 Task: Buy 2 Windshield Washer Pump Repair Kits from Windshield Wipers & Washers section under best seller category for shipping address: Cameron White, 2432 August Lane, Shreveport, Louisiana 71101, Cell Number 3184332610. Pay from credit card ending with 5759, CVV 953
Action: Key pressed amazon.com<Key.enter>
Screenshot: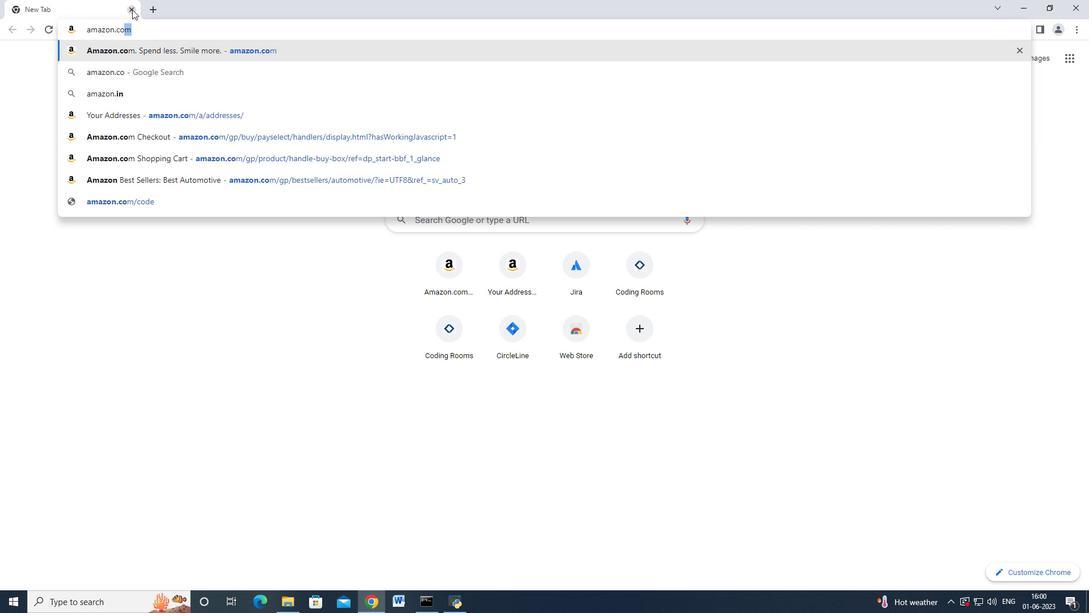 
Action: Mouse moved to (907, 205)
Screenshot: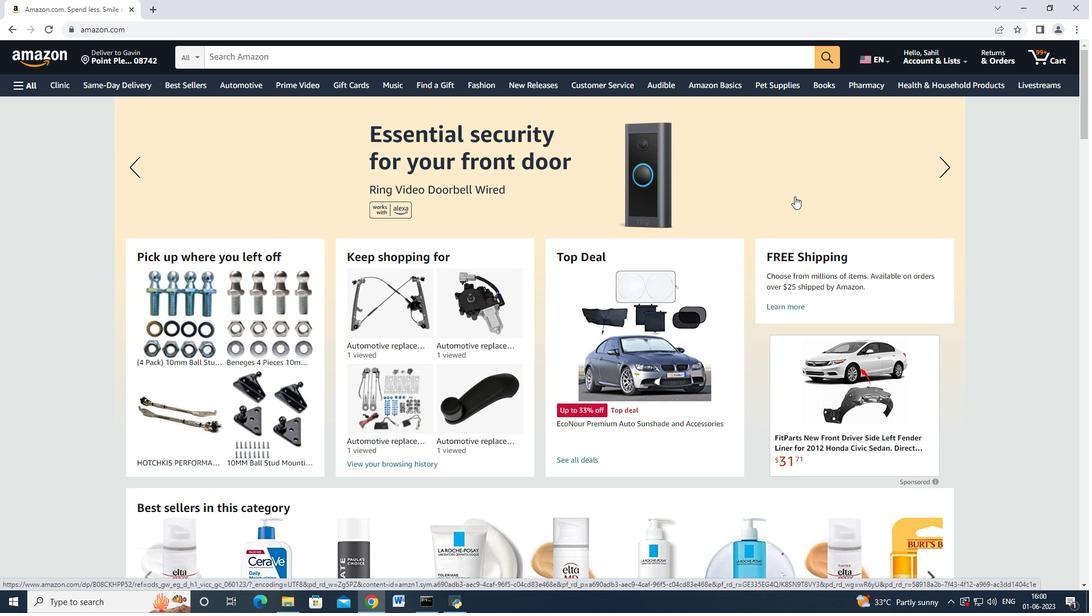 
Action: Mouse scrolled (907, 206) with delta (0, 0)
Screenshot: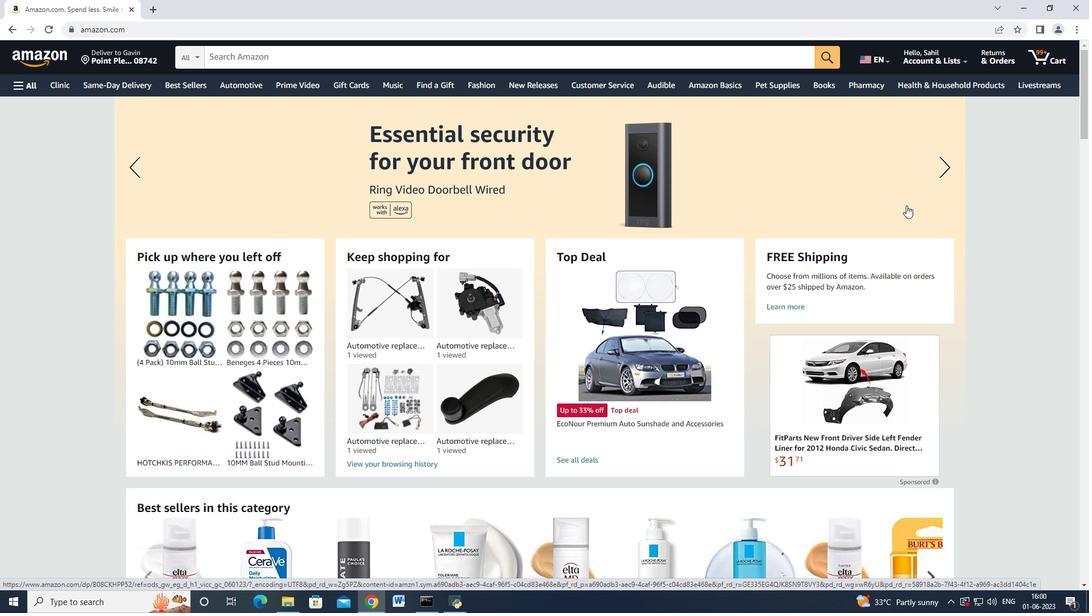 
Action: Mouse scrolled (907, 206) with delta (0, 0)
Screenshot: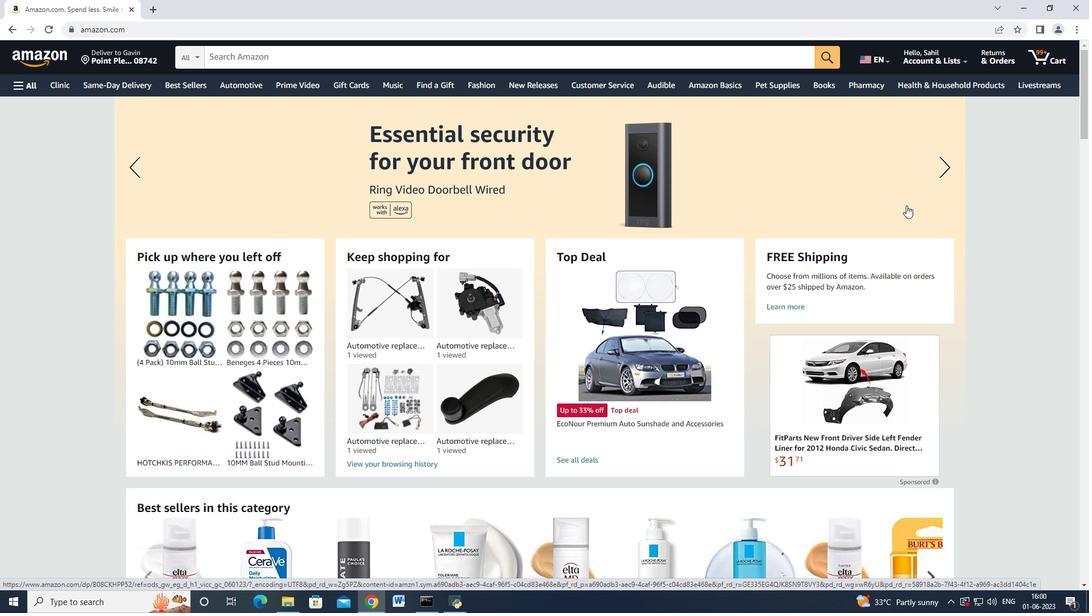
Action: Mouse moved to (27, 77)
Screenshot: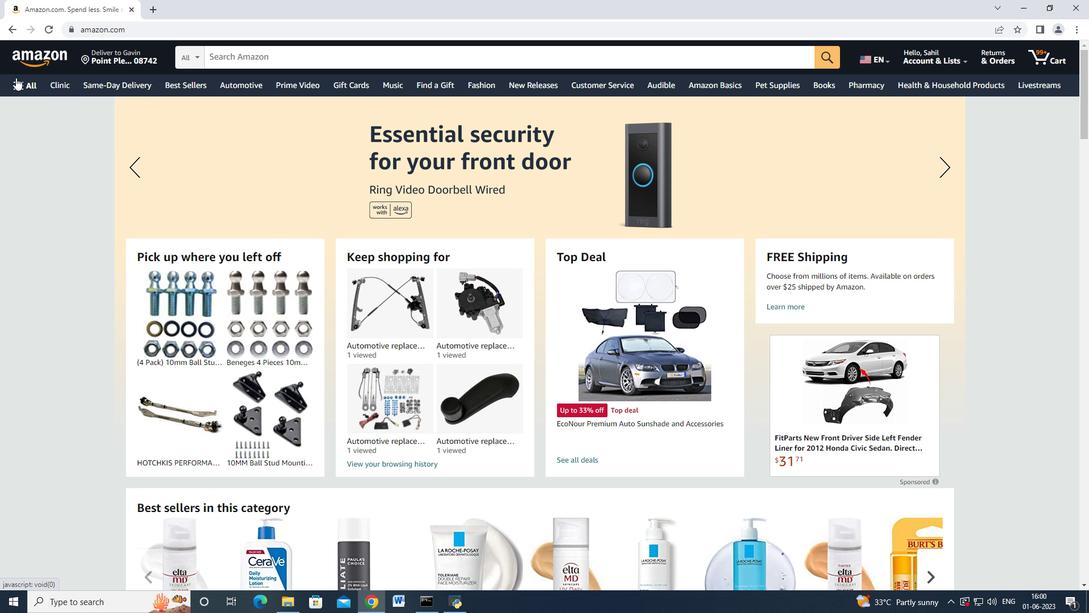 
Action: Mouse pressed left at (27, 77)
Screenshot: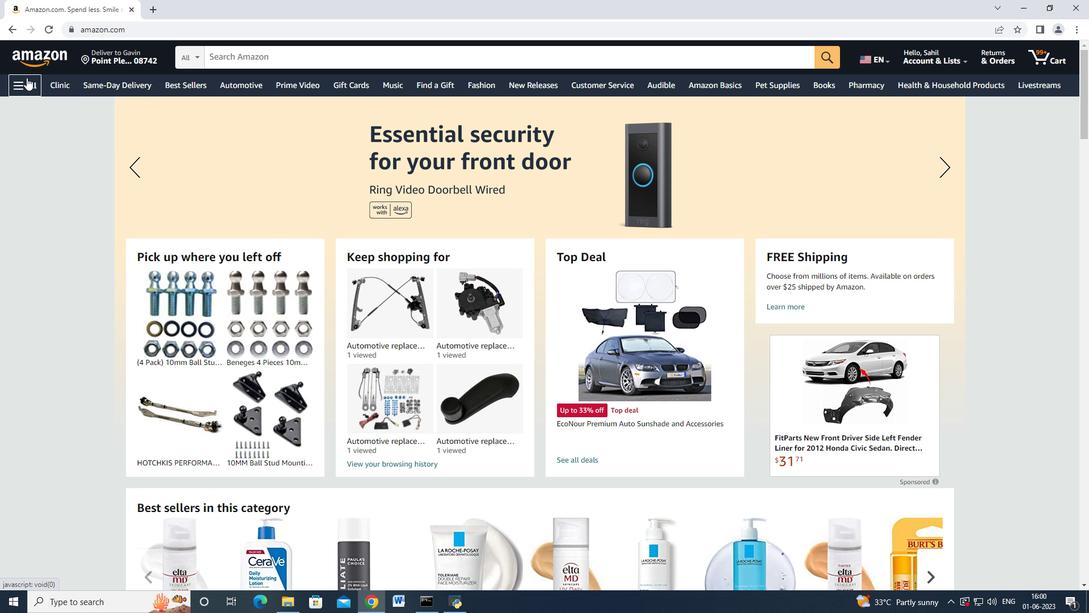 
Action: Mouse moved to (49, 223)
Screenshot: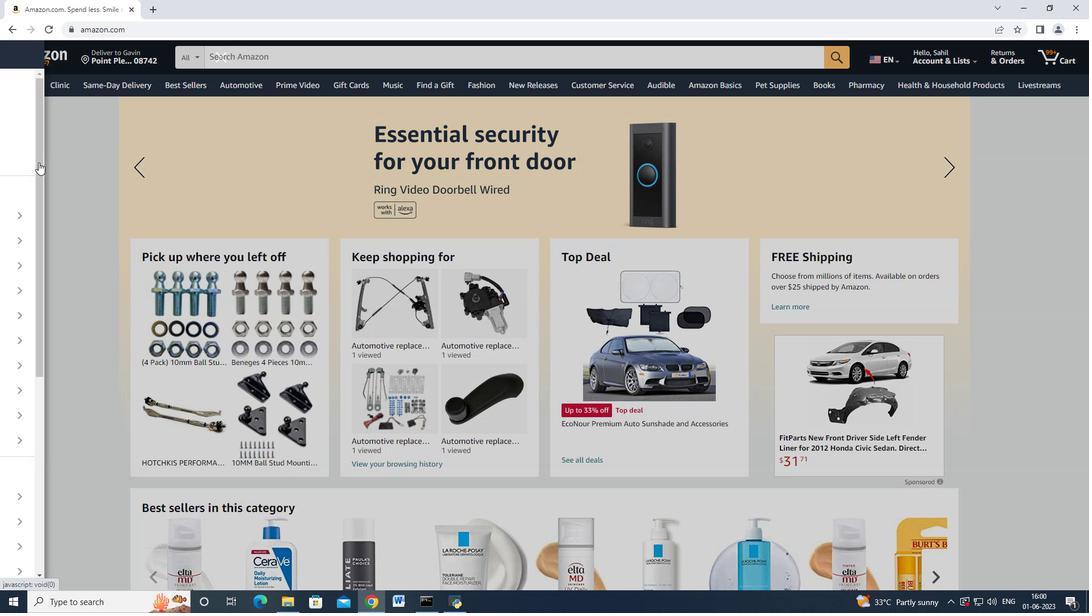 
Action: Mouse scrolled (49, 222) with delta (0, 0)
Screenshot: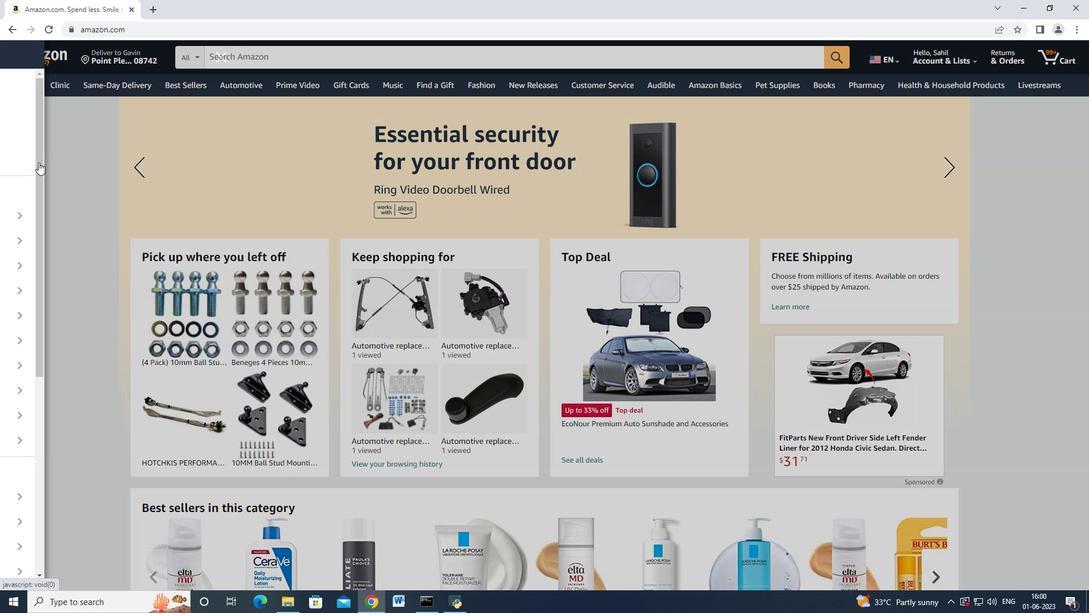 
Action: Mouse moved to (49, 223)
Screenshot: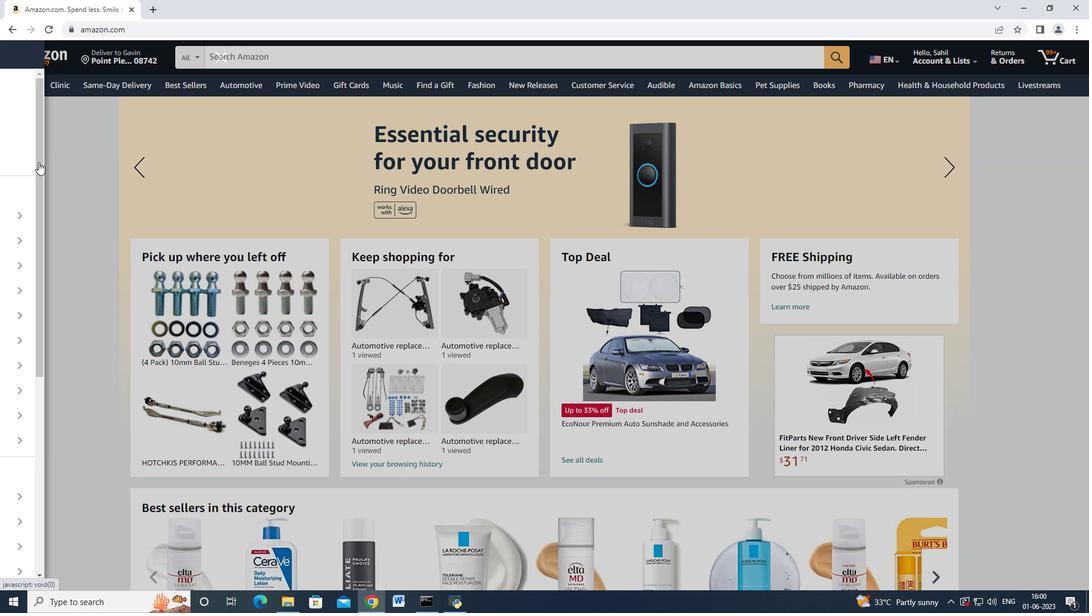 
Action: Mouse scrolled (49, 222) with delta (0, 0)
Screenshot: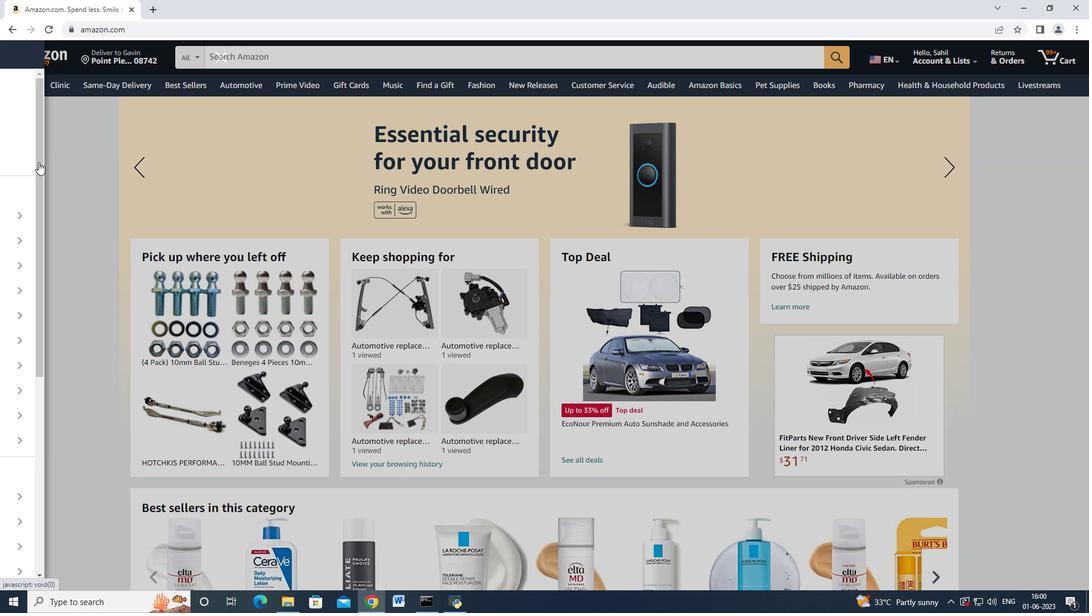 
Action: Mouse moved to (50, 225)
Screenshot: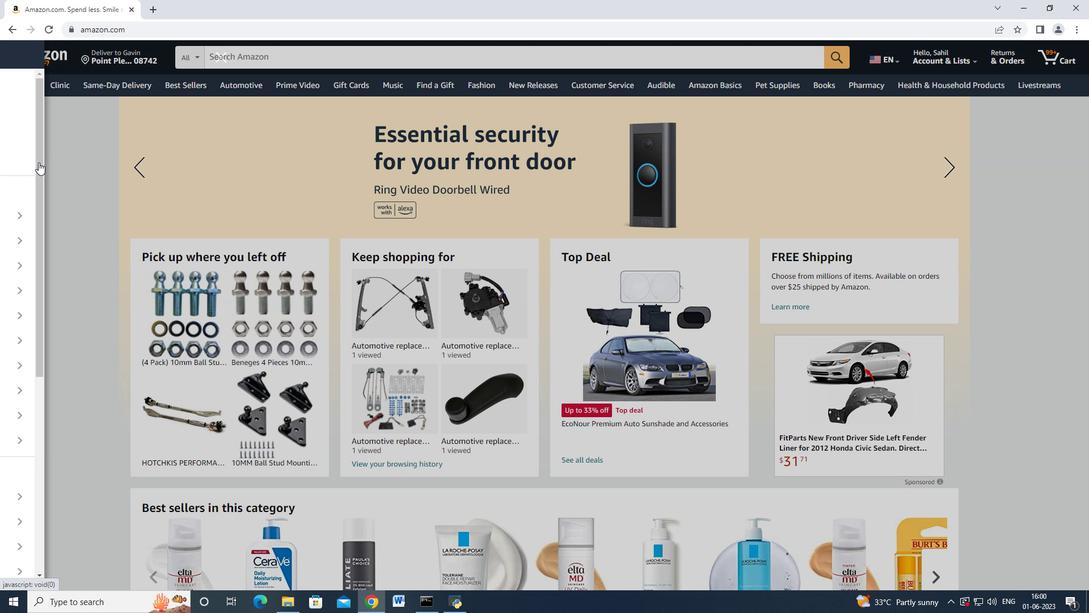
Action: Mouse scrolled (50, 224) with delta (0, 0)
Screenshot: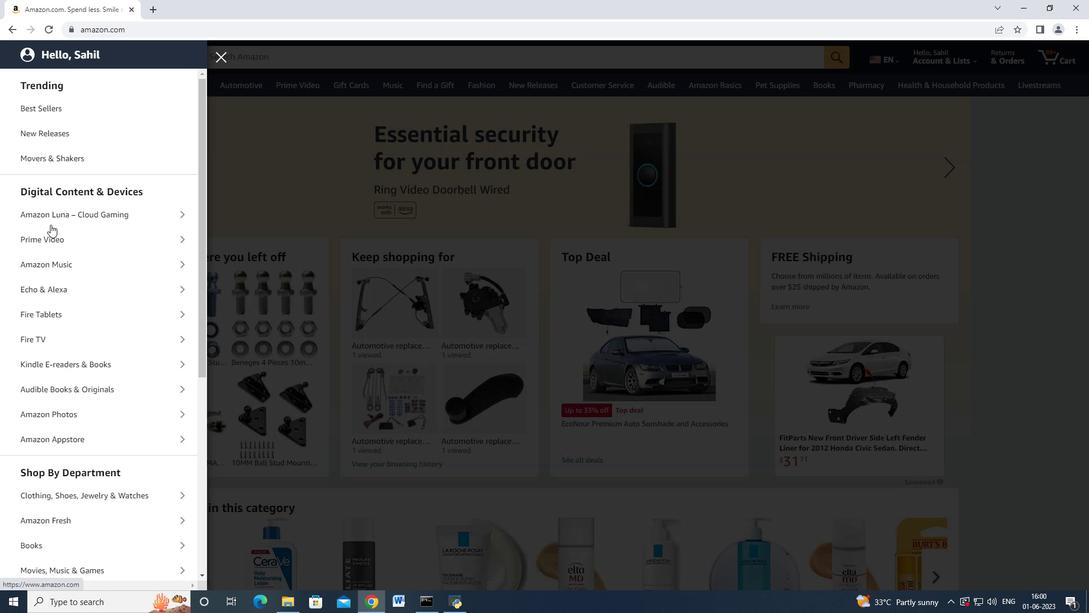 
Action: Mouse moved to (68, 418)
Screenshot: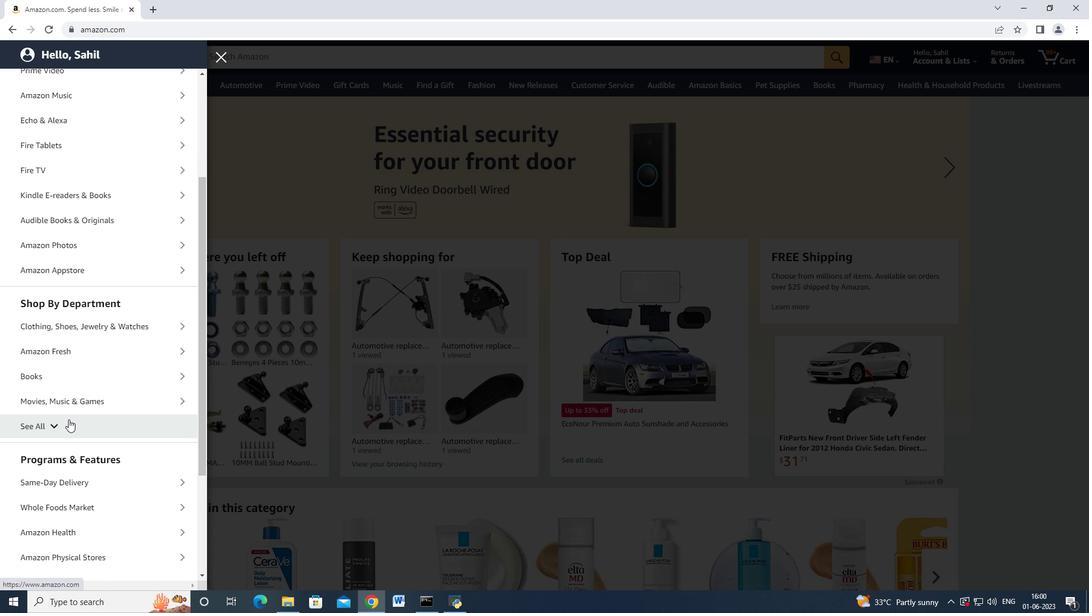 
Action: Mouse pressed left at (68, 418)
Screenshot: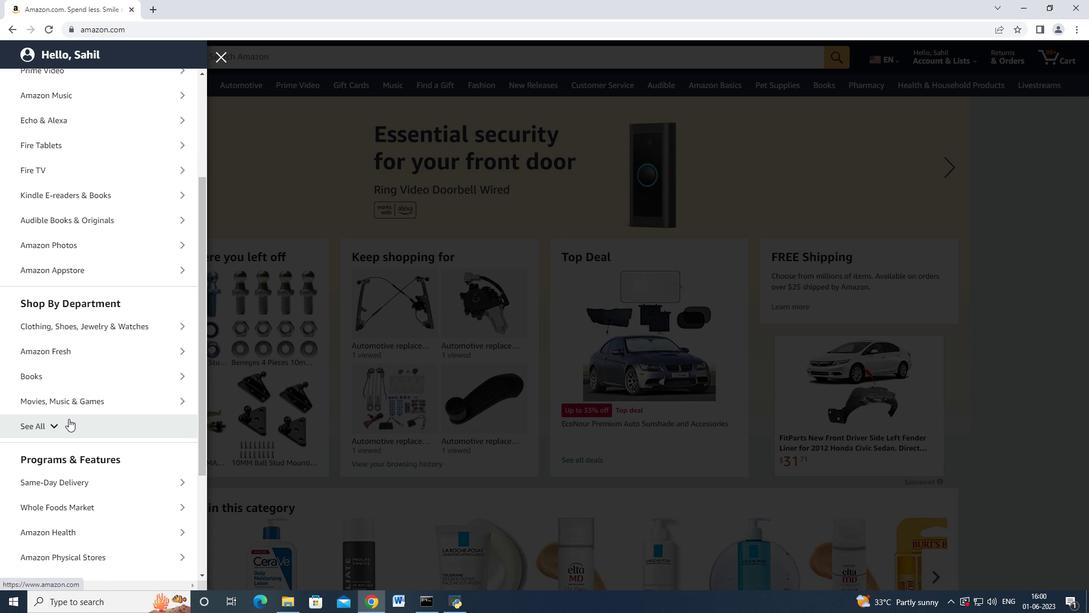 
Action: Mouse moved to (85, 408)
Screenshot: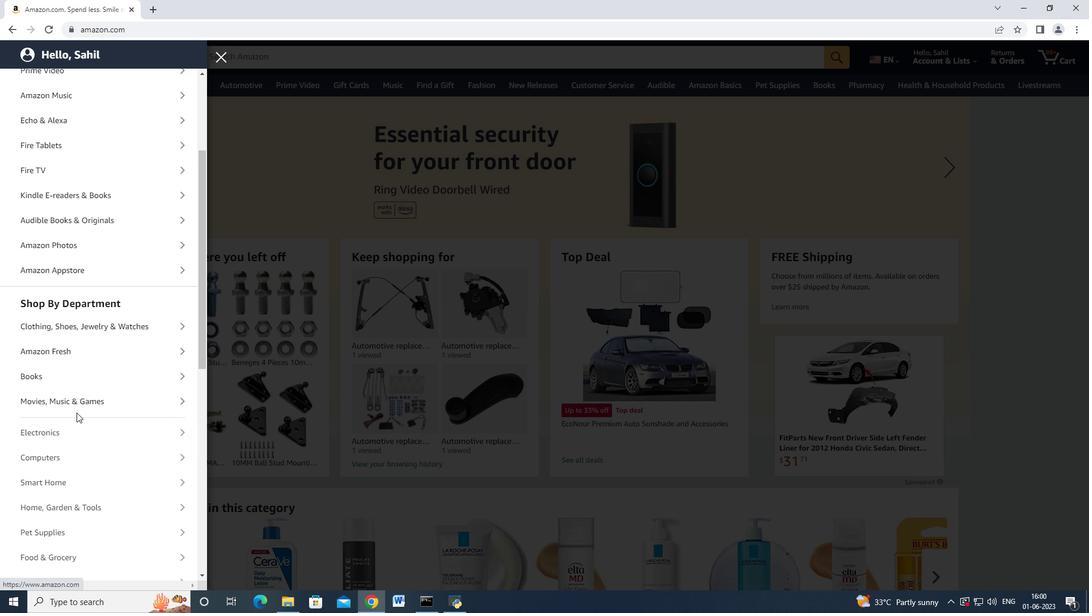 
Action: Mouse scrolled (85, 408) with delta (0, 0)
Screenshot: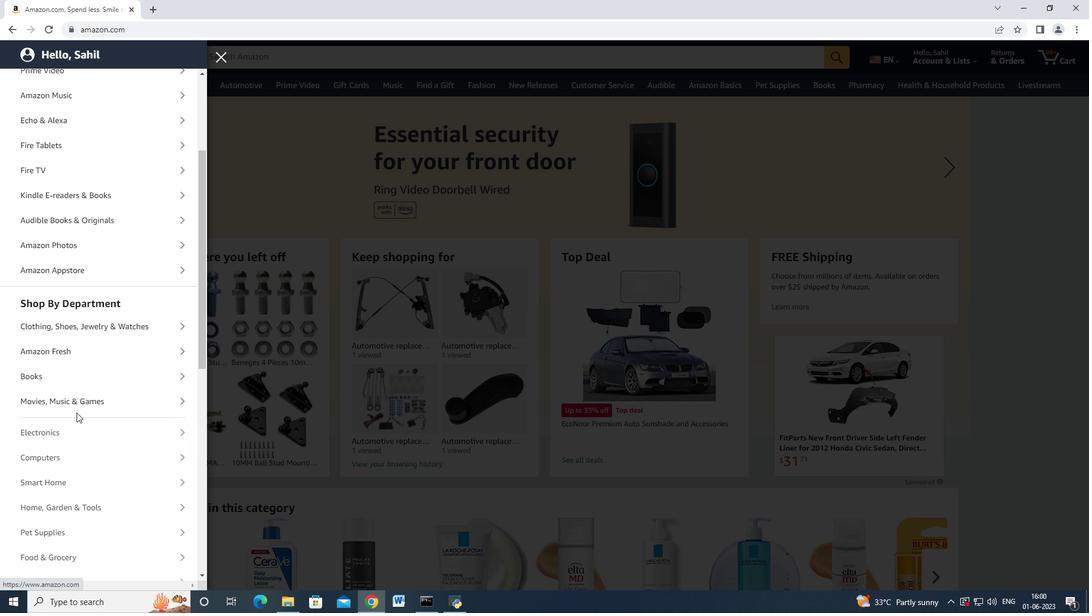 
Action: Mouse scrolled (85, 408) with delta (0, 0)
Screenshot: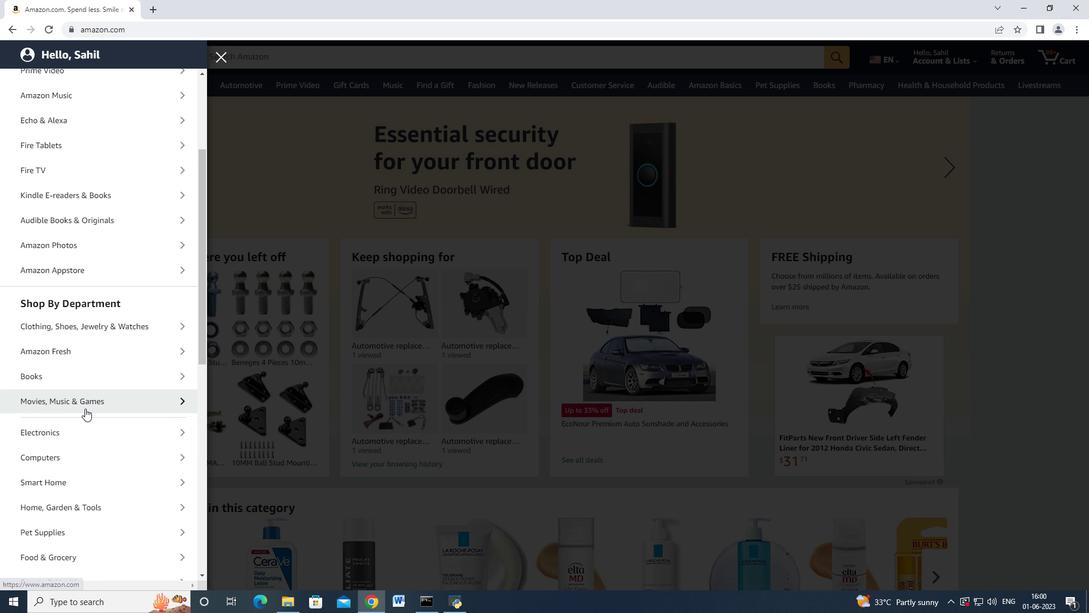 
Action: Mouse scrolled (85, 408) with delta (0, 0)
Screenshot: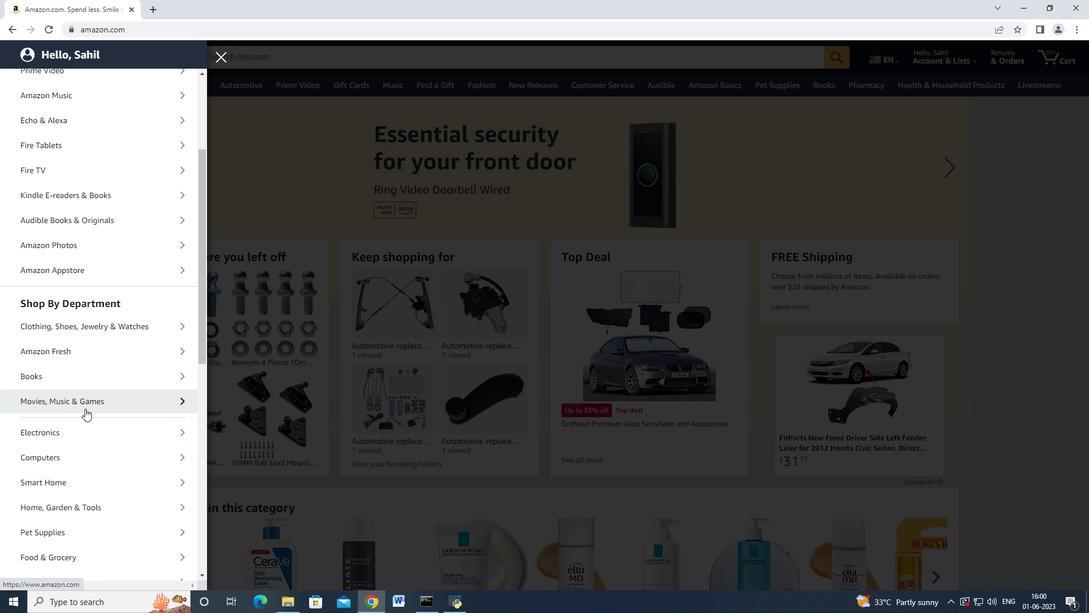 
Action: Mouse moved to (108, 470)
Screenshot: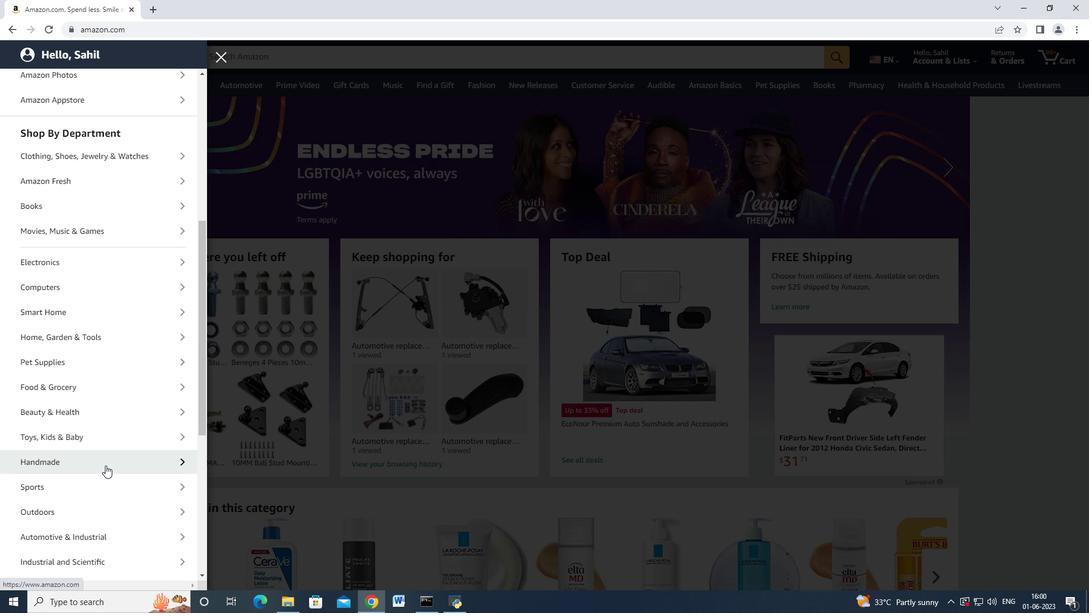 
Action: Mouse scrolled (108, 469) with delta (0, 0)
Screenshot: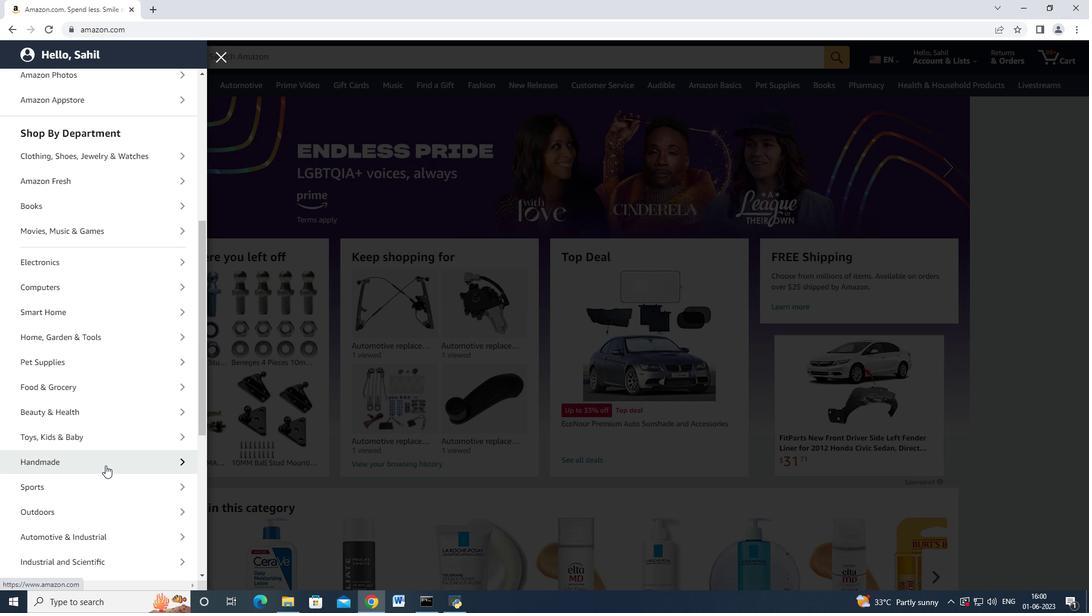 
Action: Mouse scrolled (108, 469) with delta (0, 0)
Screenshot: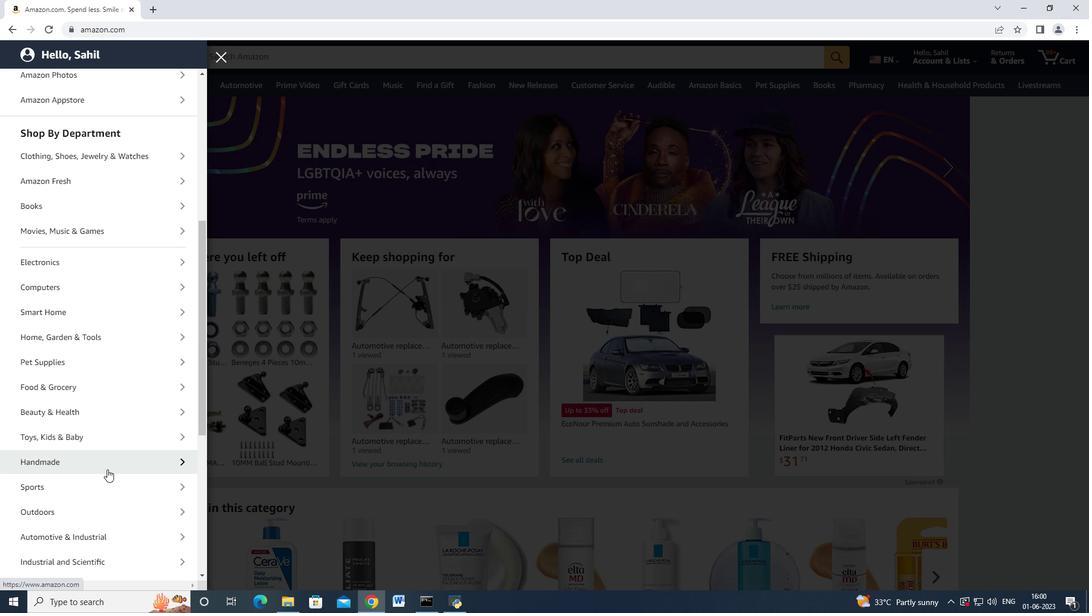 
Action: Mouse moved to (120, 430)
Screenshot: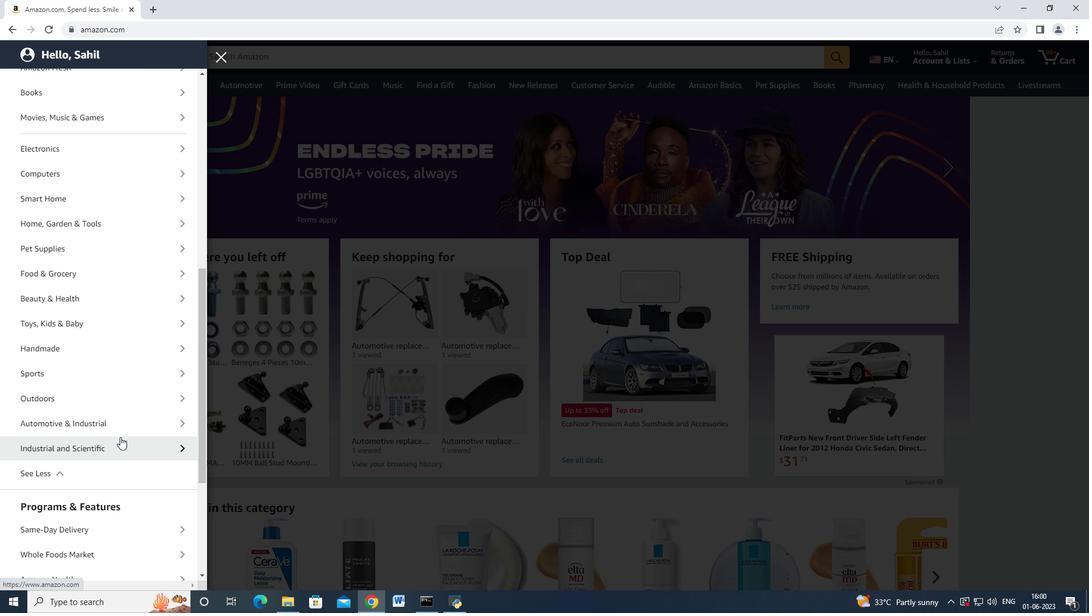 
Action: Mouse pressed left at (120, 430)
Screenshot: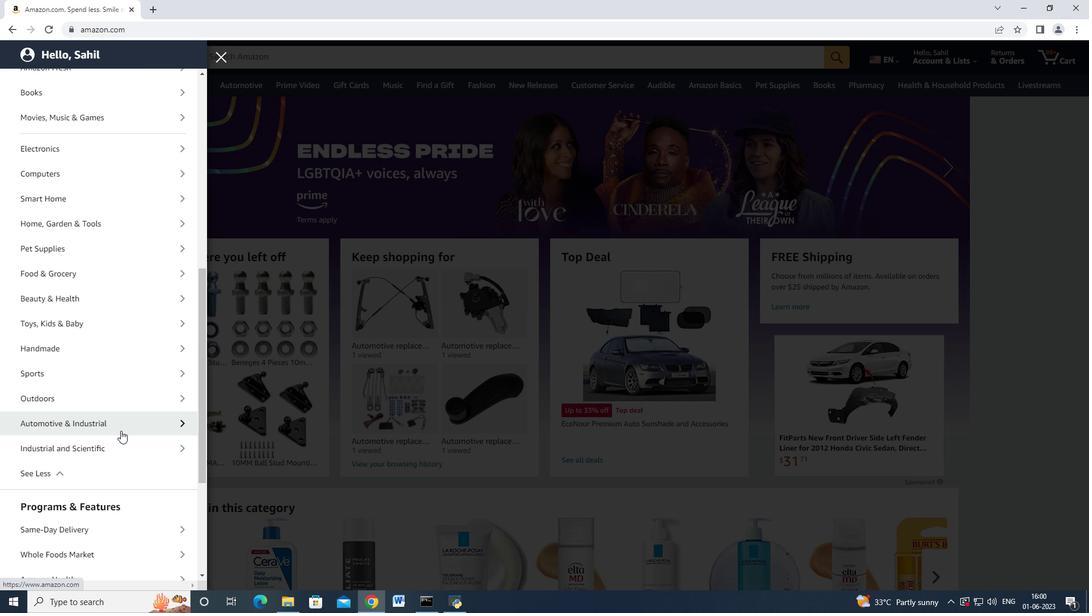 
Action: Mouse moved to (111, 129)
Screenshot: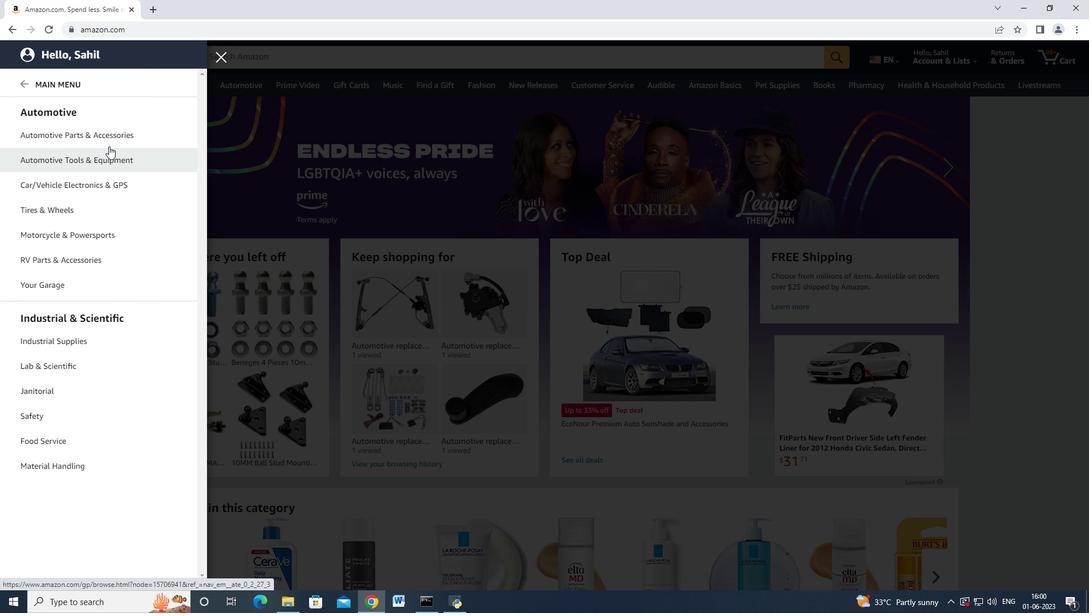 
Action: Mouse pressed left at (111, 129)
Screenshot: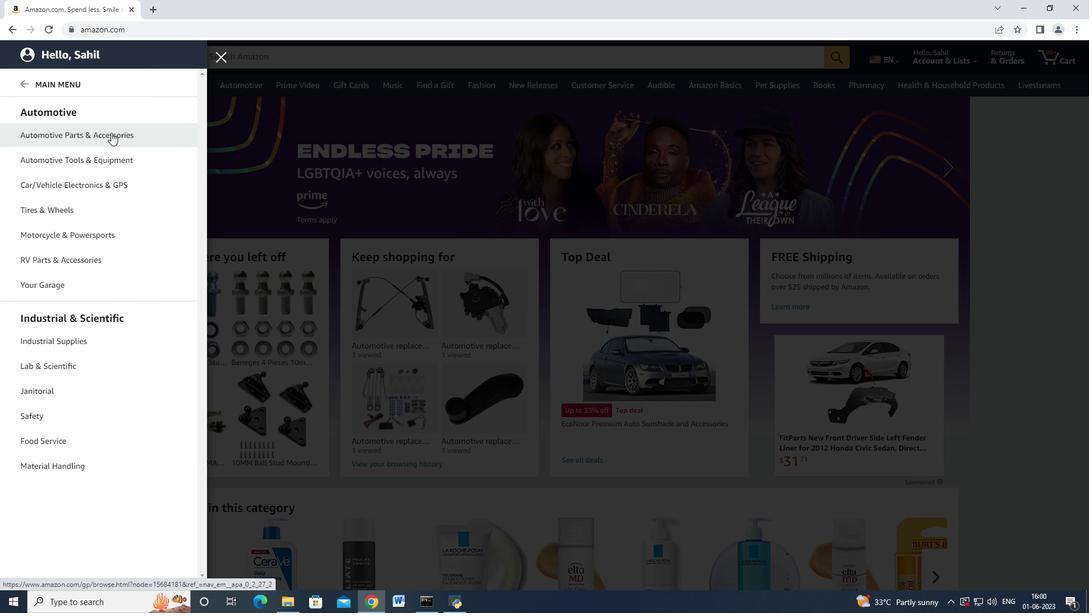 
Action: Mouse moved to (187, 104)
Screenshot: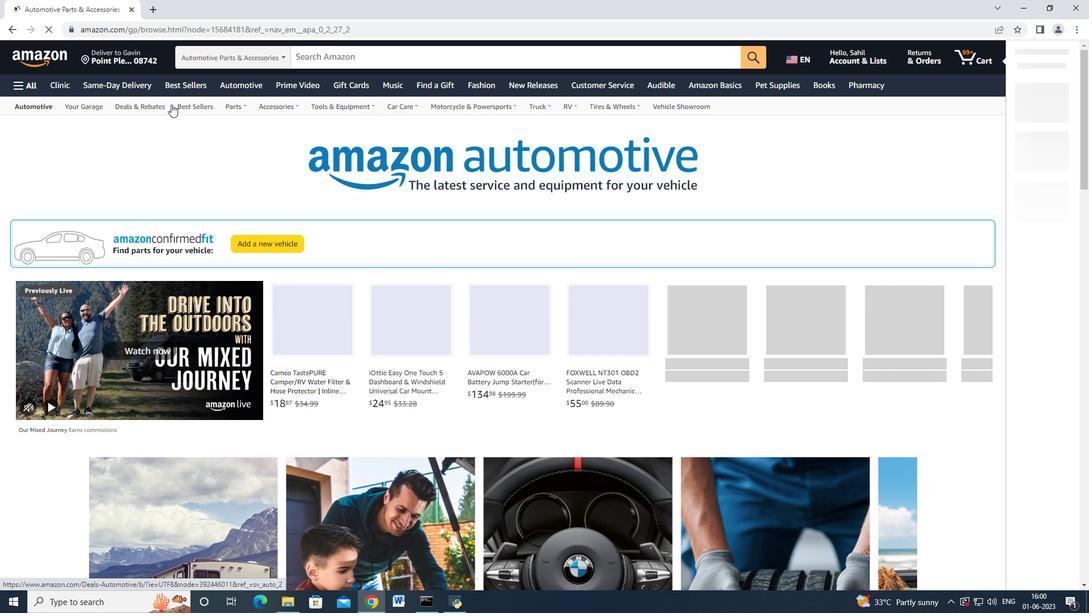 
Action: Mouse pressed left at (187, 104)
Screenshot: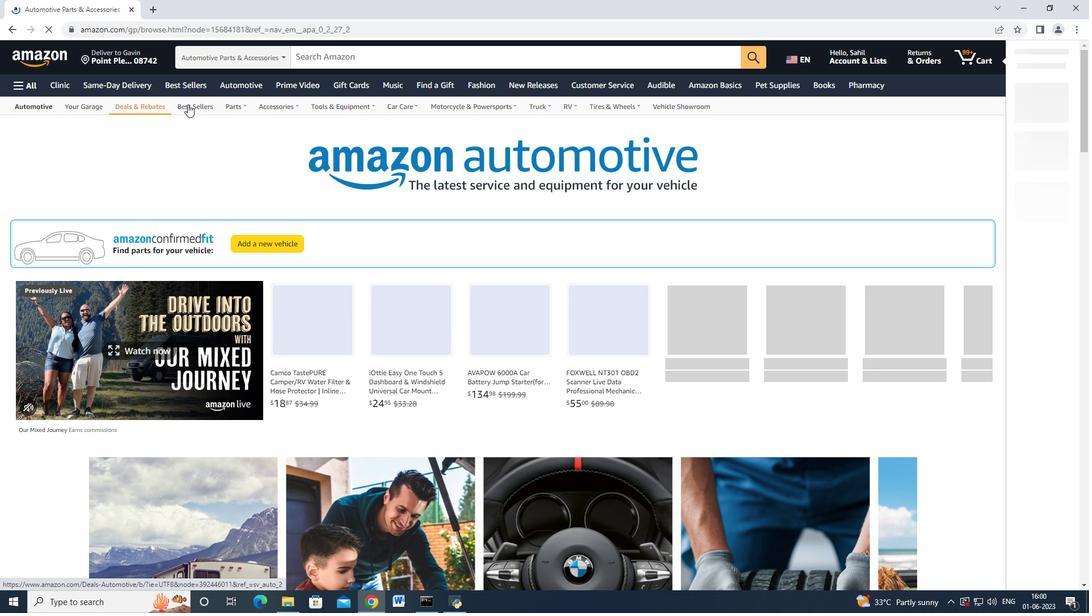 
Action: Mouse moved to (77, 288)
Screenshot: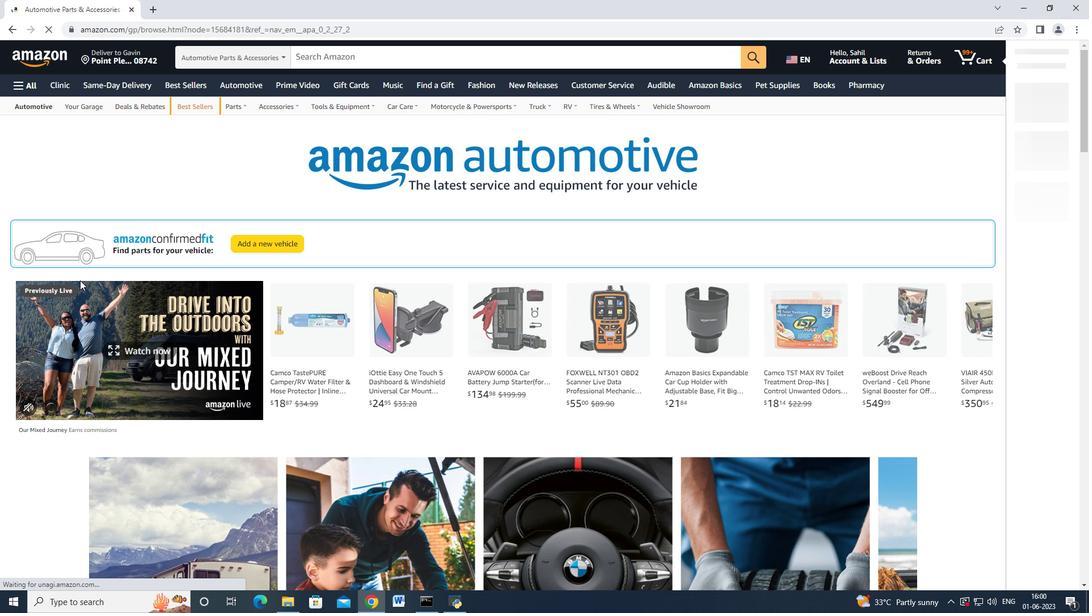 
Action: Mouse scrolled (77, 287) with delta (0, 0)
Screenshot: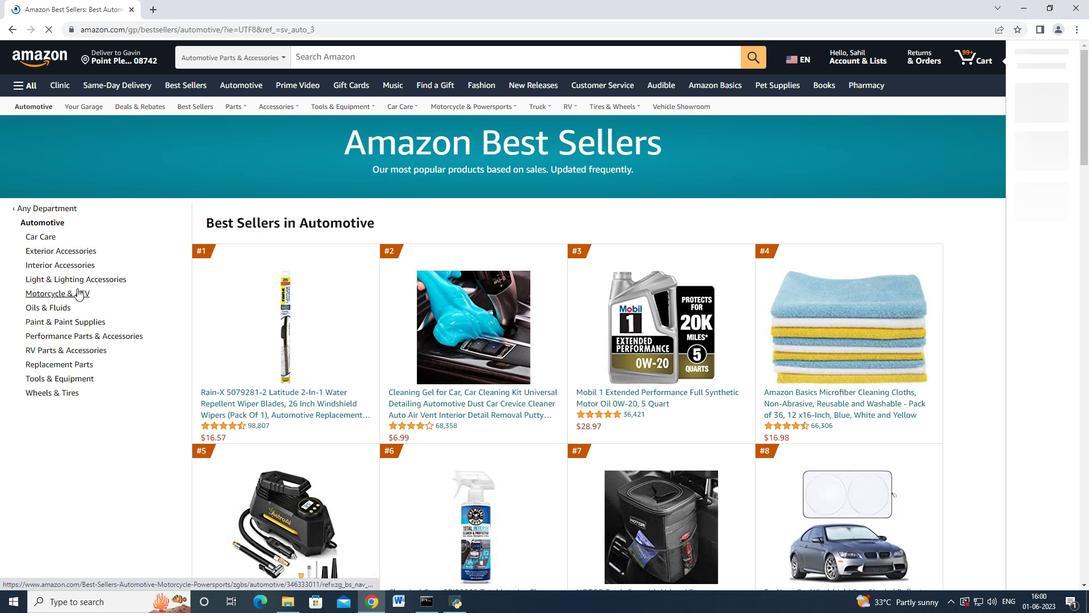 
Action: Mouse moved to (78, 303)
Screenshot: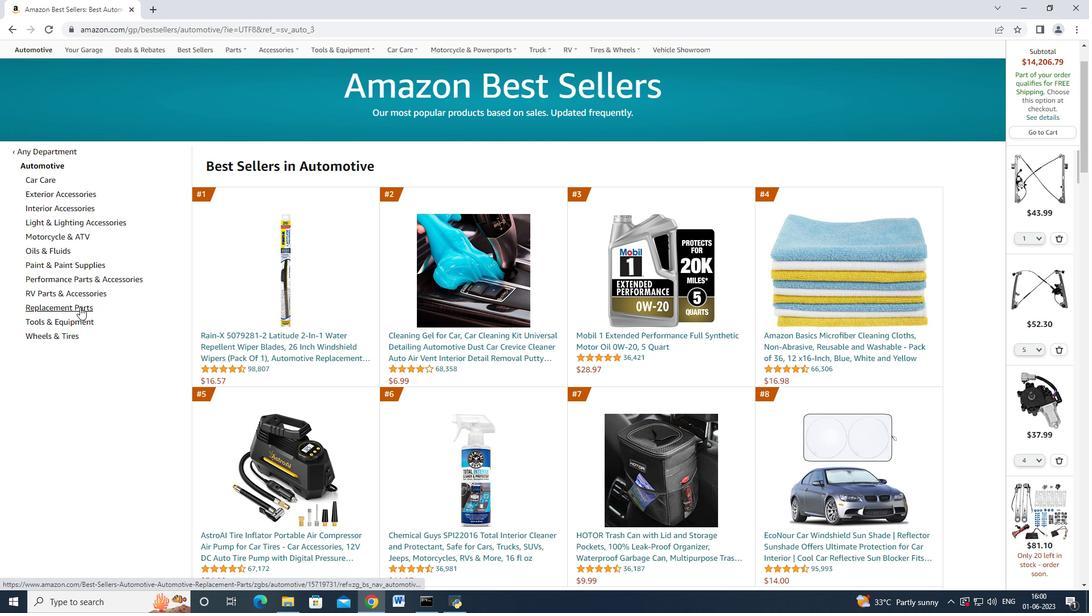 
Action: Mouse pressed left at (78, 303)
Screenshot: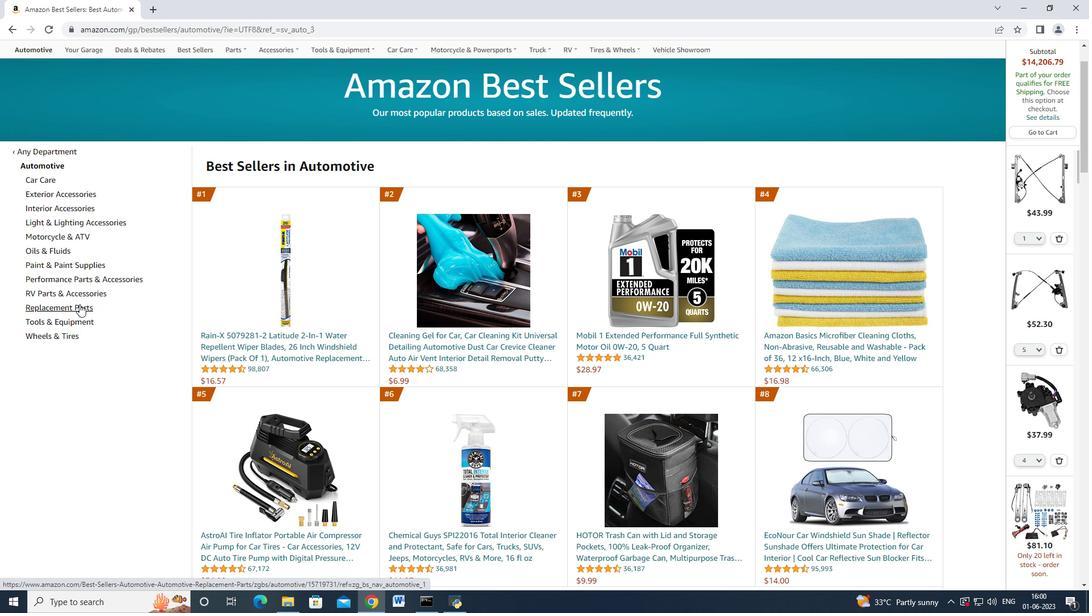 
Action: Mouse moved to (81, 317)
Screenshot: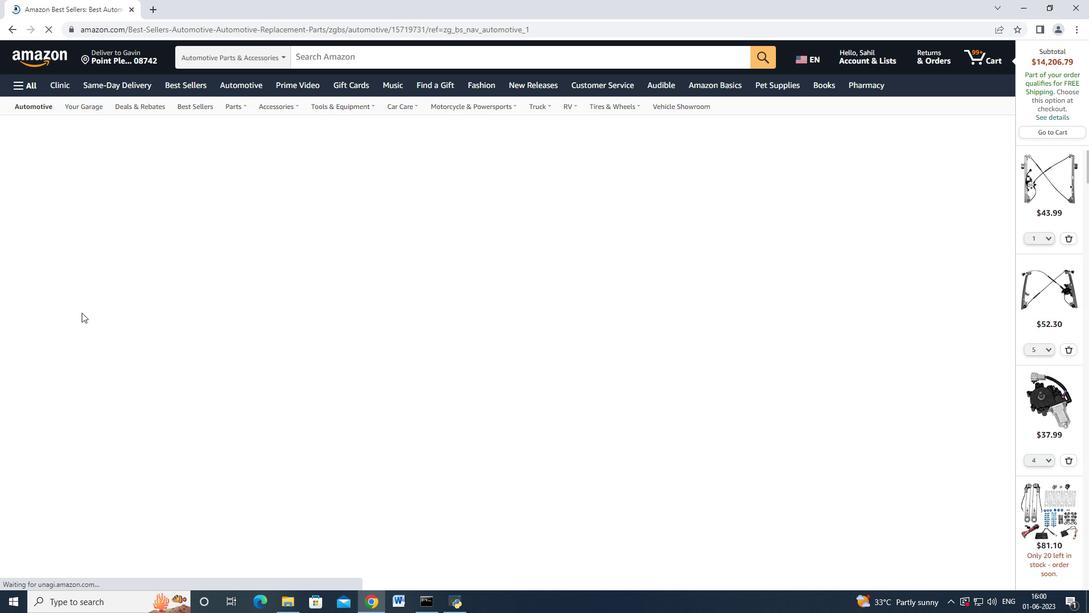 
Action: Mouse scrolled (81, 316) with delta (0, 0)
Screenshot: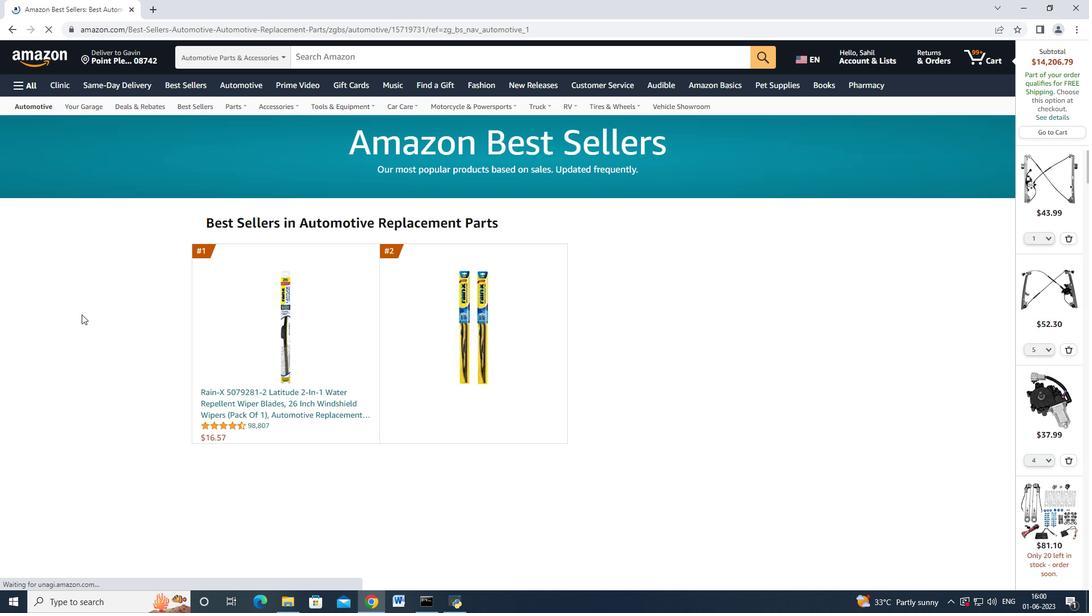 
Action: Mouse moved to (81, 317)
Screenshot: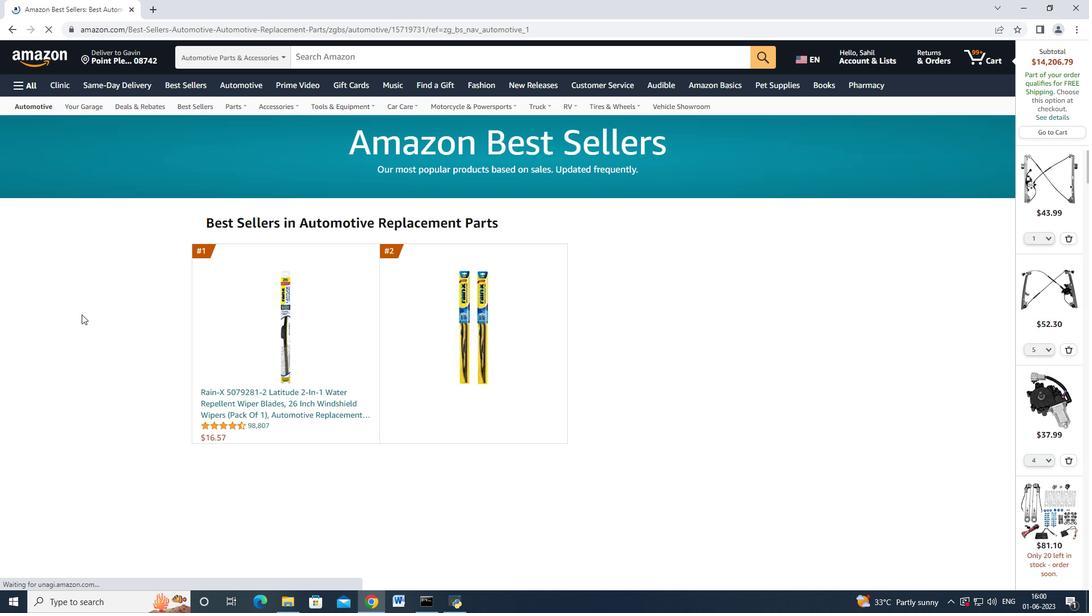 
Action: Mouse scrolled (81, 316) with delta (0, 0)
Screenshot: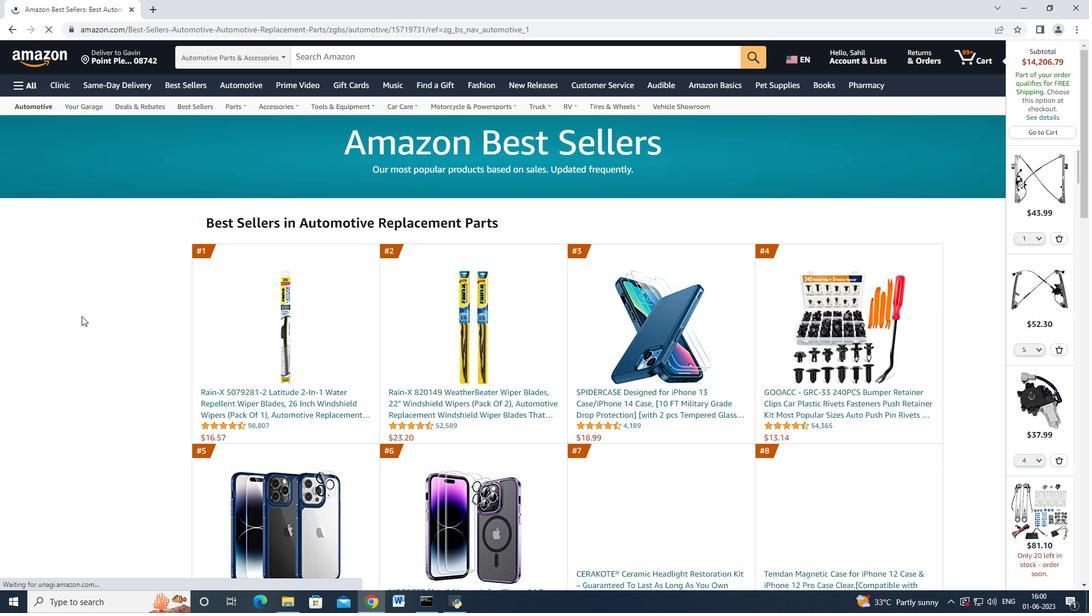 
Action: Mouse moved to (82, 323)
Screenshot: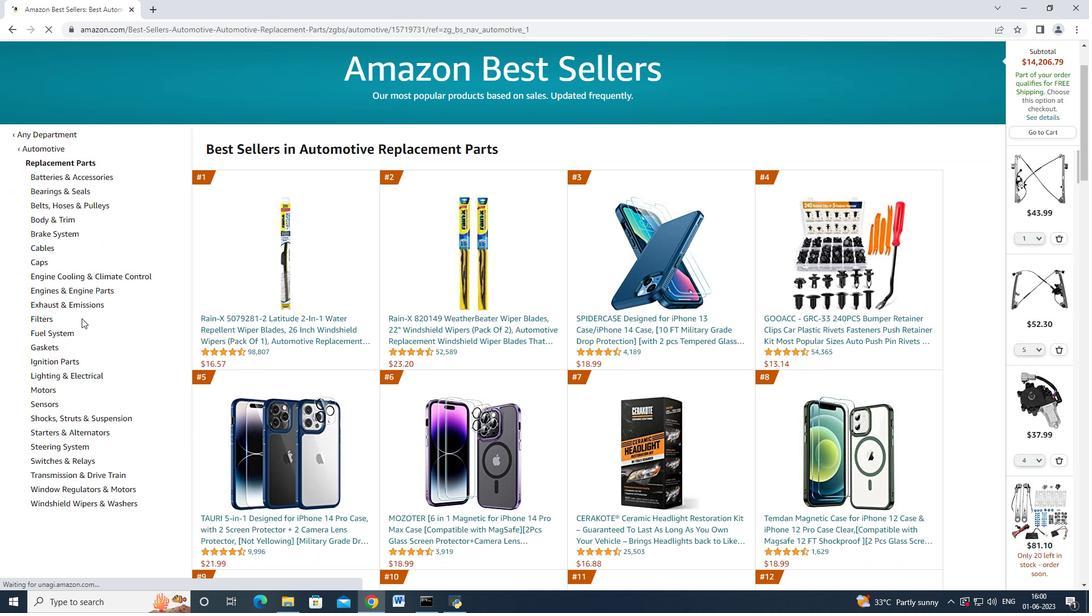 
Action: Mouse scrolled (82, 322) with delta (0, 0)
Screenshot: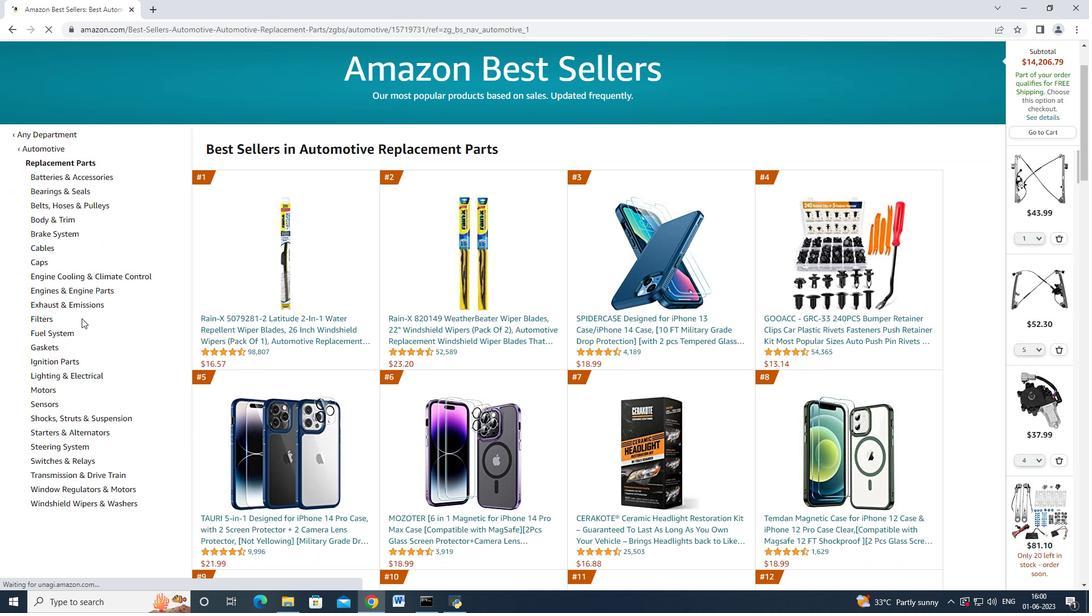 
Action: Mouse moved to (88, 393)
Screenshot: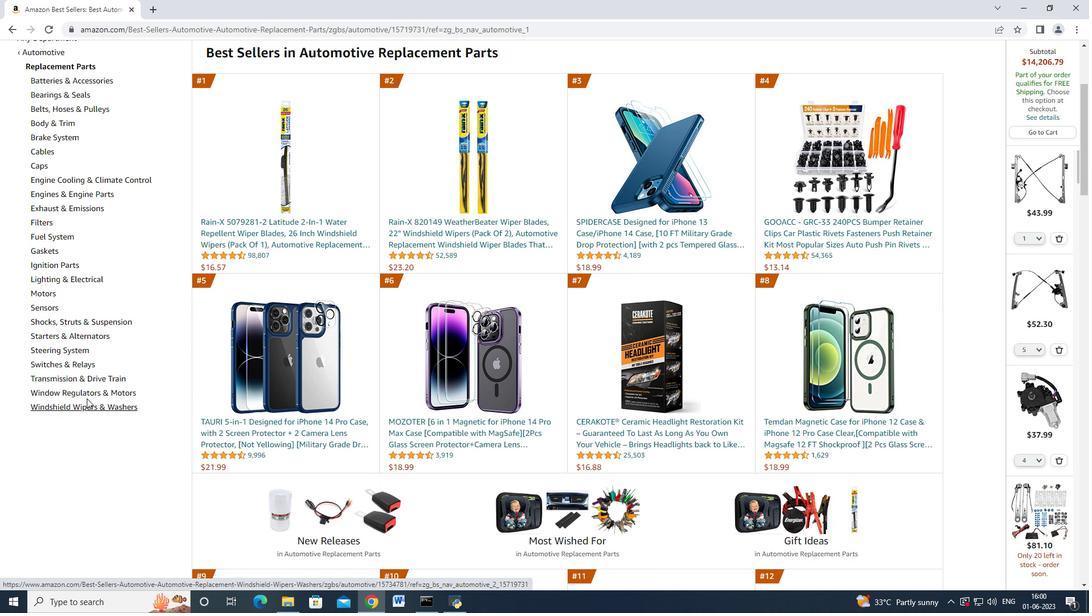 
Action: Mouse pressed left at (88, 393)
Screenshot: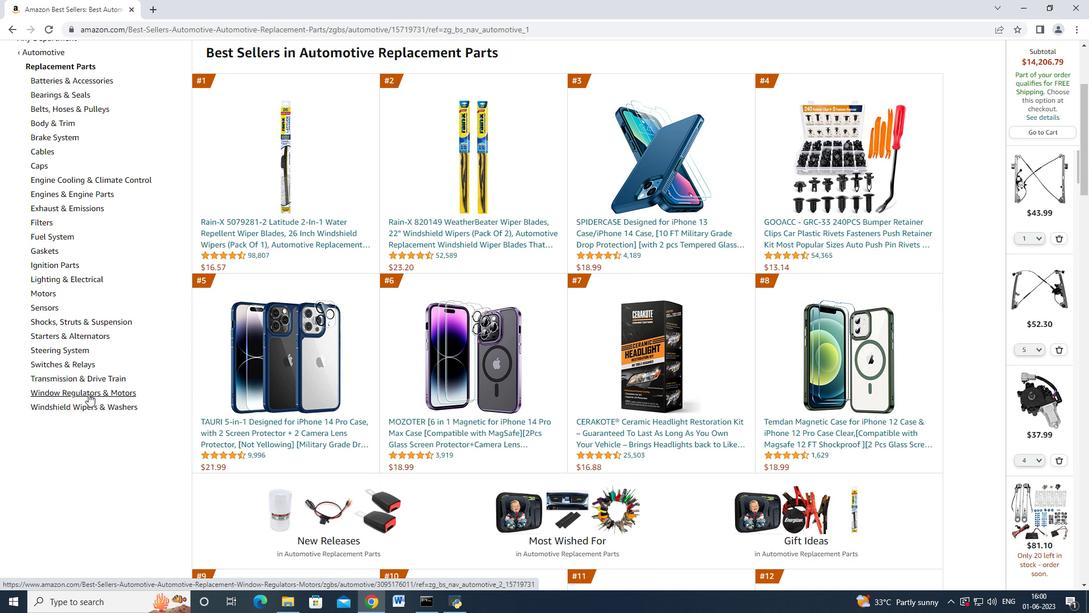 
Action: Mouse moved to (14, 32)
Screenshot: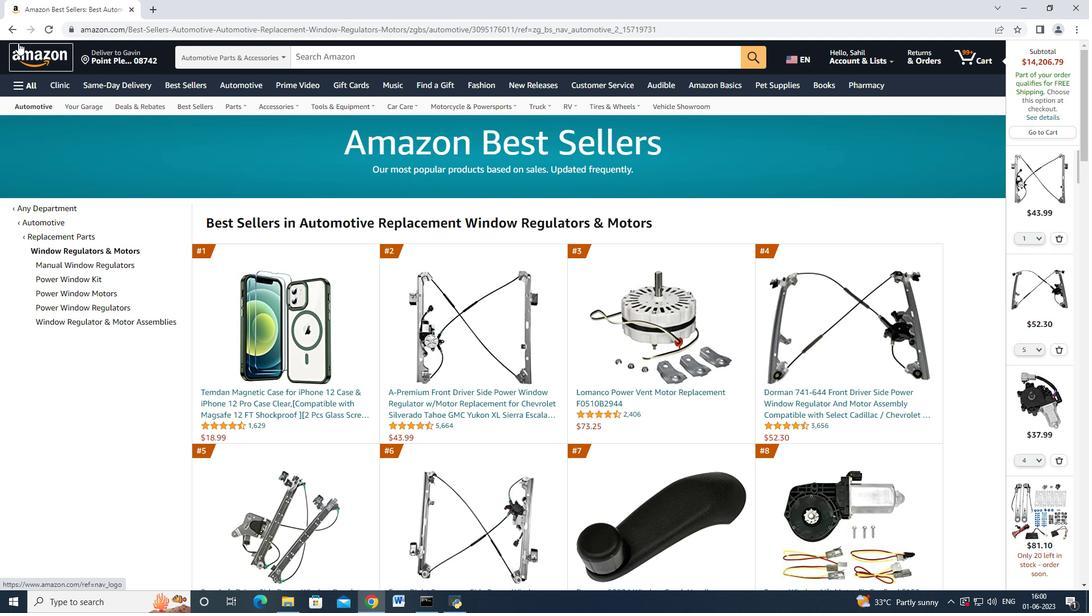 
Action: Mouse pressed left at (14, 32)
Screenshot: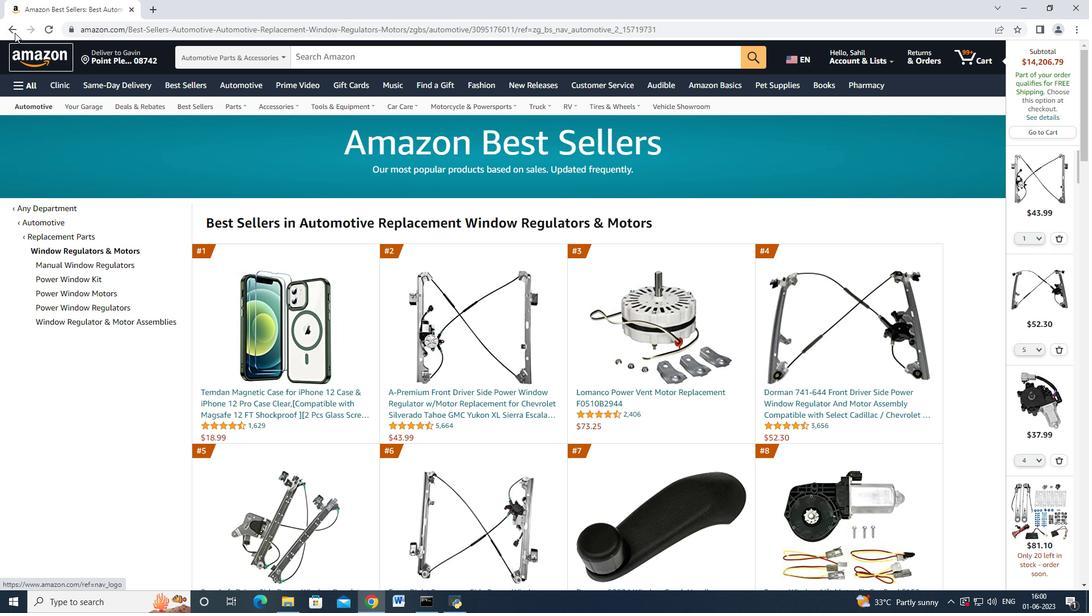 
Action: Mouse moved to (97, 408)
Screenshot: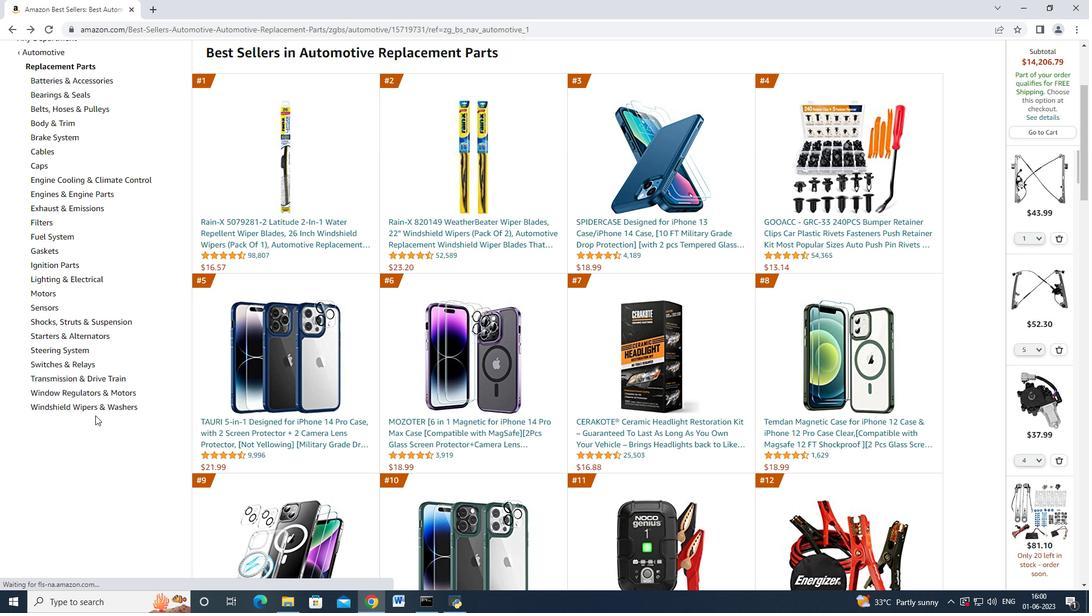 
Action: Mouse pressed left at (97, 408)
Screenshot: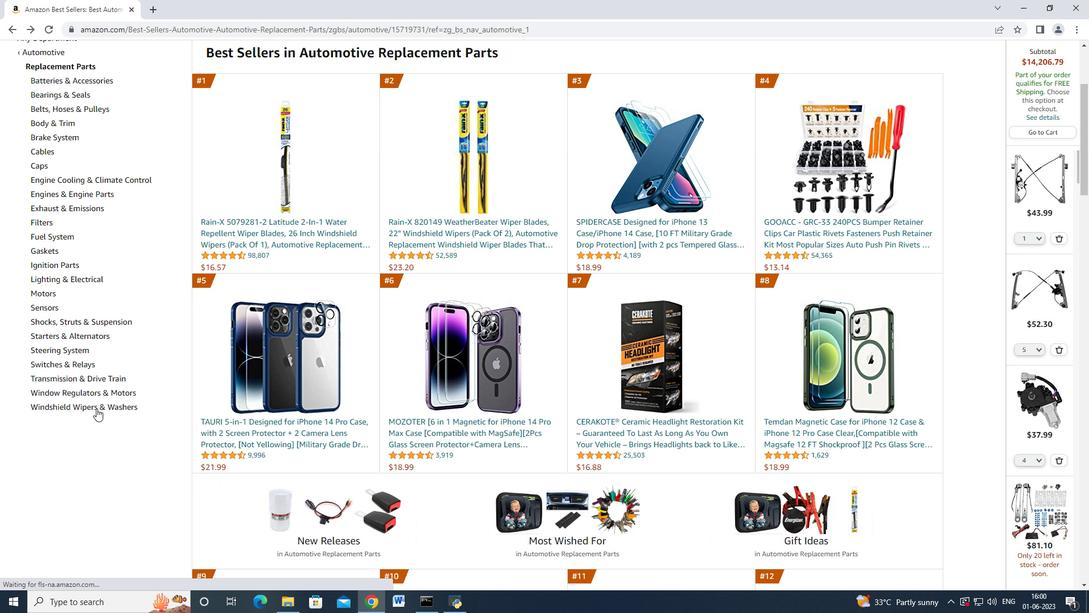 
Action: Mouse moved to (145, 265)
Screenshot: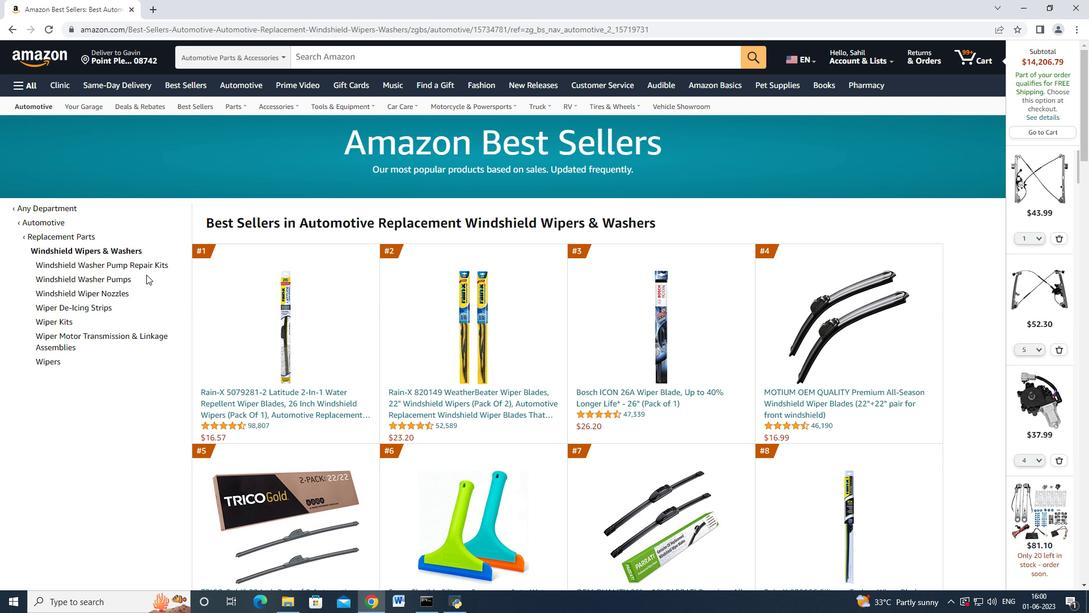 
Action: Mouse pressed left at (145, 265)
Screenshot: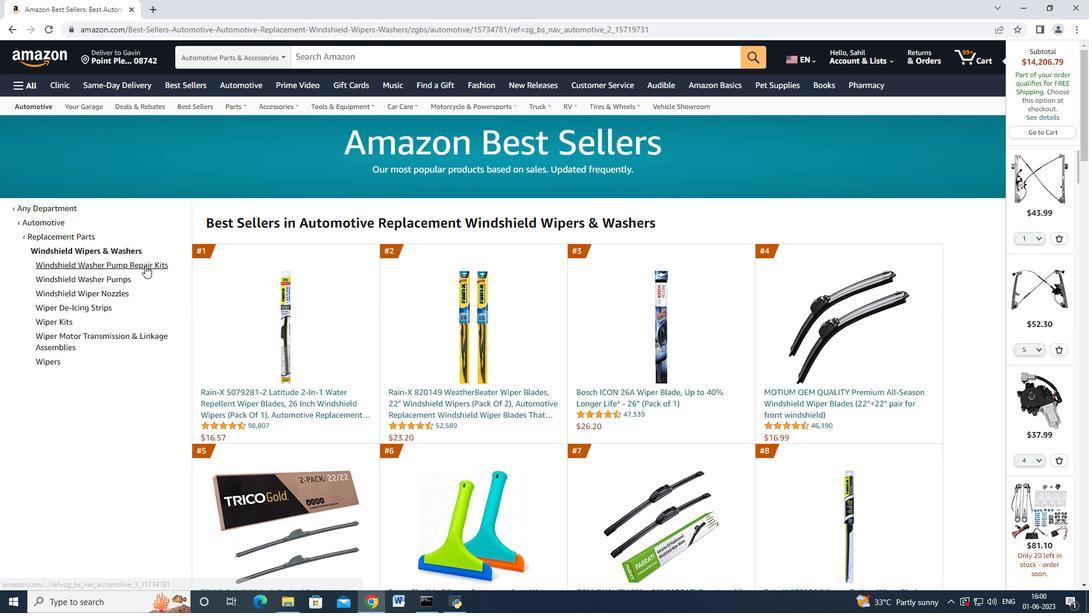 
Action: Mouse moved to (291, 389)
Screenshot: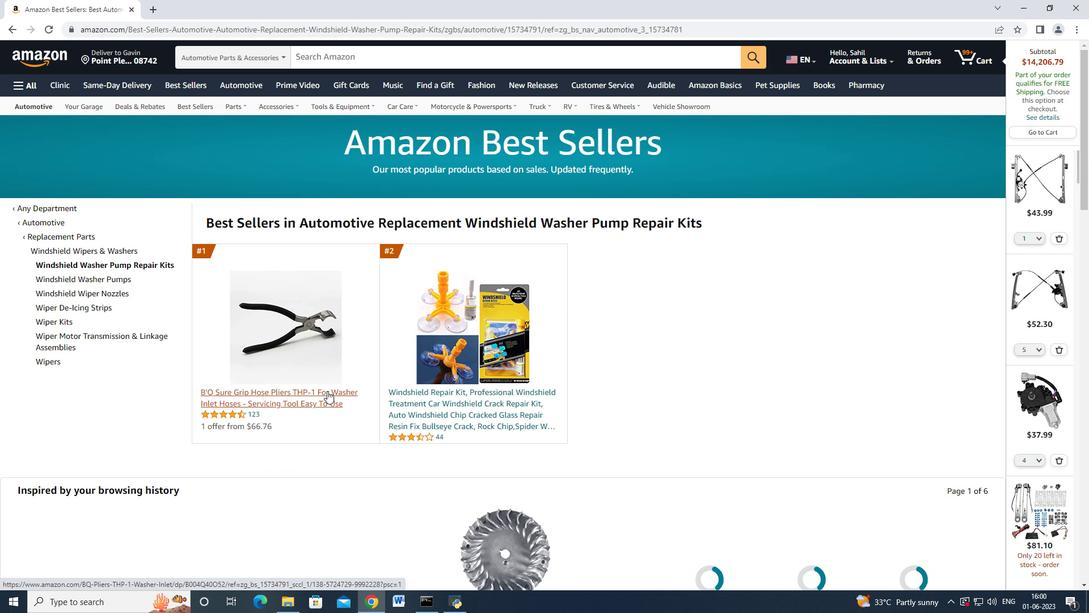 
Action: Mouse pressed left at (291, 389)
Screenshot: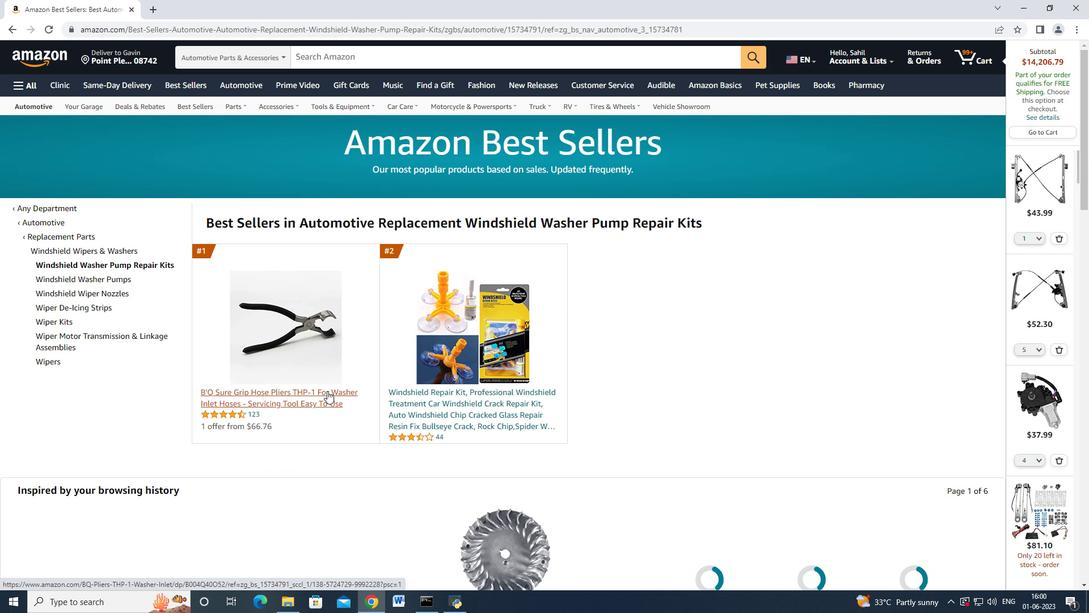
Action: Mouse moved to (831, 304)
Screenshot: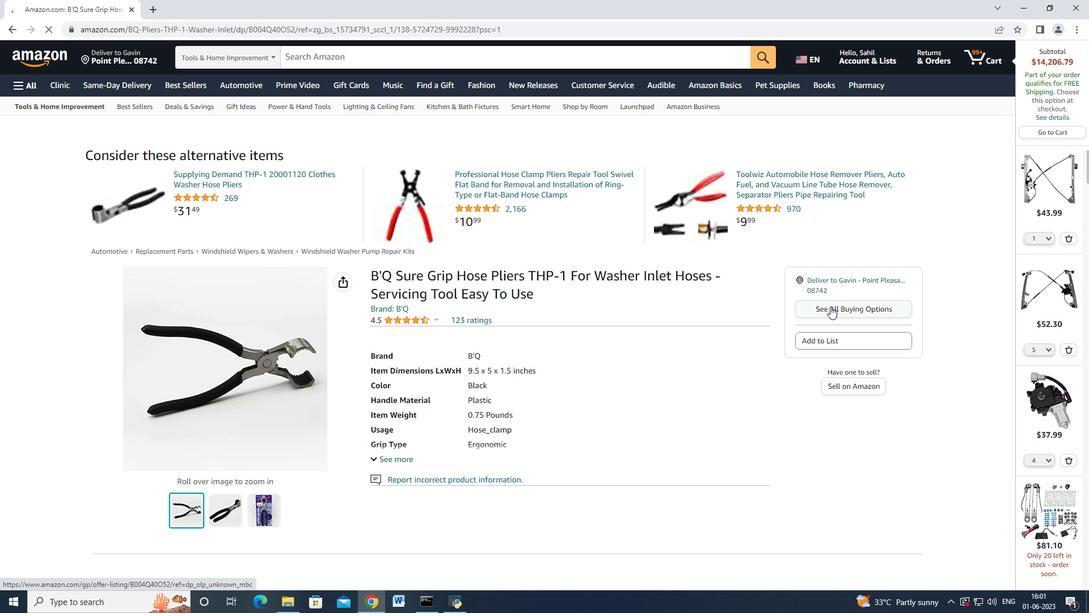 
Action: Mouse pressed left at (831, 304)
Screenshot: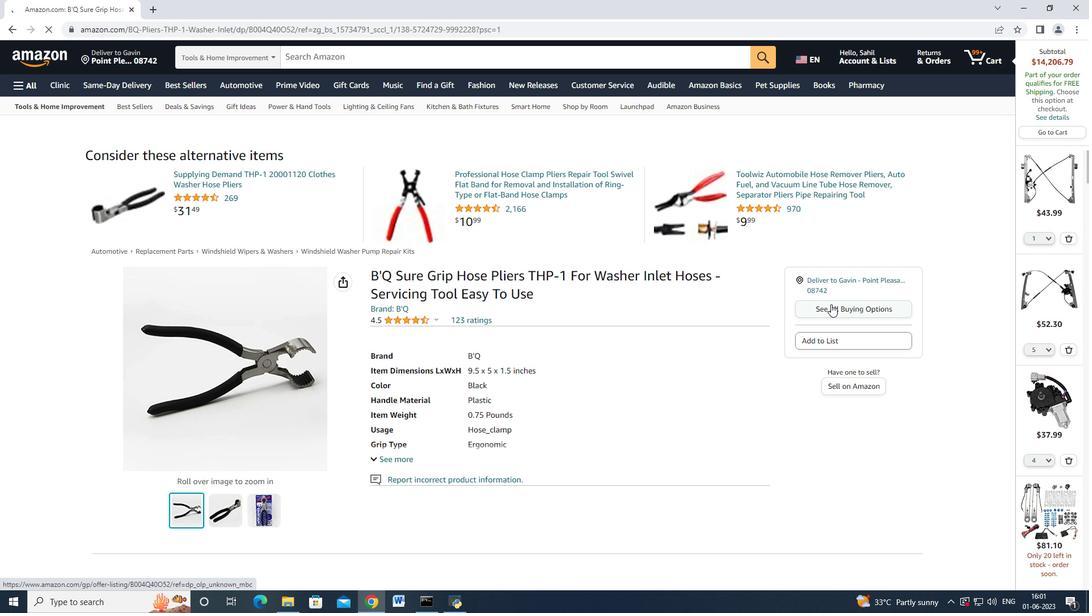 
Action: Mouse moved to (10, 35)
Screenshot: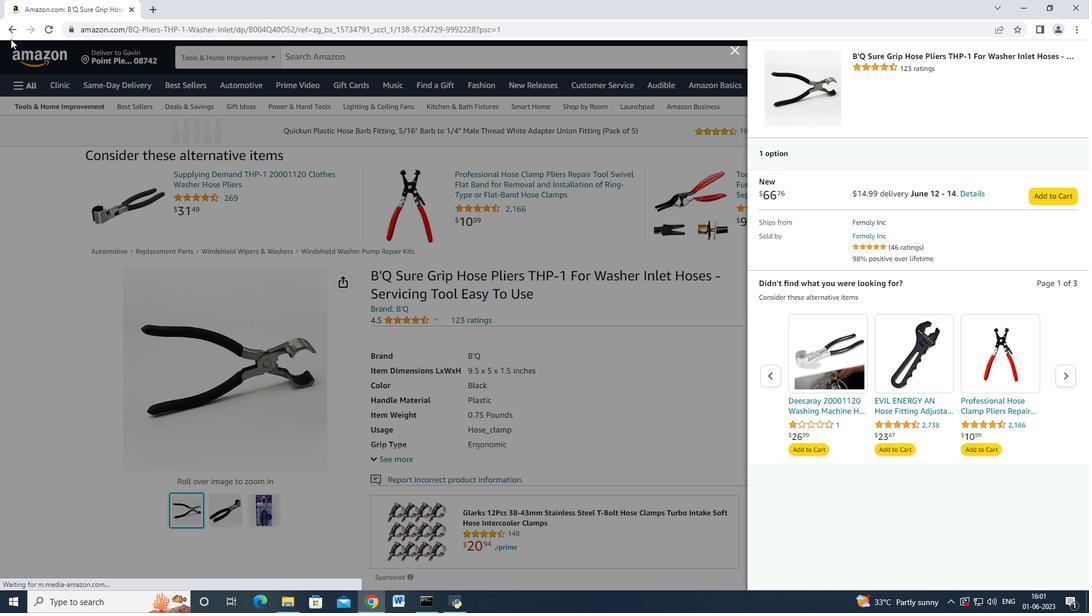 
Action: Mouse pressed left at (10, 35)
Screenshot: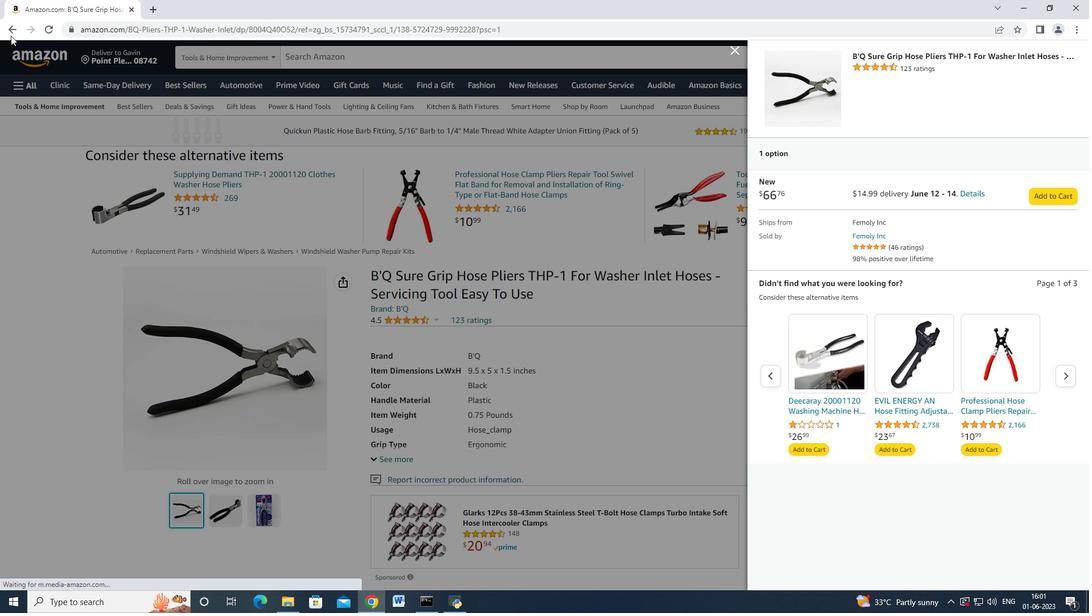 
Action: Mouse moved to (6, 36)
Screenshot: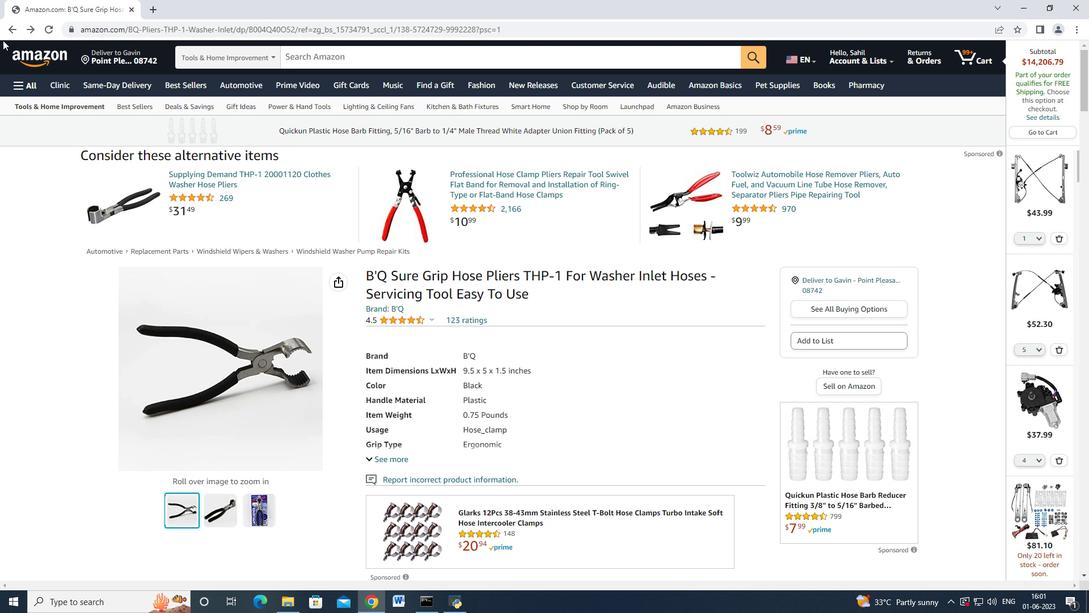 
Action: Mouse pressed left at (6, 36)
Screenshot: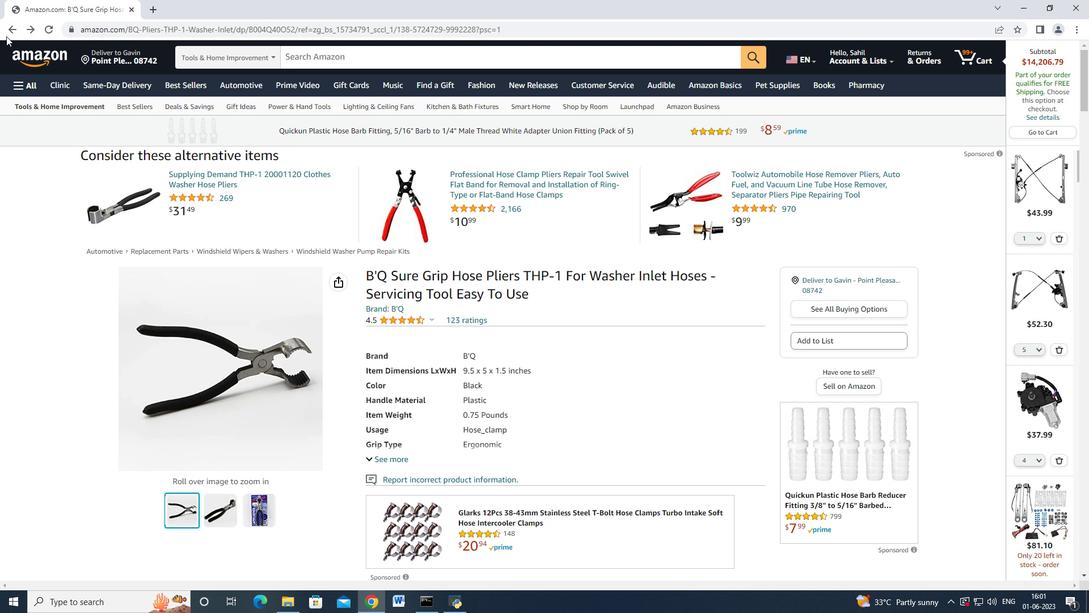 
Action: Mouse moved to (283, 397)
Screenshot: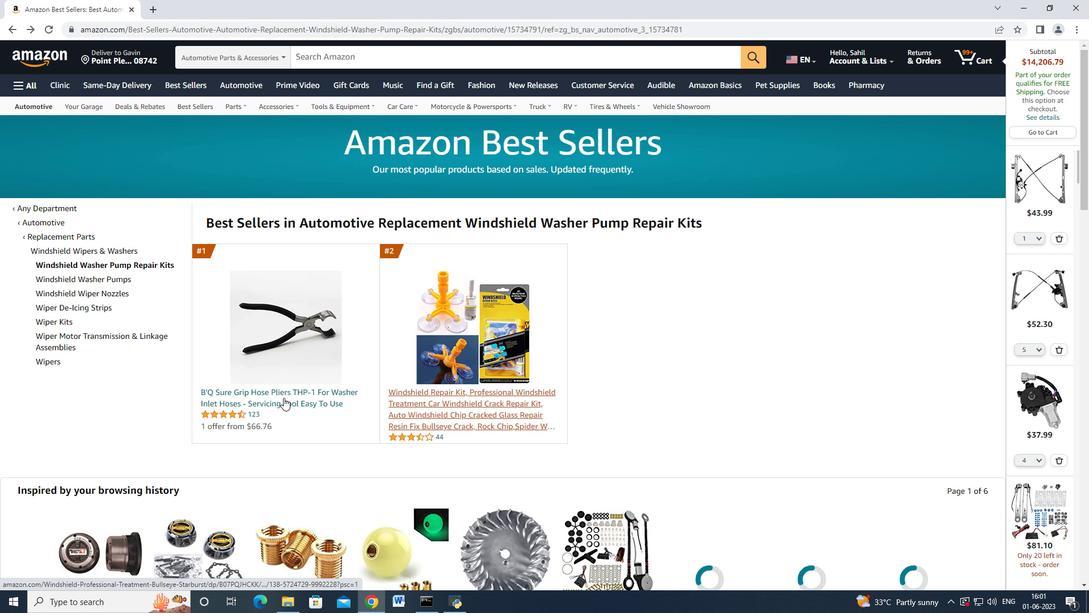 
Action: Mouse pressed left at (283, 397)
Screenshot: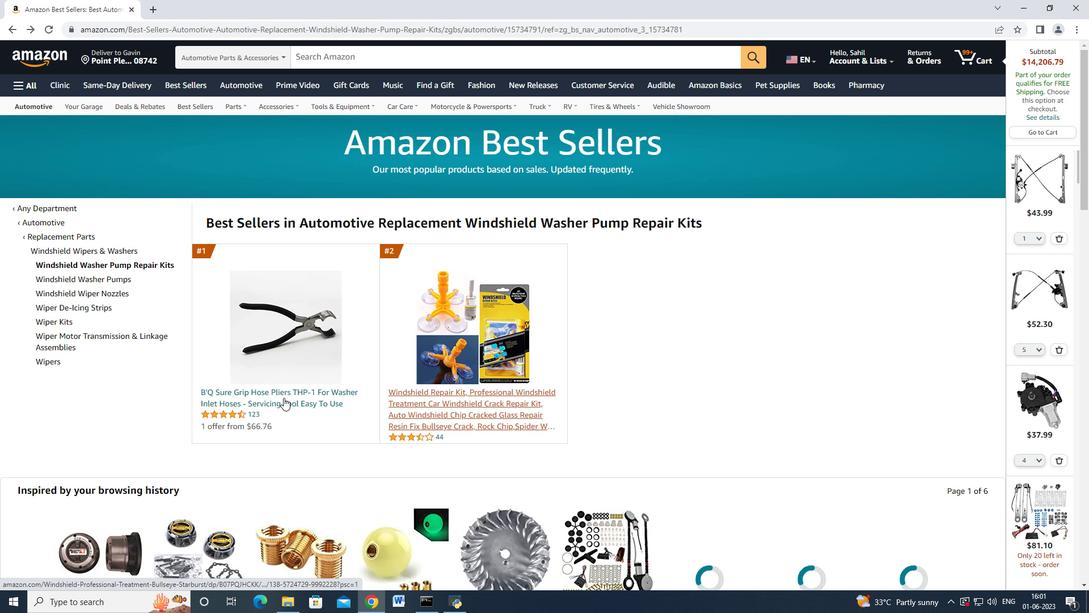 
Action: Mouse moved to (845, 308)
Screenshot: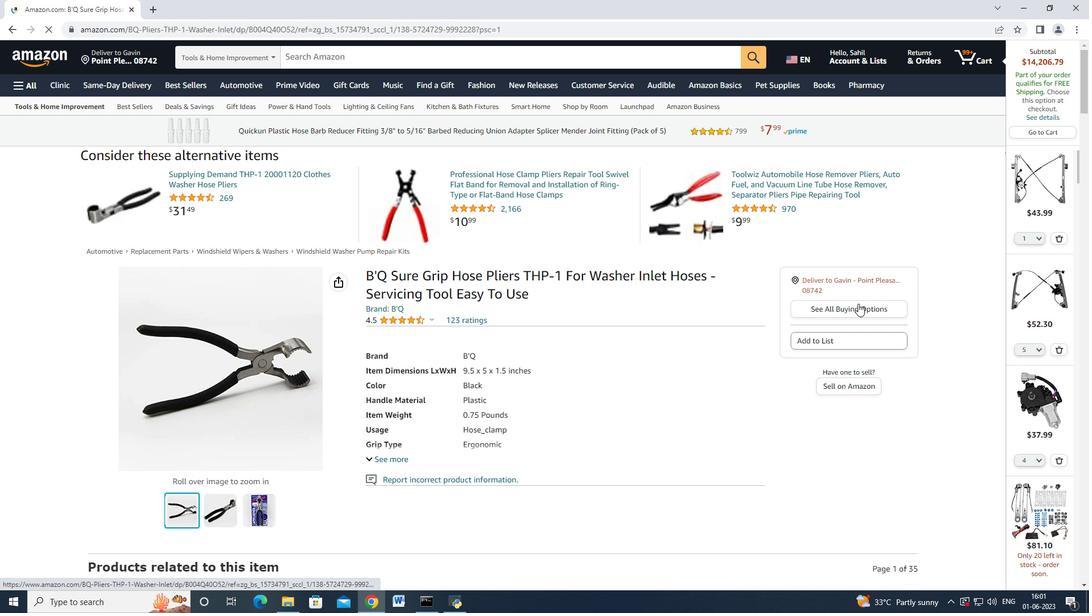 
Action: Mouse pressed left at (845, 308)
Screenshot: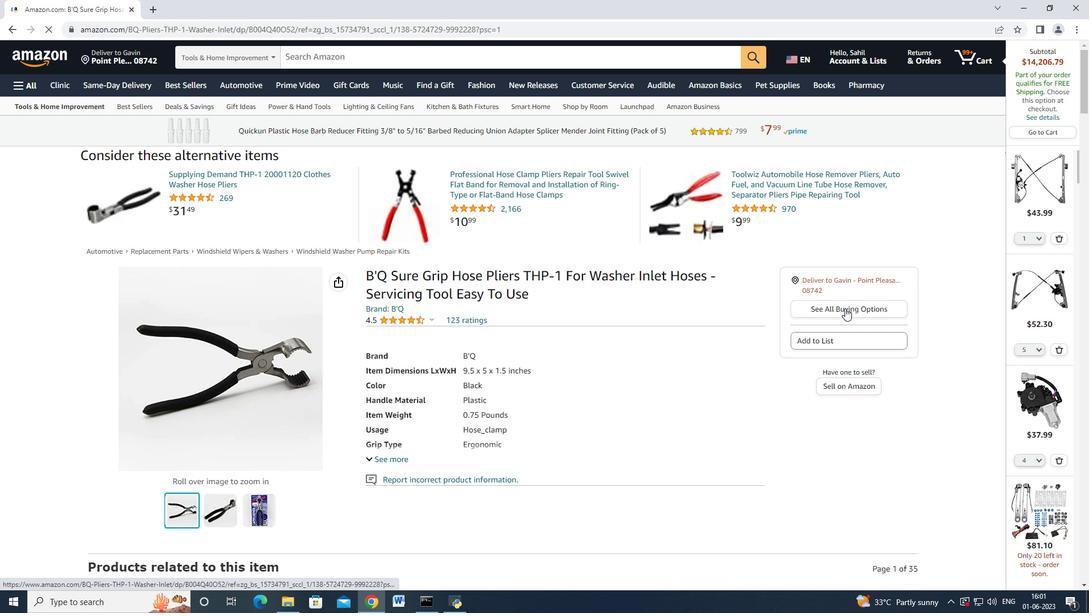 
Action: Mouse moved to (717, 149)
Screenshot: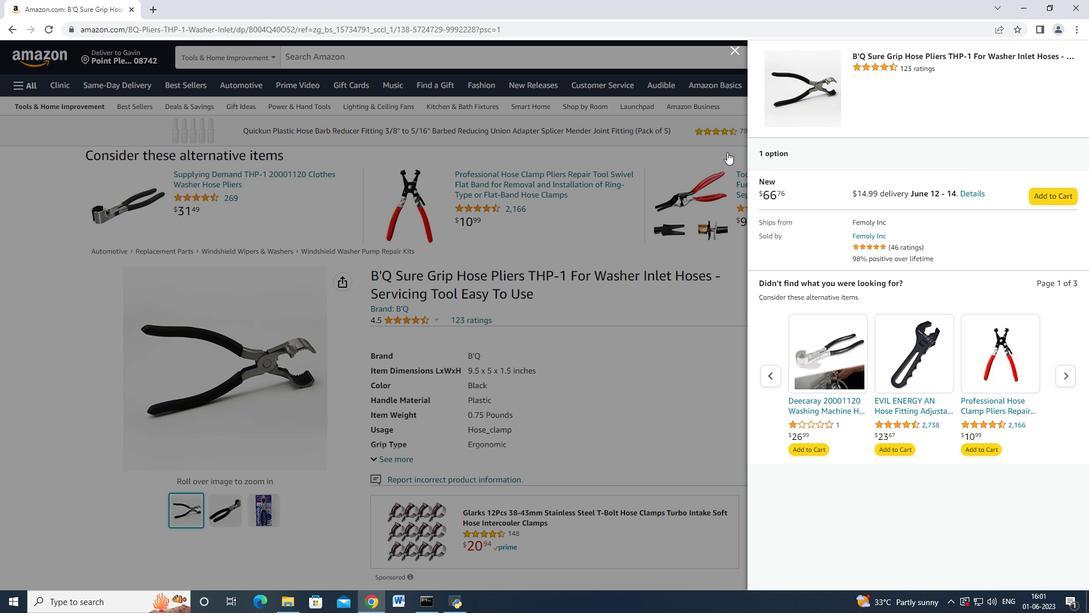 
Action: Mouse pressed left at (717, 149)
Screenshot: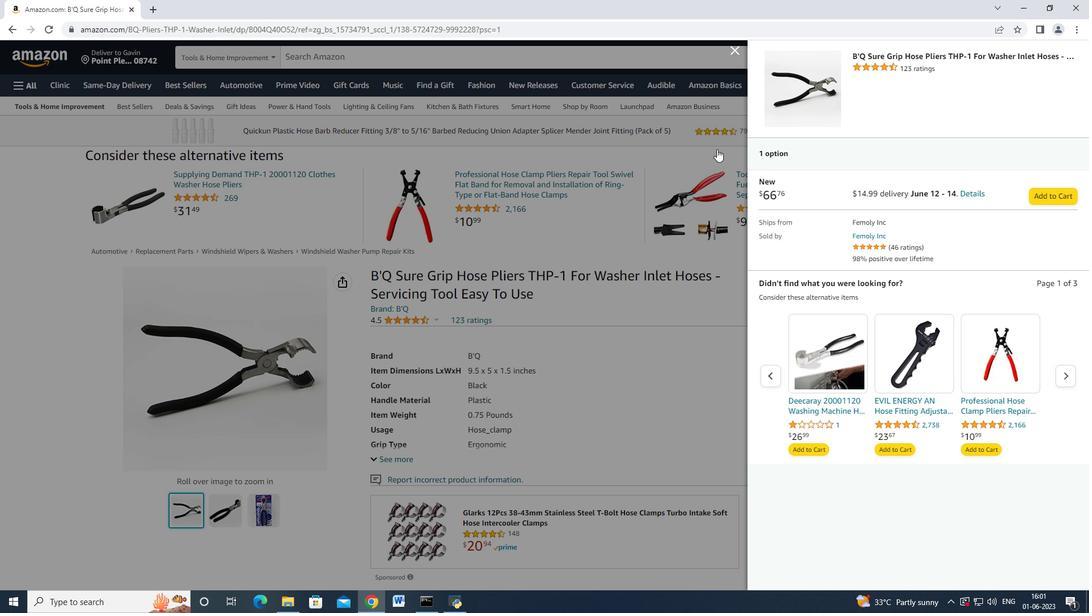 
Action: Mouse moved to (6, 27)
Screenshot: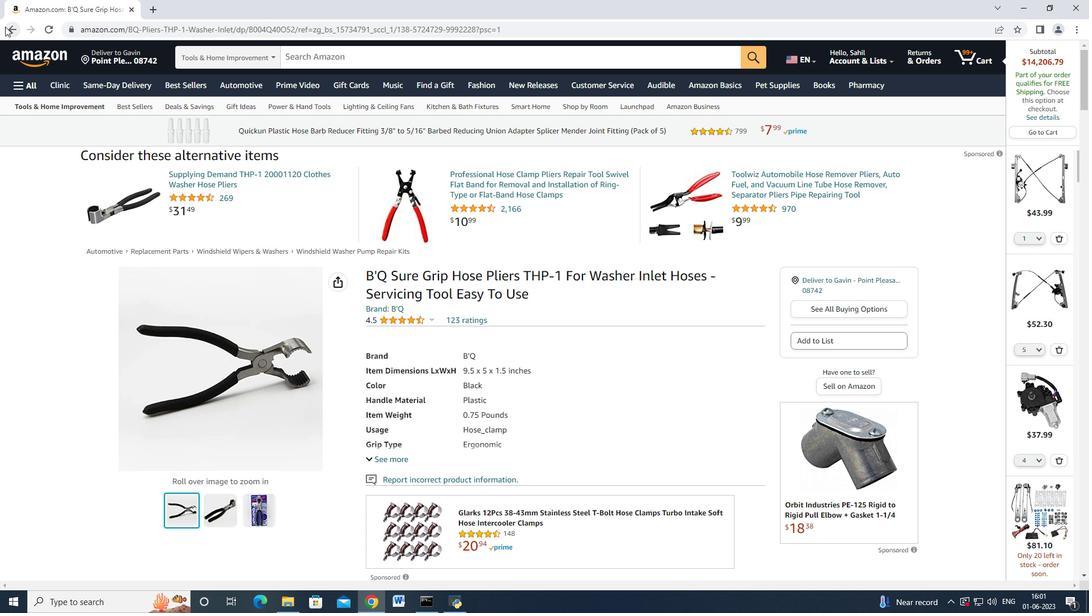 
Action: Mouse pressed left at (6, 27)
Screenshot: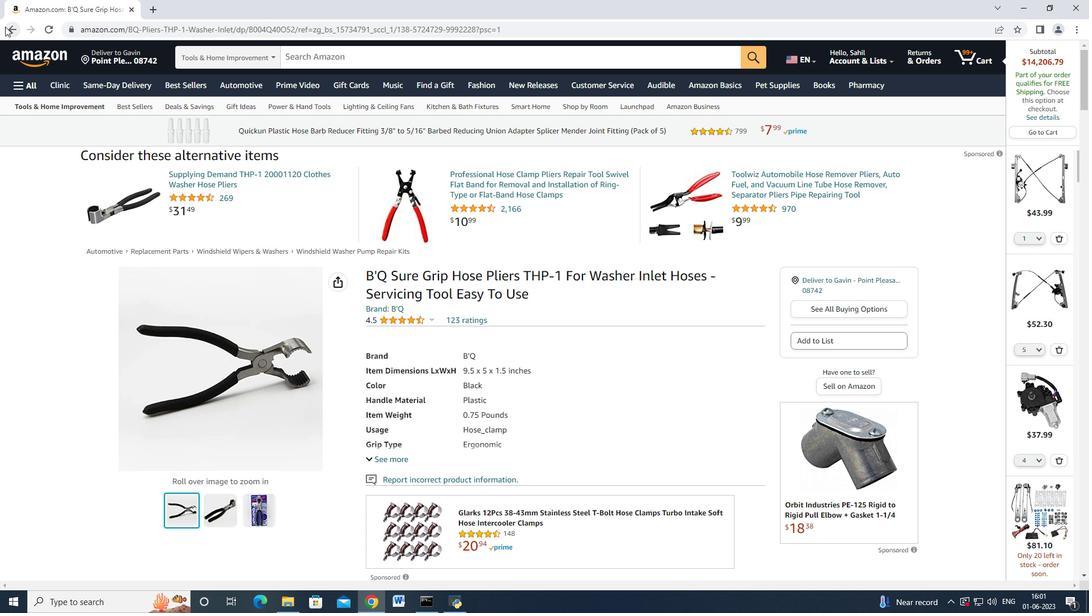 
Action: Mouse moved to (14, 25)
Screenshot: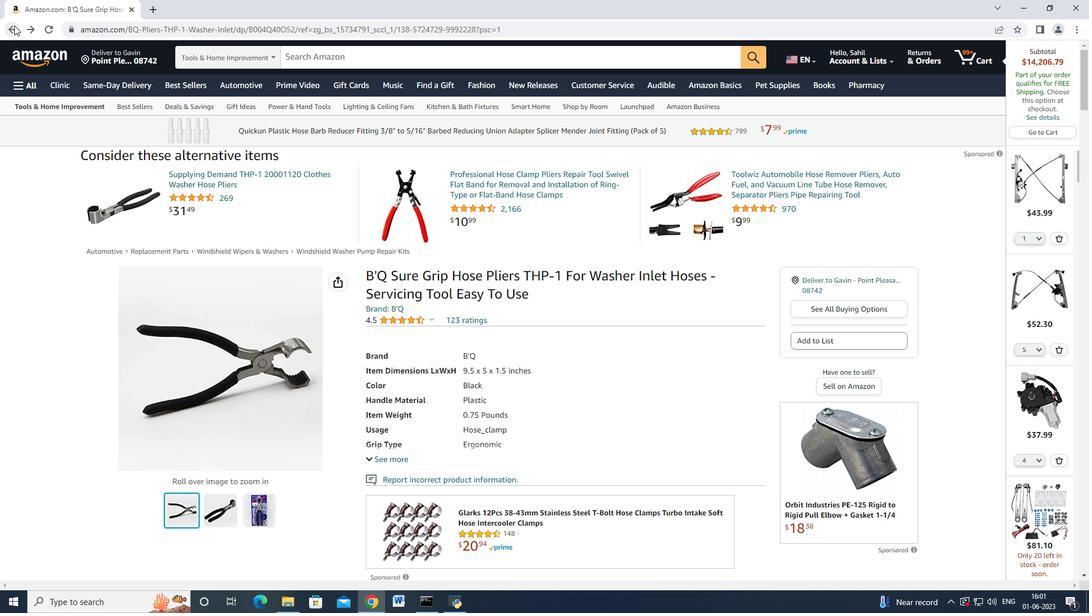 
Action: Mouse pressed left at (14, 25)
Screenshot: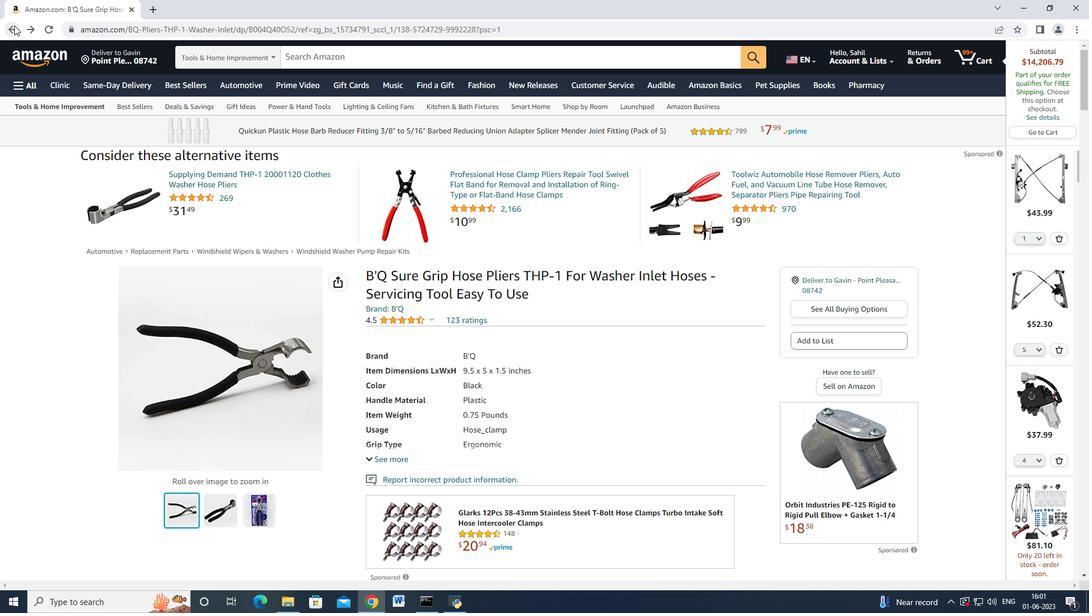 
Action: Mouse moved to (485, 374)
Screenshot: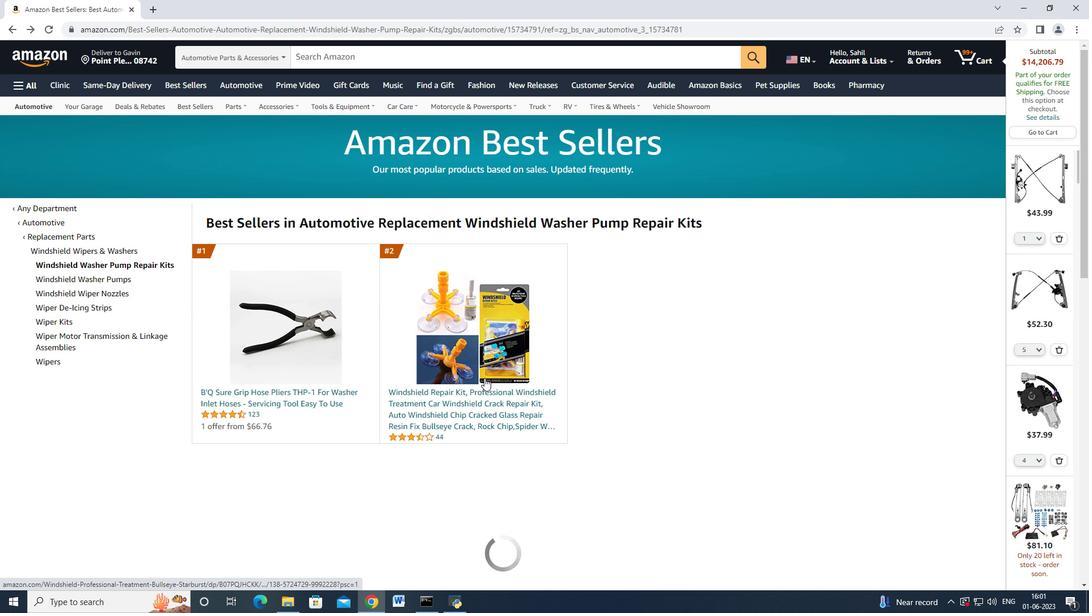 
Action: Mouse scrolled (485, 374) with delta (0, 0)
Screenshot: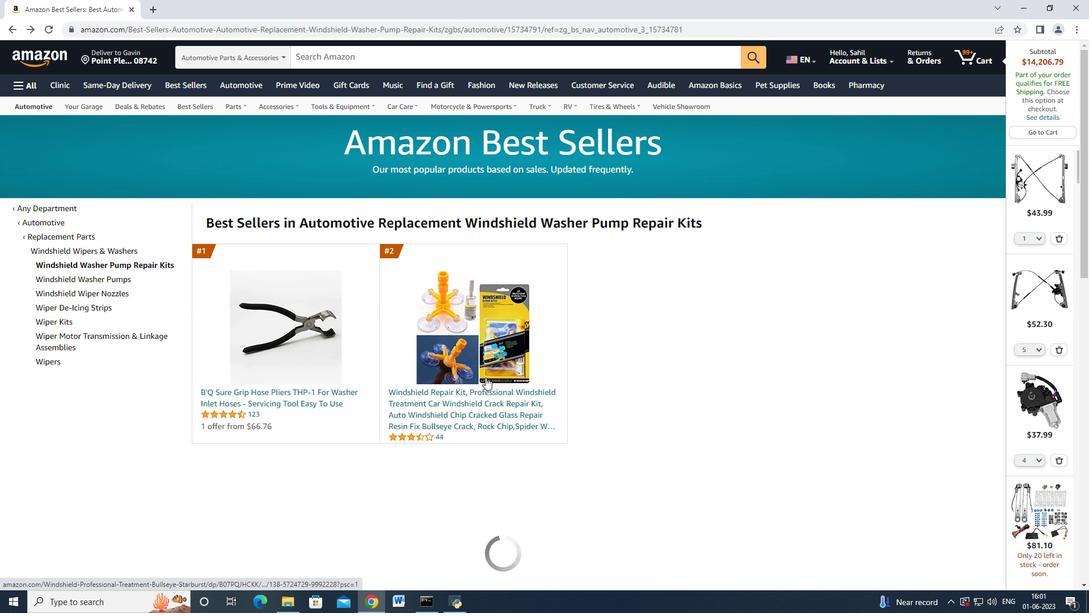 
Action: Mouse scrolled (485, 374) with delta (0, 0)
Screenshot: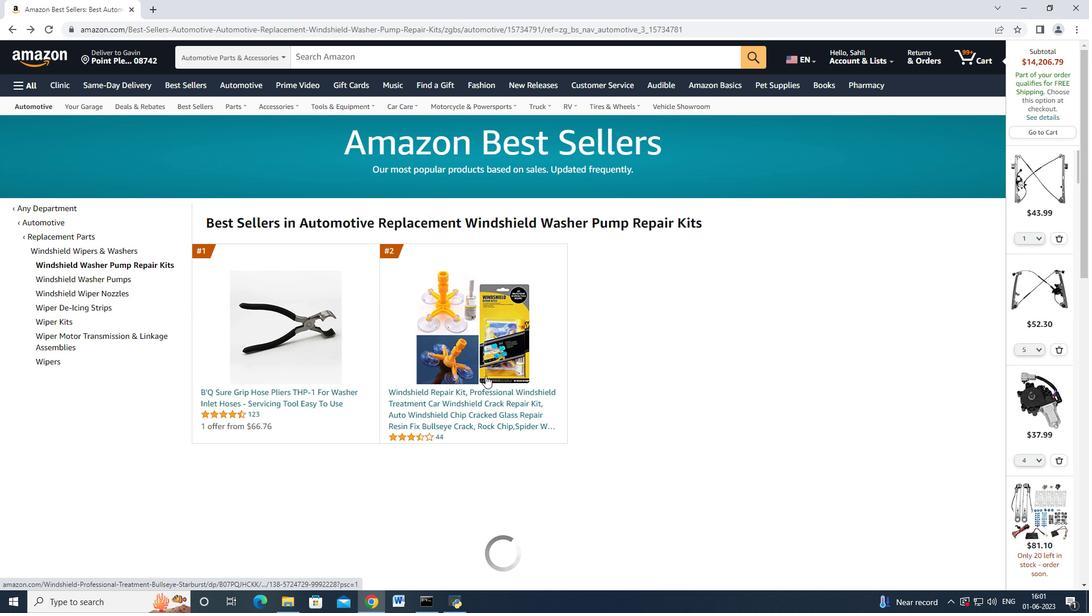 
Action: Mouse moved to (485, 374)
Screenshot: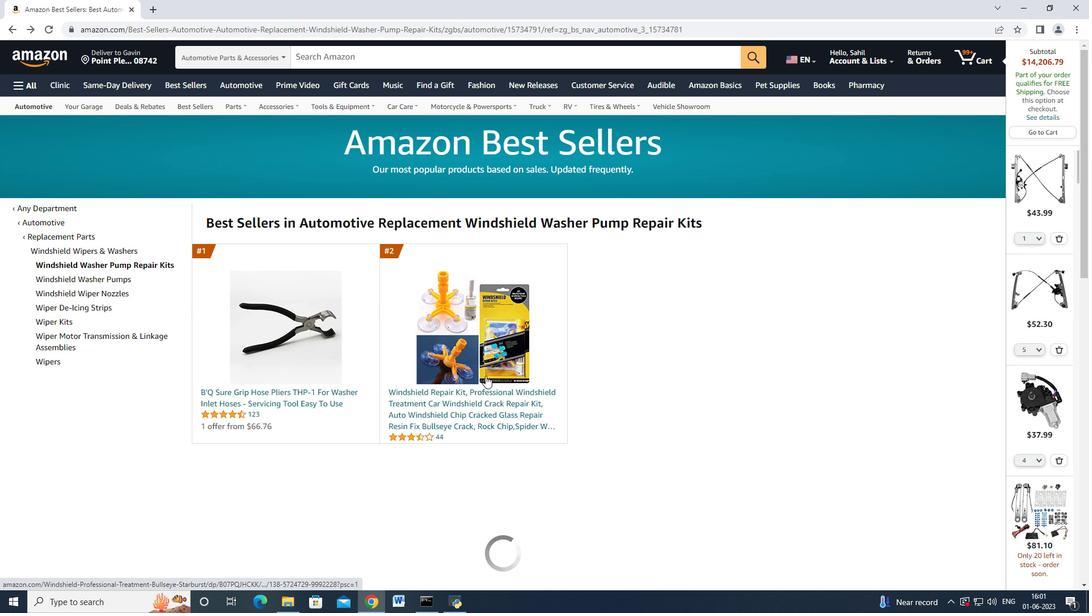 
Action: Mouse scrolled (485, 374) with delta (0, 0)
Screenshot: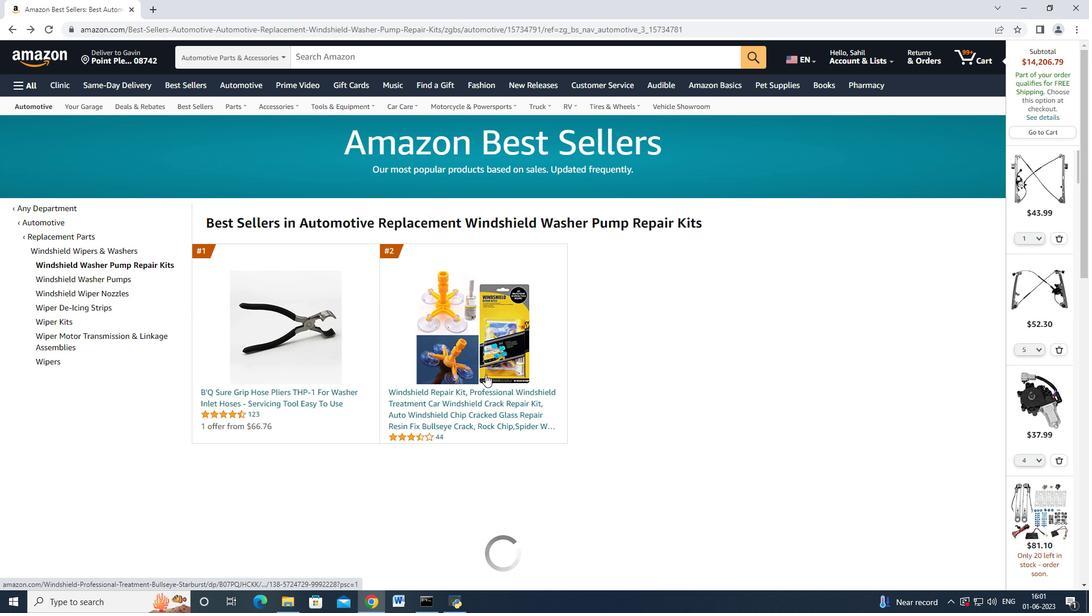 
Action: Mouse moved to (455, 243)
Screenshot: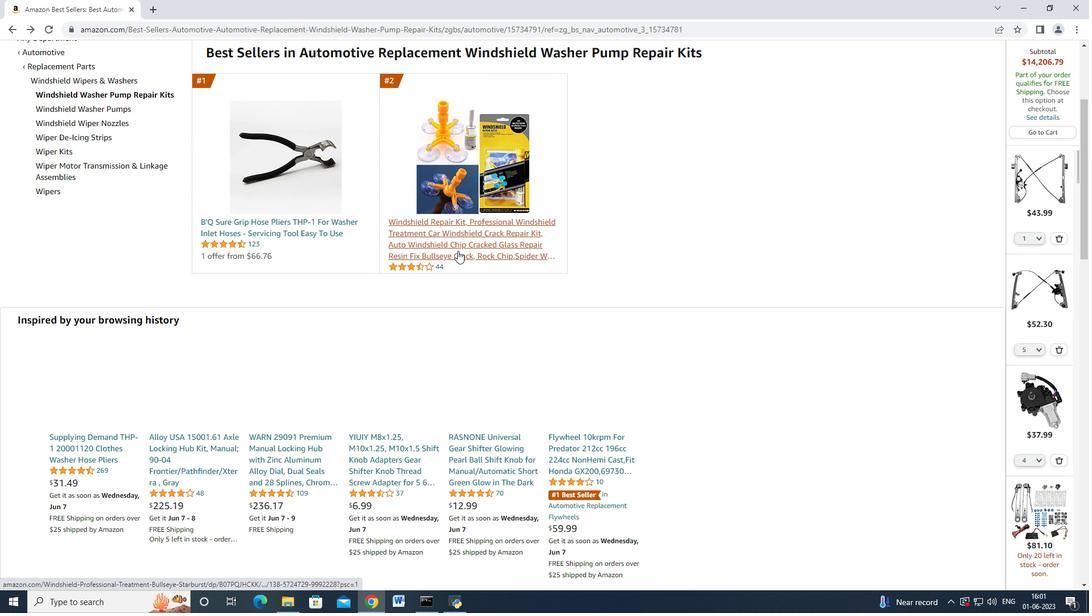 
Action: Mouse pressed left at (455, 243)
Screenshot: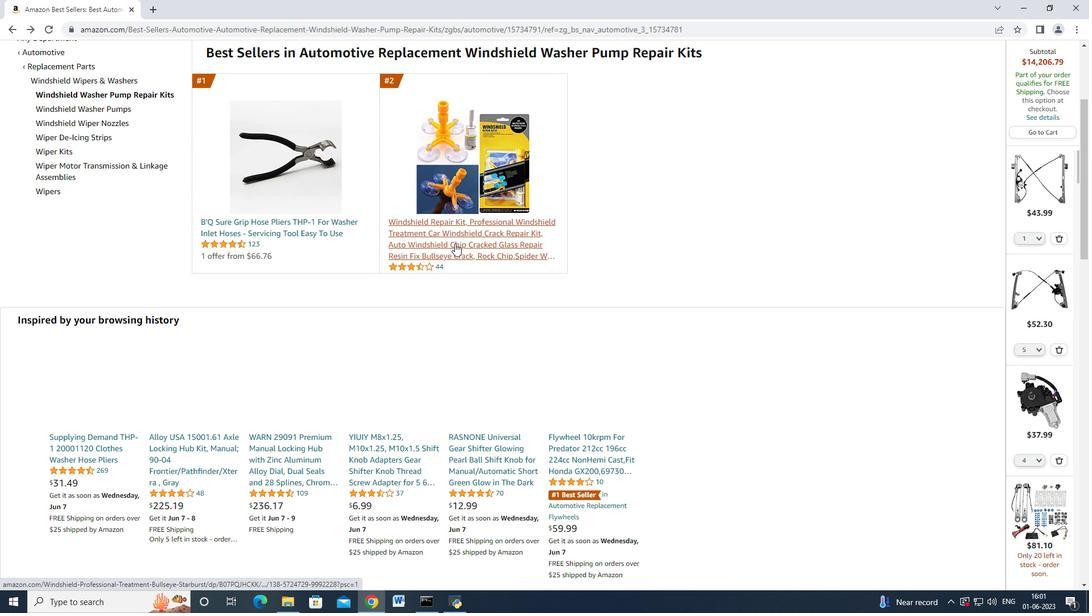 
Action: Mouse moved to (7, 32)
Screenshot: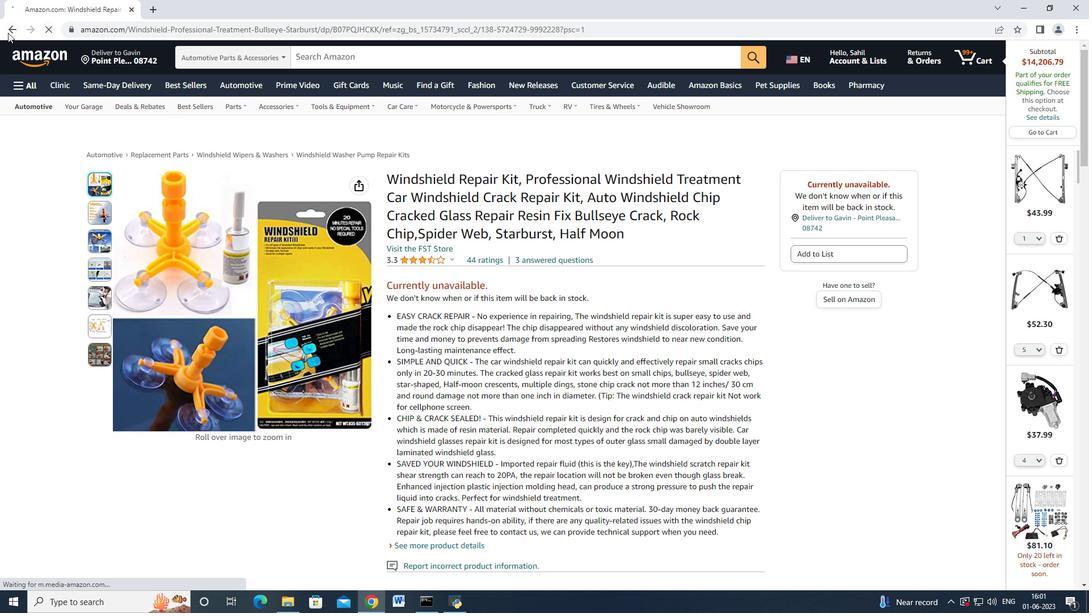 
Action: Mouse pressed left at (7, 32)
Screenshot: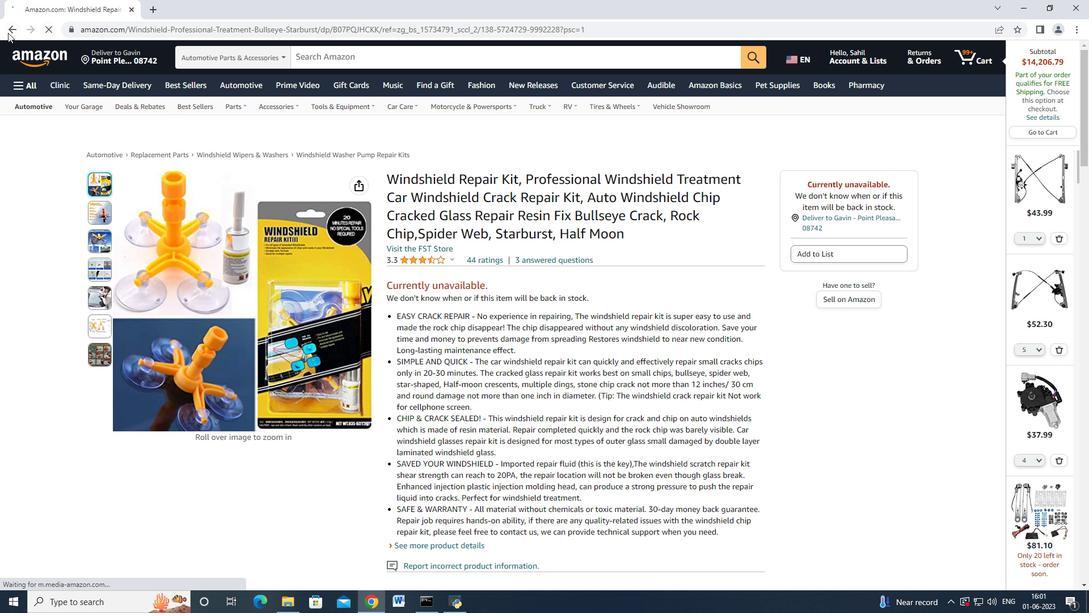 
Action: Mouse moved to (267, 232)
Screenshot: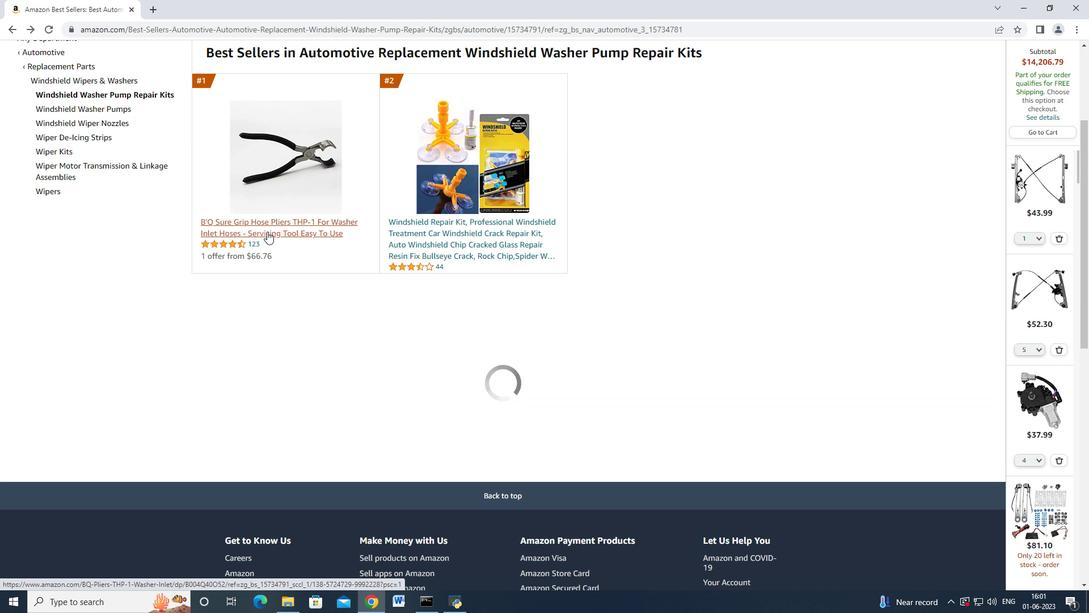
Action: Mouse pressed left at (267, 232)
Screenshot: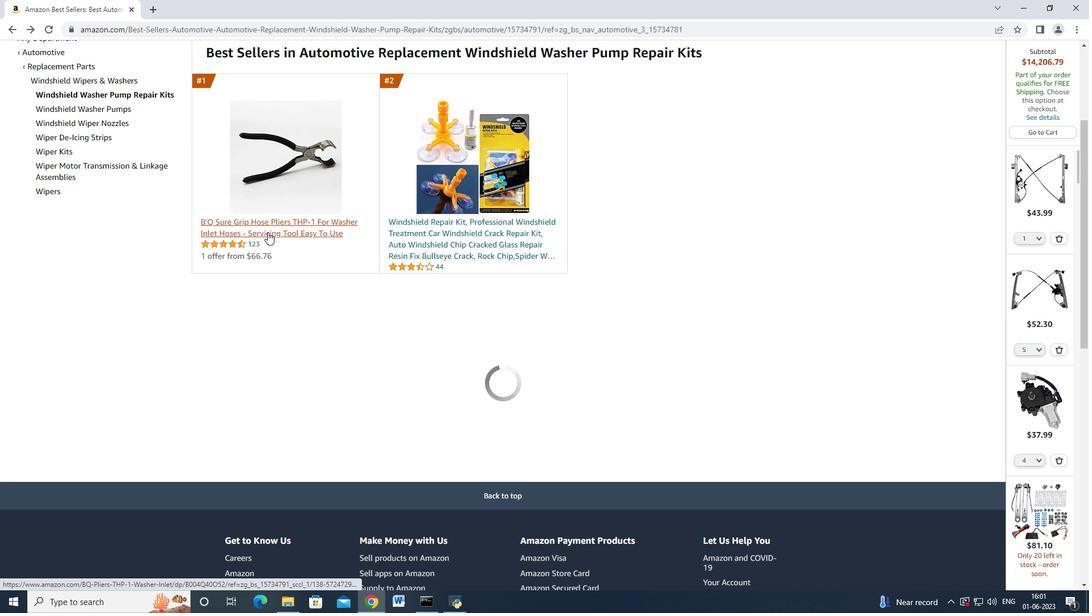 
Action: Mouse moved to (696, 326)
Screenshot: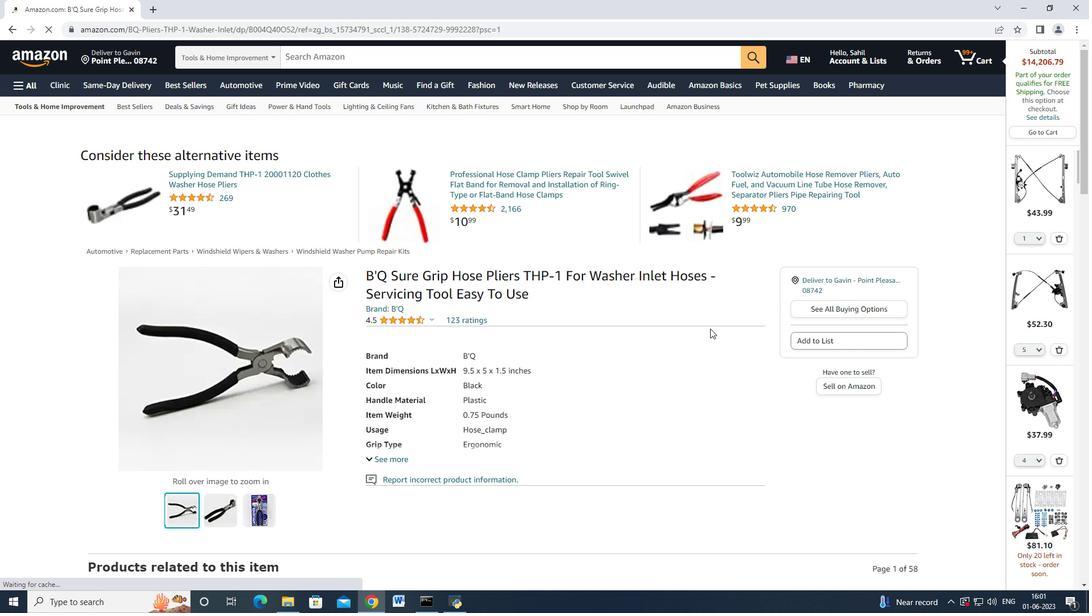 
Action: Mouse scrolled (696, 326) with delta (0, 0)
Screenshot: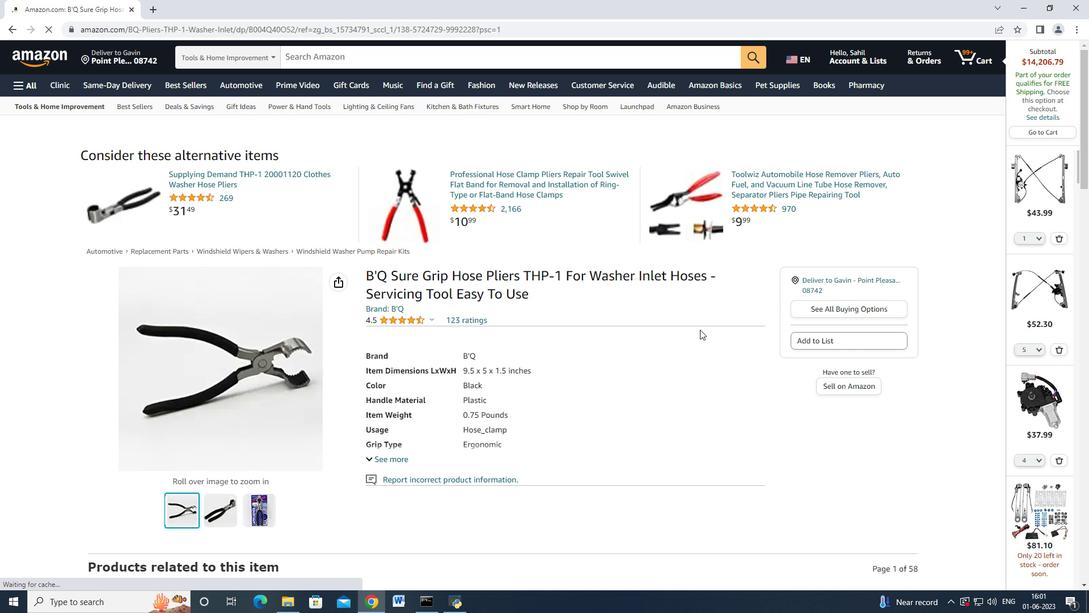 
Action: Mouse scrolled (696, 326) with delta (0, 0)
Screenshot: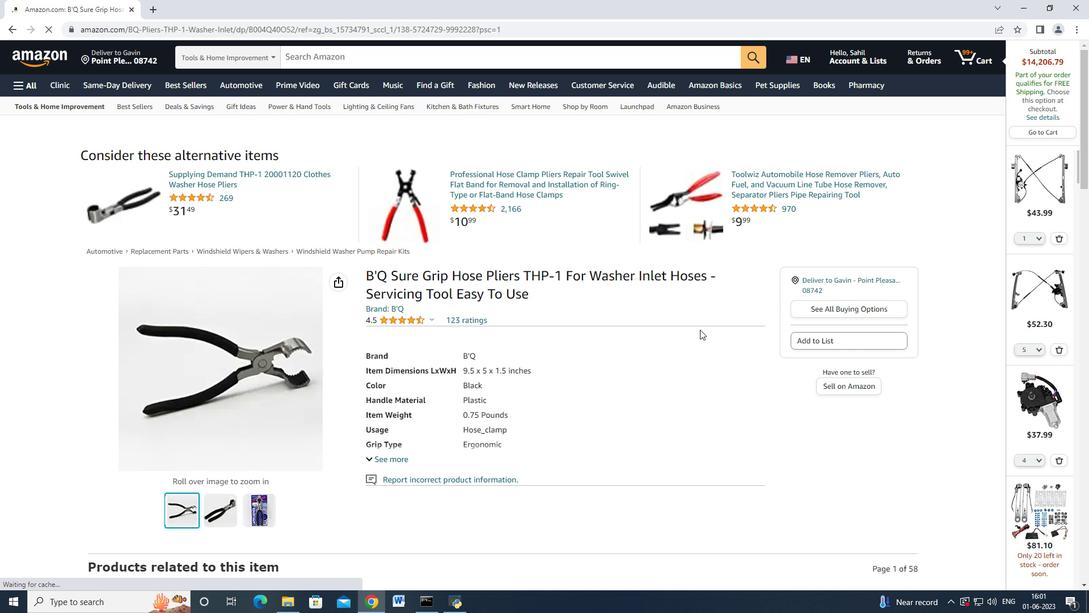 
Action: Mouse scrolled (696, 326) with delta (0, 0)
Screenshot: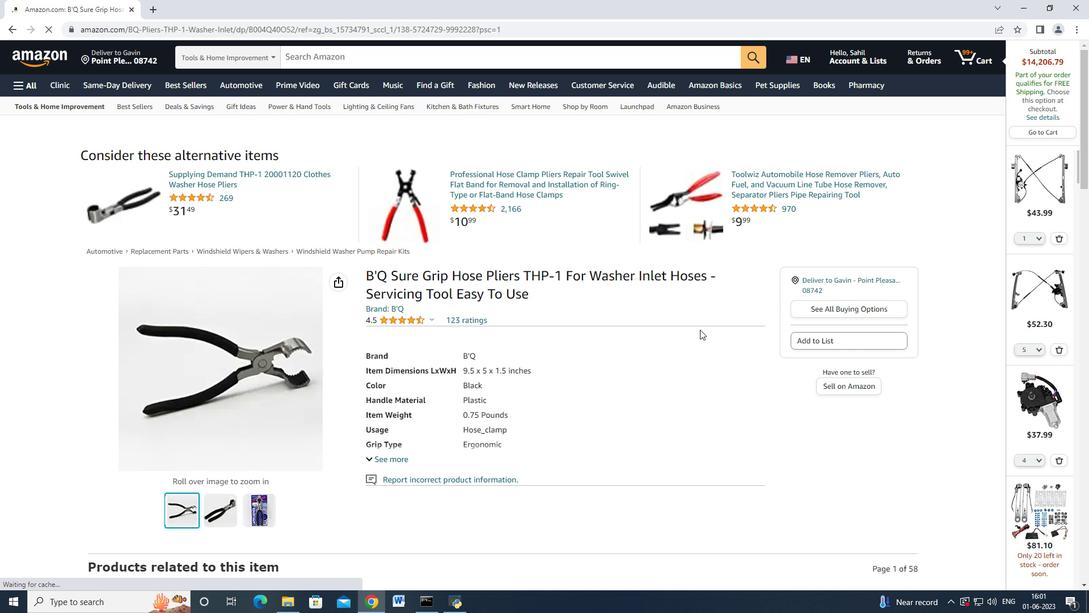 
Action: Mouse scrolled (696, 326) with delta (0, 0)
Screenshot: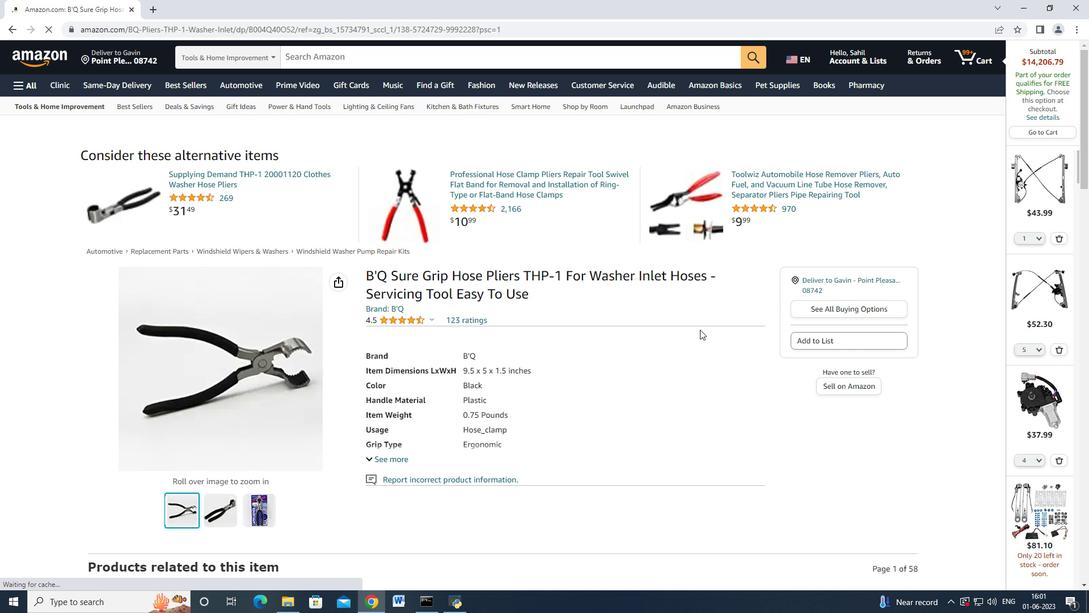 
Action: Mouse scrolled (696, 326) with delta (0, 0)
Screenshot: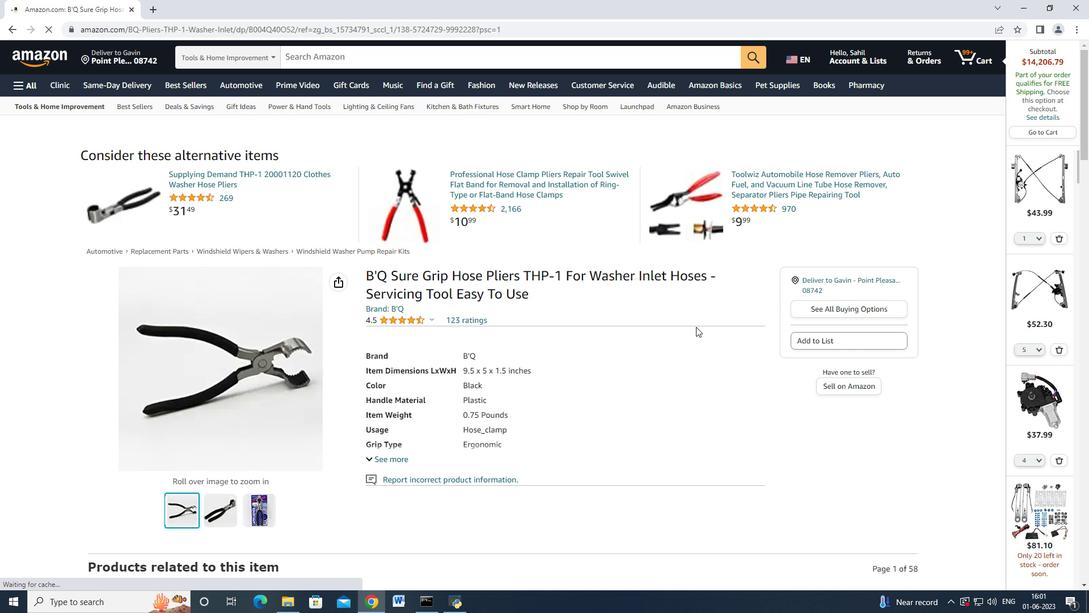 
Action: Mouse scrolled (696, 326) with delta (0, 0)
Screenshot: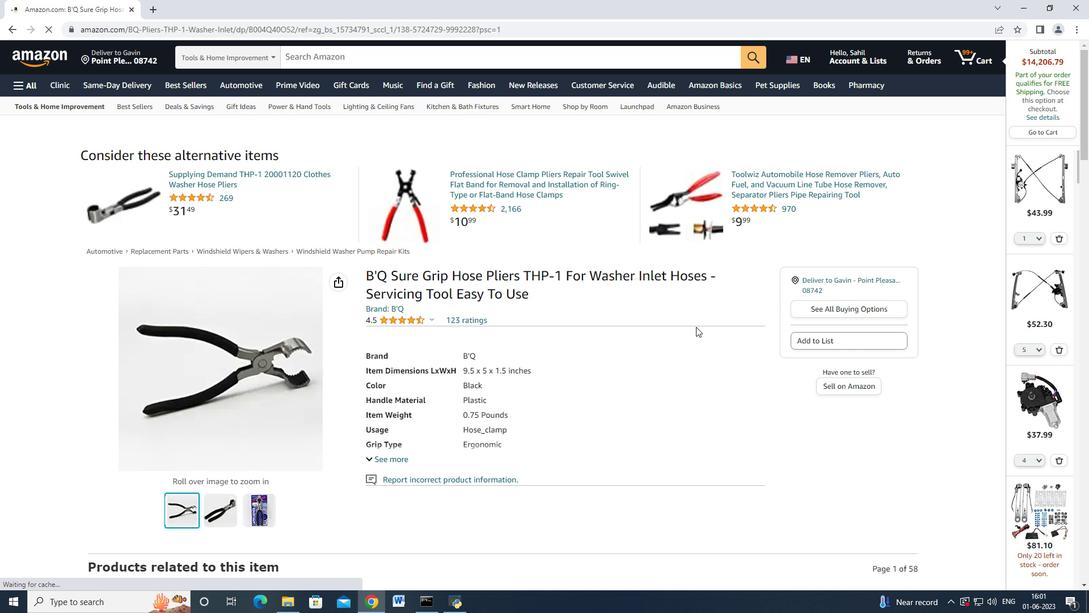 
Action: Mouse scrolled (696, 326) with delta (0, 0)
Screenshot: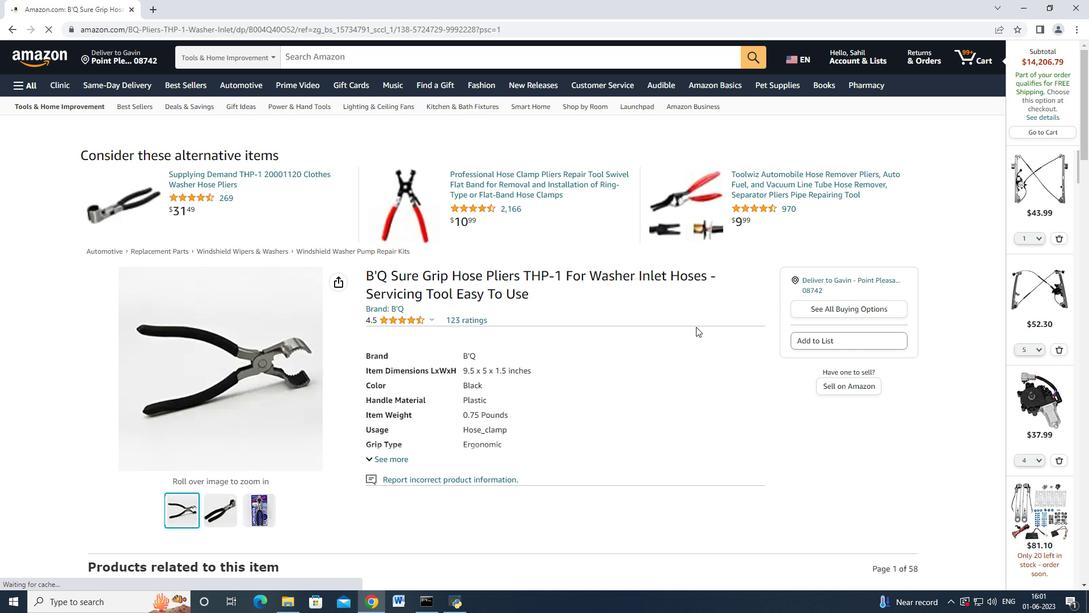 
Action: Mouse moved to (510, 278)
Screenshot: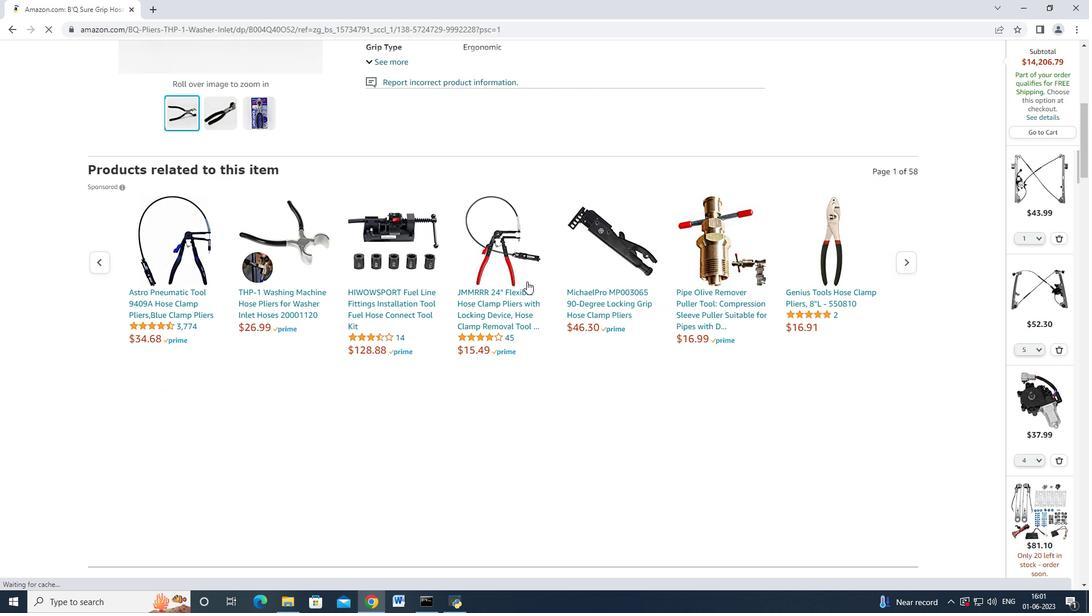 
Action: Mouse scrolled (510, 279) with delta (0, 0)
Screenshot: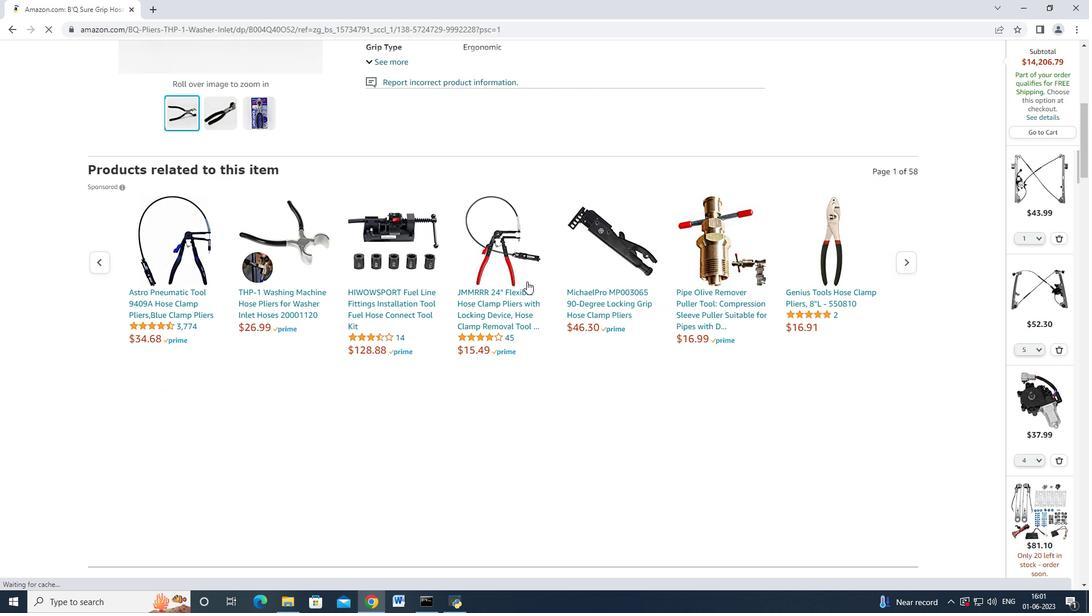
Action: Mouse scrolled (510, 279) with delta (0, 0)
Screenshot: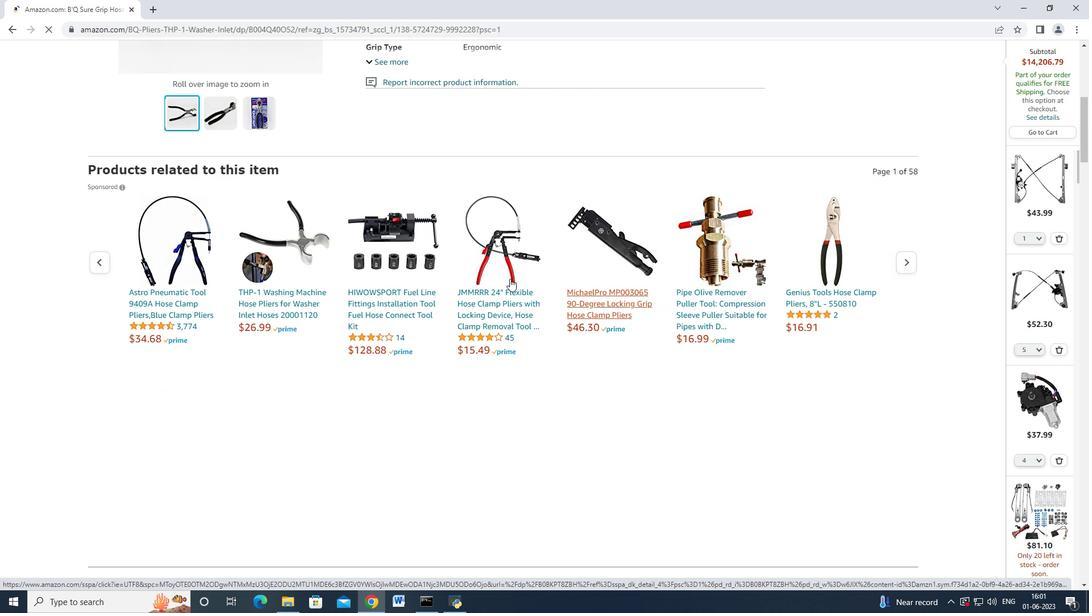 
Action: Mouse scrolled (510, 279) with delta (0, 0)
Screenshot: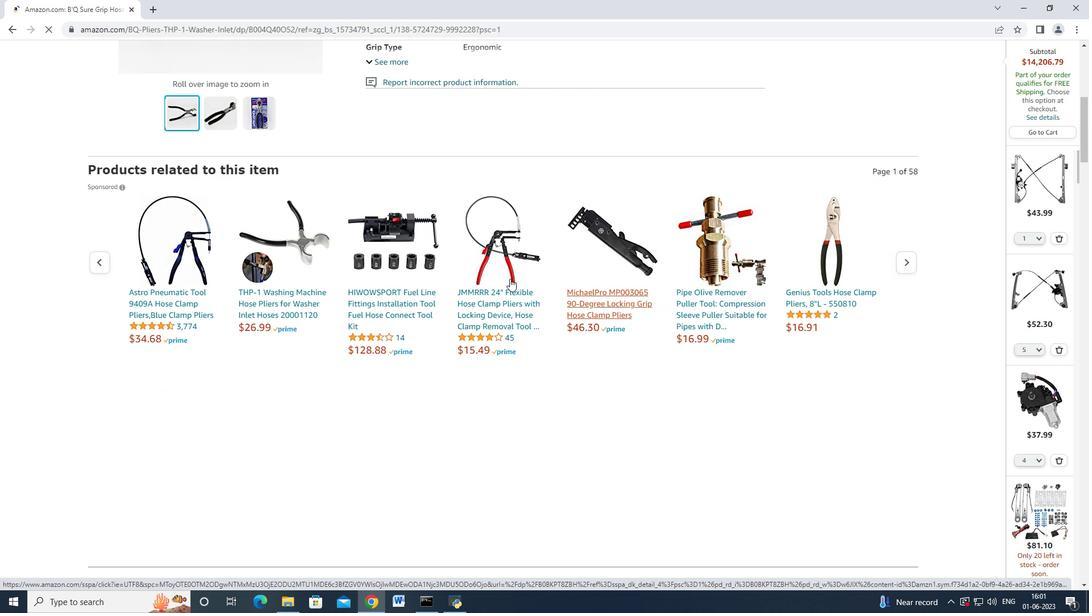 
Action: Mouse moved to (510, 278)
Screenshot: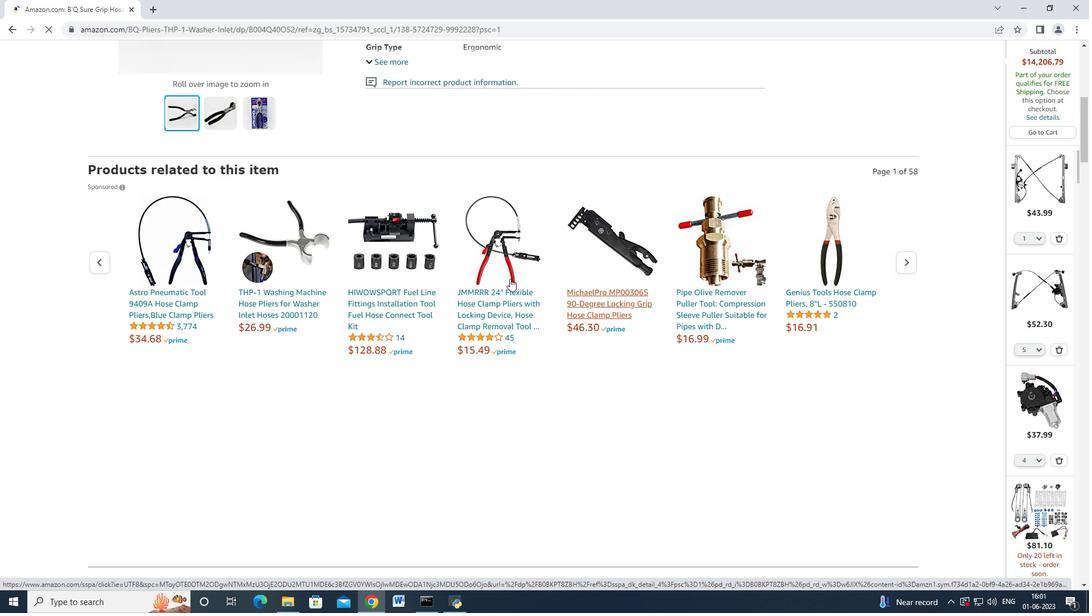 
Action: Mouse scrolled (510, 278) with delta (0, 0)
Screenshot: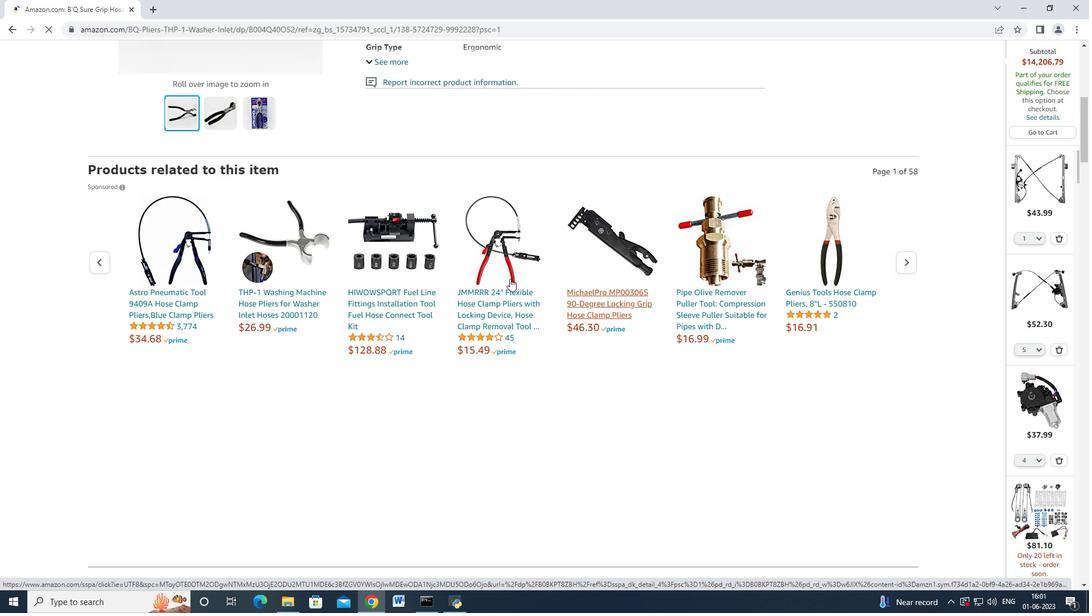 
Action: Mouse scrolled (510, 278) with delta (0, 0)
Screenshot: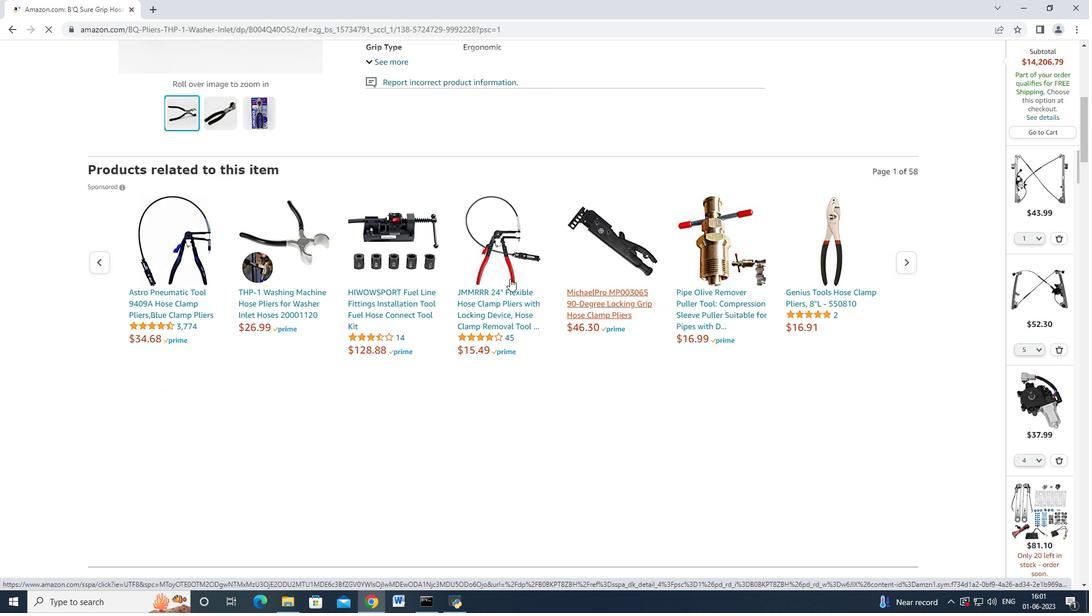 
Action: Mouse moved to (510, 278)
Screenshot: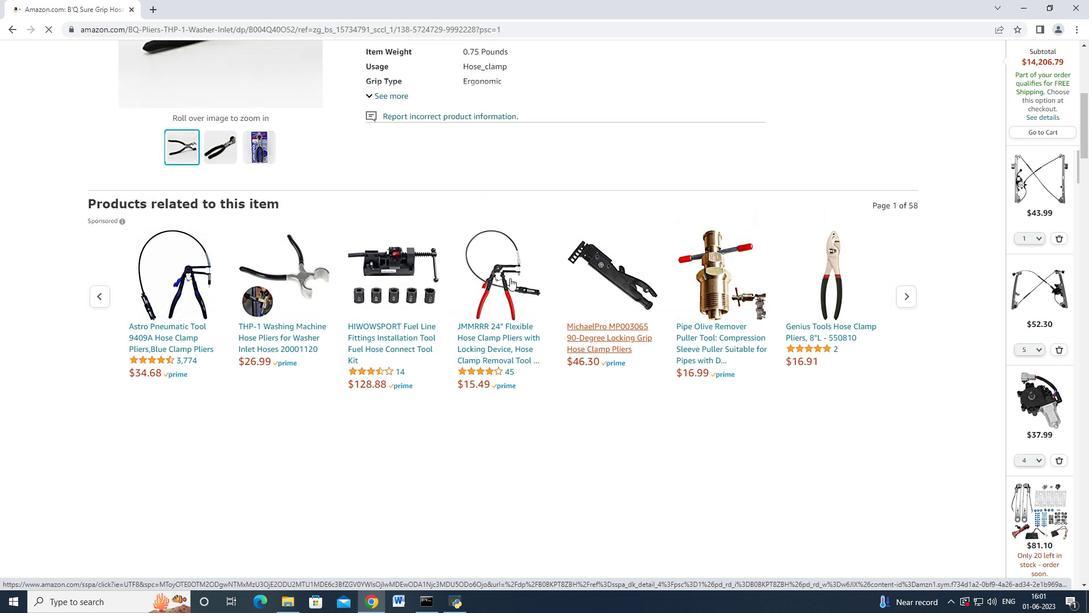 
Action: Mouse scrolled (510, 278) with delta (0, 0)
Screenshot: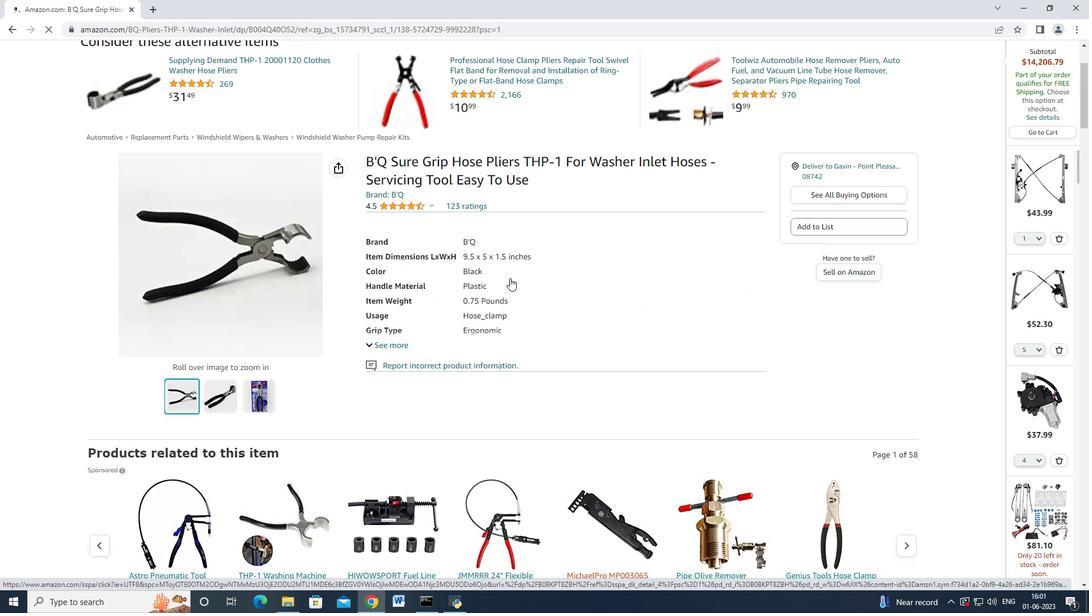 
Action: Mouse moved to (514, 127)
Screenshot: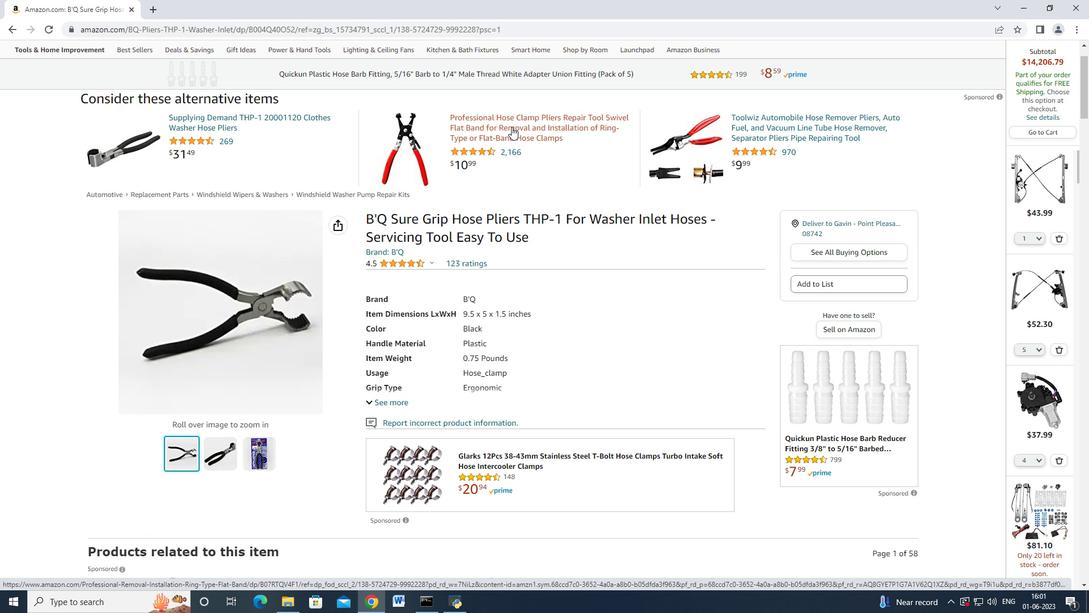 
Action: Mouse pressed left at (514, 127)
Screenshot: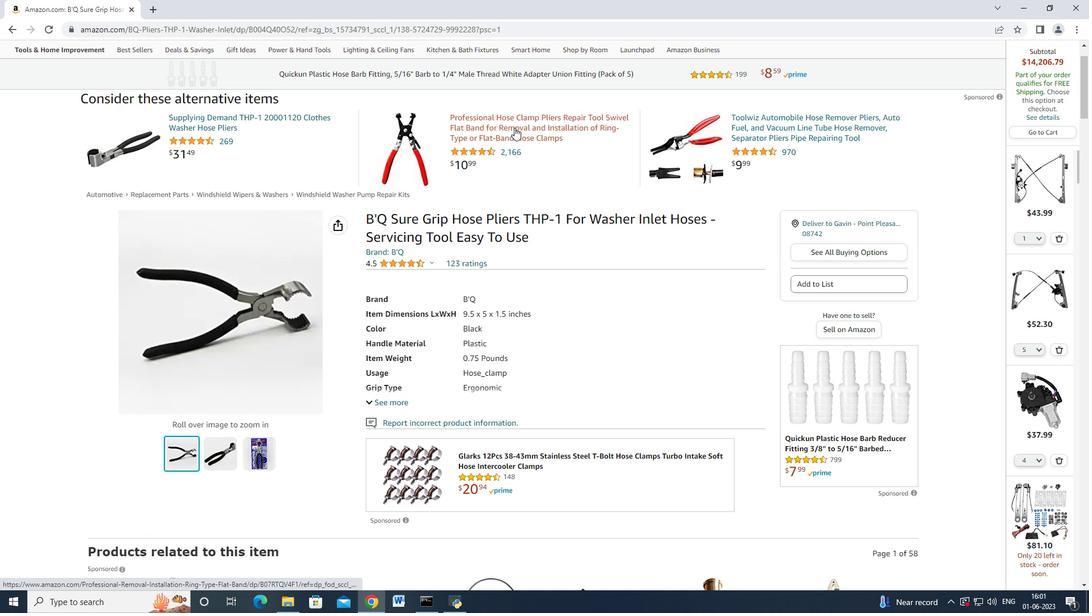 
Action: Mouse moved to (816, 438)
Screenshot: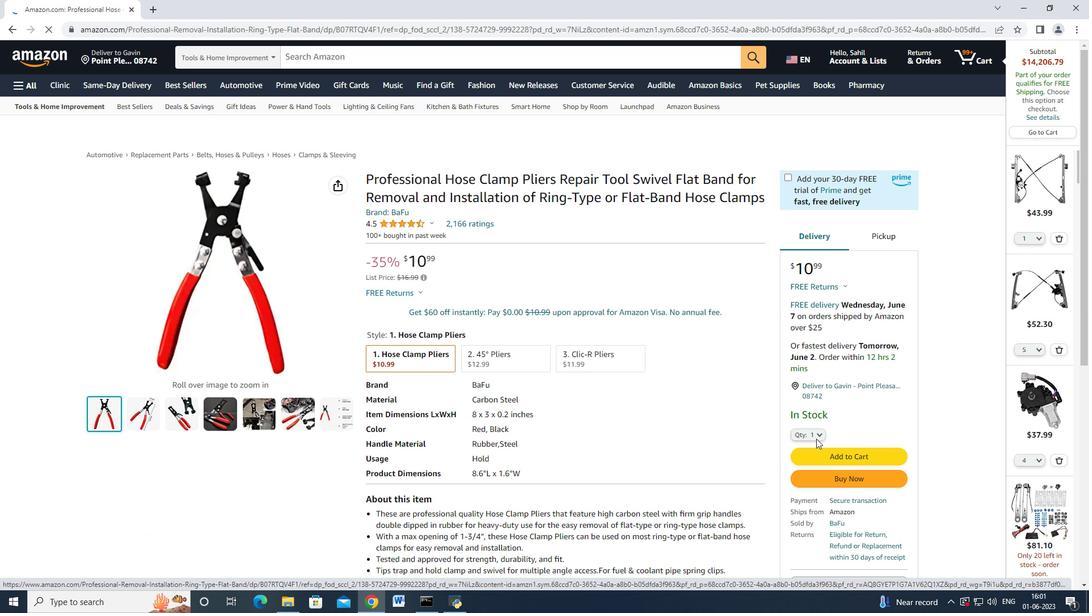 
Action: Mouse pressed left at (816, 438)
Screenshot: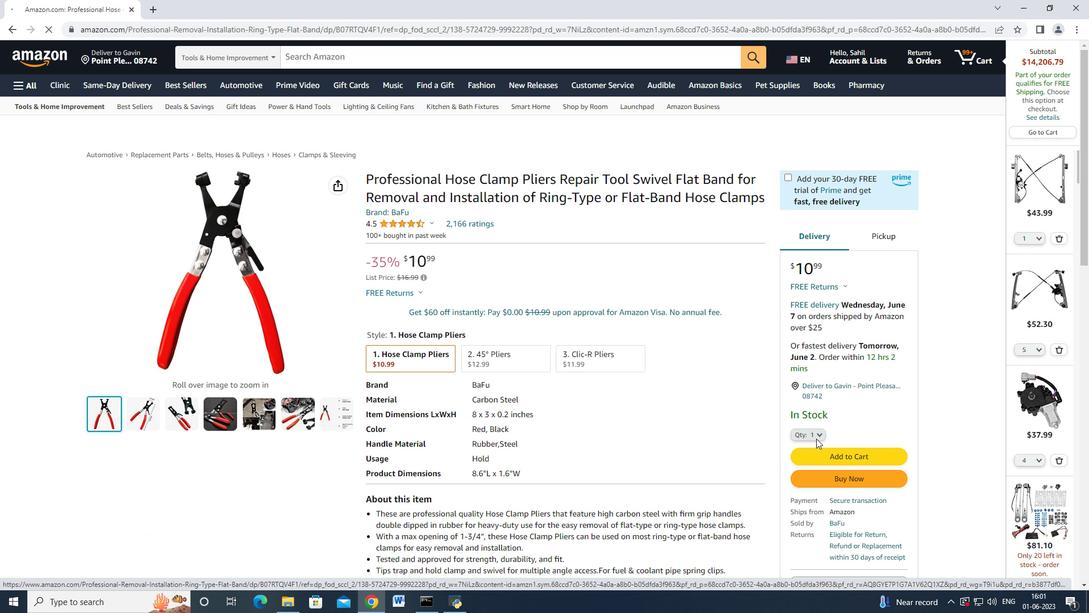 
Action: Mouse moved to (806, 83)
Screenshot: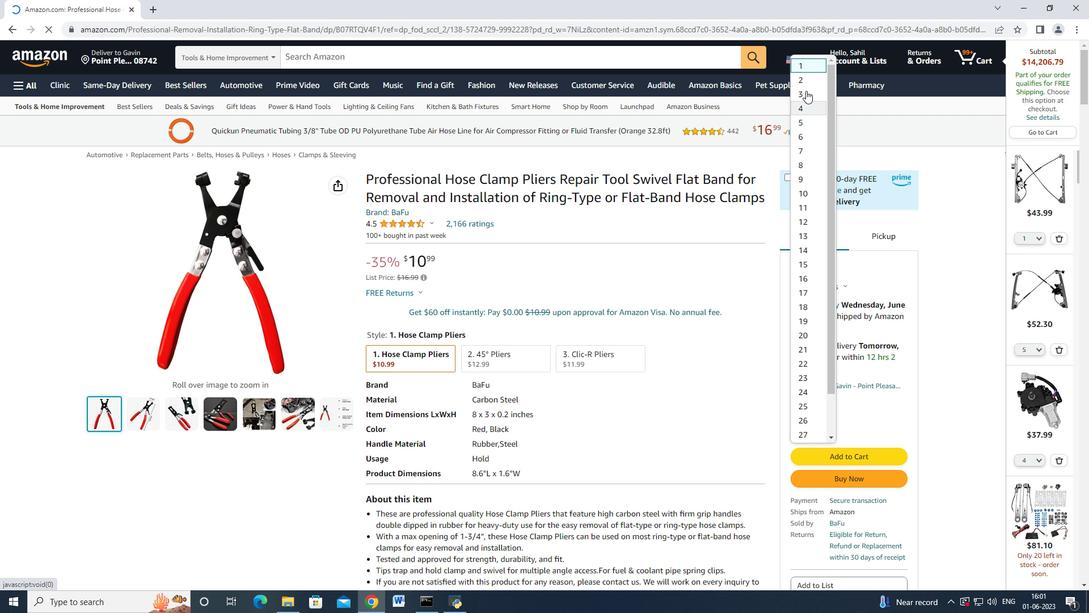 
Action: Mouse pressed left at (806, 83)
Screenshot: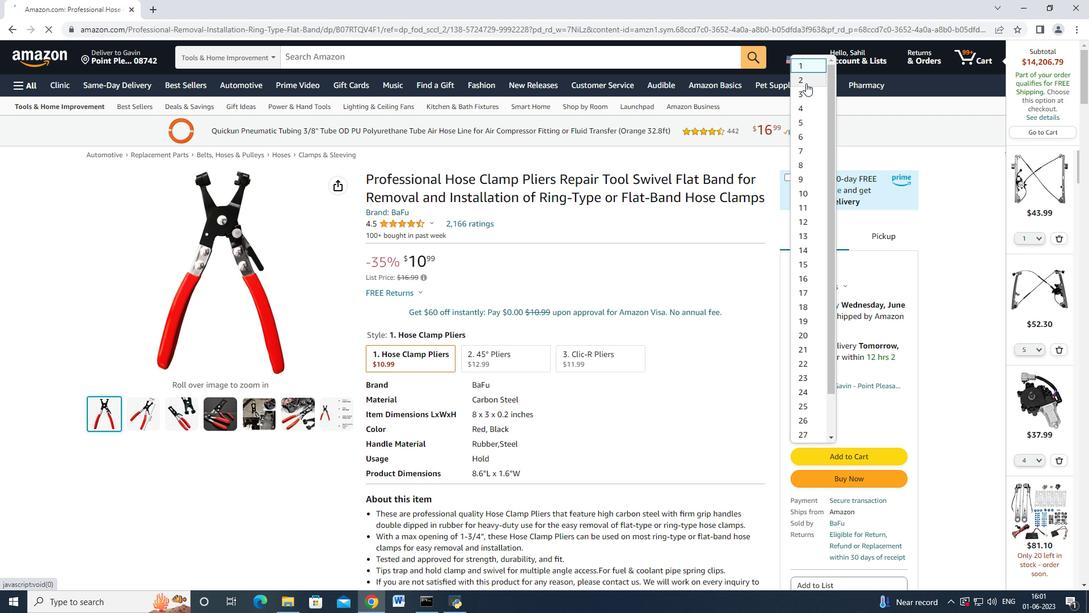 
Action: Mouse moved to (853, 475)
Screenshot: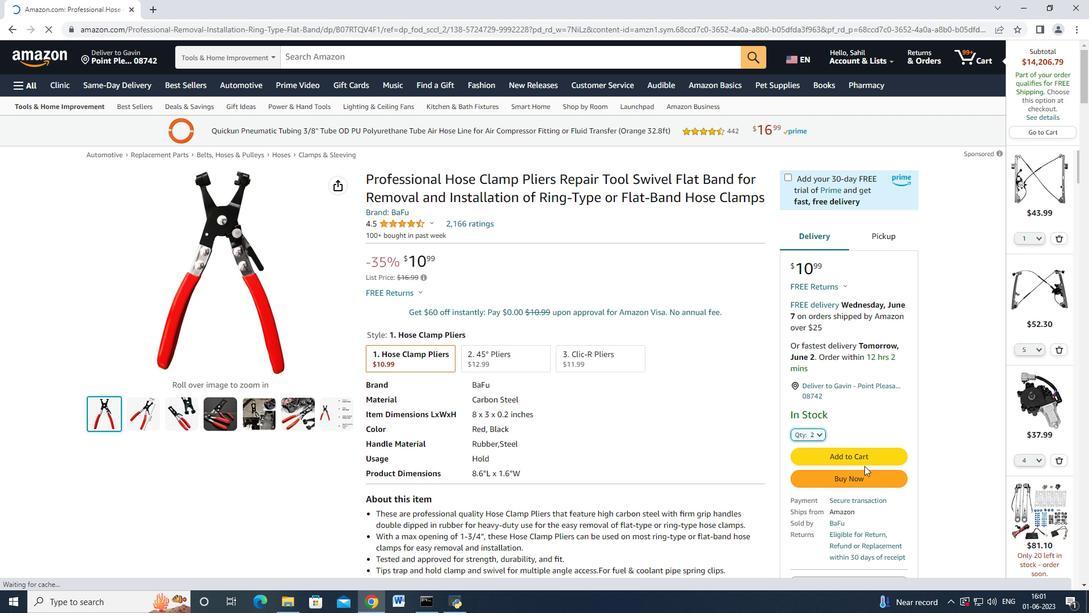 
Action: Mouse pressed left at (853, 475)
Screenshot: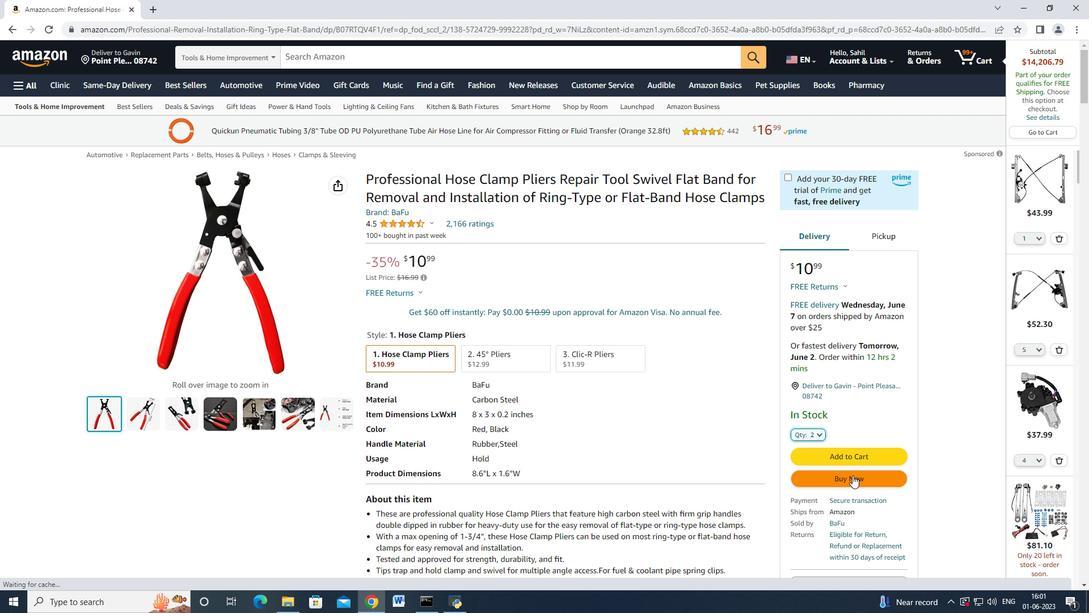 
Action: Mouse moved to (651, 98)
Screenshot: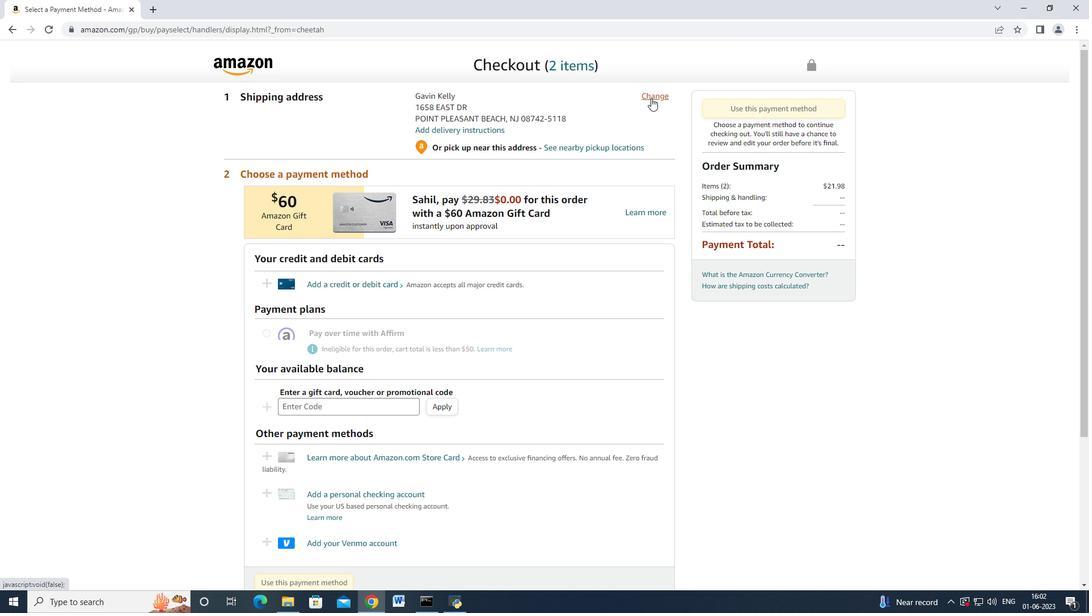 
Action: Mouse pressed left at (651, 98)
Screenshot: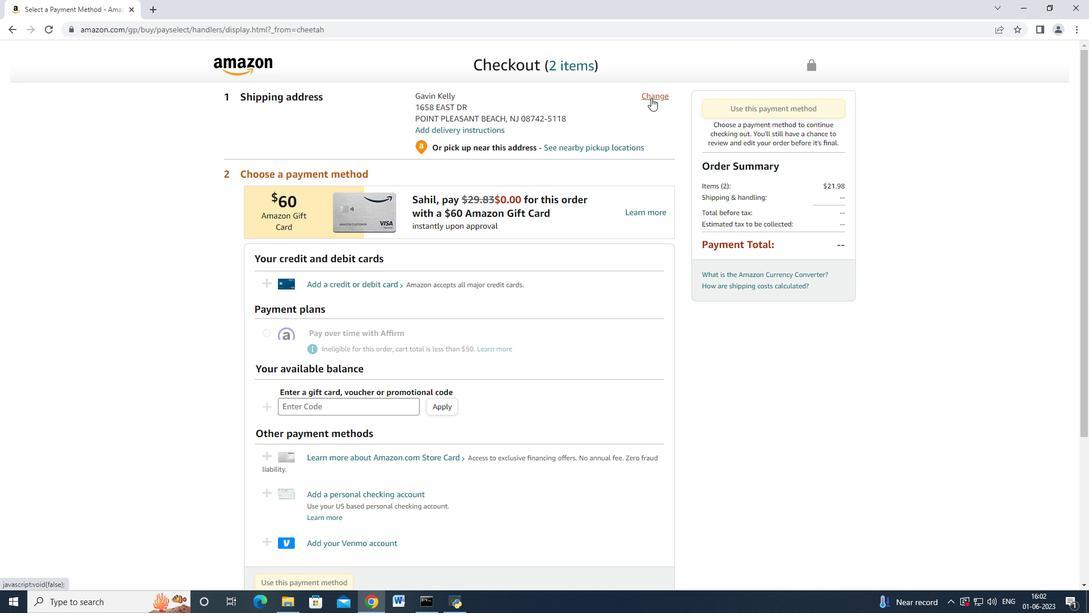 
Action: Mouse moved to (363, 193)
Screenshot: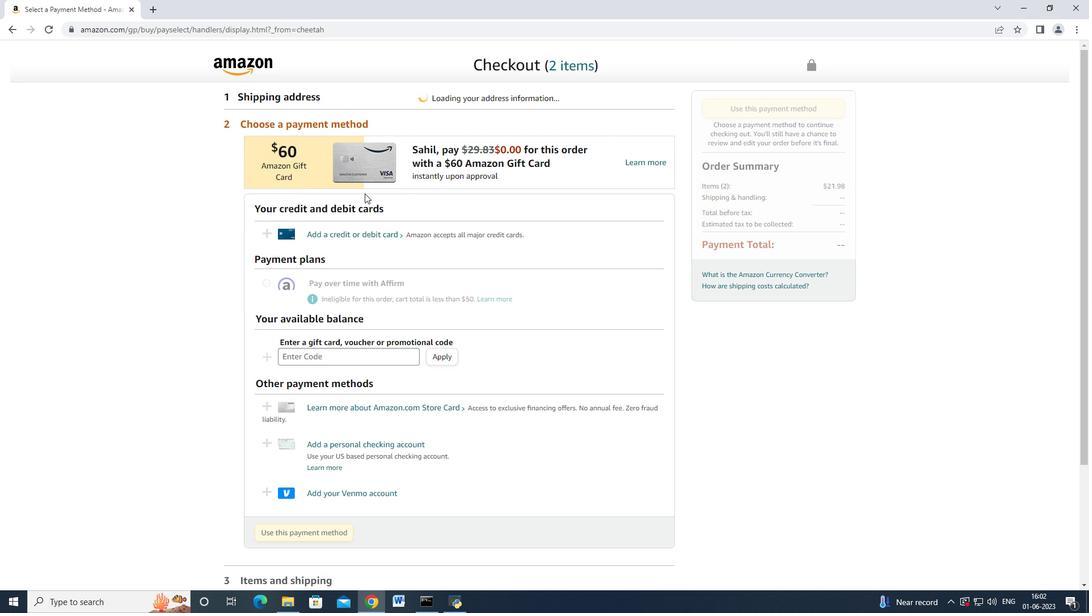 
Action: Mouse scrolled (363, 192) with delta (0, 0)
Screenshot: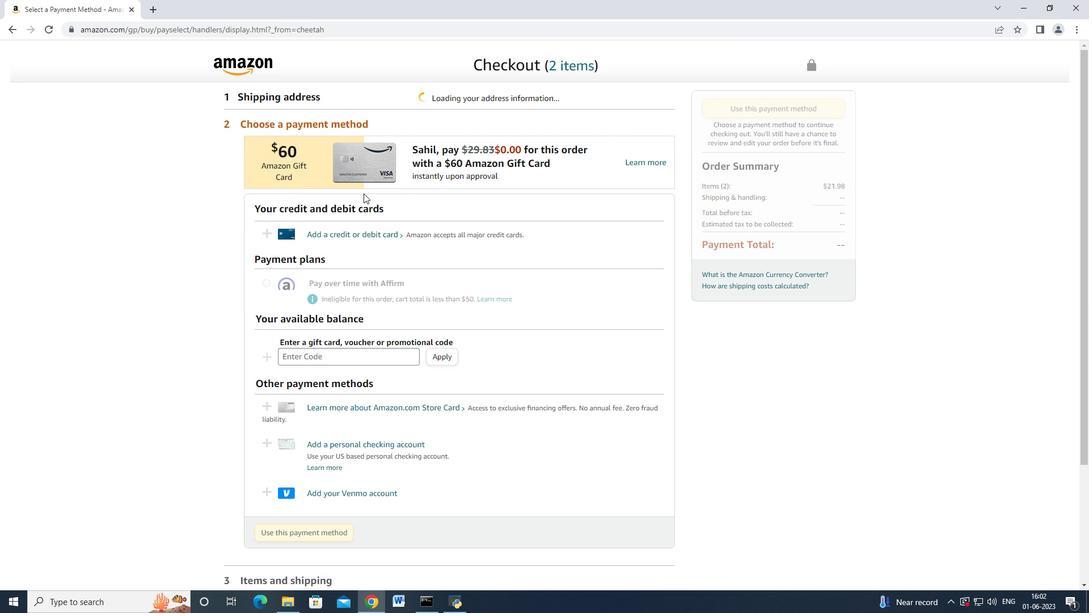 
Action: Mouse moved to (363, 194)
Screenshot: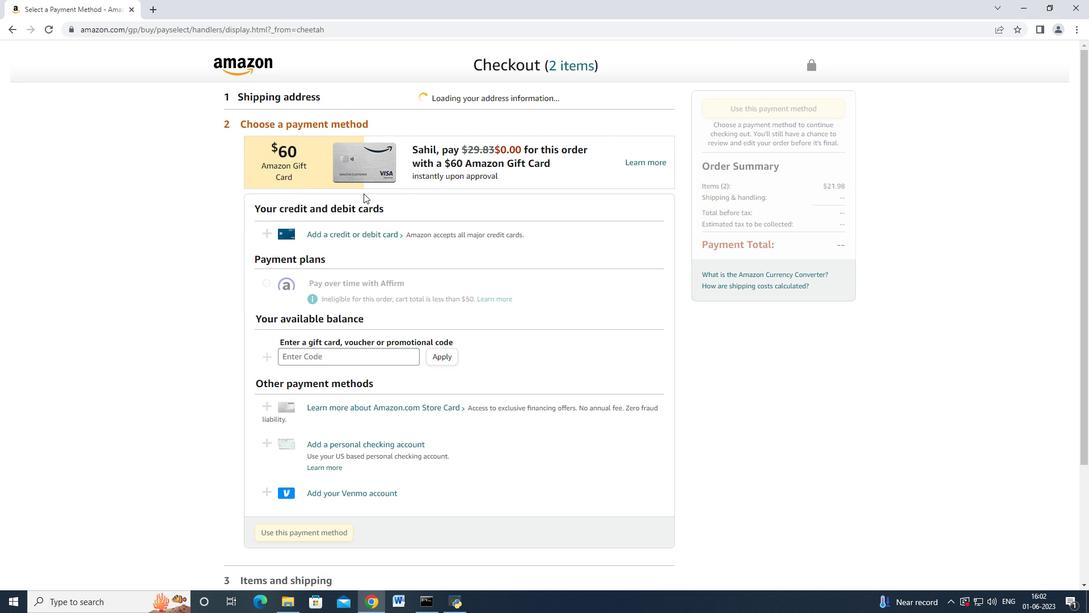 
Action: Mouse scrolled (363, 193) with delta (0, 0)
Screenshot: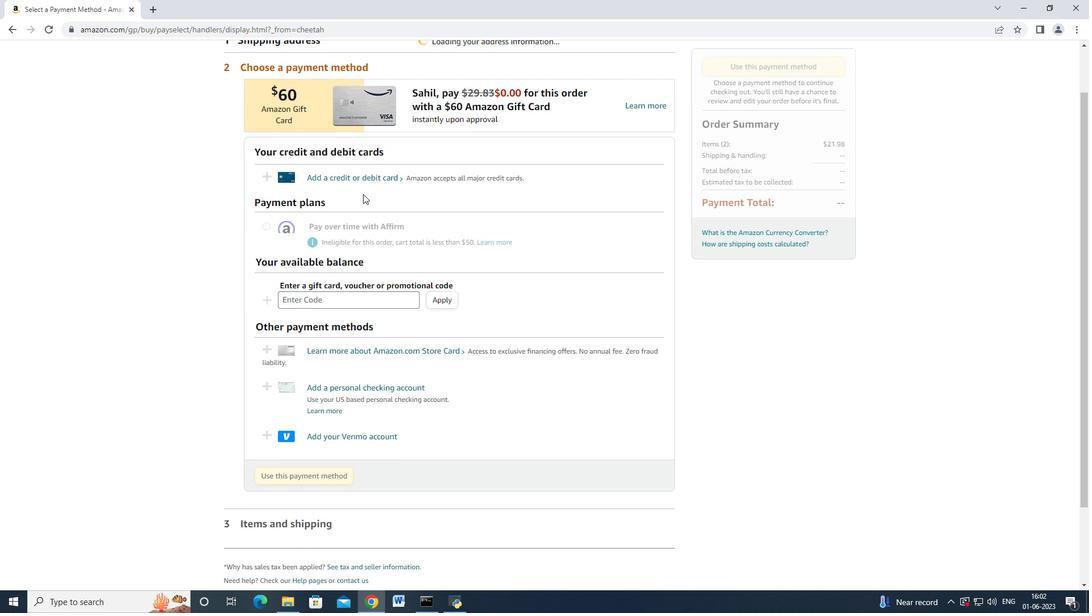 
Action: Mouse scrolled (363, 193) with delta (0, 0)
Screenshot: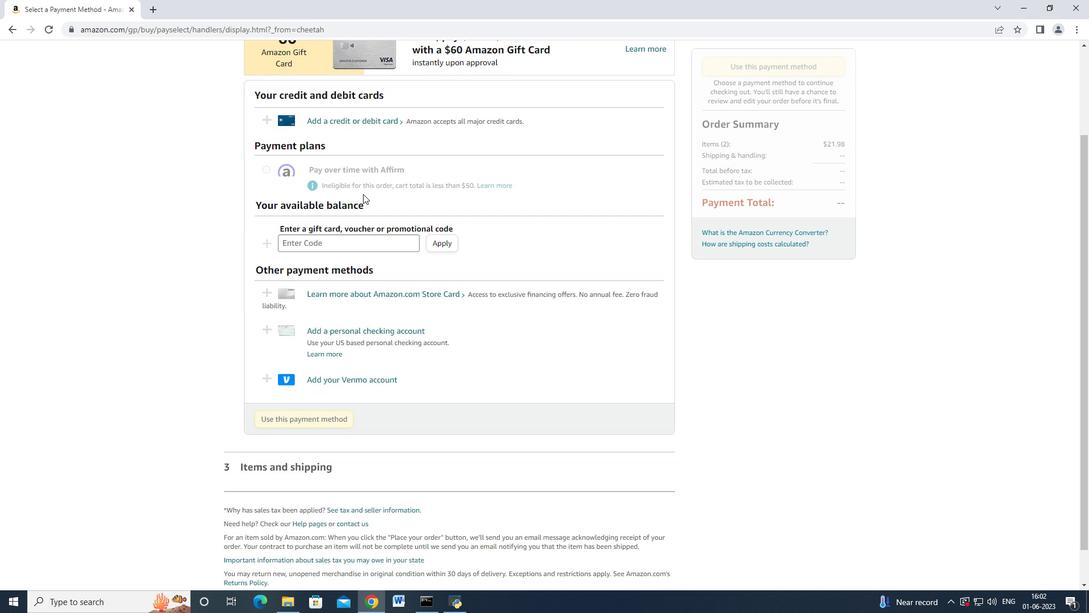 
Action: Mouse scrolled (363, 194) with delta (0, 0)
Screenshot: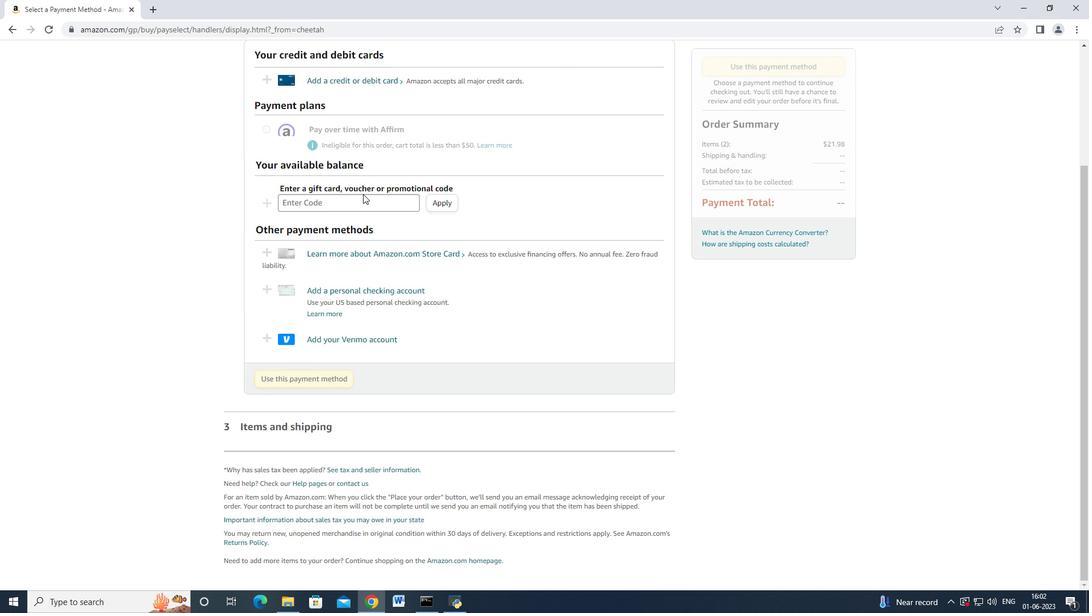 
Action: Mouse scrolled (363, 194) with delta (0, 0)
Screenshot: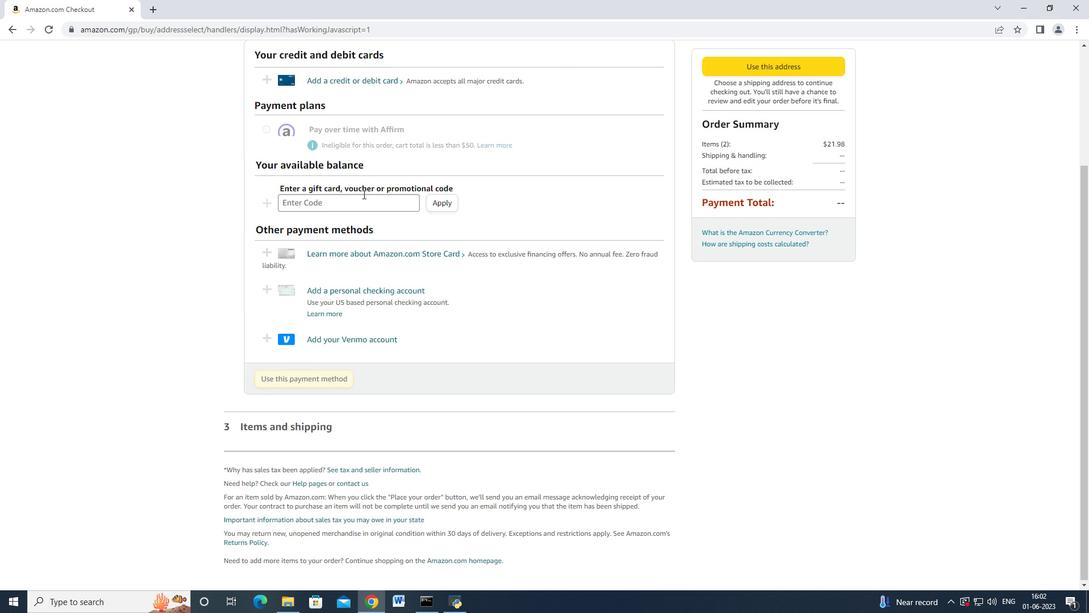 
Action: Mouse scrolled (363, 194) with delta (0, 0)
Screenshot: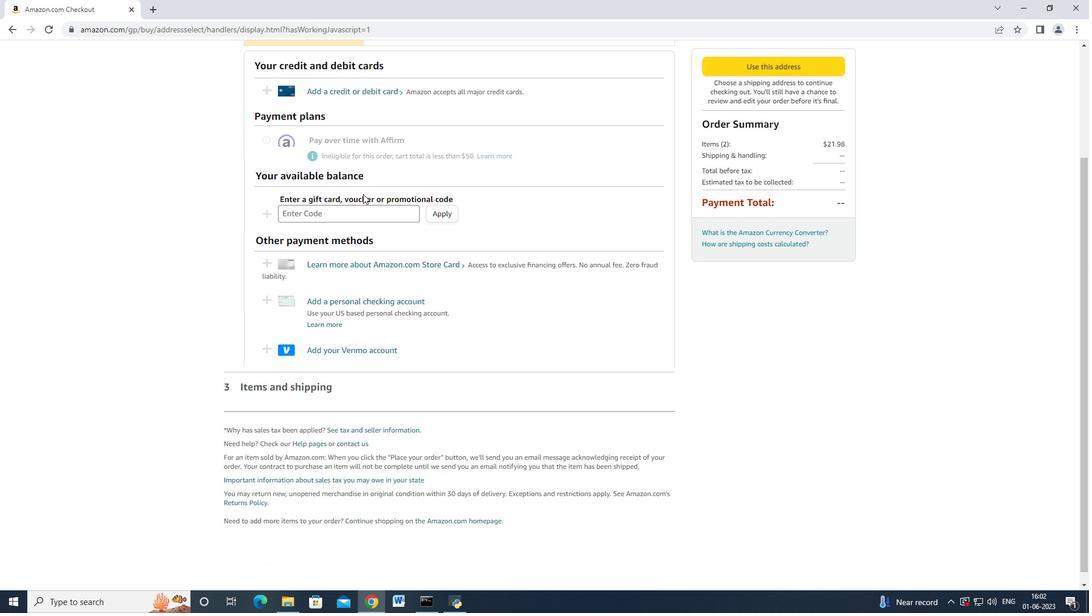 
Action: Mouse scrolled (363, 194) with delta (0, 0)
Screenshot: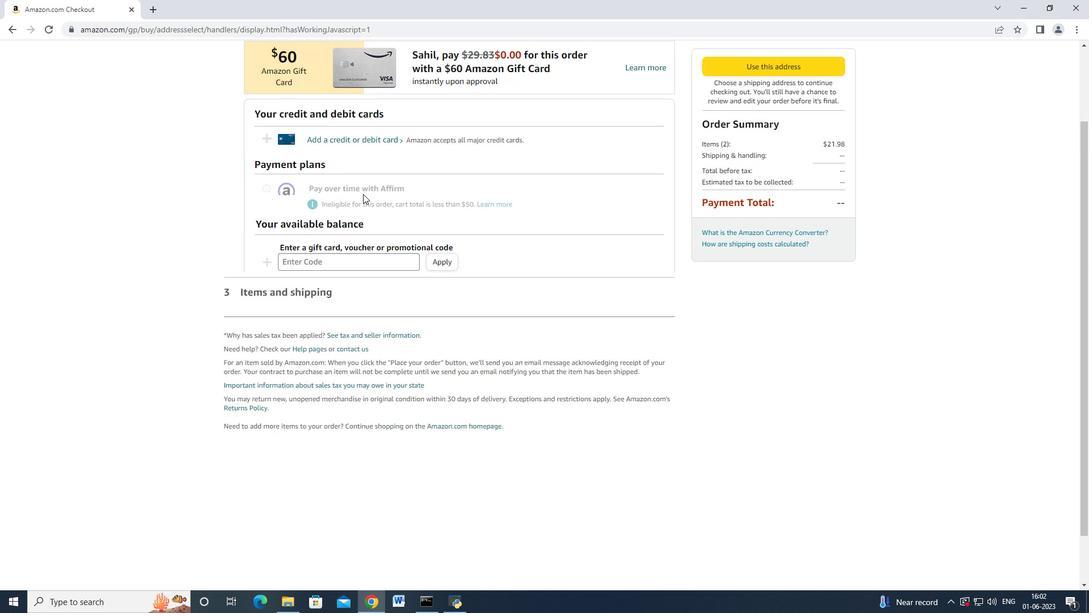 
Action: Mouse moved to (434, 320)
Screenshot: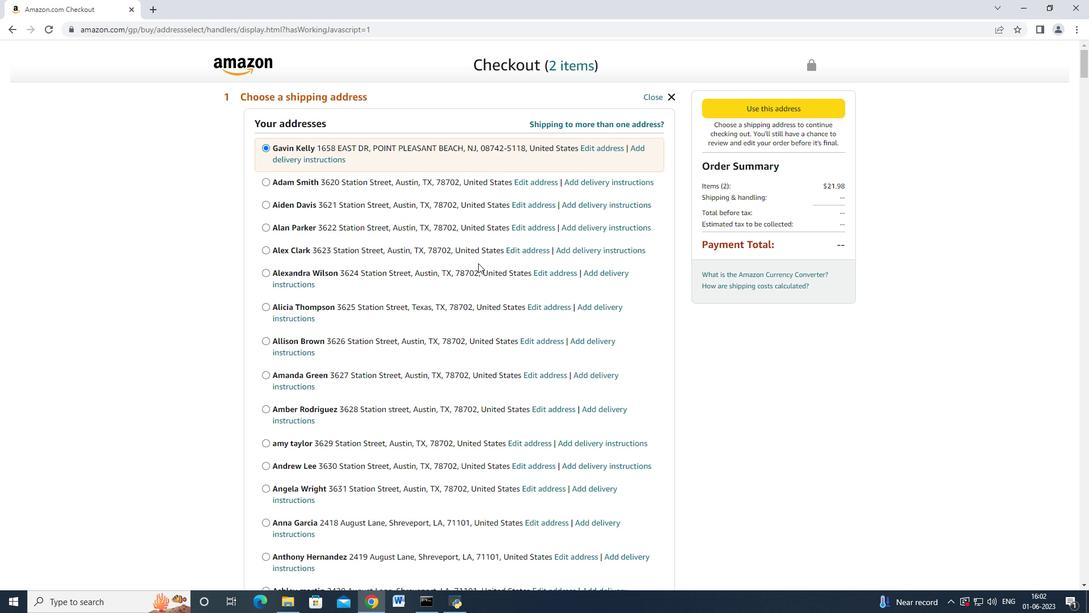 
Action: Mouse scrolled (434, 320) with delta (0, 0)
Screenshot: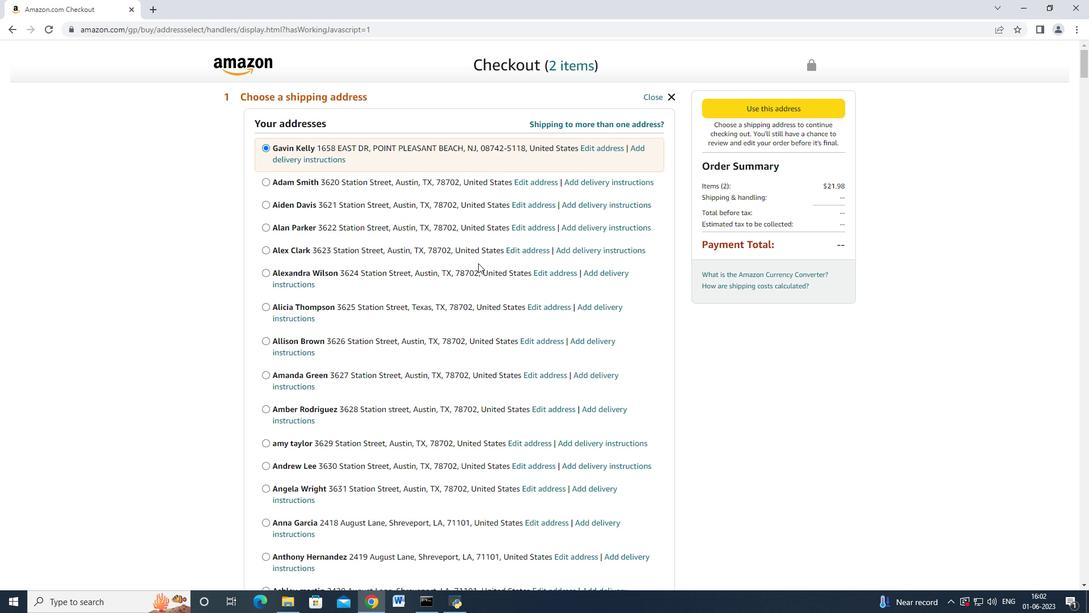
Action: Mouse moved to (433, 321)
Screenshot: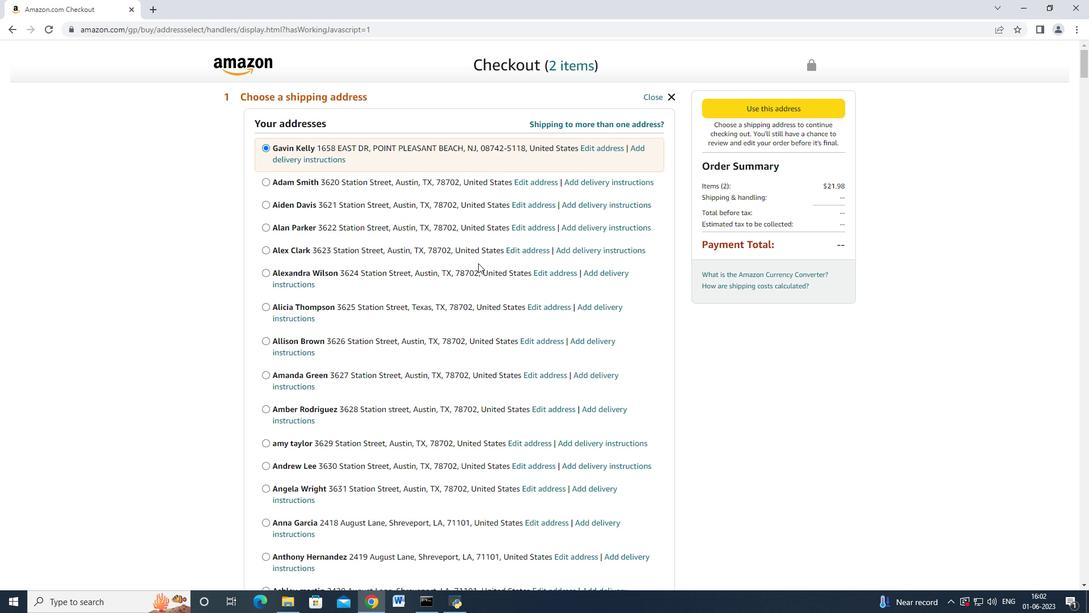 
Action: Mouse scrolled (433, 321) with delta (0, 0)
Screenshot: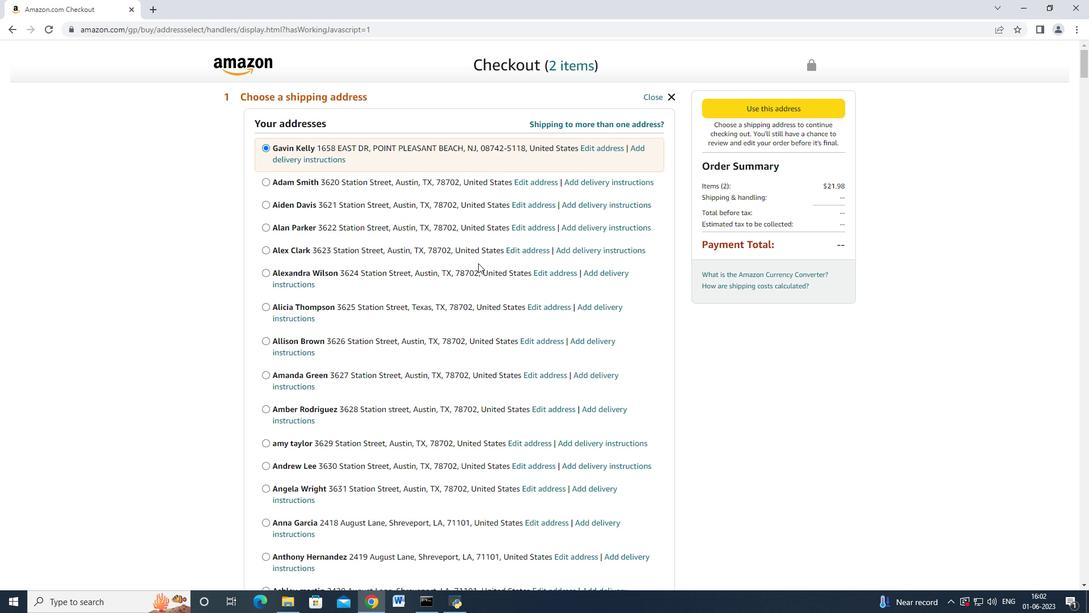 
Action: Mouse scrolled (433, 321) with delta (0, 0)
Screenshot: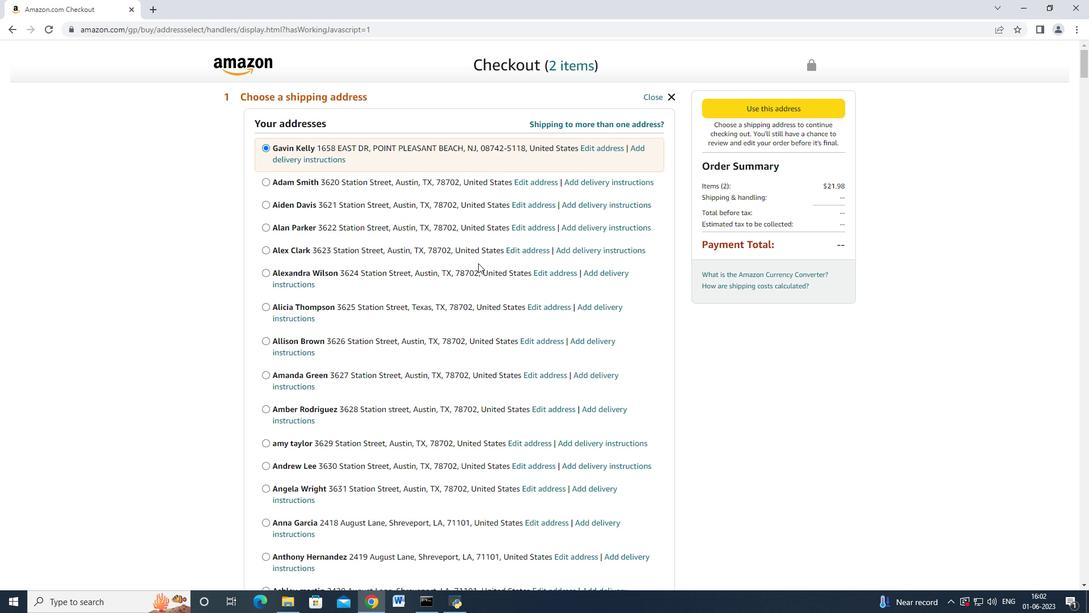 
Action: Mouse scrolled (433, 321) with delta (0, 0)
Screenshot: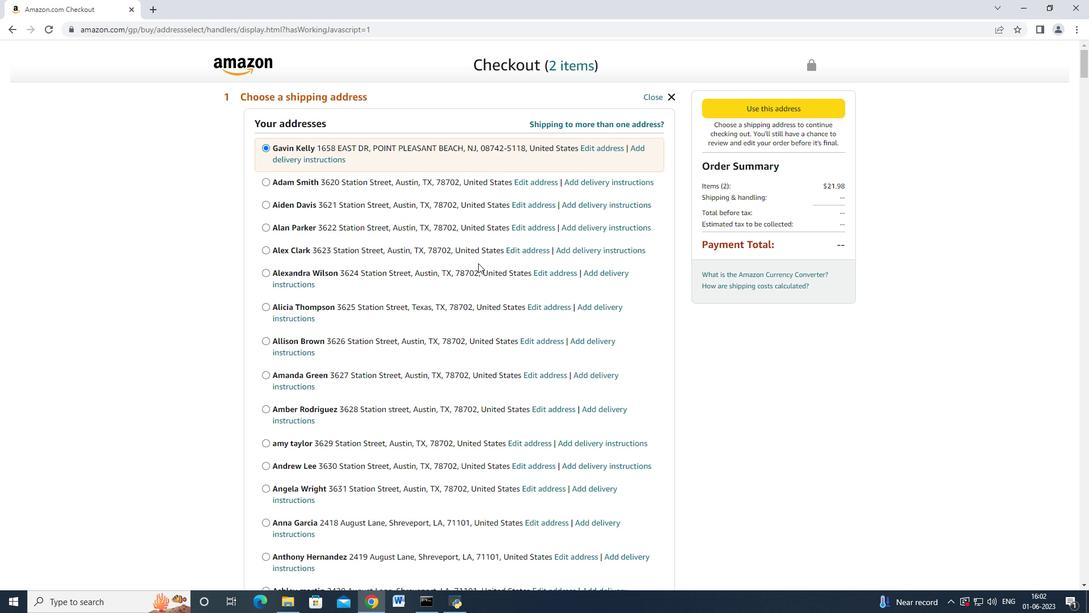 
Action: Mouse moved to (433, 321)
Screenshot: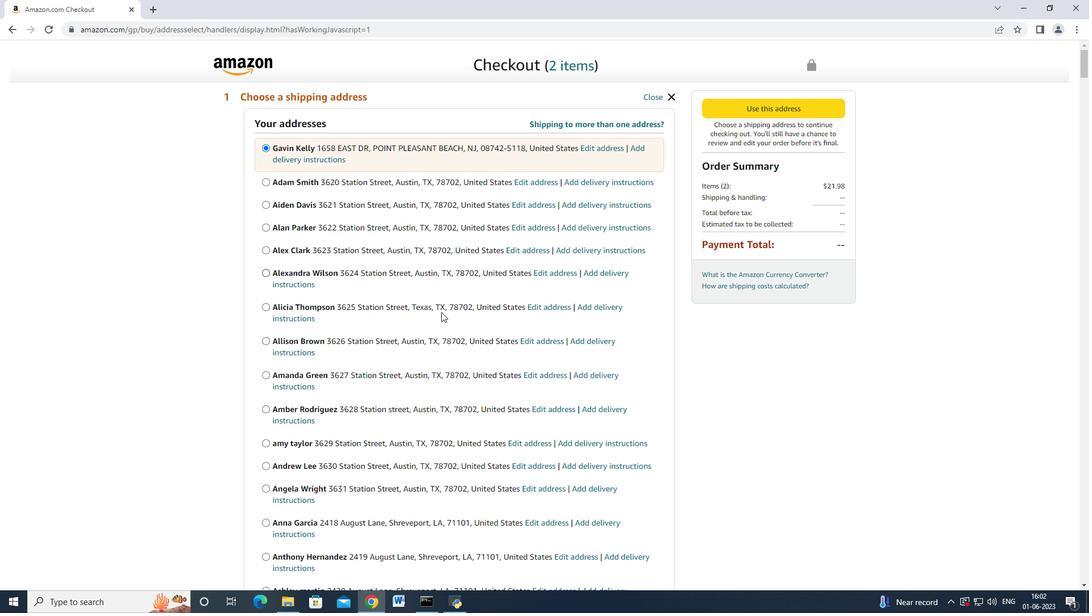
Action: Mouse scrolled (433, 321) with delta (0, 0)
Screenshot: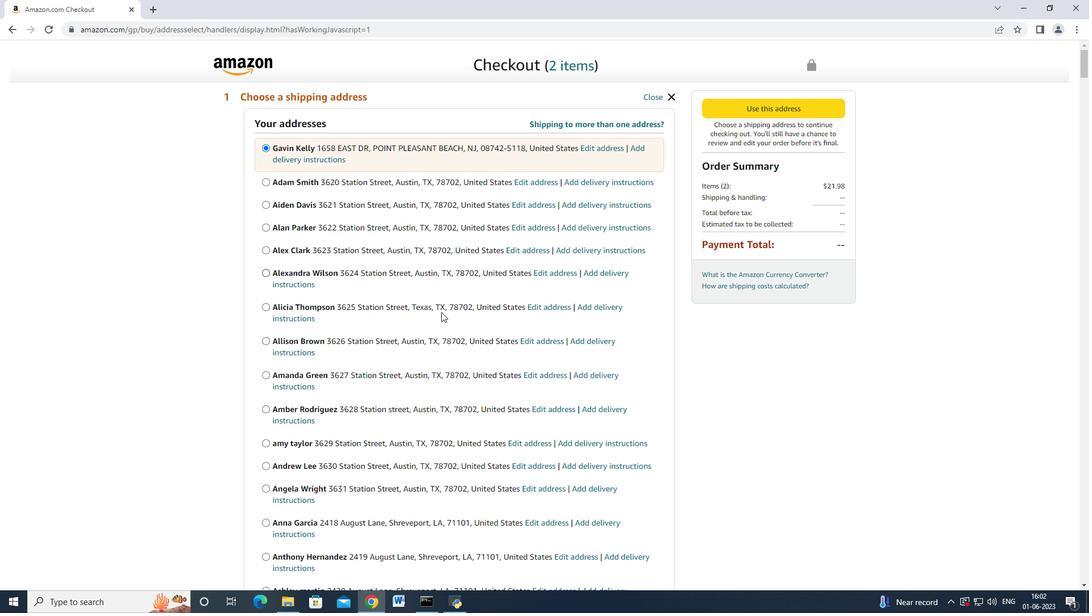 
Action: Mouse scrolled (433, 321) with delta (0, 0)
Screenshot: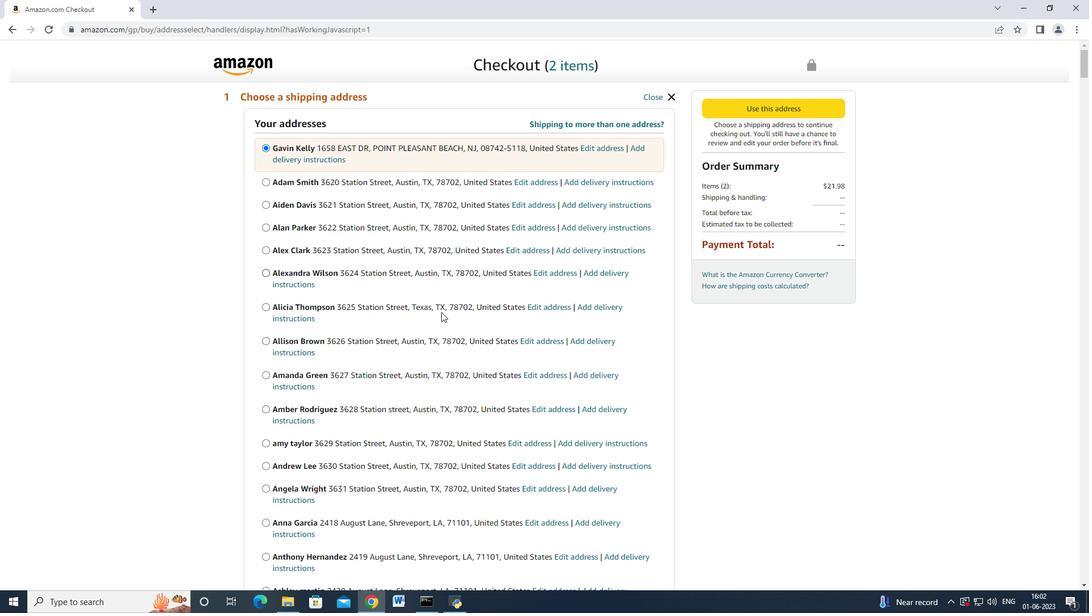 
Action: Mouse scrolled (433, 321) with delta (0, 0)
Screenshot: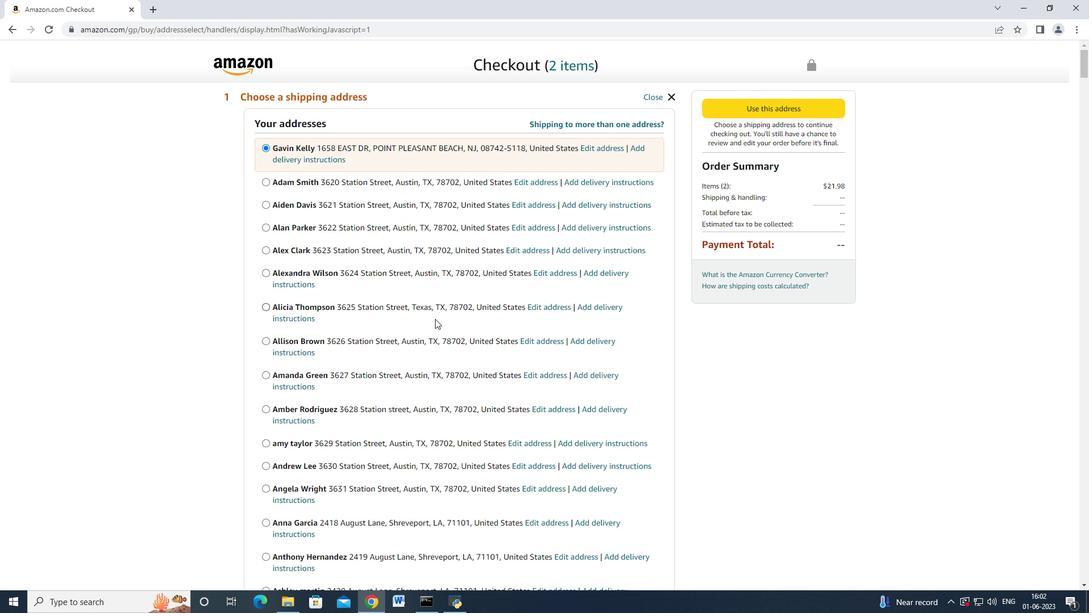 
Action: Mouse scrolled (433, 321) with delta (0, 0)
Screenshot: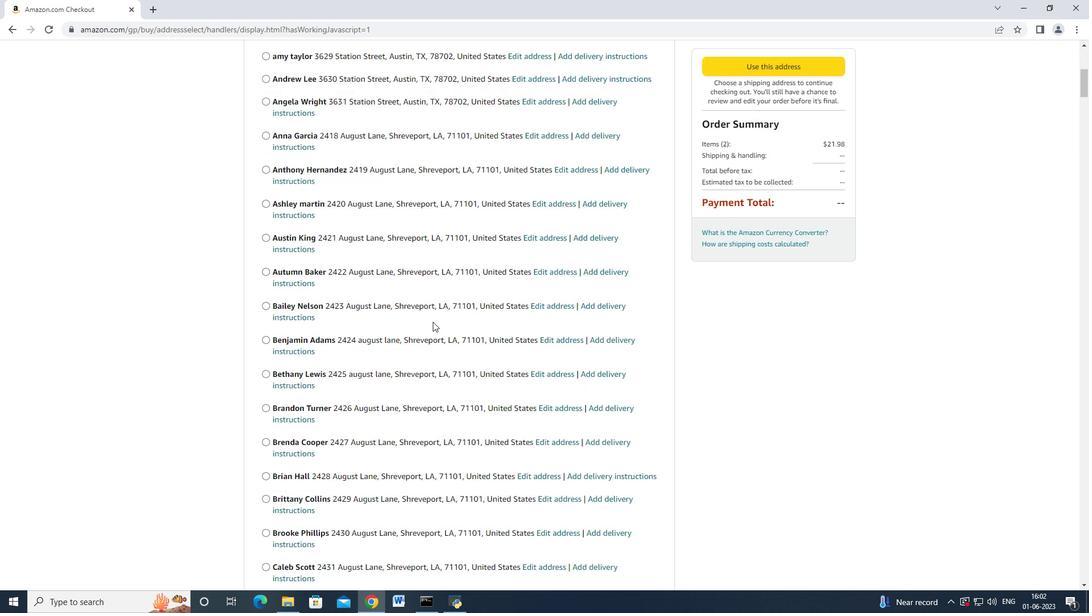 
Action: Mouse scrolled (433, 321) with delta (0, 0)
Screenshot: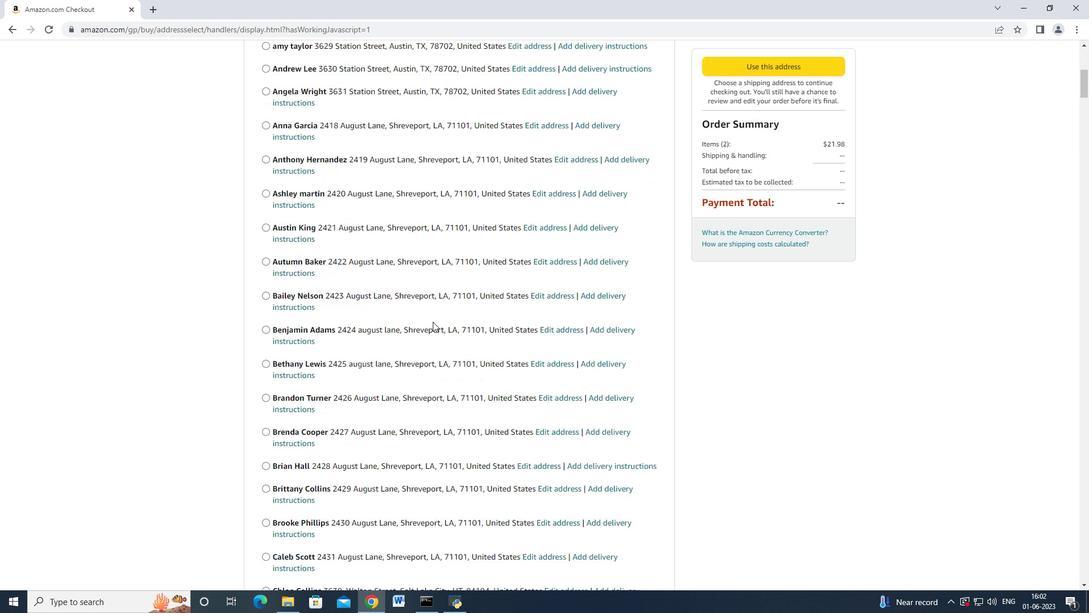 
Action: Mouse scrolled (433, 321) with delta (0, 0)
Screenshot: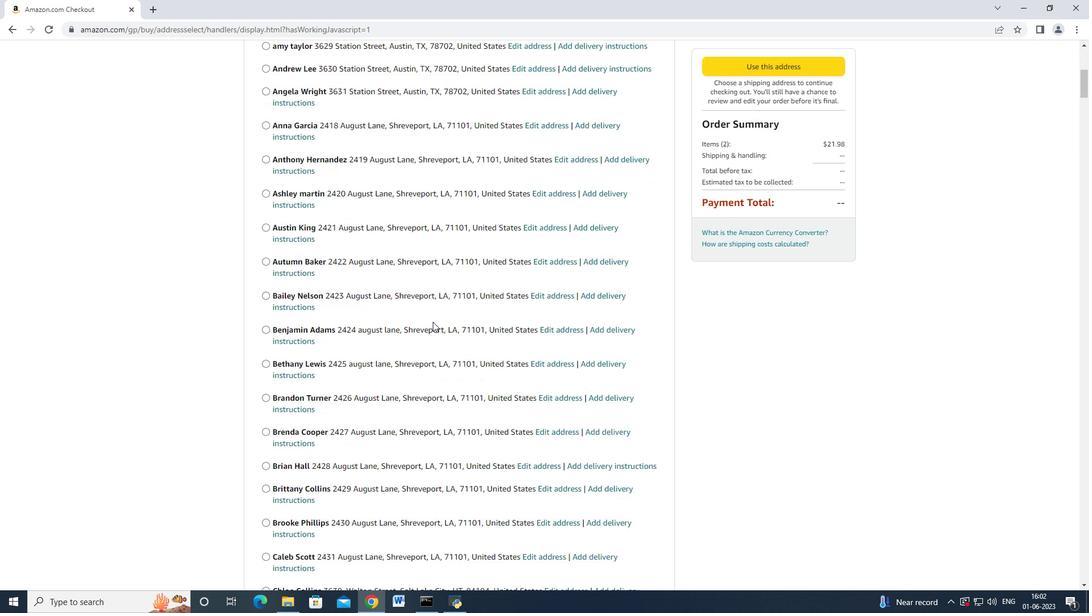 
Action: Mouse scrolled (433, 321) with delta (0, 0)
Screenshot: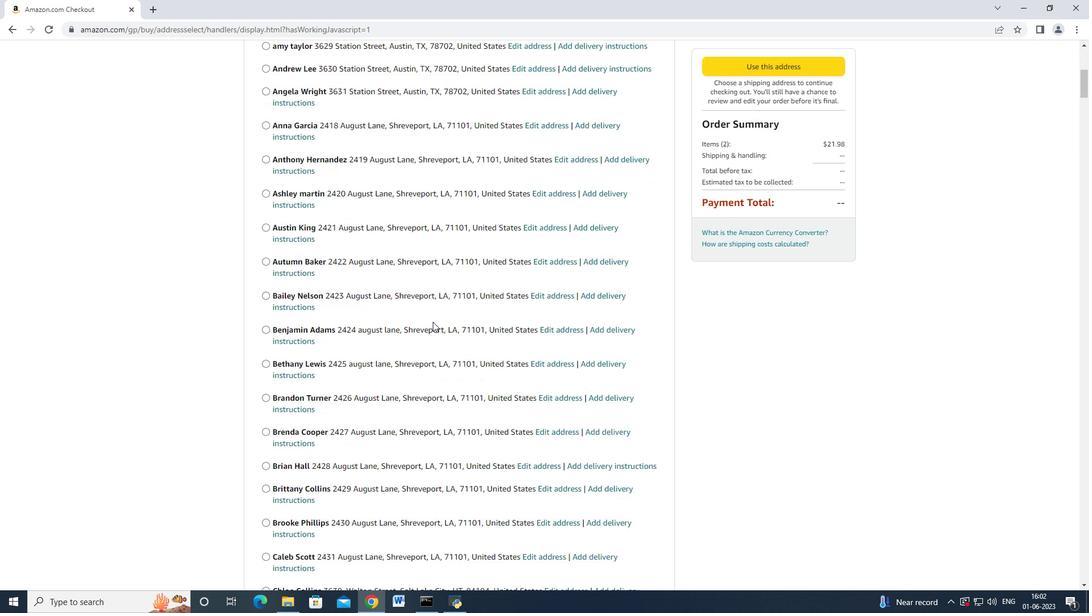 
Action: Mouse scrolled (433, 321) with delta (0, 0)
Screenshot: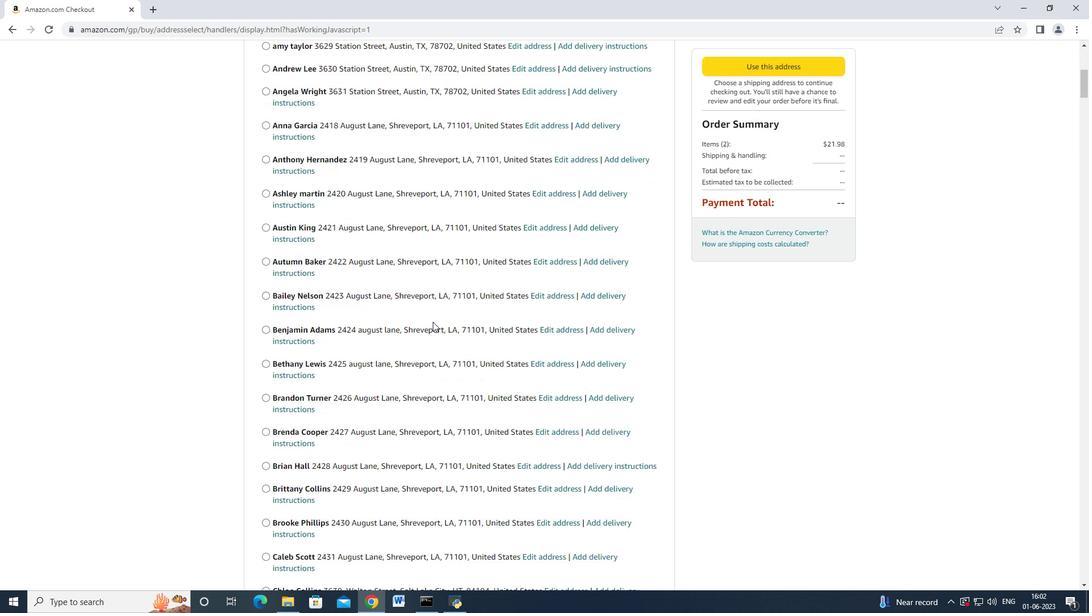 
Action: Mouse scrolled (433, 321) with delta (0, 0)
Screenshot: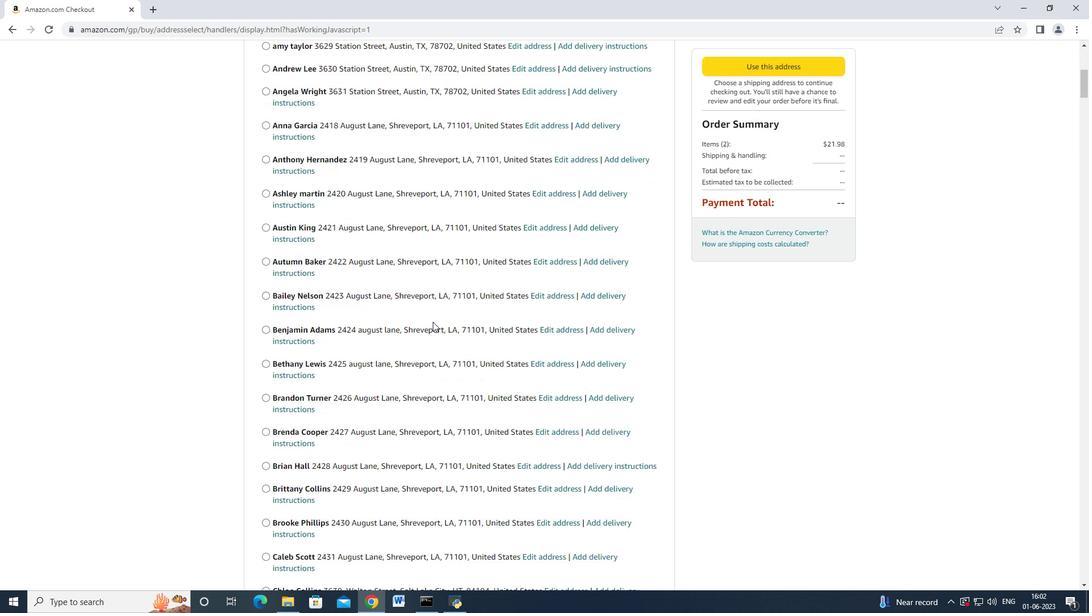 
Action: Mouse scrolled (433, 321) with delta (0, 0)
Screenshot: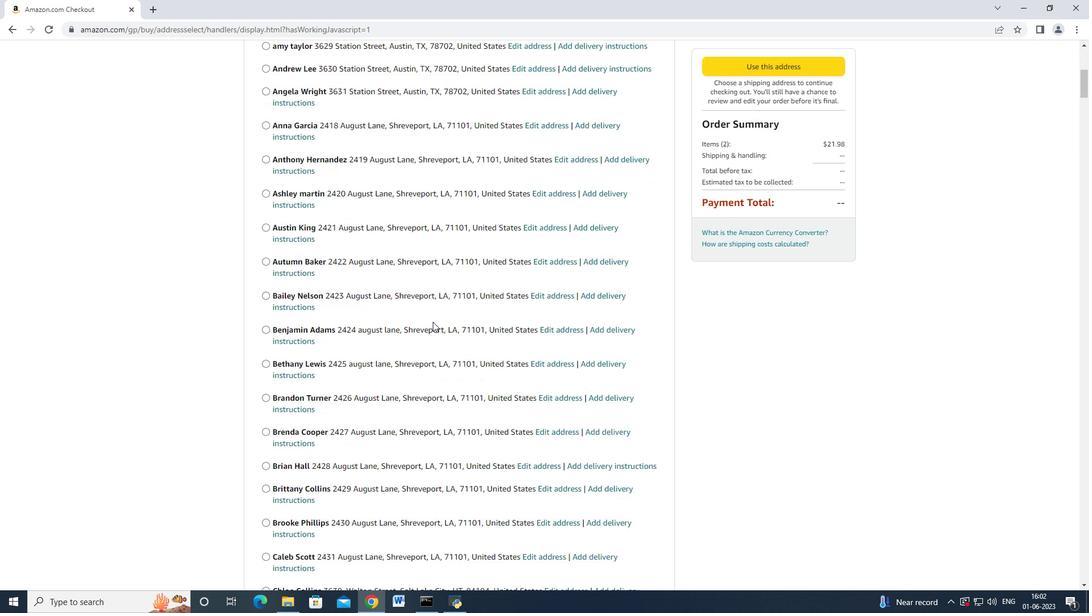 
Action: Mouse scrolled (433, 321) with delta (0, 0)
Screenshot: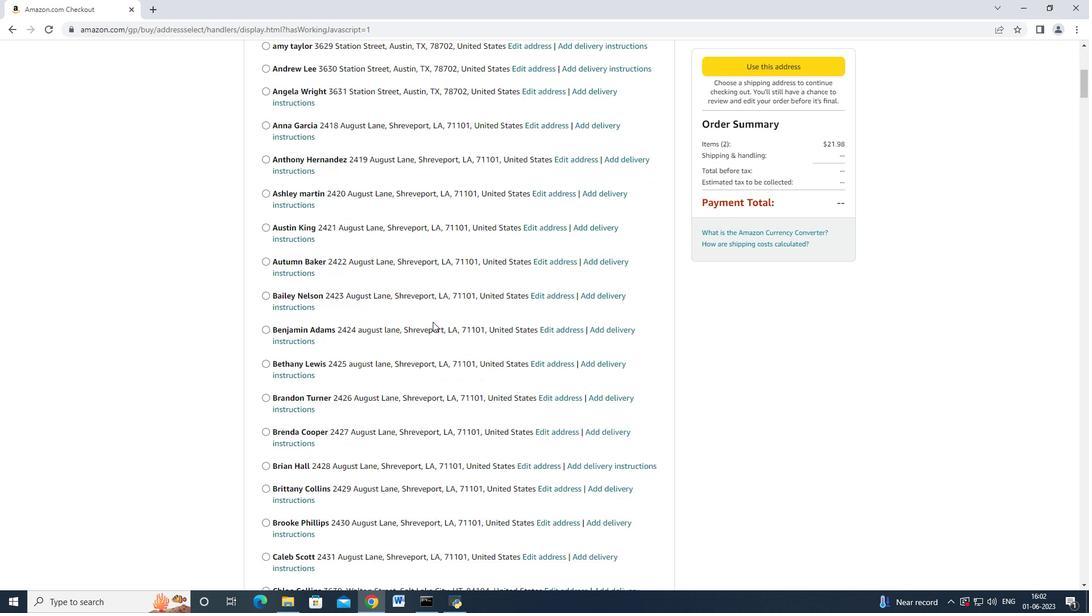
Action: Mouse scrolled (433, 321) with delta (0, 0)
Screenshot: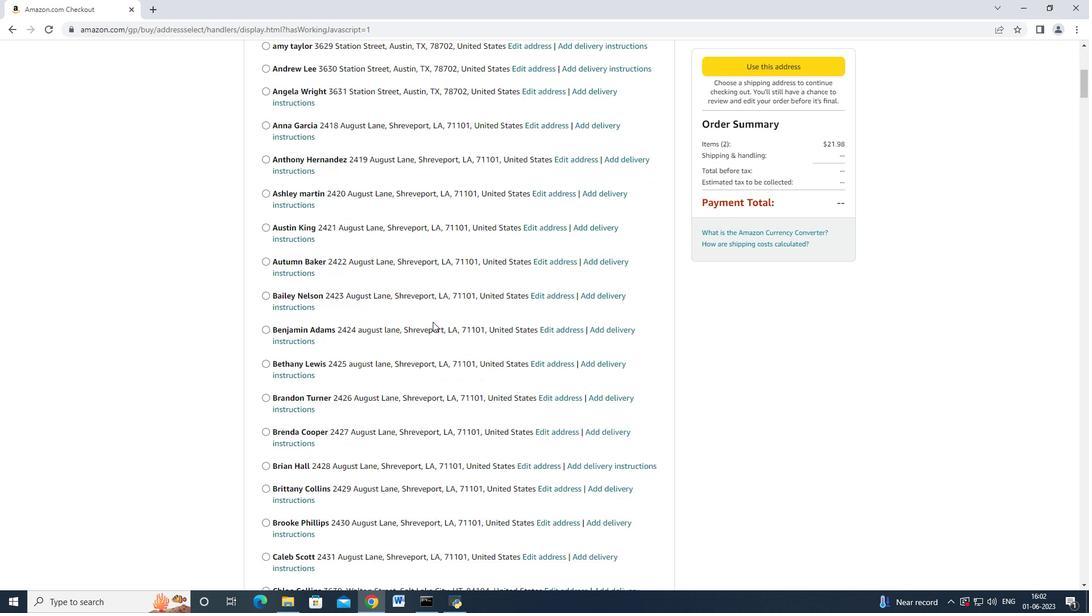 
Action: Mouse scrolled (433, 321) with delta (0, 0)
Screenshot: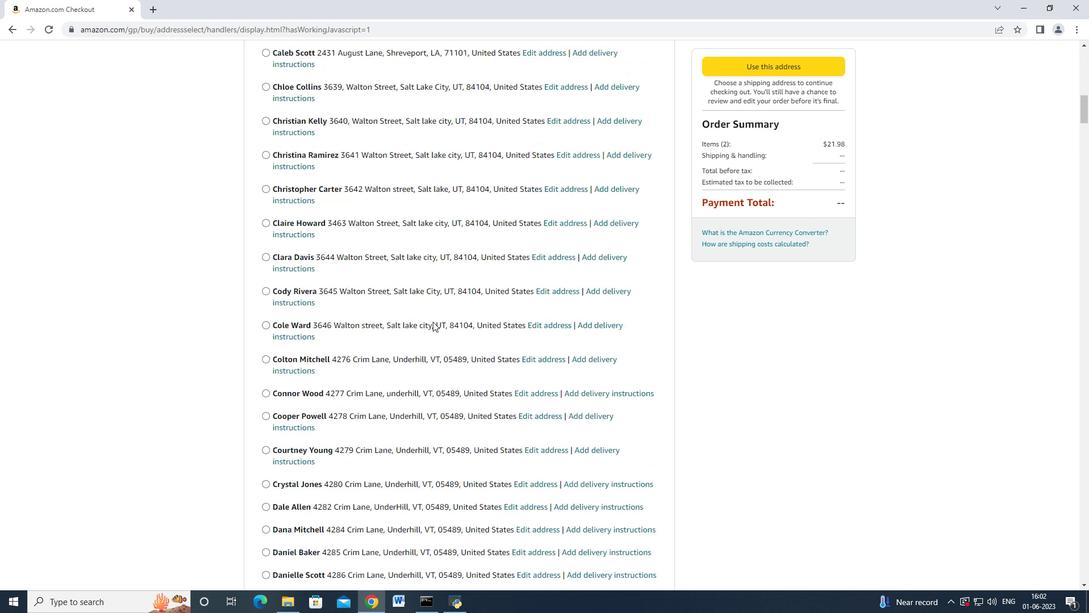
Action: Mouse scrolled (433, 321) with delta (0, 0)
Screenshot: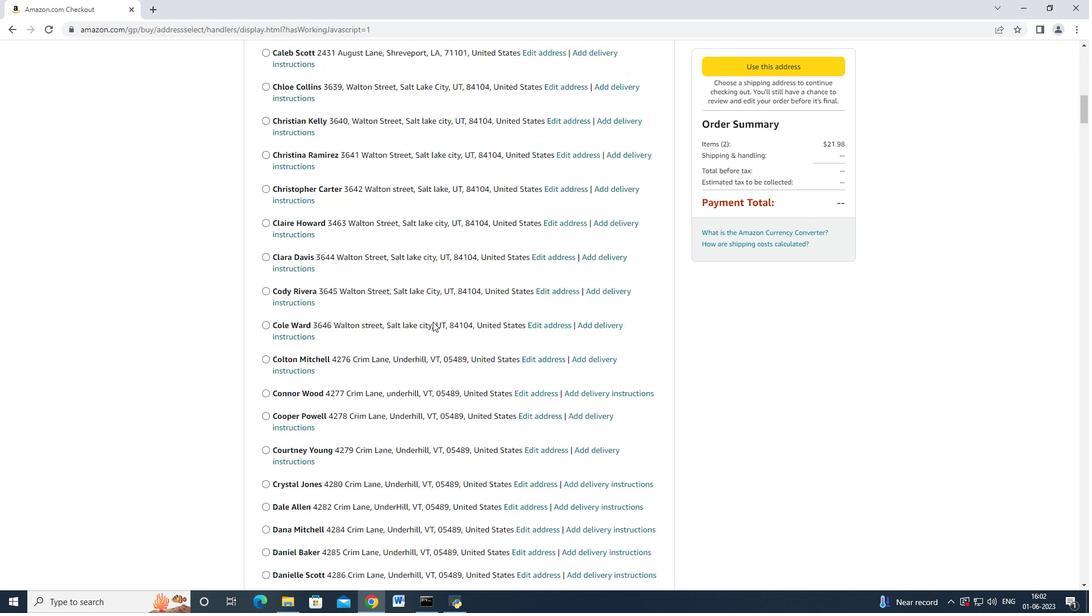 
Action: Mouse scrolled (433, 321) with delta (0, 0)
Screenshot: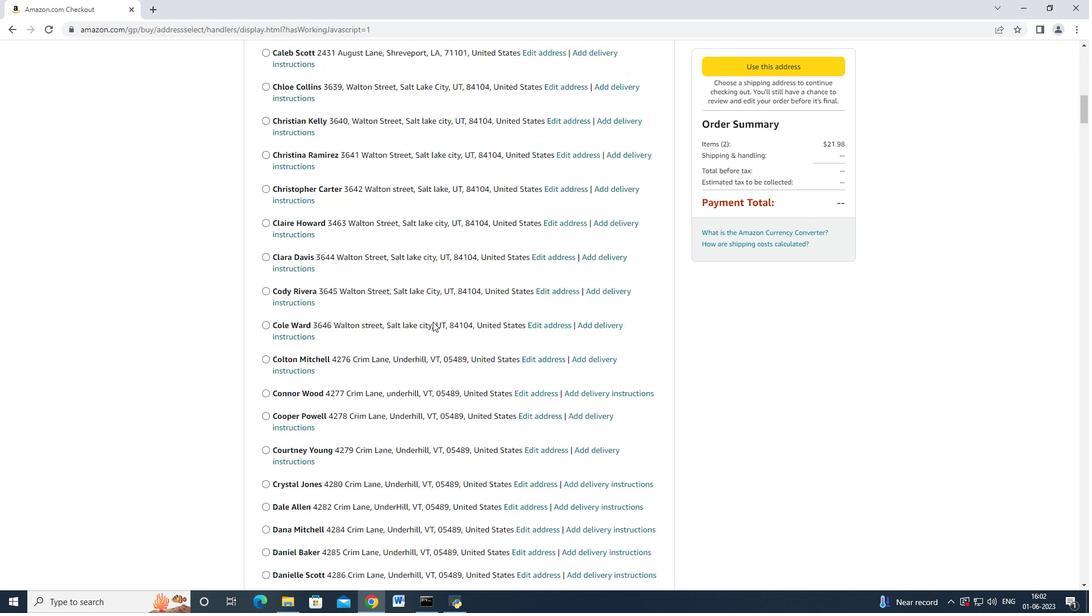 
Action: Mouse scrolled (433, 321) with delta (0, 0)
Screenshot: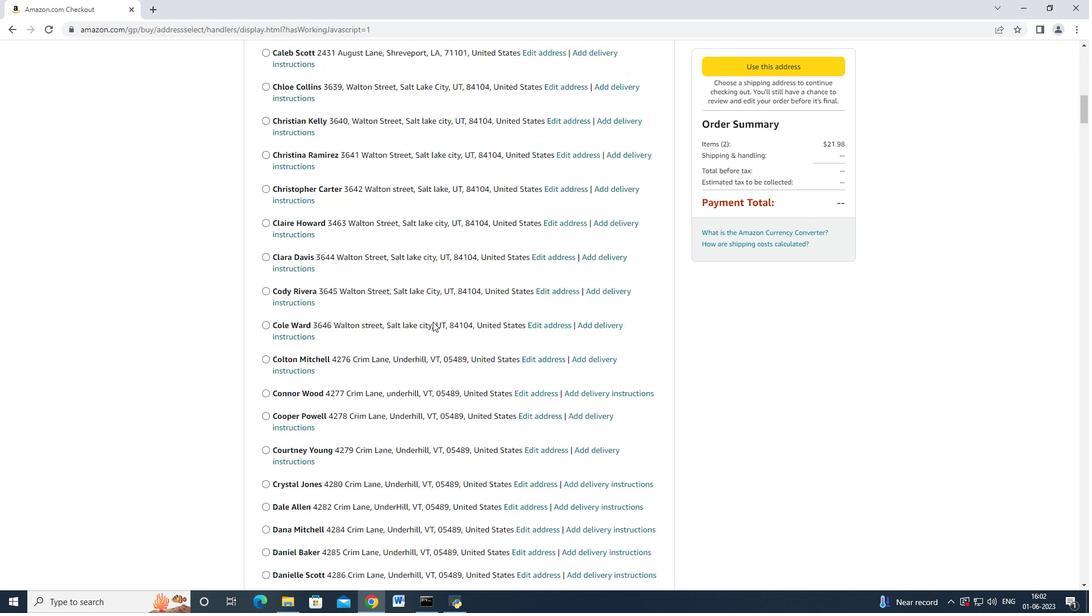 
Action: Mouse scrolled (433, 321) with delta (0, 0)
Screenshot: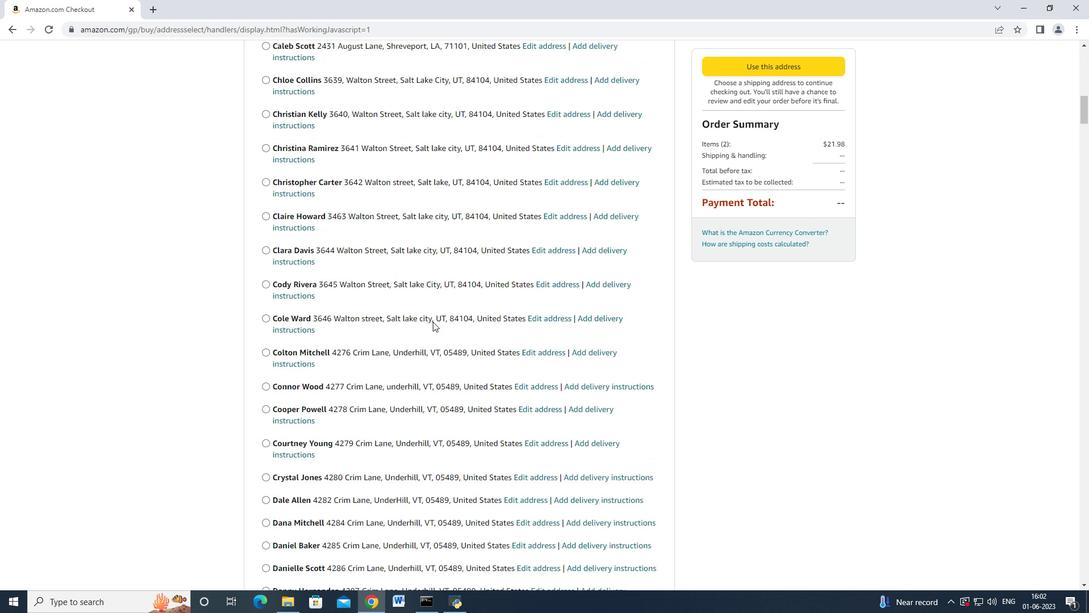
Action: Mouse scrolled (433, 321) with delta (0, 0)
Screenshot: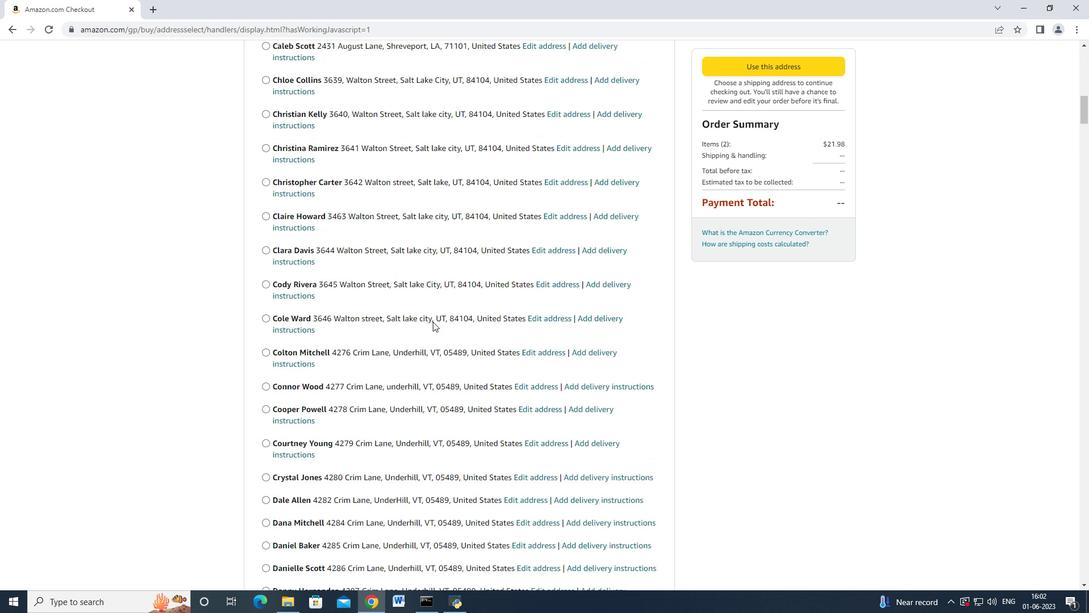 
Action: Mouse scrolled (433, 321) with delta (0, 0)
Screenshot: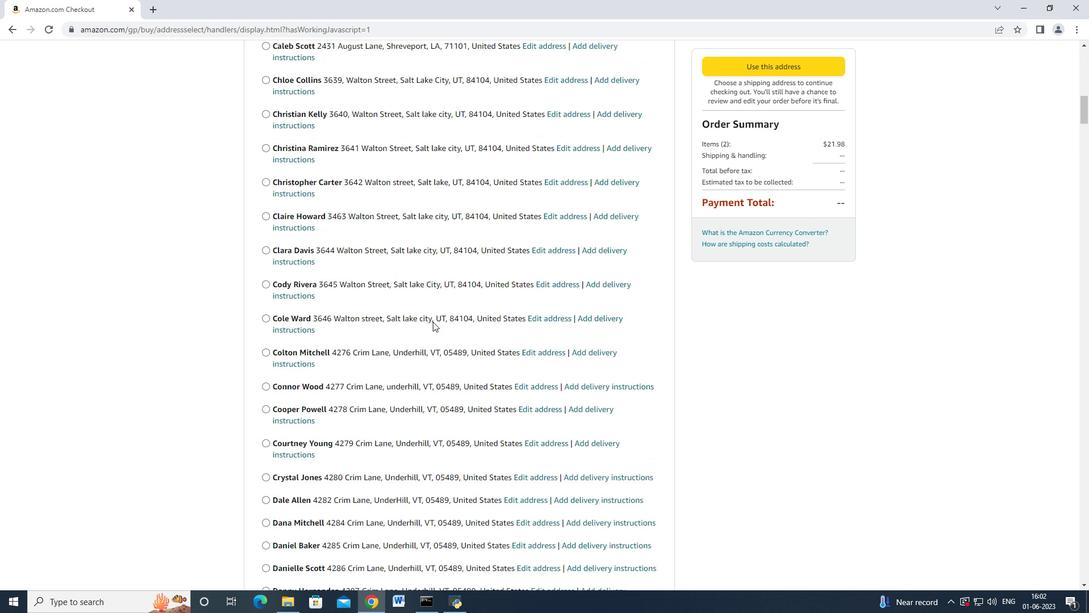 
Action: Mouse scrolled (433, 321) with delta (0, 0)
Screenshot: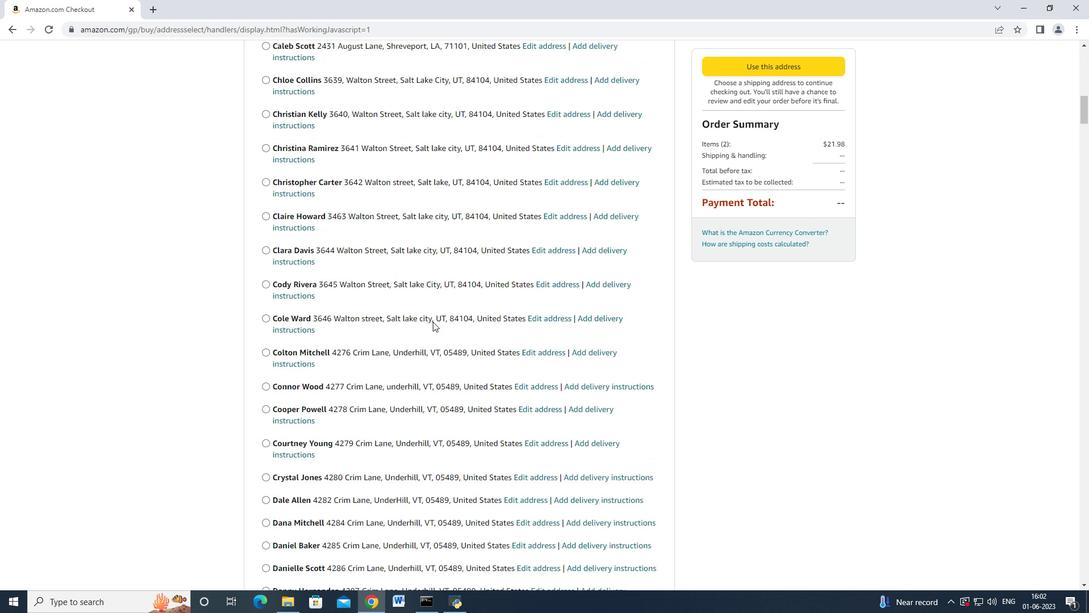 
Action: Mouse moved to (428, 328)
Screenshot: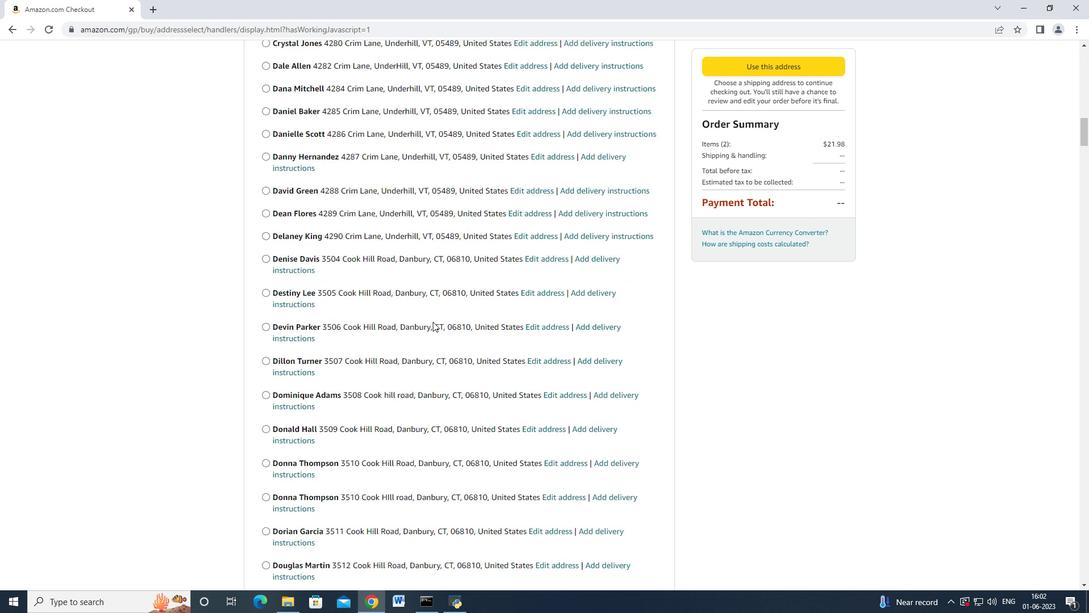 
Action: Mouse scrolled (428, 327) with delta (0, 0)
Screenshot: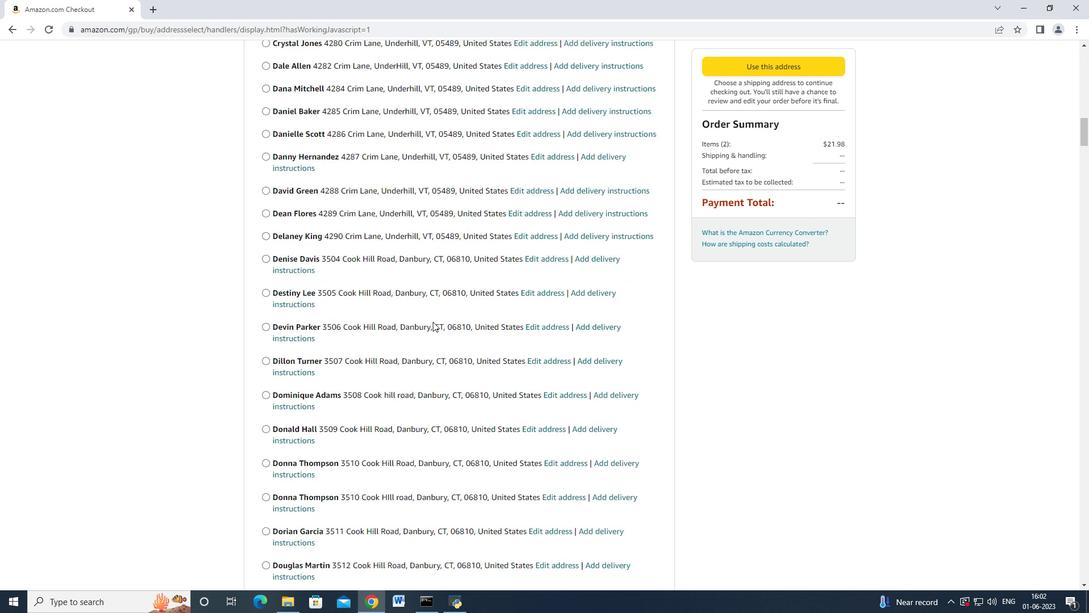 
Action: Mouse moved to (427, 329)
Screenshot: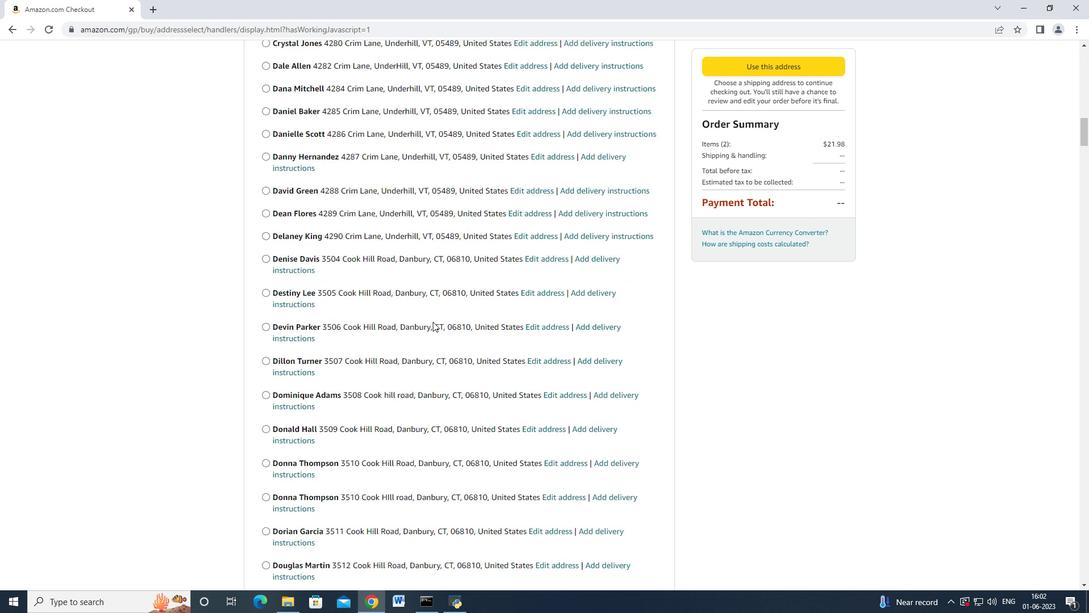 
Action: Mouse scrolled (427, 328) with delta (0, -1)
Screenshot: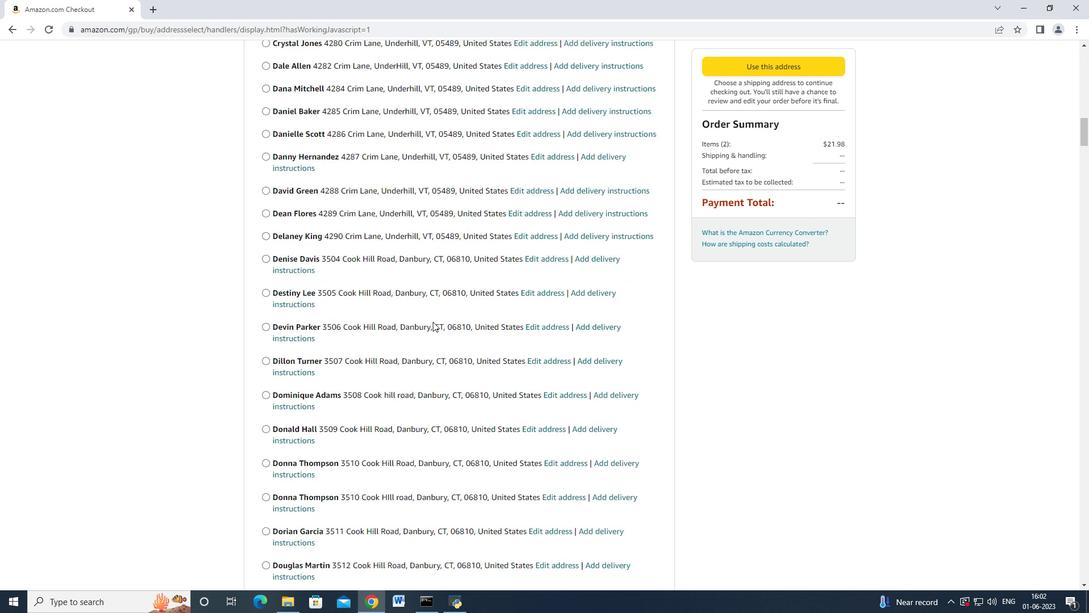 
Action: Mouse scrolled (427, 328) with delta (0, 0)
Screenshot: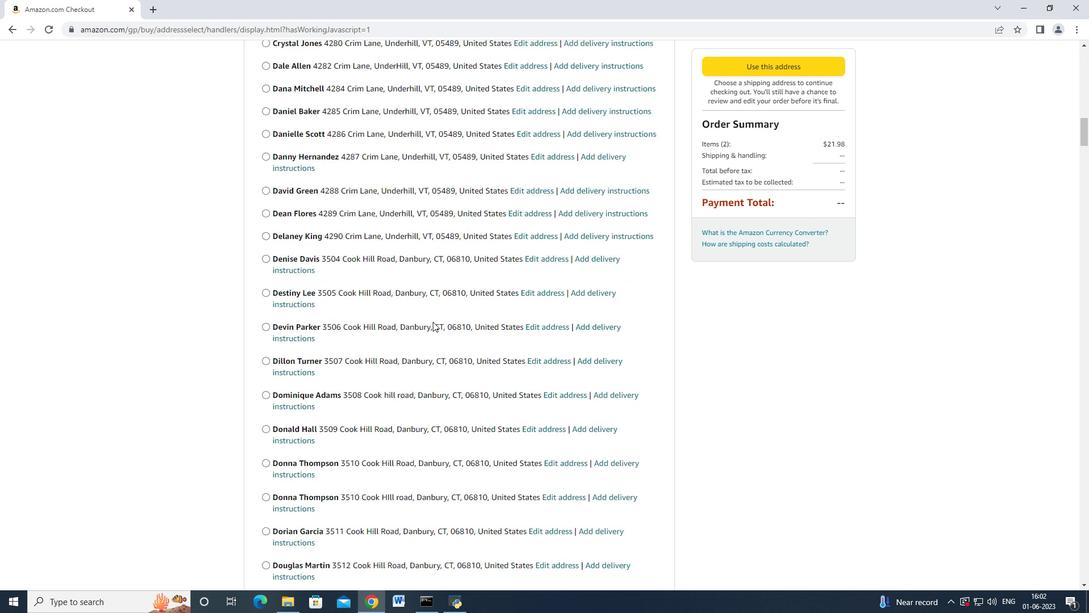 
Action: Mouse scrolled (427, 328) with delta (0, 0)
Screenshot: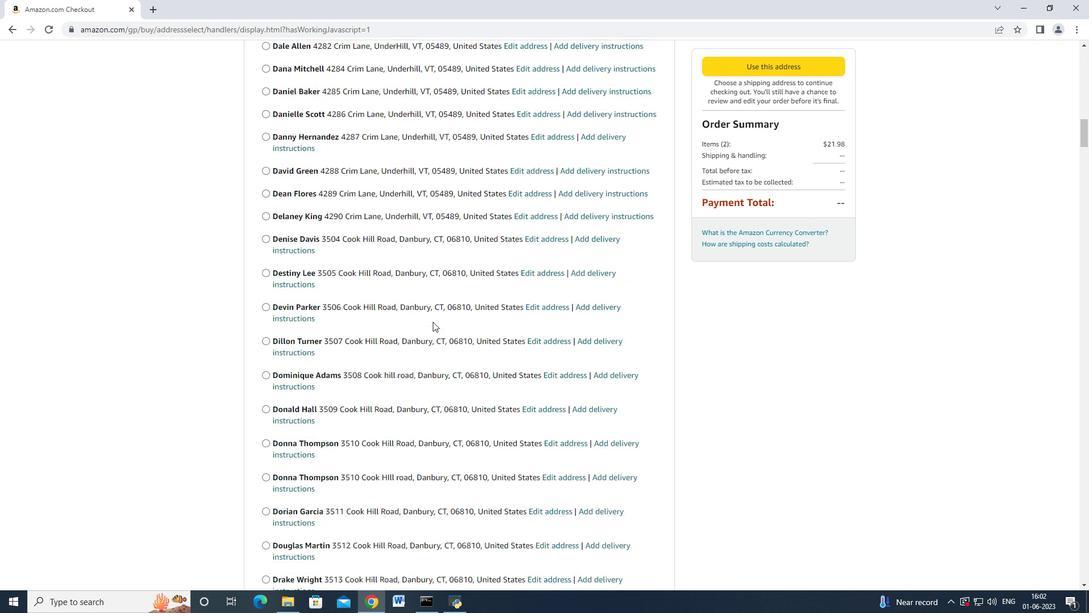 
Action: Mouse scrolled (427, 328) with delta (0, 0)
Screenshot: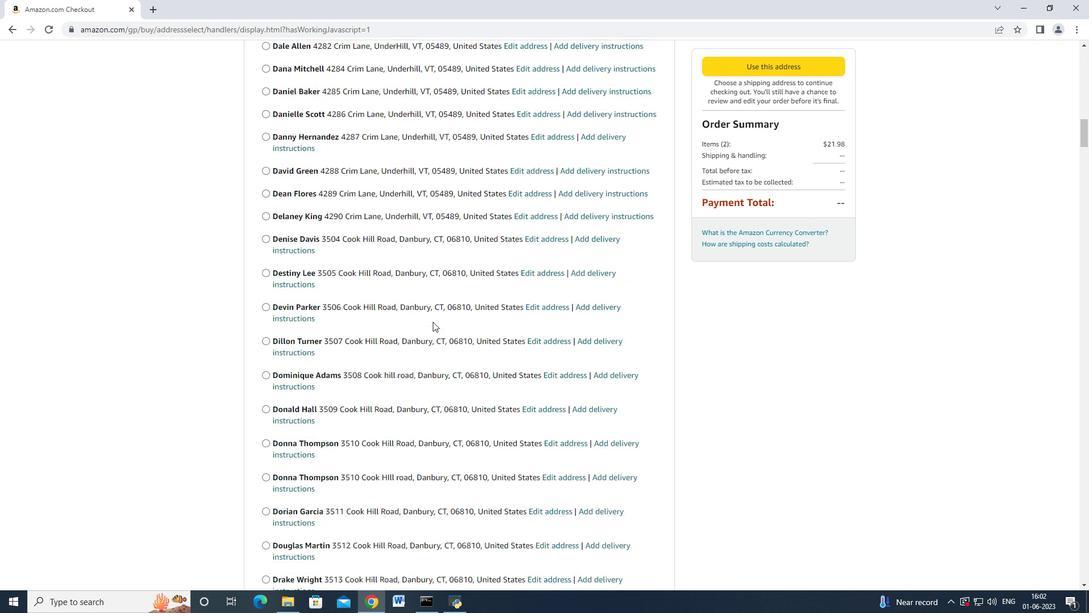 
Action: Mouse scrolled (427, 328) with delta (0, -1)
Screenshot: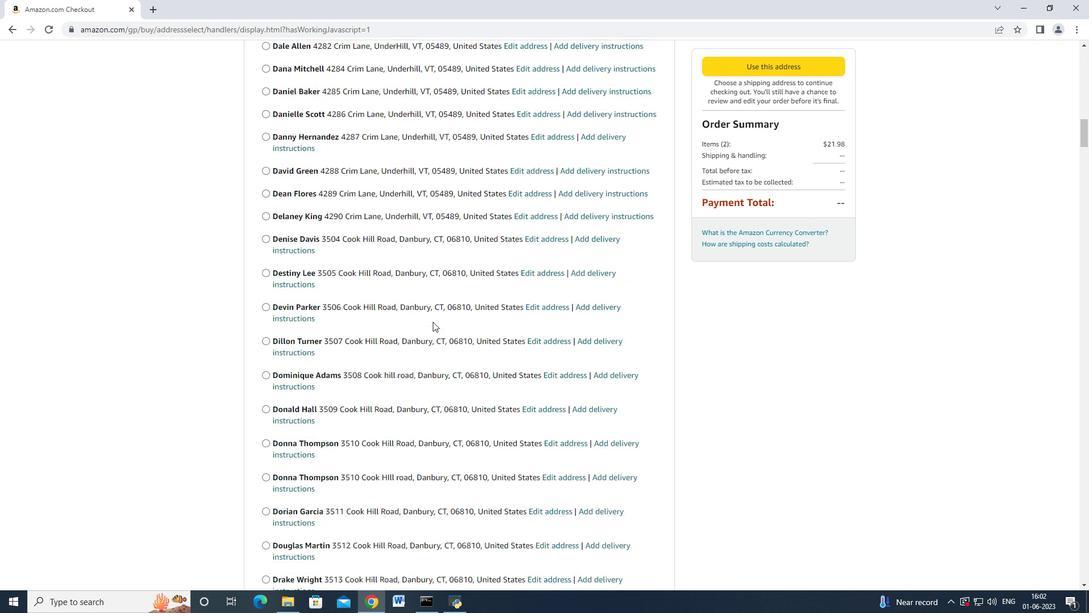 
Action: Mouse scrolled (427, 328) with delta (0, 0)
Screenshot: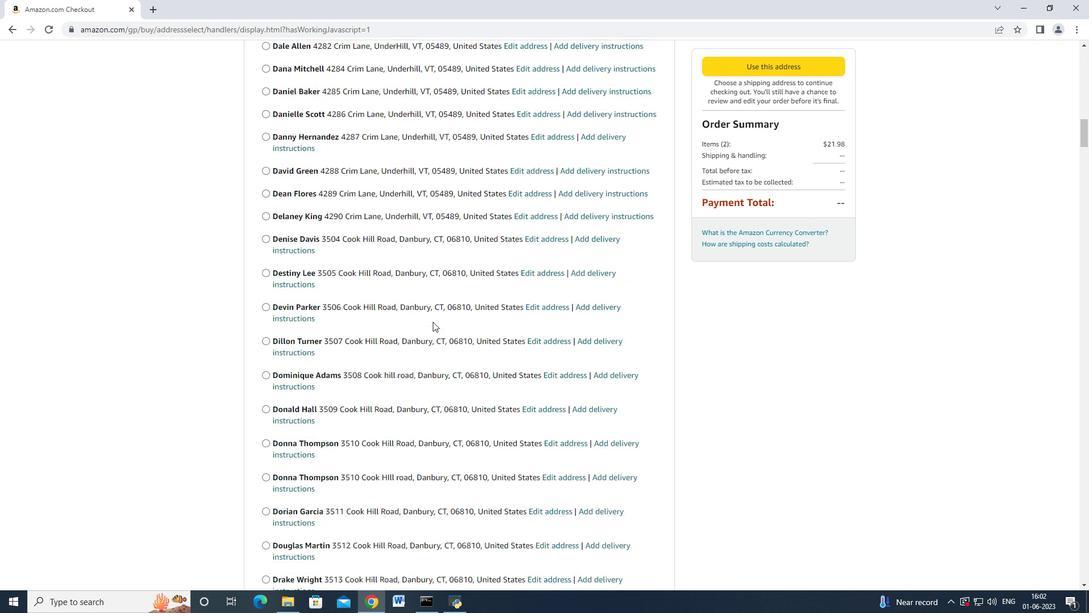 
Action: Mouse scrolled (427, 328) with delta (0, 0)
Screenshot: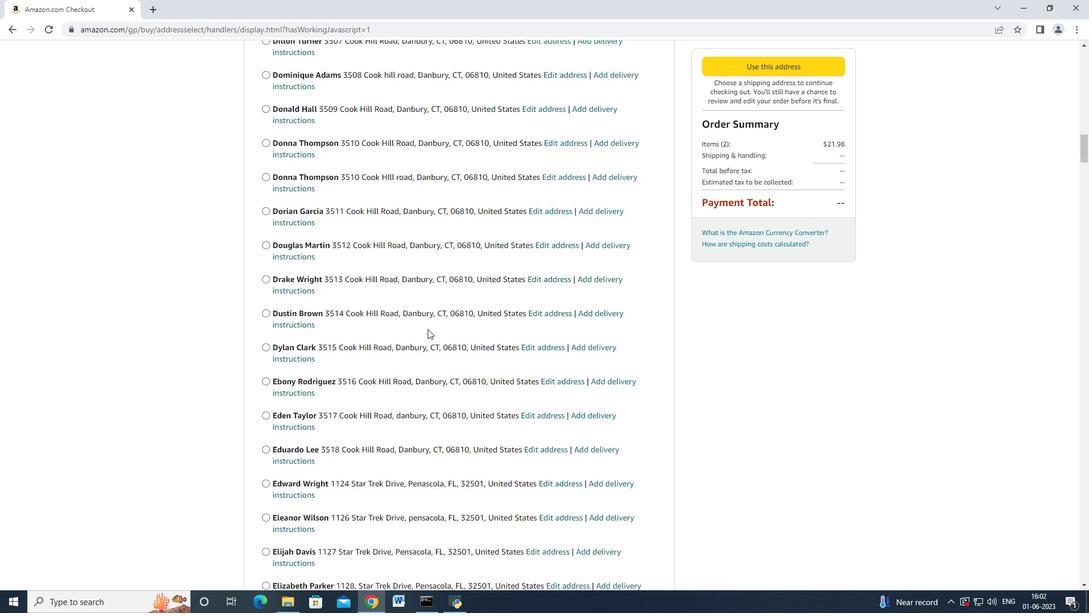 
Action: Mouse scrolled (427, 328) with delta (0, 0)
Screenshot: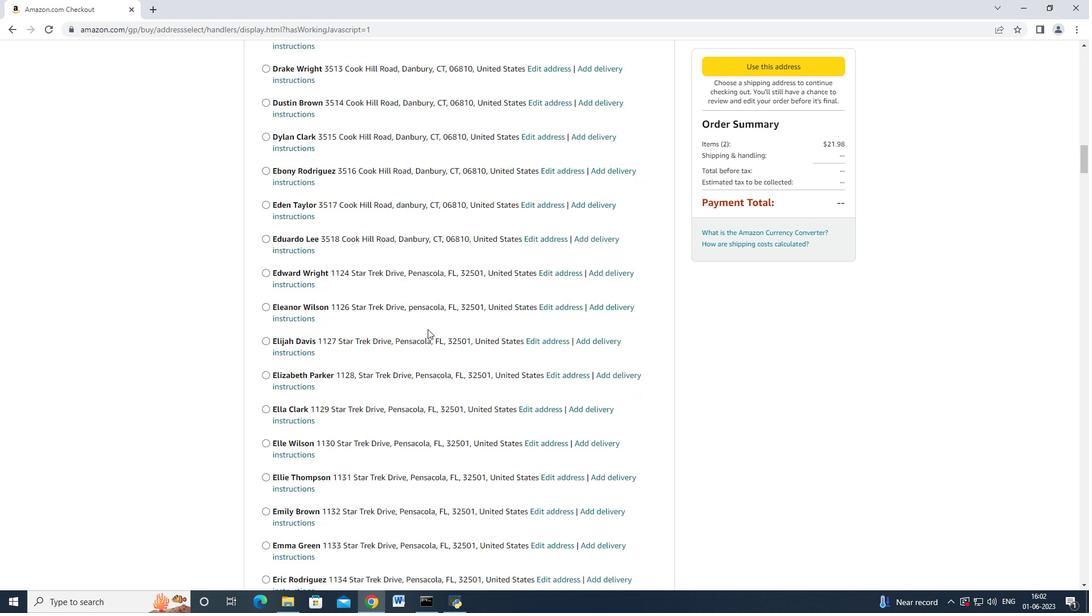 
Action: Mouse scrolled (427, 328) with delta (0, 0)
Screenshot: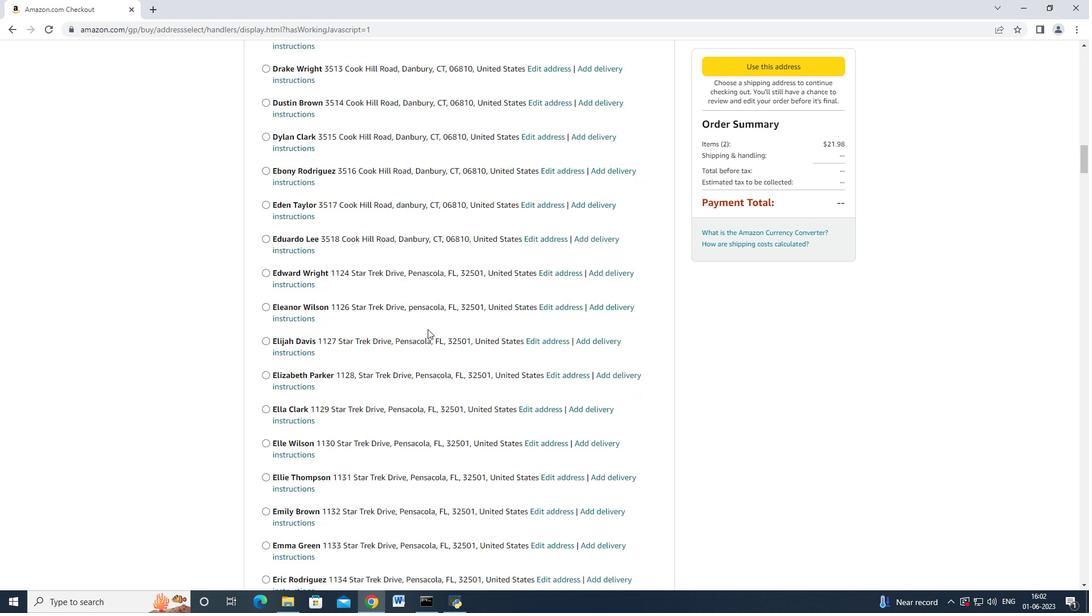 
Action: Mouse scrolled (427, 328) with delta (0, 0)
Screenshot: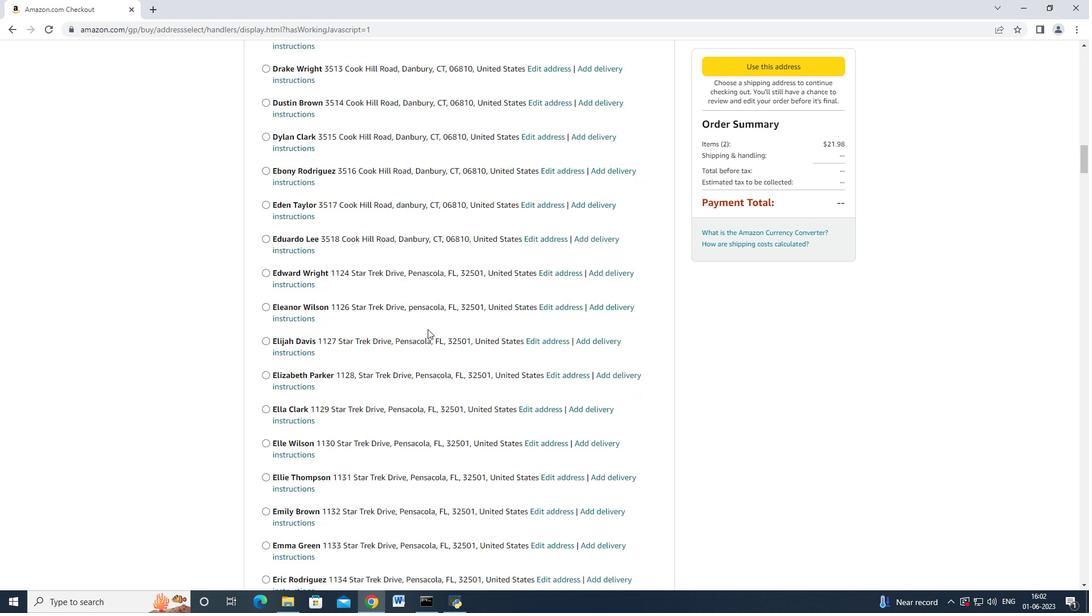 
Action: Mouse scrolled (427, 328) with delta (0, 0)
Screenshot: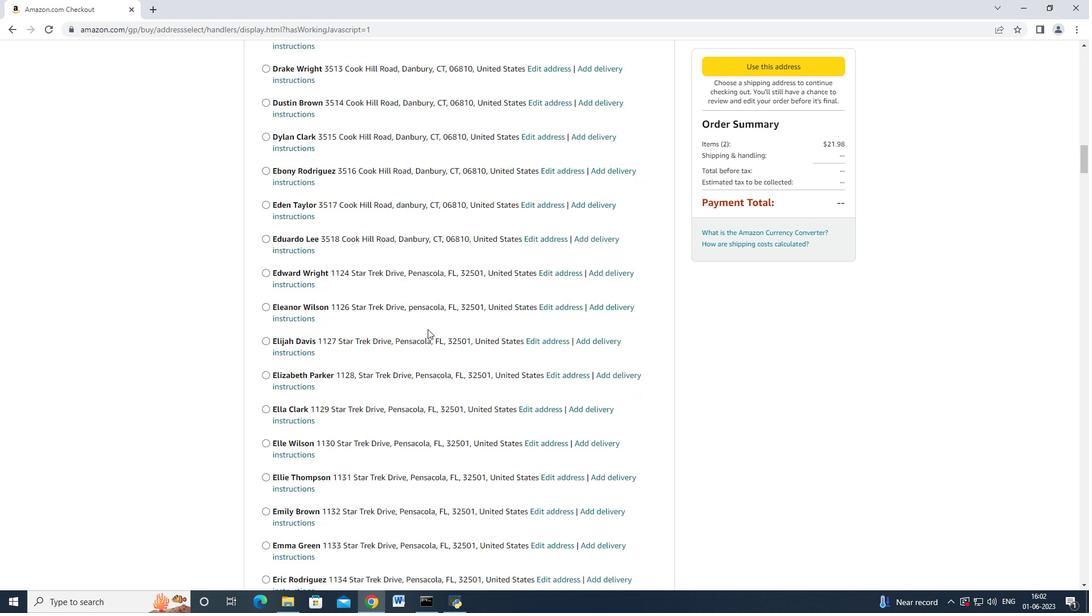 
Action: Mouse scrolled (427, 328) with delta (0, -1)
Screenshot: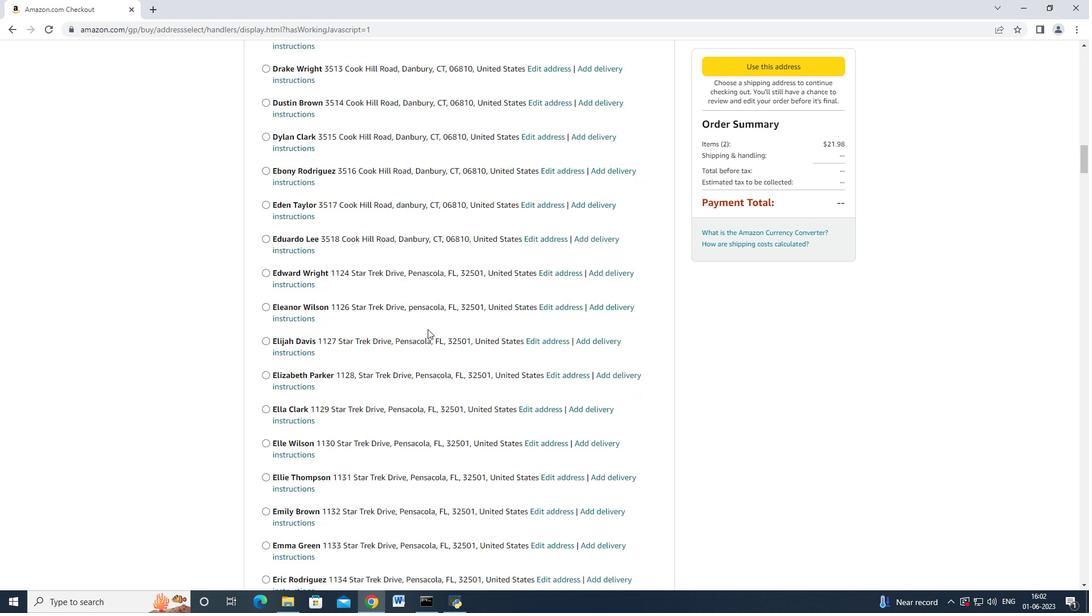 
Action: Mouse scrolled (427, 328) with delta (0, 0)
Screenshot: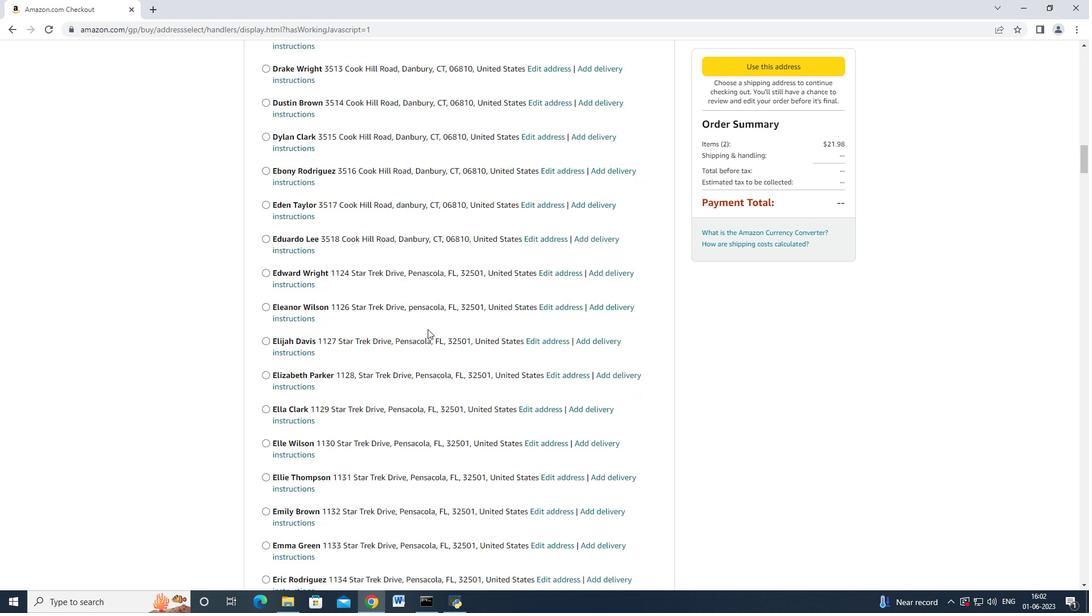 
Action: Mouse scrolled (427, 328) with delta (0, 0)
Screenshot: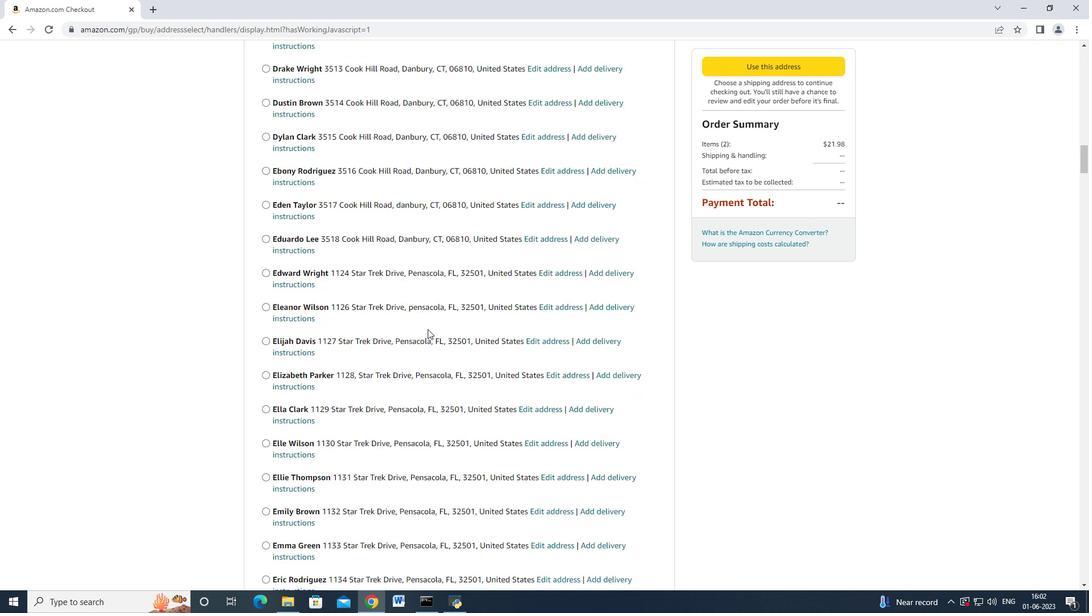 
Action: Mouse scrolled (427, 328) with delta (0, 0)
Screenshot: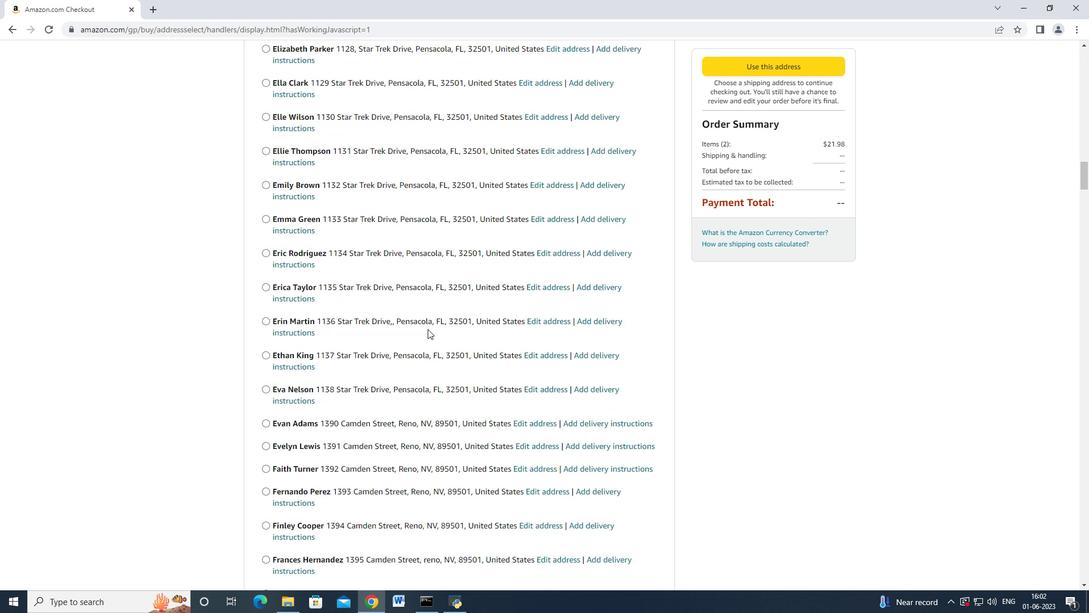 
Action: Mouse scrolled (427, 328) with delta (0, 0)
Screenshot: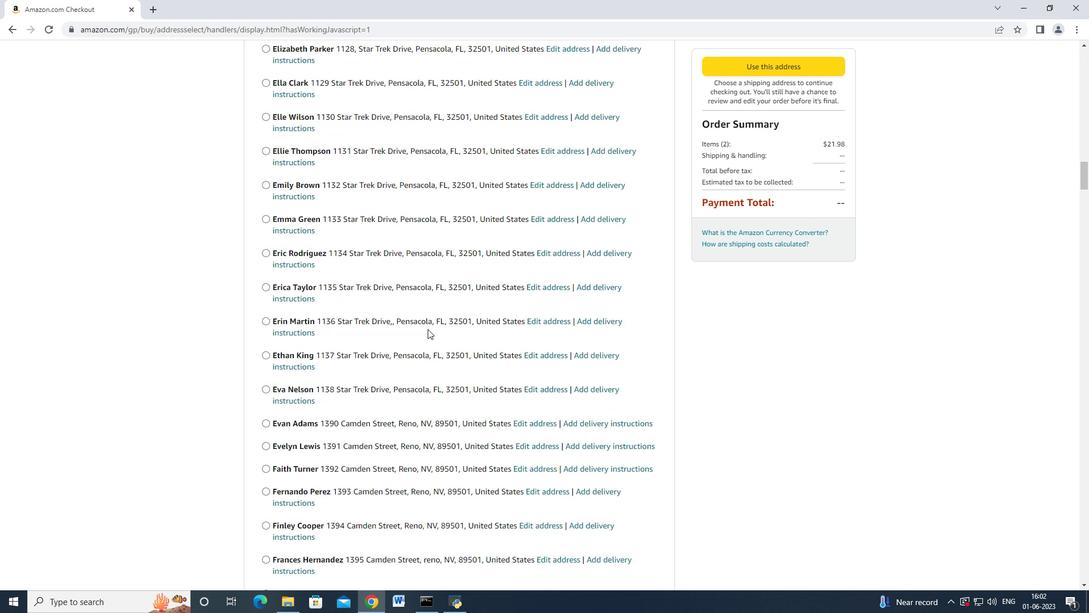 
Action: Mouse scrolled (427, 328) with delta (0, 0)
Screenshot: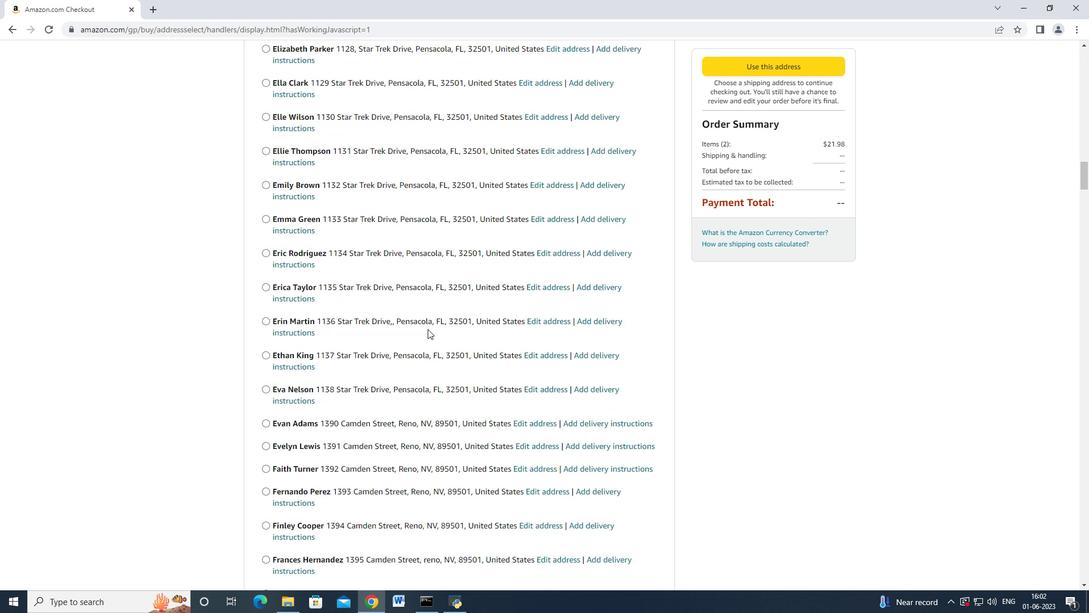 
Action: Mouse scrolled (427, 328) with delta (0, 0)
Screenshot: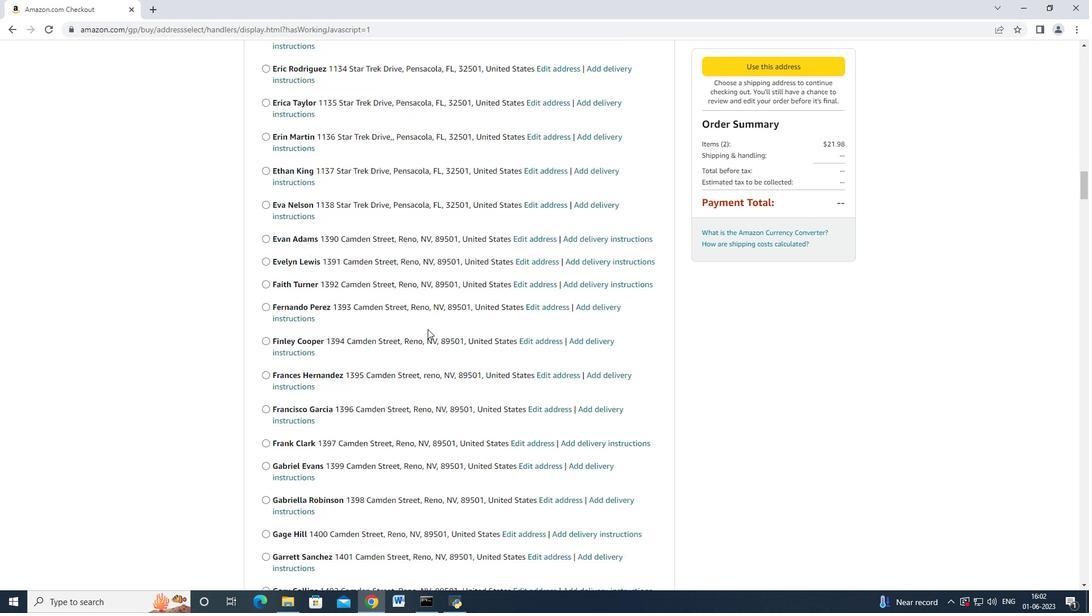 
Action: Mouse scrolled (427, 328) with delta (0, 0)
Screenshot: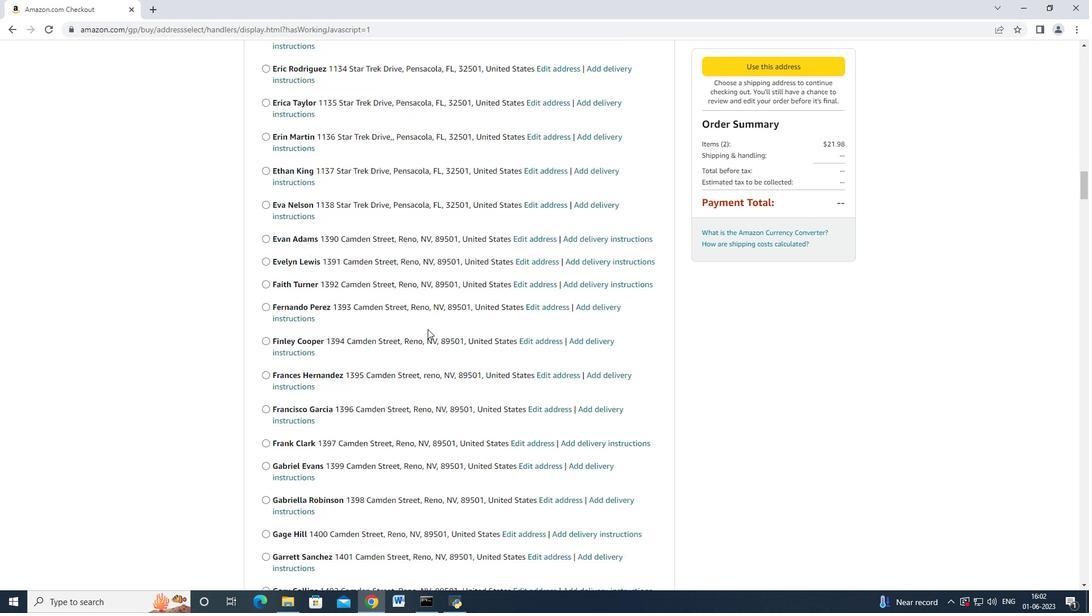 
Action: Mouse scrolled (427, 328) with delta (0, -1)
Screenshot: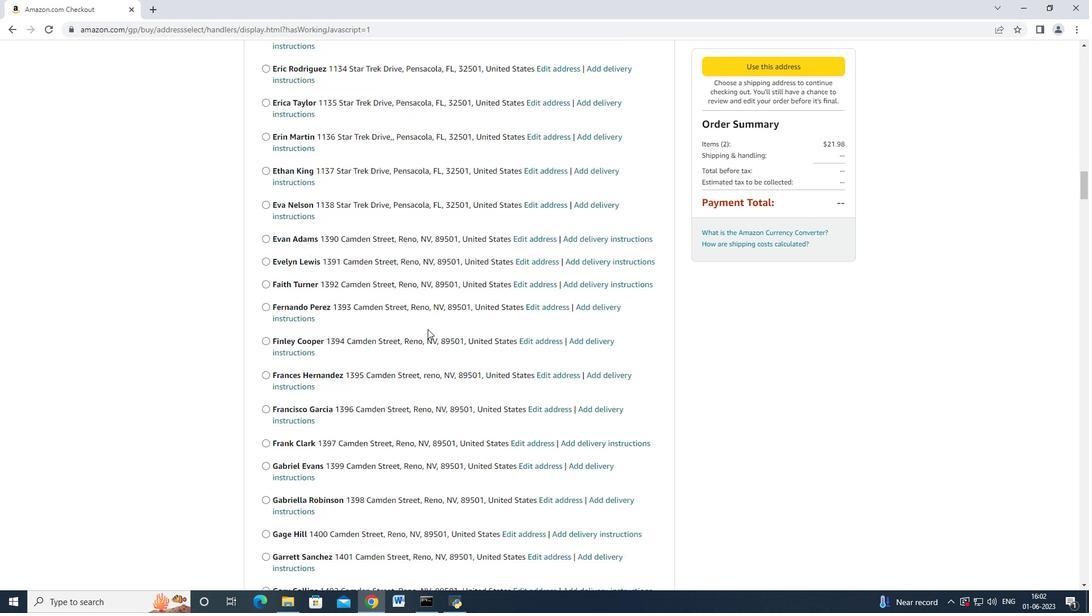 
Action: Mouse scrolled (427, 328) with delta (0, 0)
Screenshot: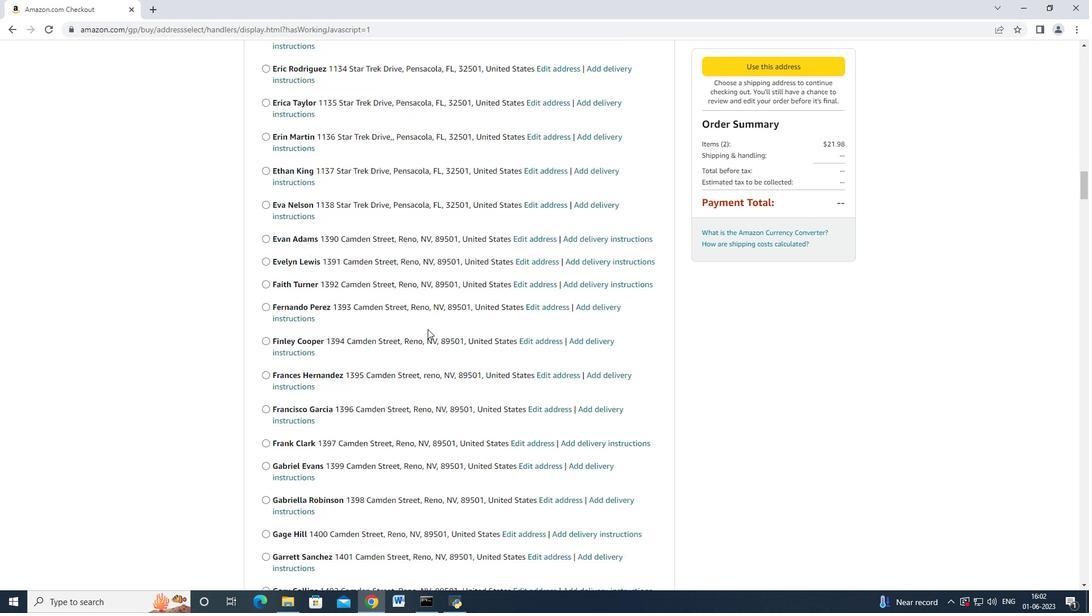 
Action: Mouse scrolled (427, 328) with delta (0, 0)
Screenshot: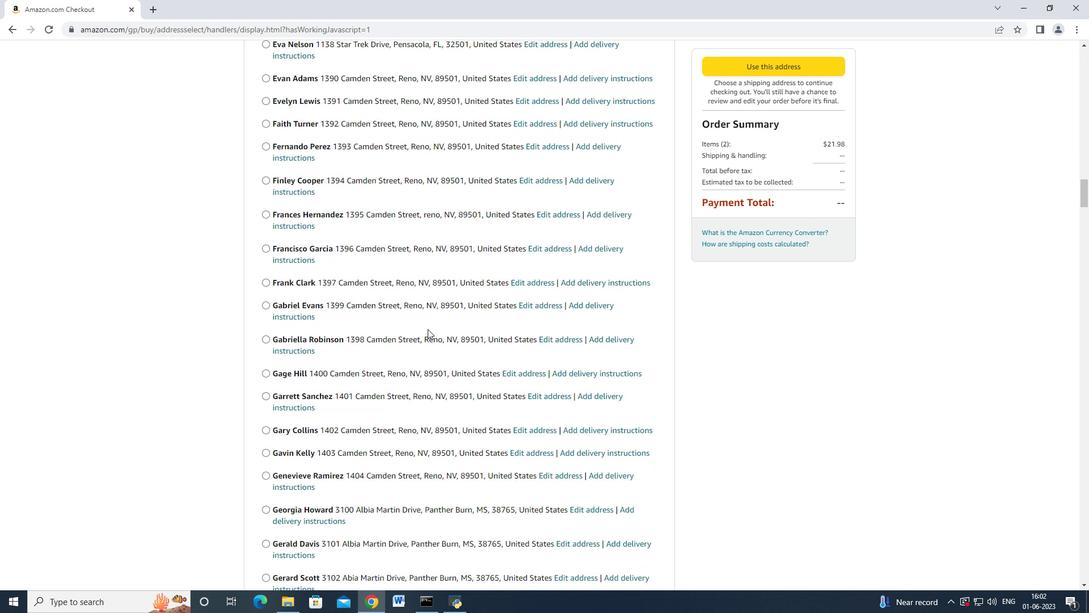 
Action: Mouse scrolled (427, 328) with delta (0, 0)
Screenshot: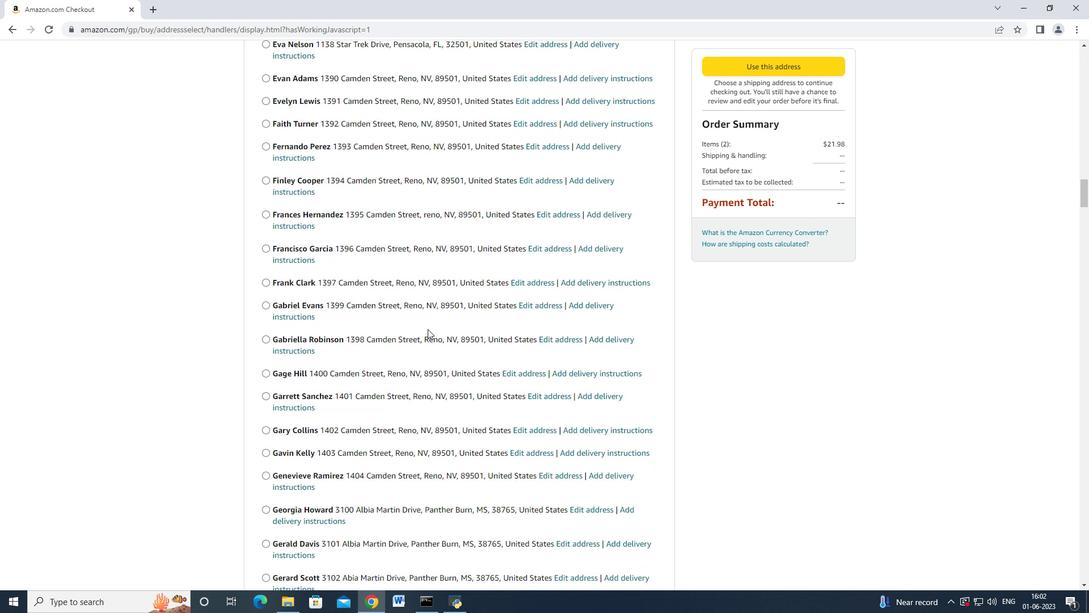 
Action: Mouse scrolled (427, 328) with delta (0, 0)
Screenshot: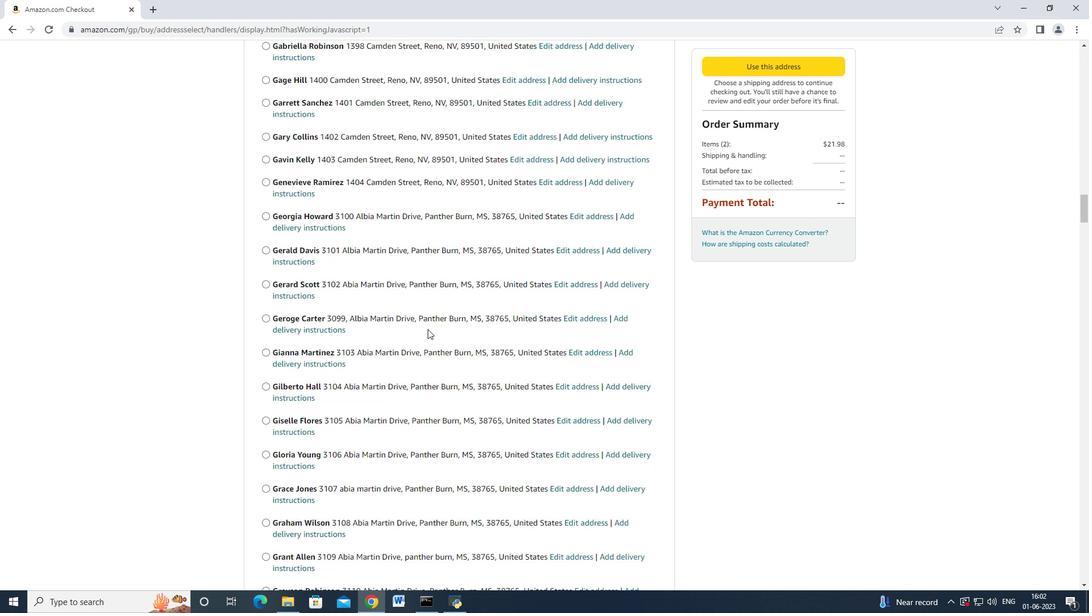 
Action: Mouse scrolled (427, 328) with delta (0, 0)
Screenshot: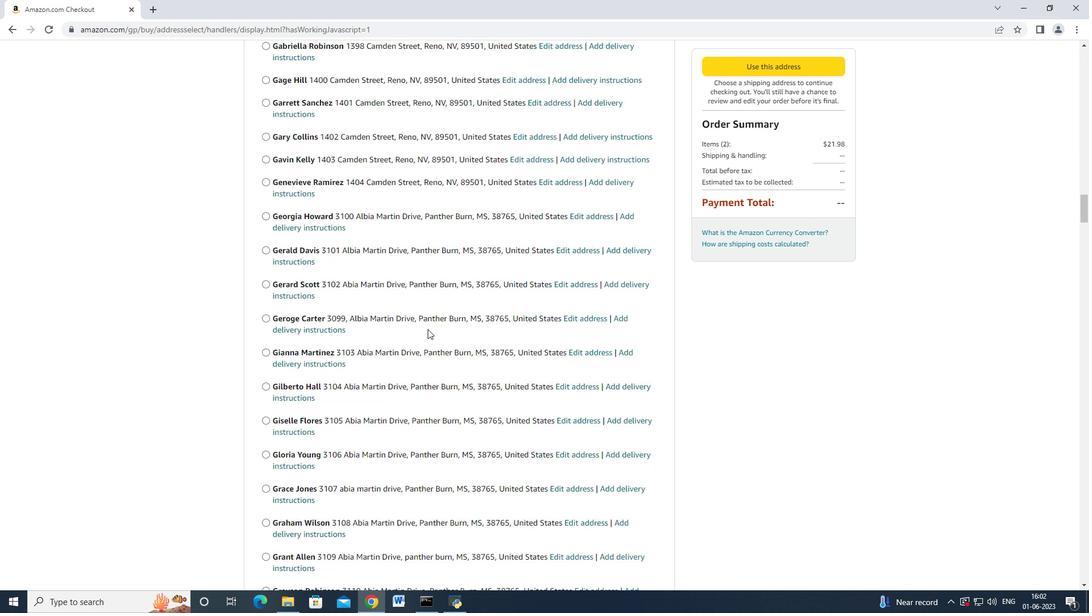 
Action: Mouse scrolled (427, 328) with delta (0, -1)
Screenshot: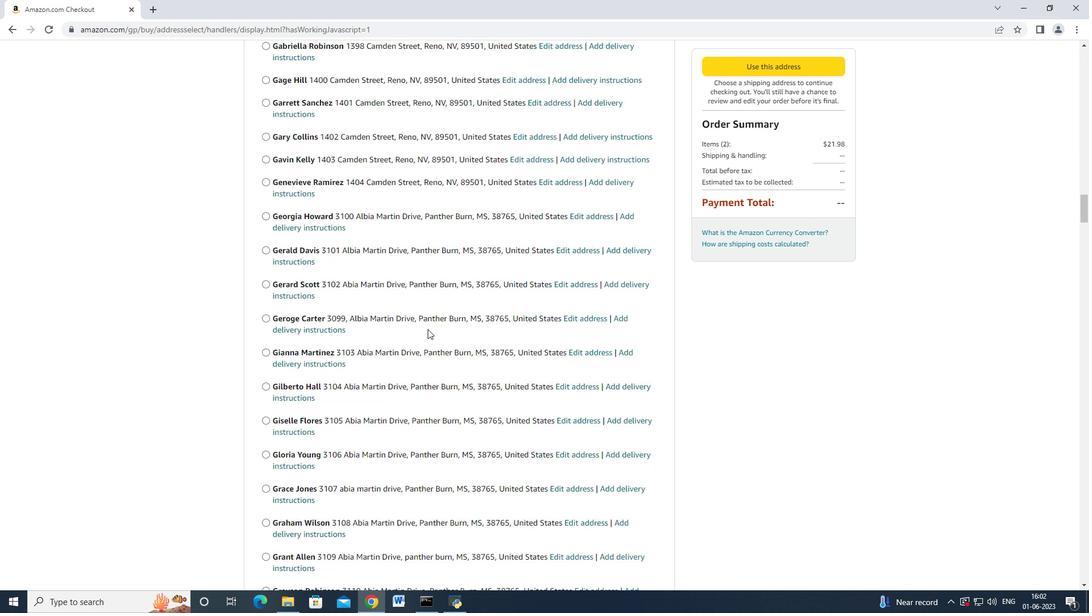
Action: Mouse scrolled (427, 328) with delta (0, 0)
Screenshot: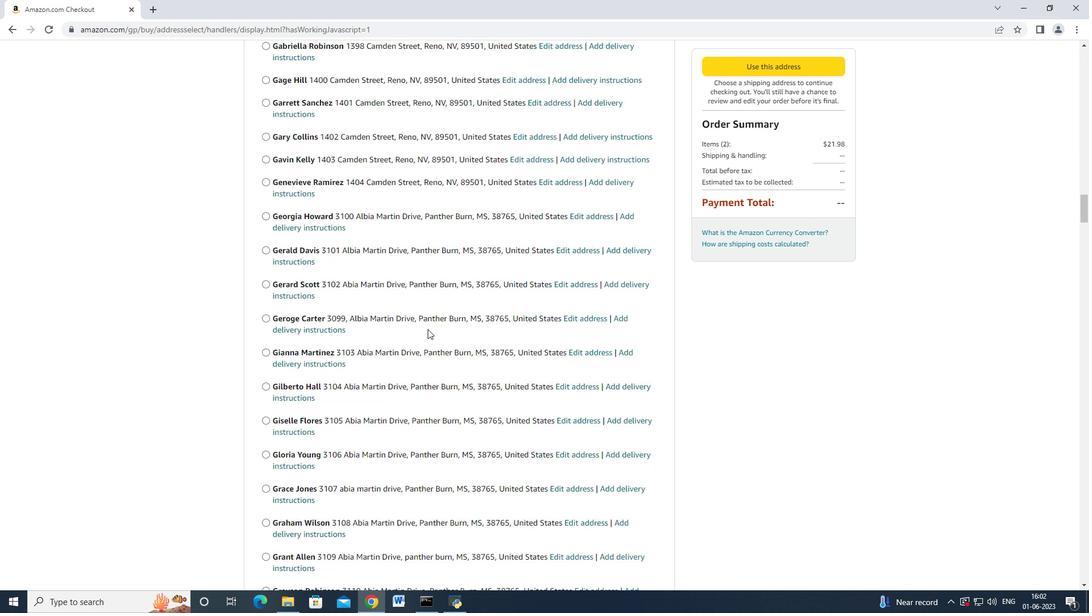 
Action: Mouse scrolled (427, 328) with delta (0, 0)
Screenshot: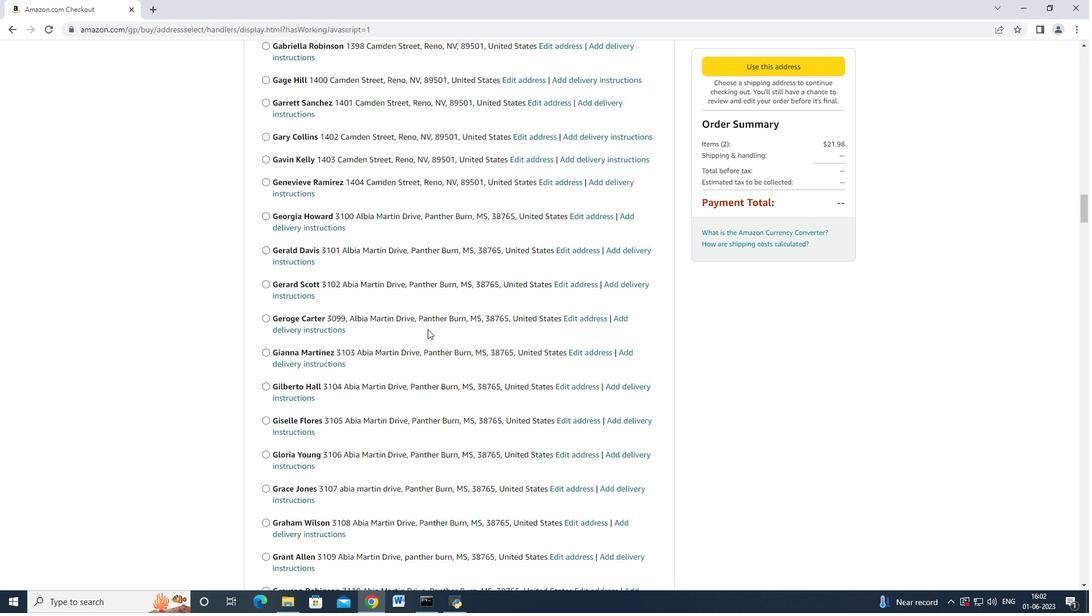 
Action: Mouse scrolled (427, 328) with delta (0, 0)
Screenshot: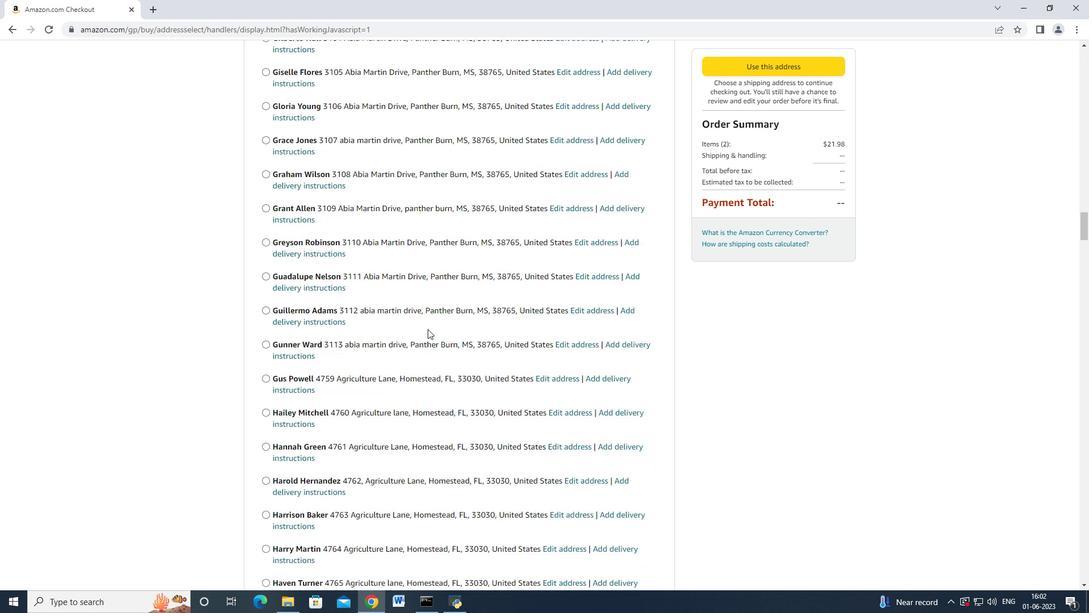 
Action: Mouse scrolled (427, 328) with delta (0, 0)
Screenshot: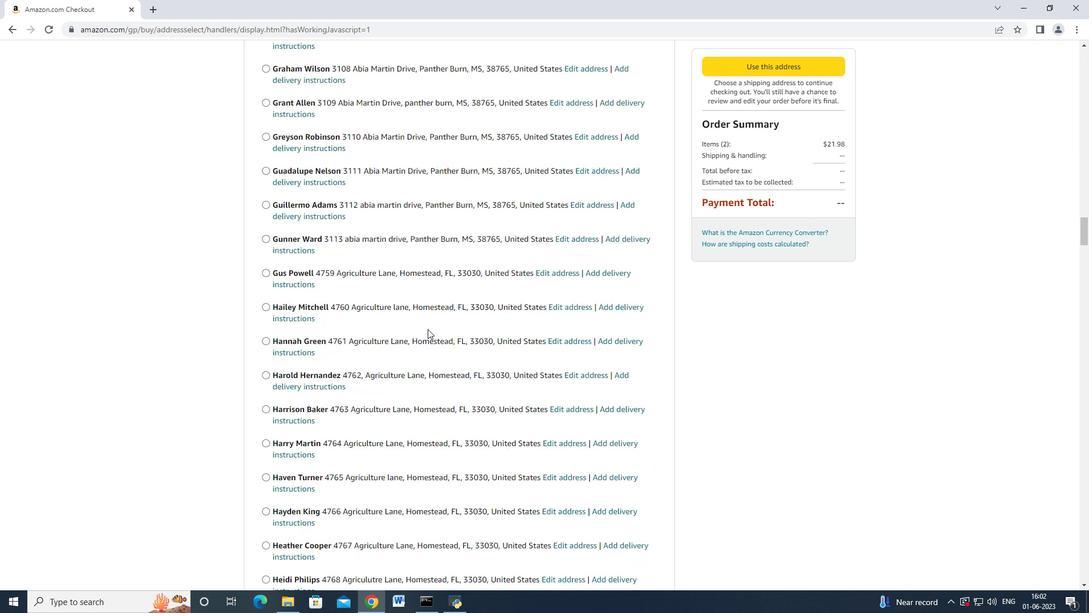 
Action: Mouse scrolled (427, 328) with delta (0, -1)
Screenshot: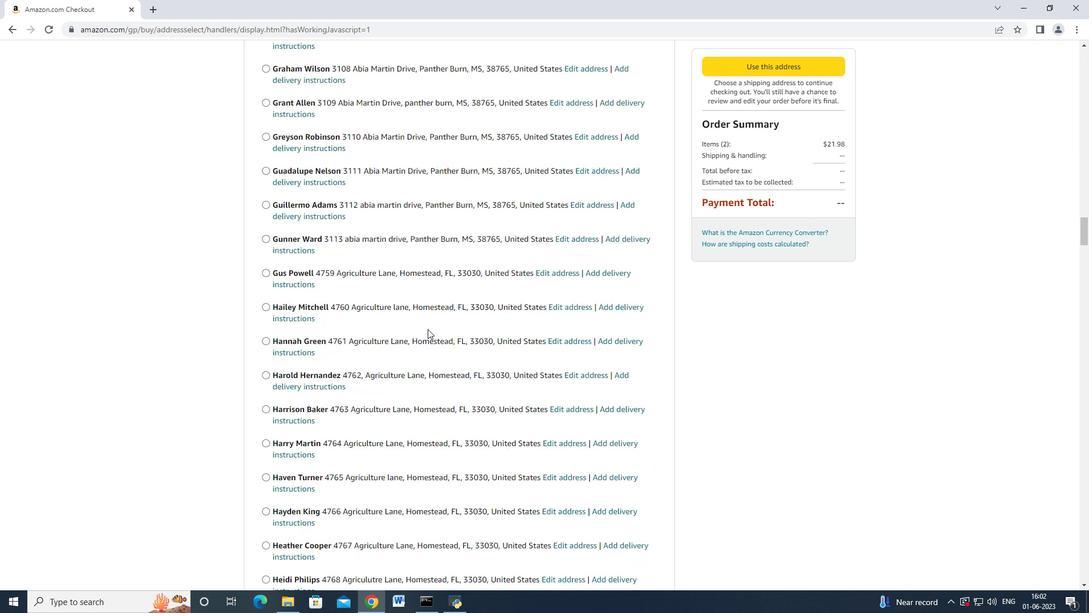 
Action: Mouse scrolled (427, 328) with delta (0, 0)
Screenshot: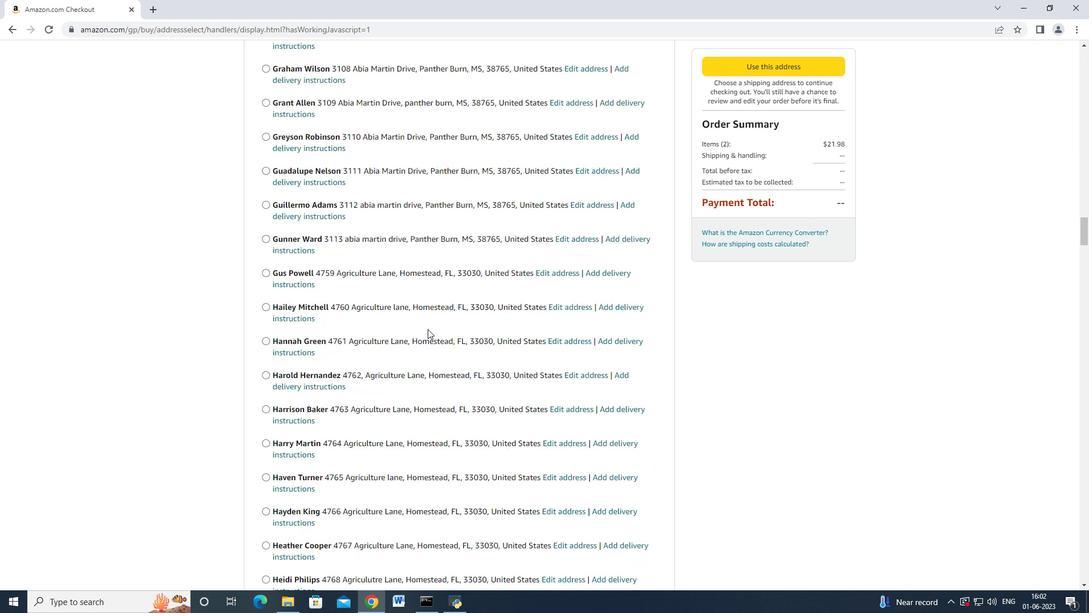 
Action: Mouse scrolled (427, 328) with delta (0, -1)
Screenshot: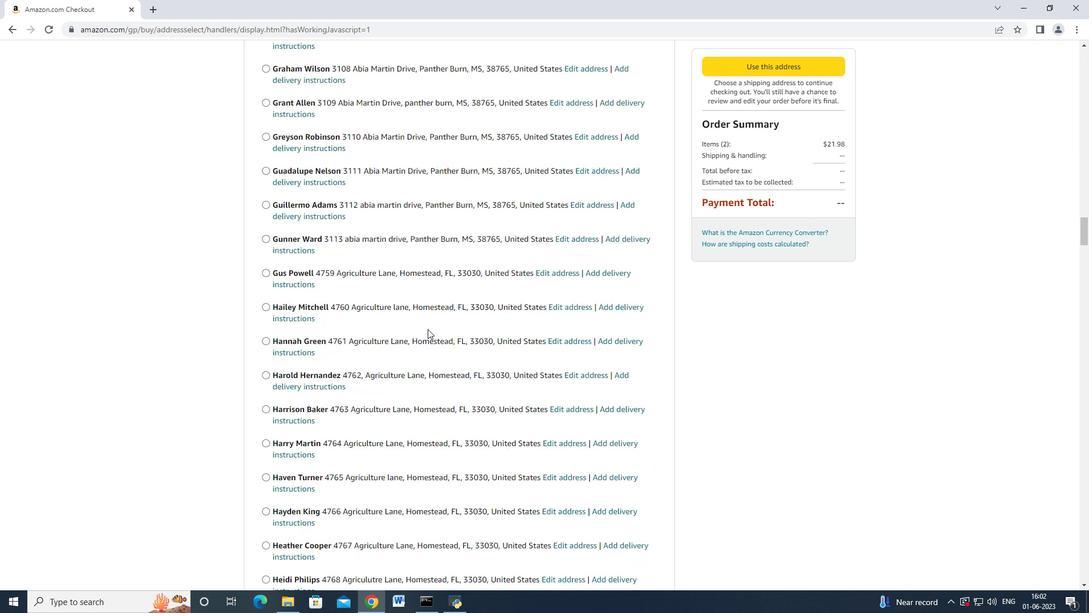
Action: Mouse scrolled (427, 328) with delta (0, 0)
Screenshot: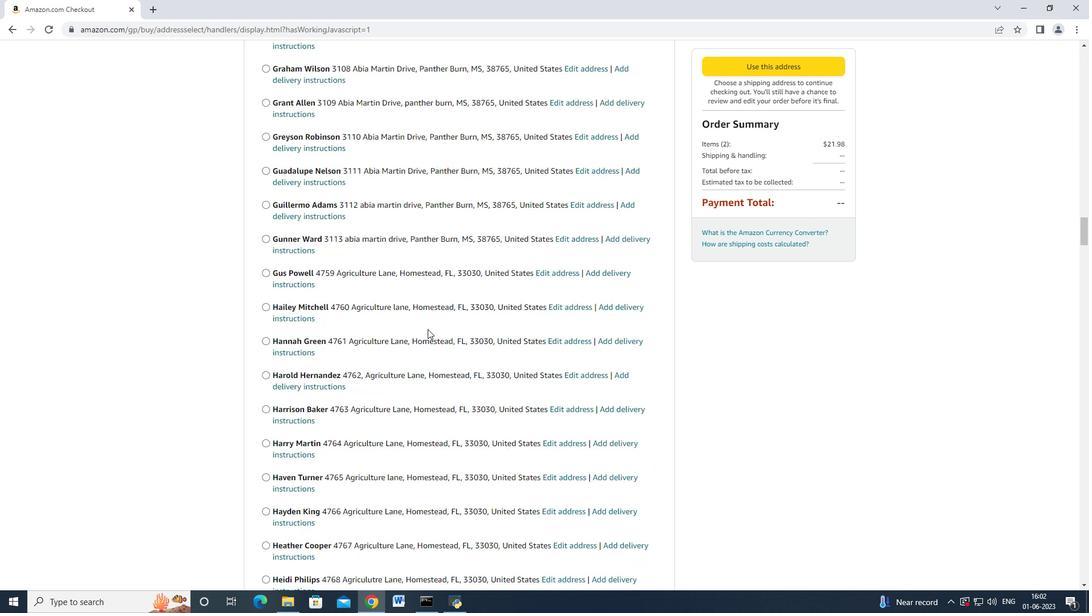 
Action: Mouse scrolled (427, 328) with delta (0, 0)
Screenshot: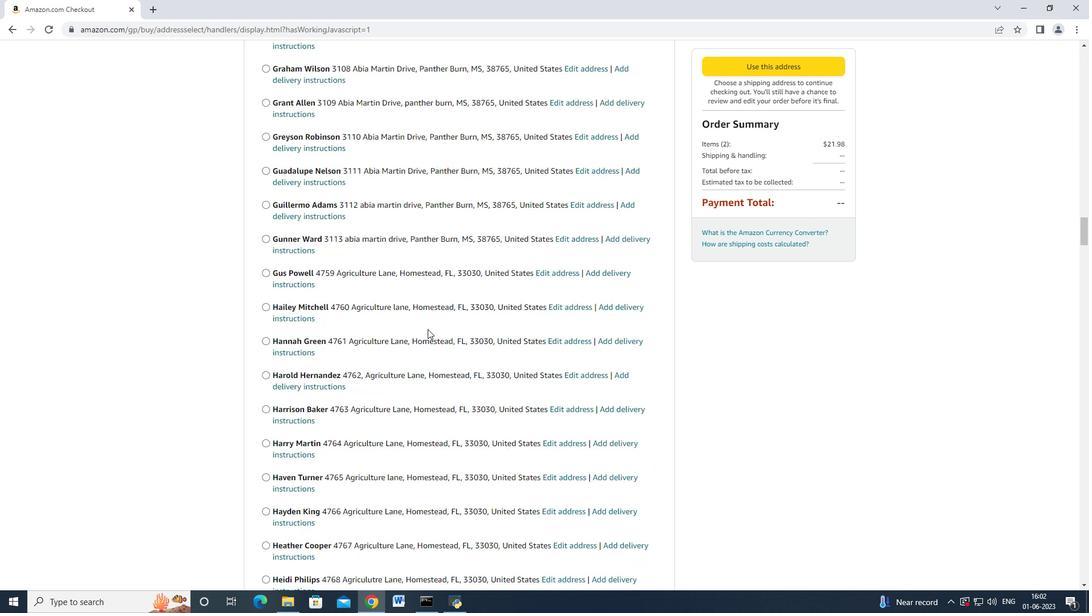 
Action: Mouse scrolled (427, 328) with delta (0, 0)
Screenshot: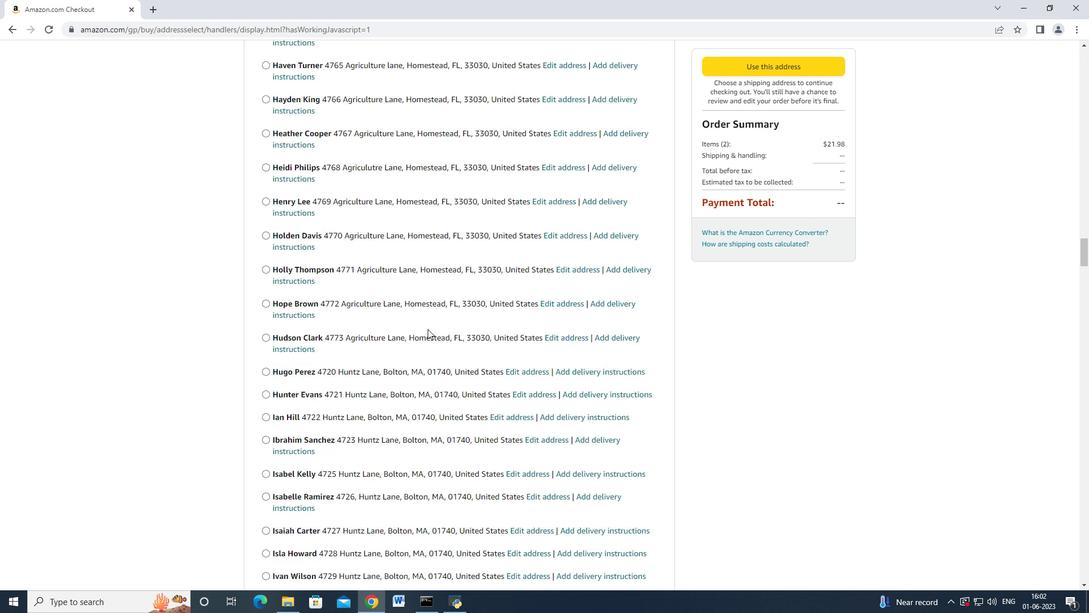 
Action: Mouse scrolled (427, 328) with delta (0, 0)
Screenshot: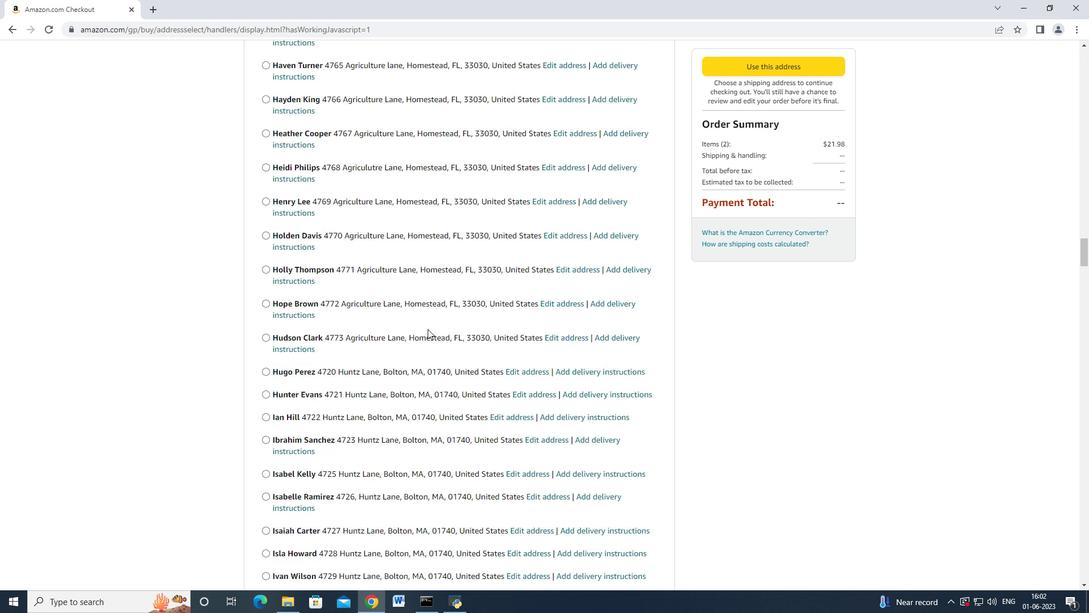
Action: Mouse scrolled (427, 328) with delta (0, 0)
Screenshot: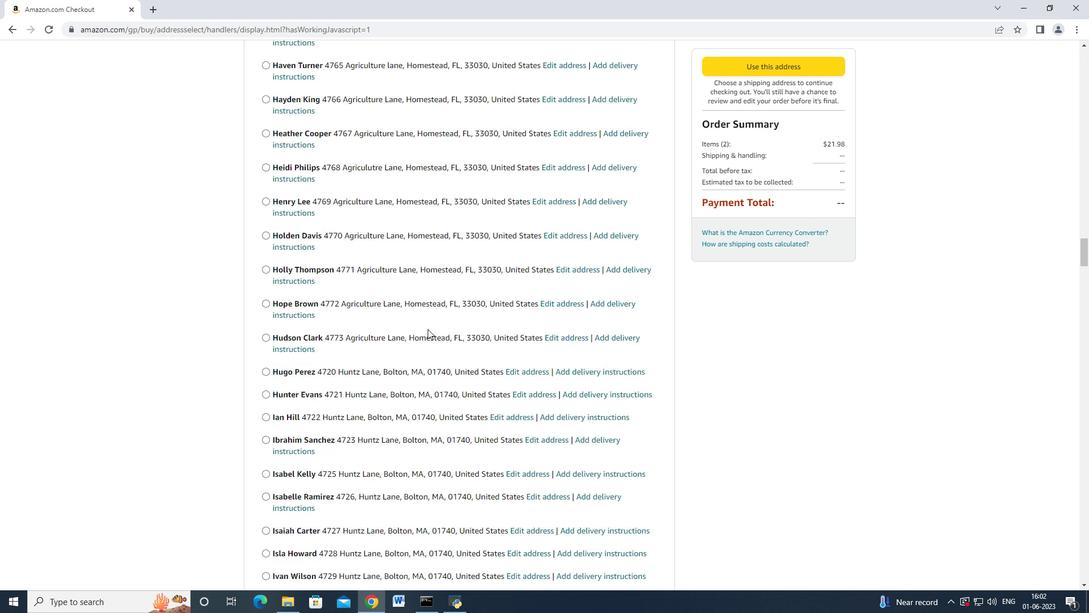 
Action: Mouse scrolled (427, 328) with delta (0, 0)
Screenshot: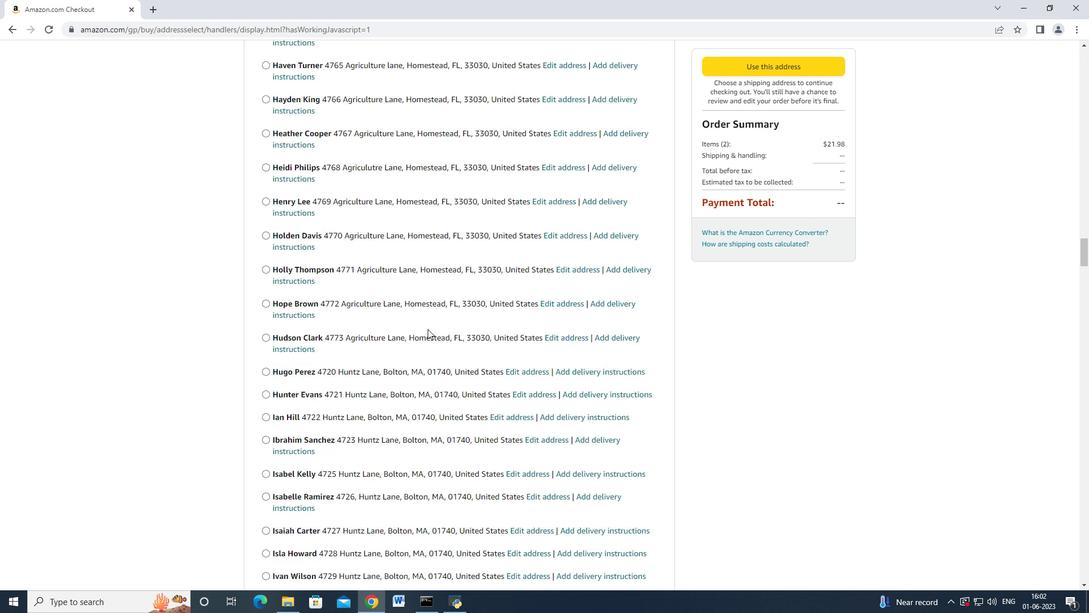 
Action: Mouse scrolled (427, 328) with delta (0, -1)
Screenshot: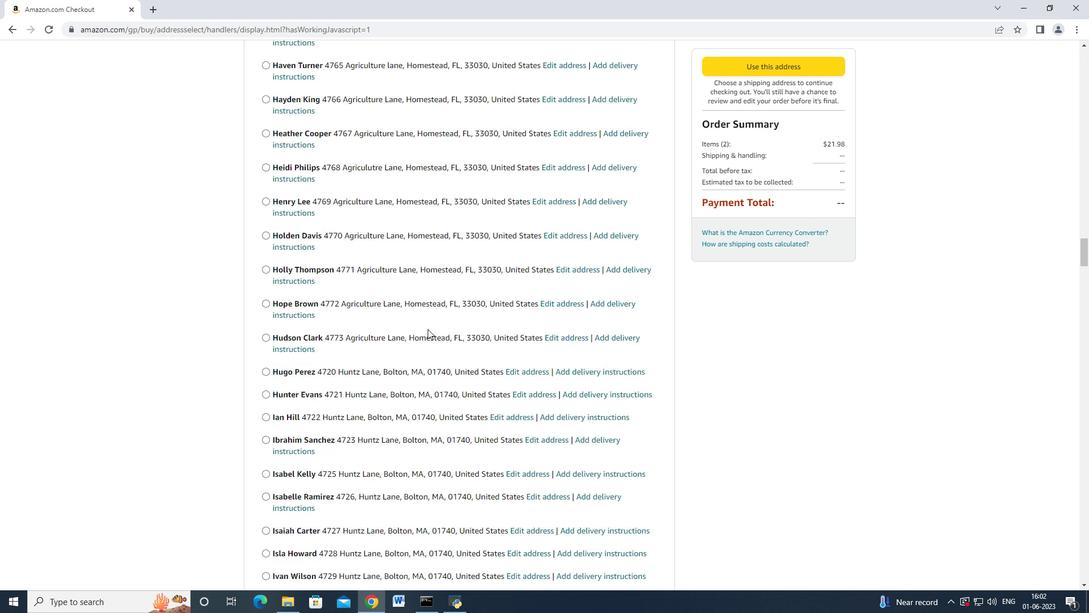 
Action: Mouse scrolled (427, 328) with delta (0, 0)
Screenshot: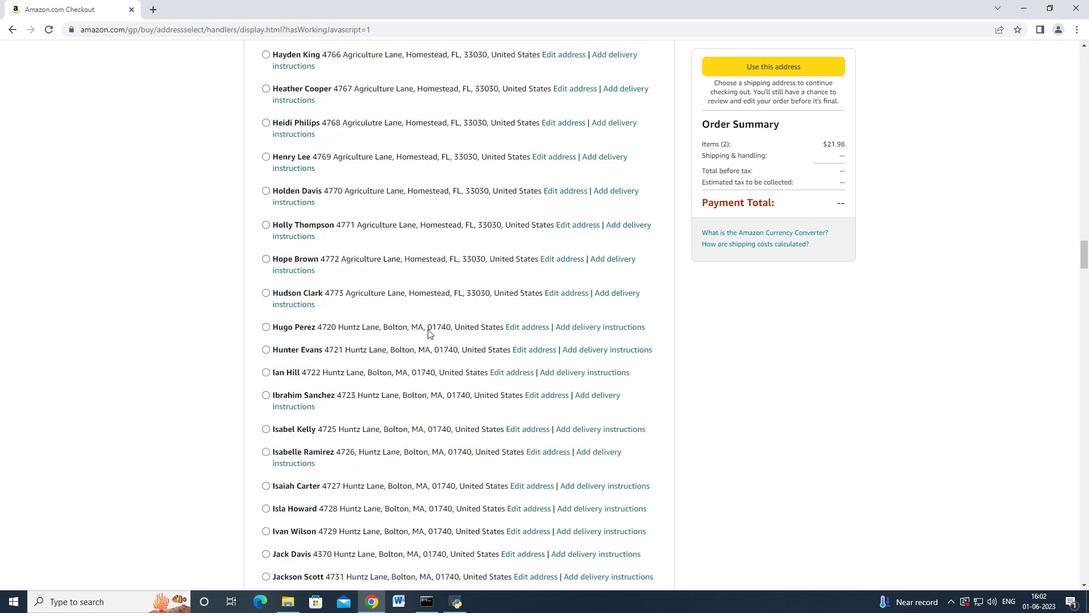 
Action: Mouse scrolled (427, 328) with delta (0, 0)
Screenshot: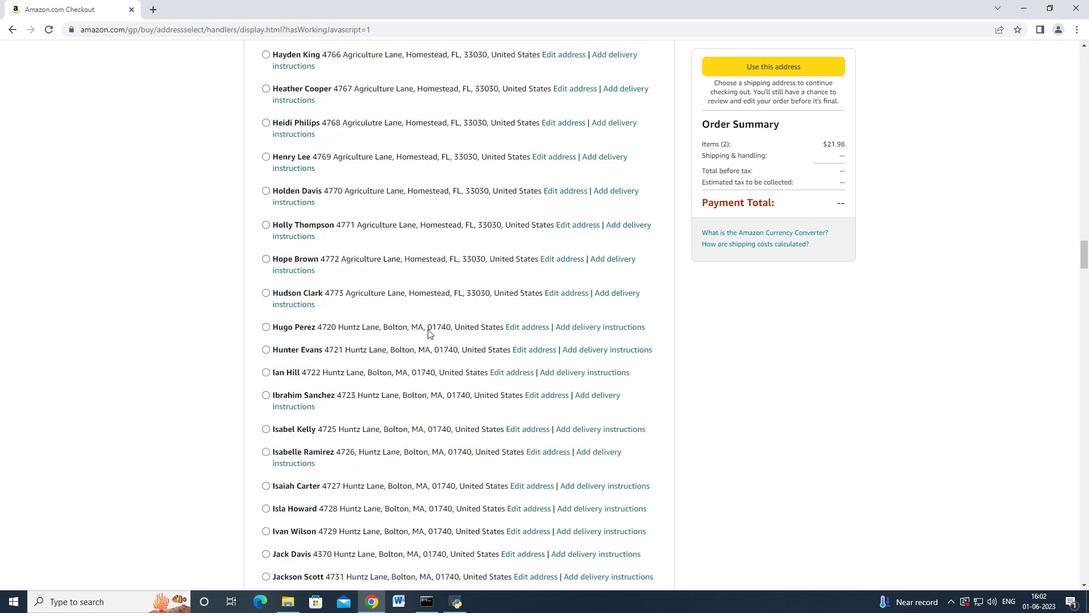
Action: Mouse scrolled (427, 328) with delta (0, 0)
Screenshot: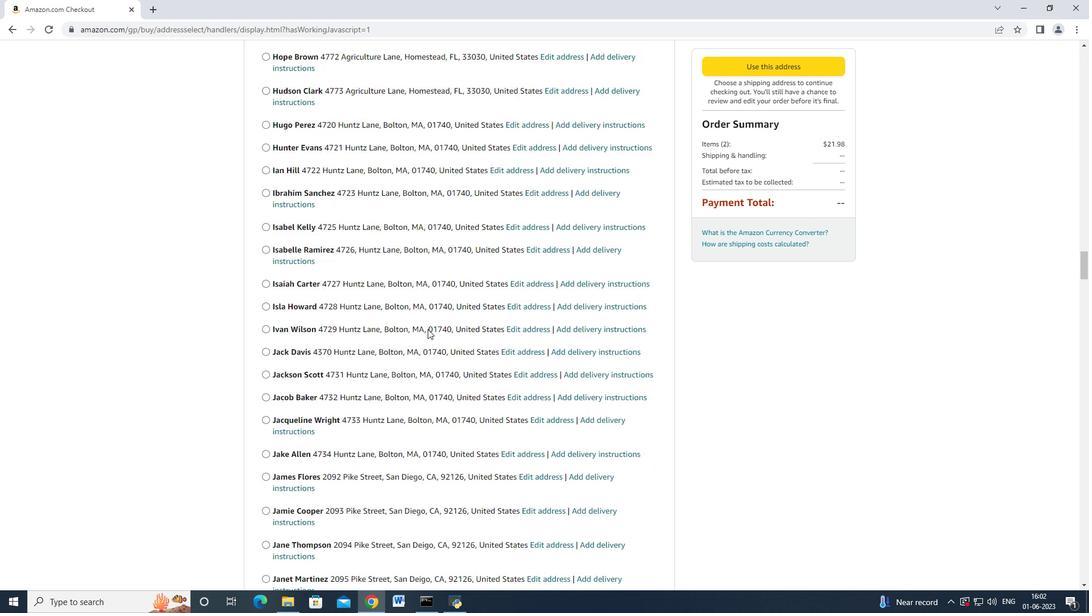 
Action: Mouse scrolled (427, 328) with delta (0, 0)
Screenshot: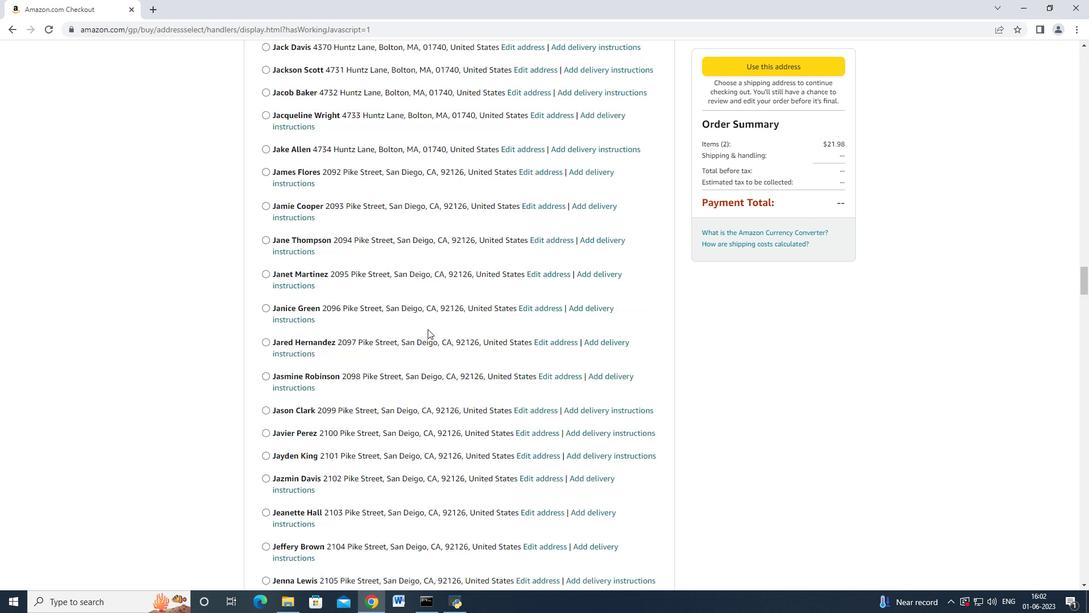 
Action: Mouse scrolled (427, 328) with delta (0, -1)
Screenshot: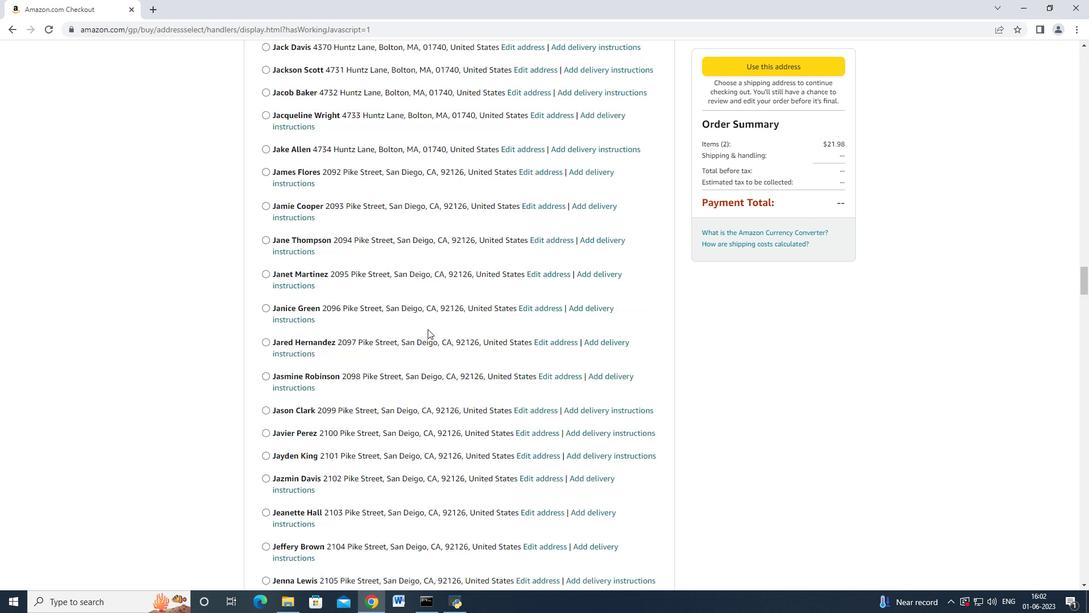 
Action: Mouse scrolled (427, 328) with delta (0, 0)
Screenshot: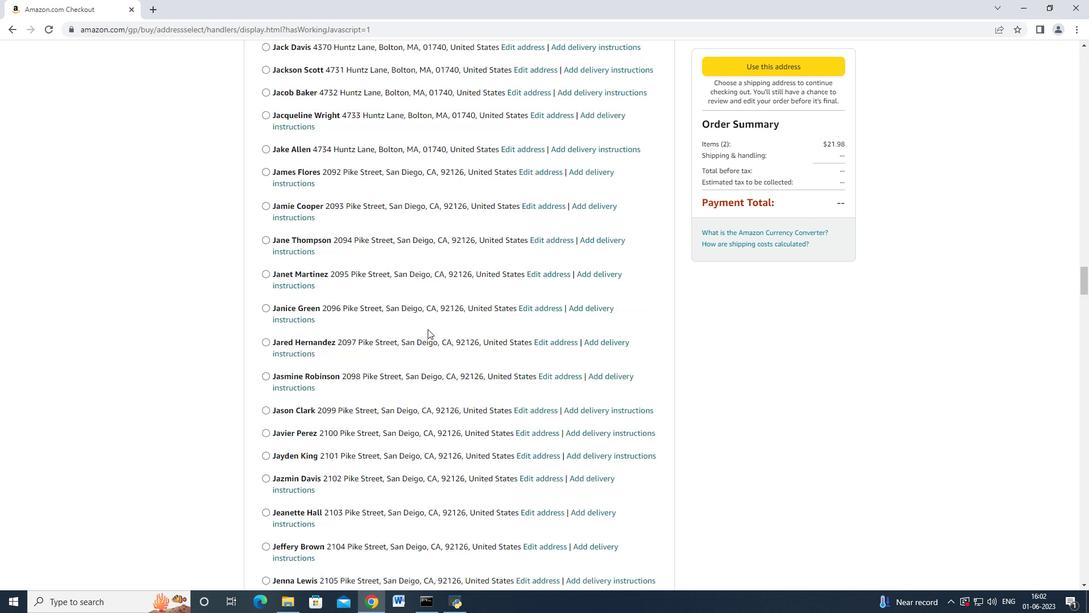 
Action: Mouse scrolled (427, 328) with delta (0, 0)
Screenshot: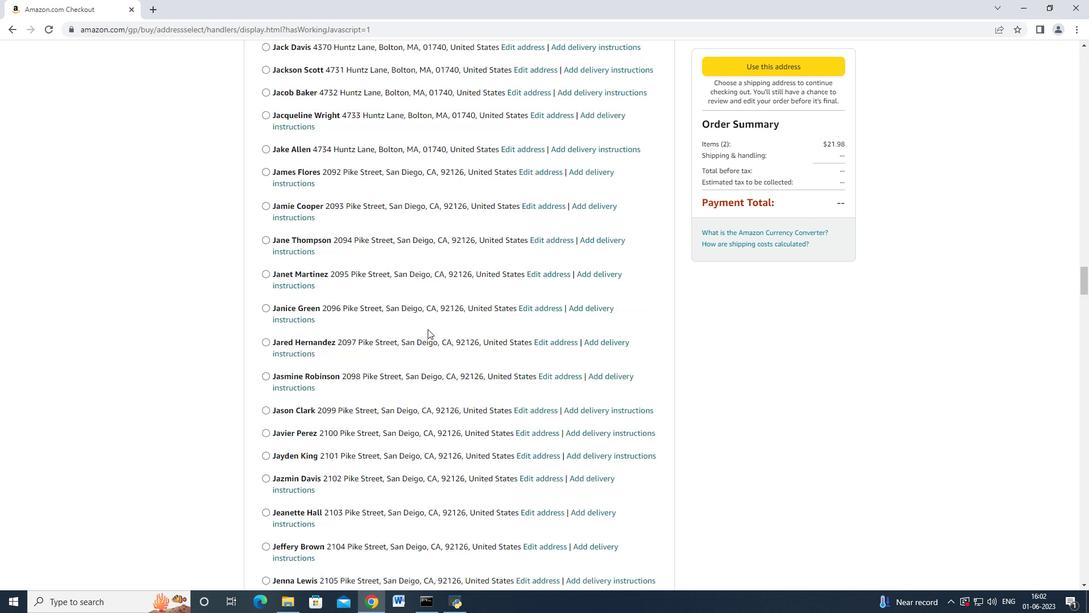 
Action: Mouse scrolled (427, 328) with delta (0, 0)
Screenshot: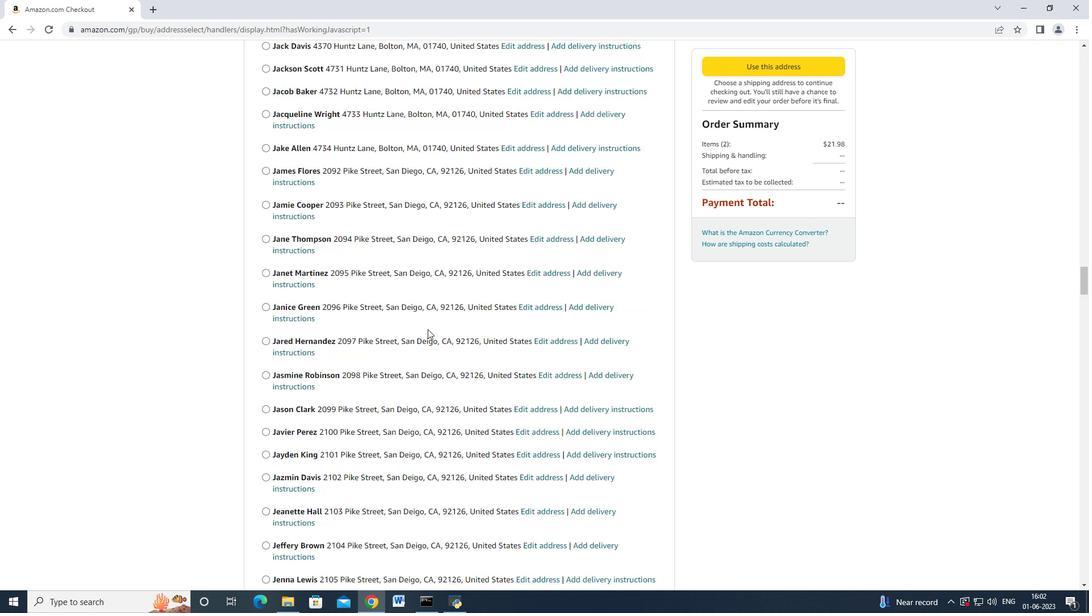 
Action: Mouse scrolled (427, 328) with delta (0, 0)
Screenshot: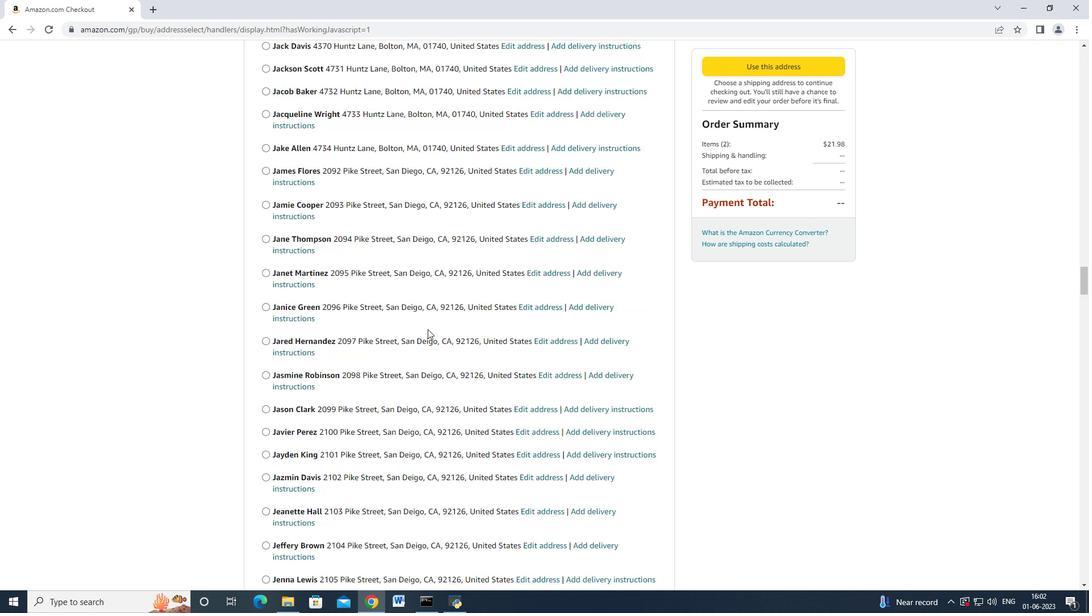
Action: Mouse scrolled (427, 328) with delta (0, 0)
Screenshot: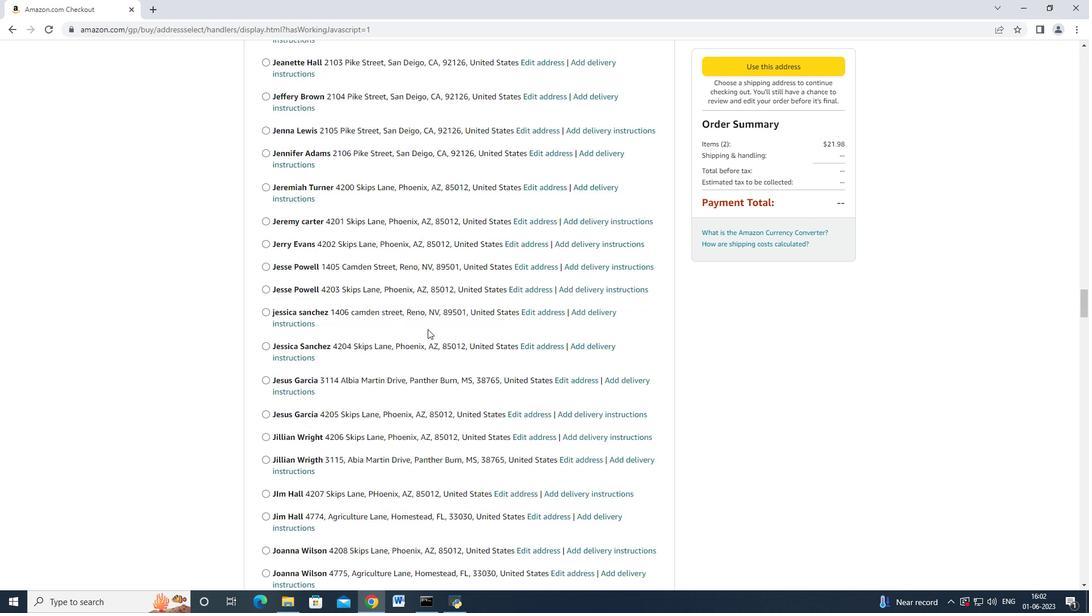
Action: Mouse scrolled (427, 328) with delta (0, 0)
Screenshot: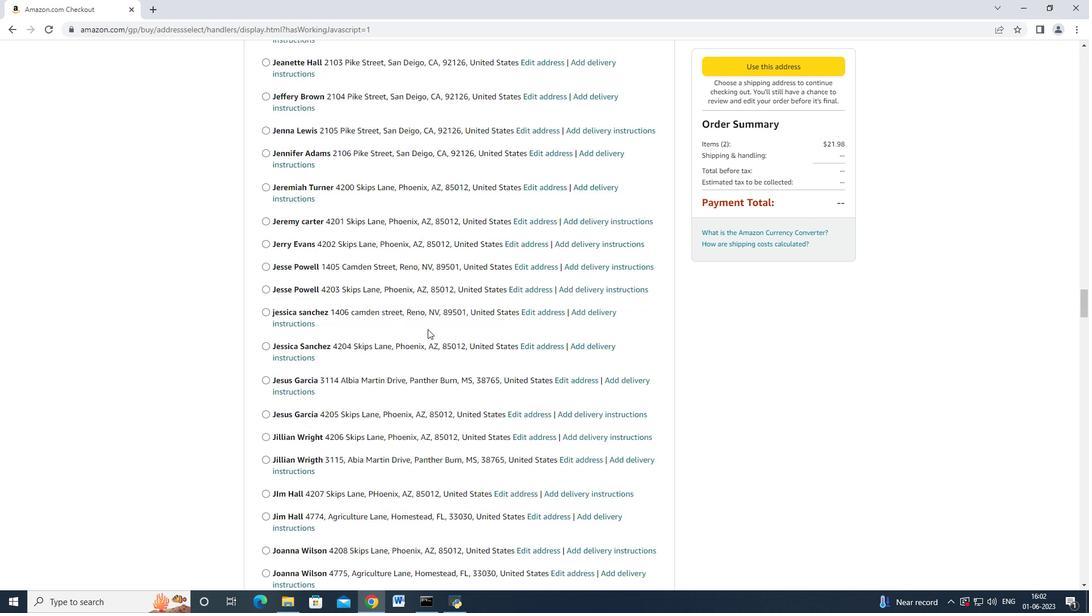 
Action: Mouse scrolled (427, 328) with delta (0, -1)
Screenshot: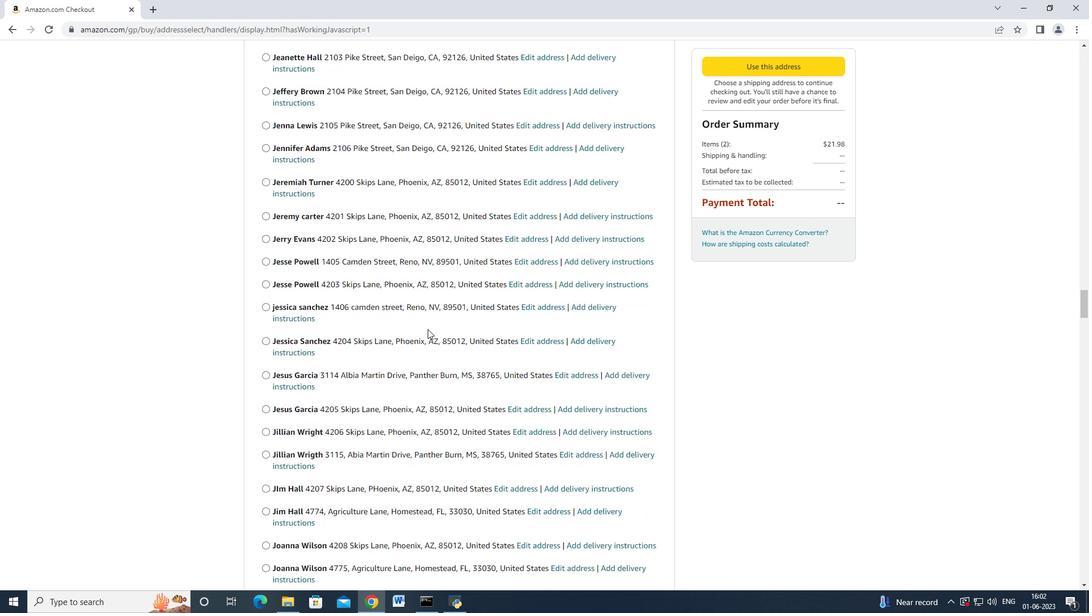 
Action: Mouse scrolled (427, 328) with delta (0, -1)
Screenshot: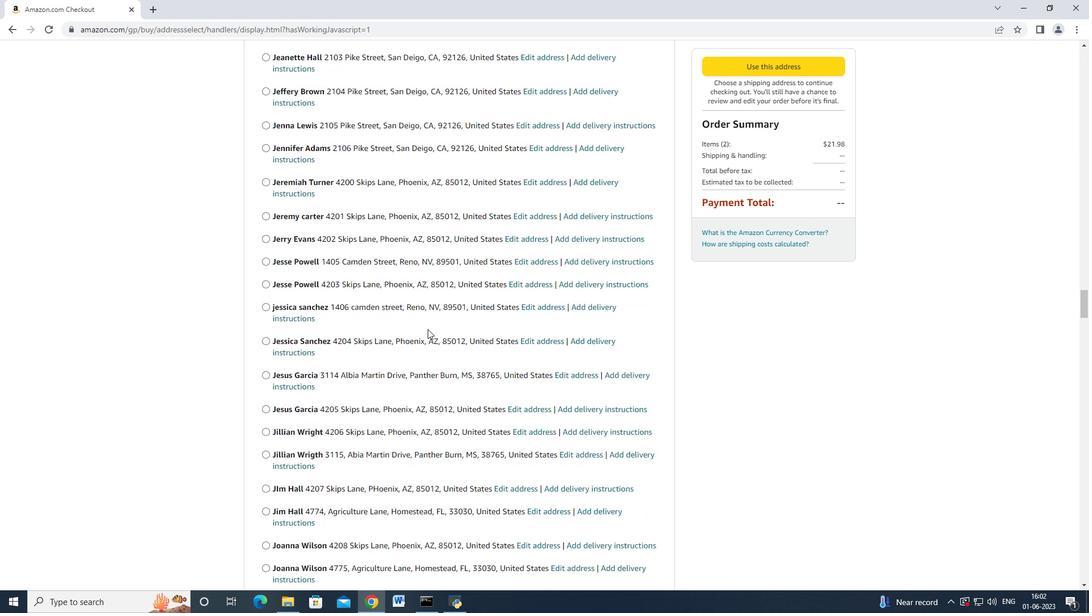 
Action: Mouse scrolled (427, 328) with delta (0, 0)
Screenshot: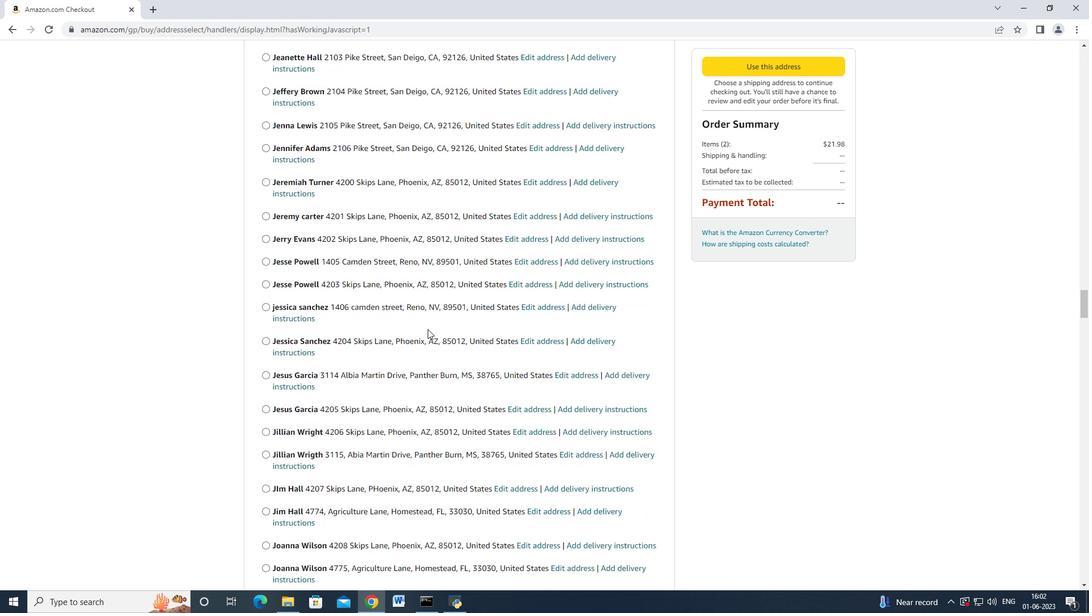 
Action: Mouse scrolled (427, 328) with delta (0, 0)
Screenshot: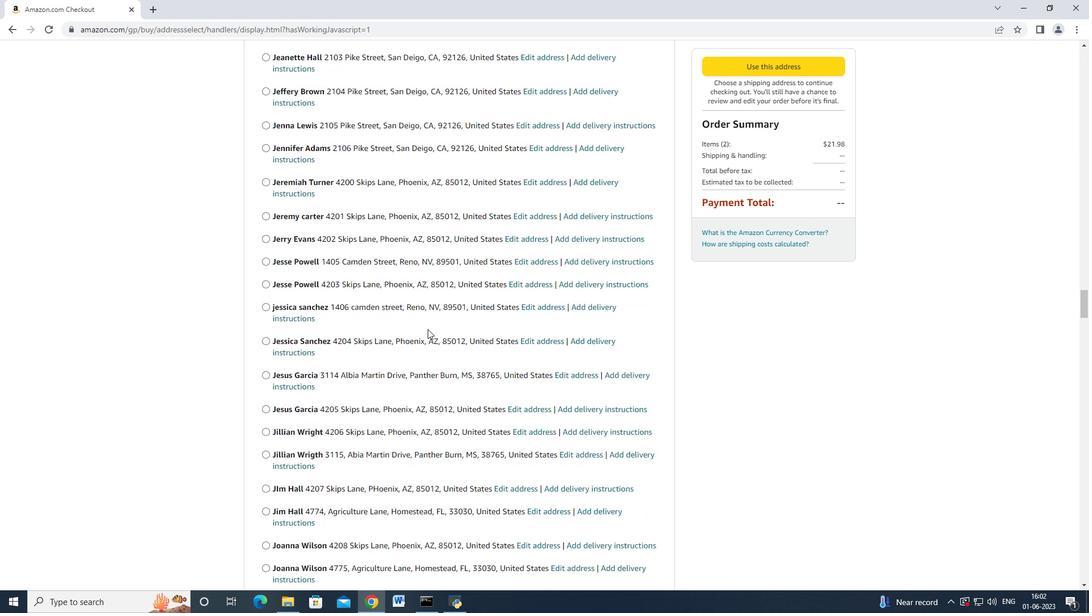 
Action: Mouse scrolled (427, 328) with delta (0, 0)
Screenshot: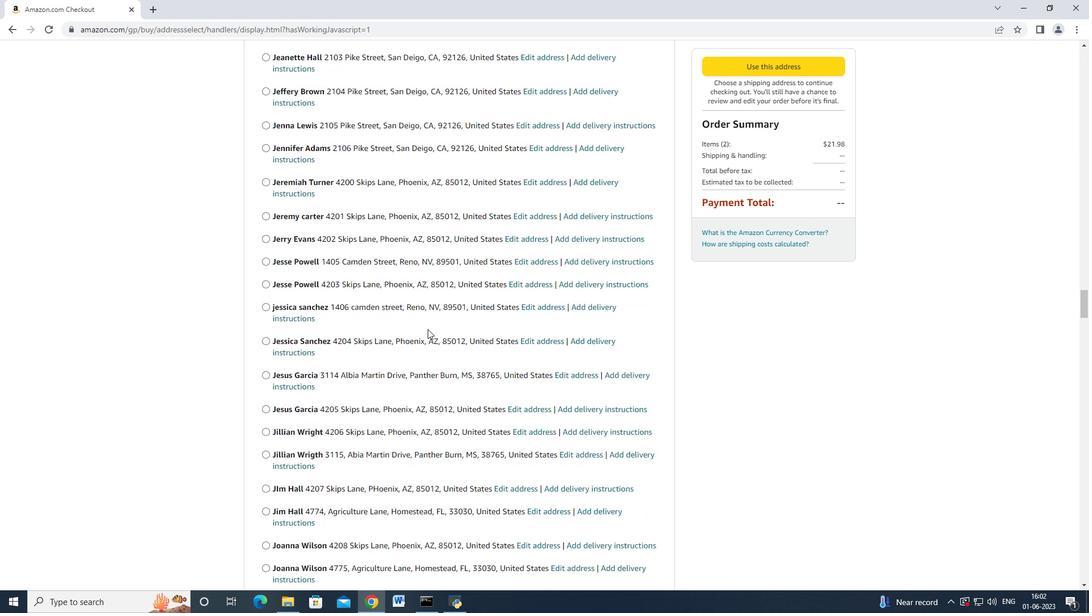 
Action: Mouse scrolled (427, 328) with delta (0, 0)
Screenshot: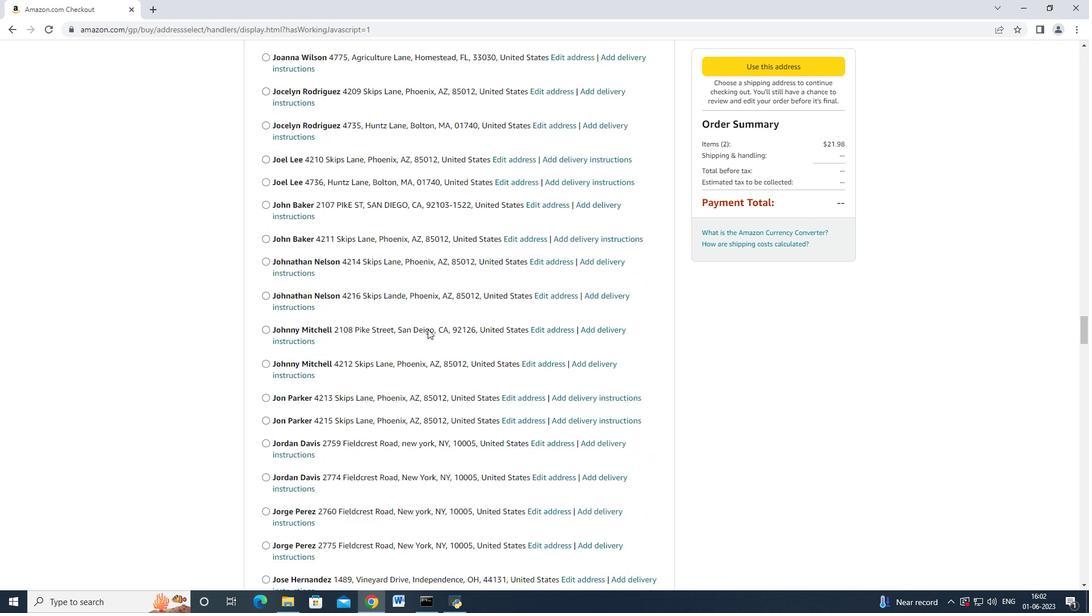 
Action: Mouse scrolled (427, 328) with delta (0, 0)
Screenshot: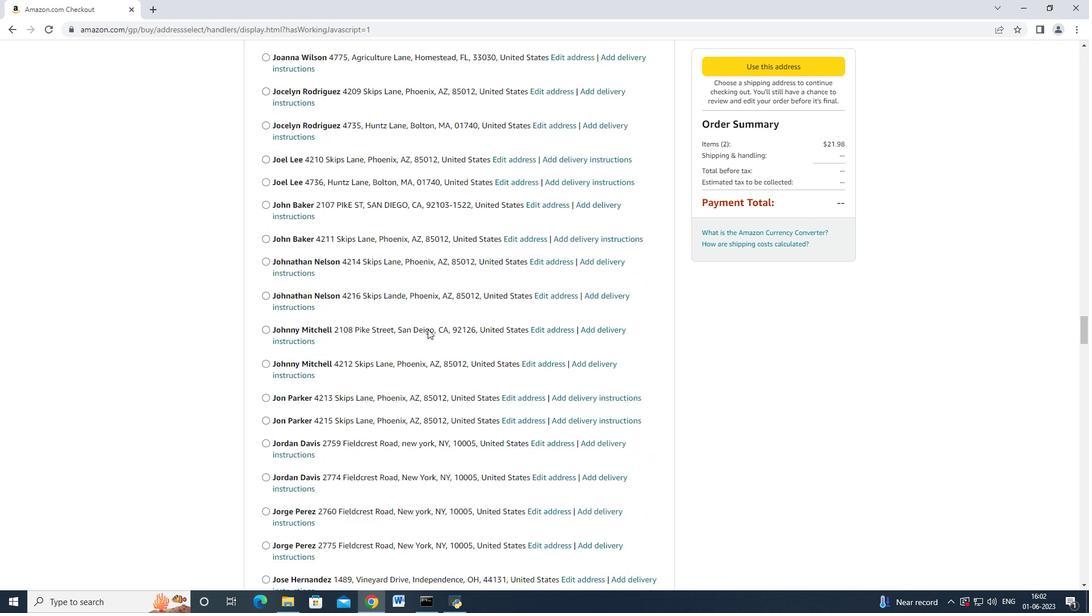 
Action: Mouse moved to (427, 329)
Screenshot: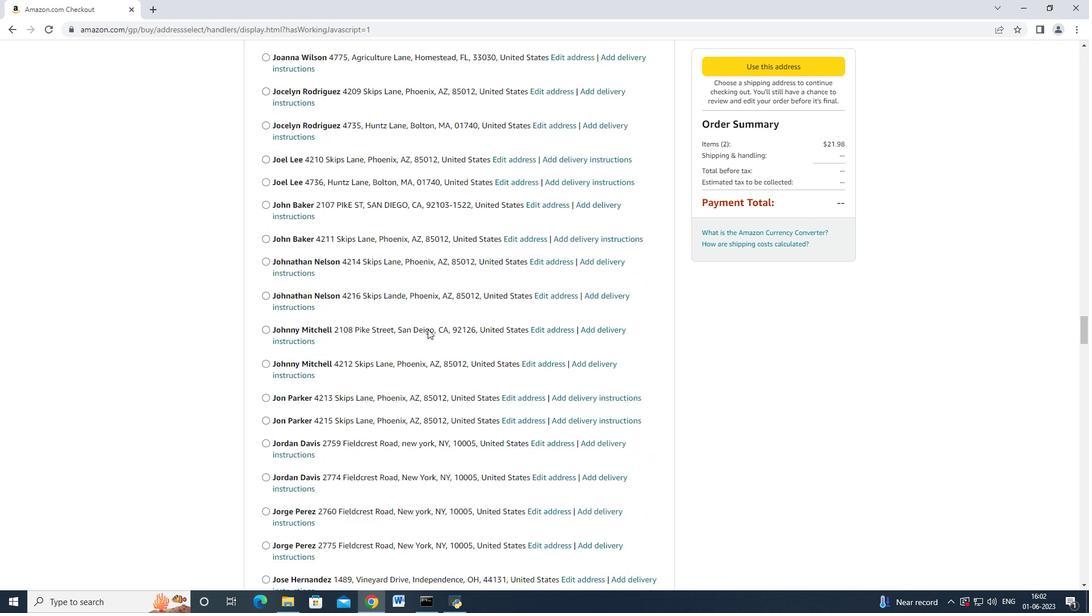 
Action: Mouse scrolled (427, 328) with delta (0, 0)
Screenshot: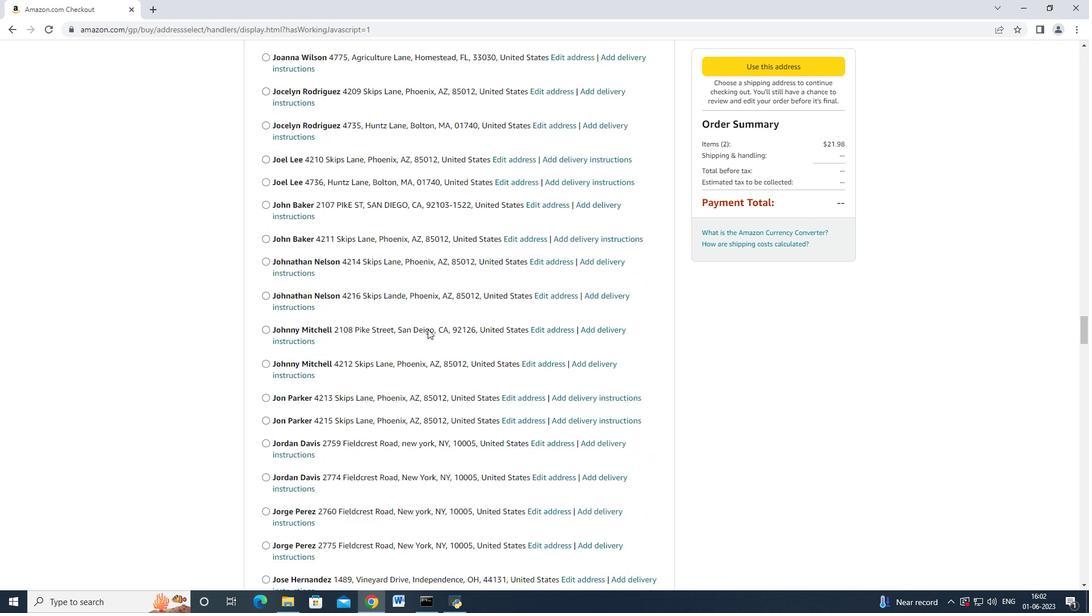 
Action: Mouse scrolled (427, 328) with delta (0, -1)
Screenshot: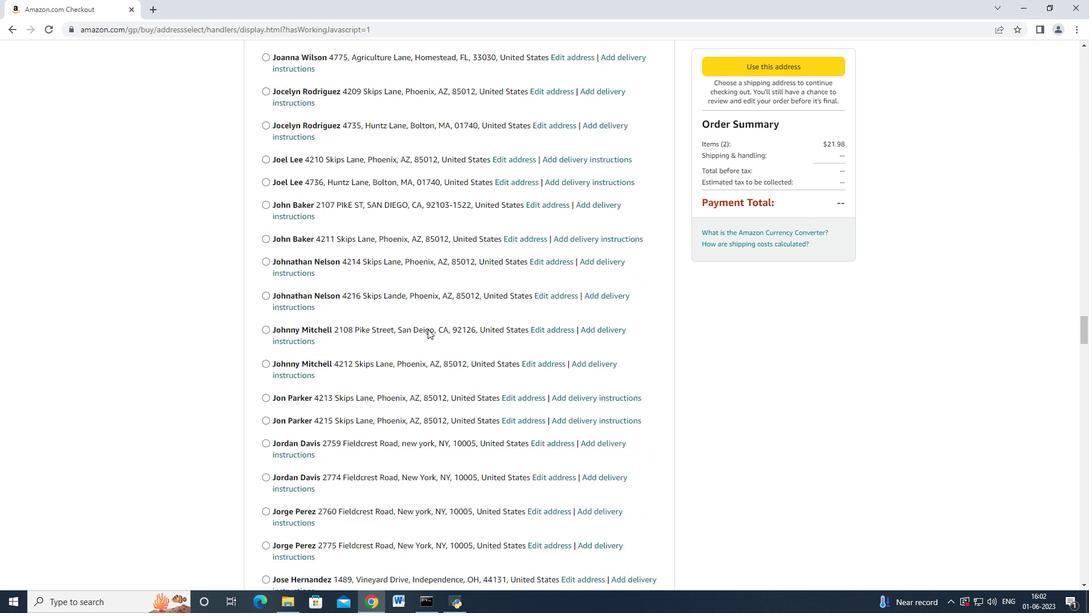 
Action: Mouse moved to (427, 329)
Screenshot: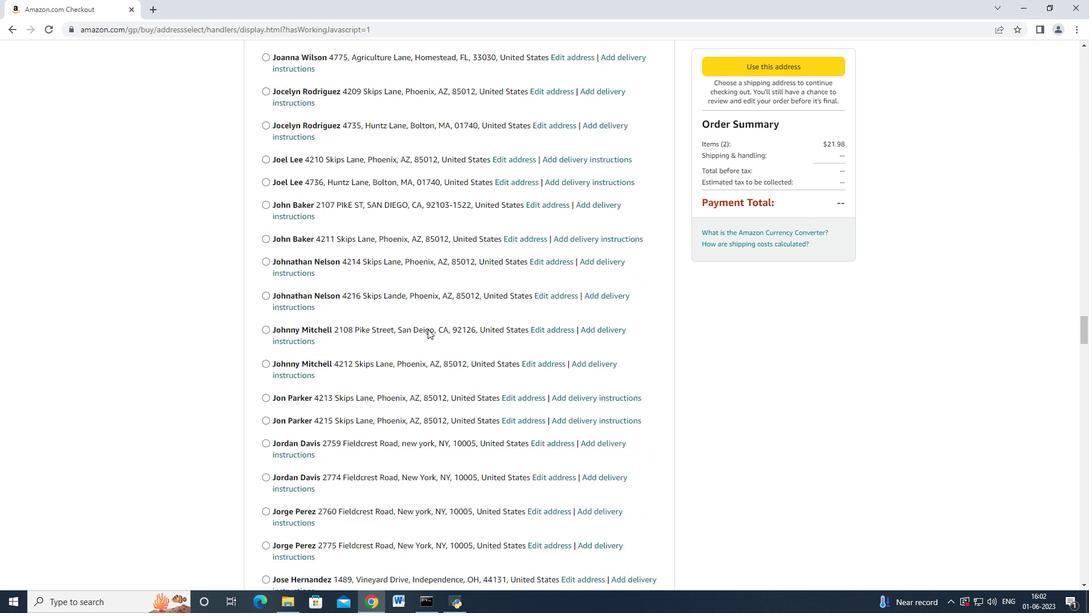 
Action: Mouse scrolled (427, 328) with delta (0, 0)
Screenshot: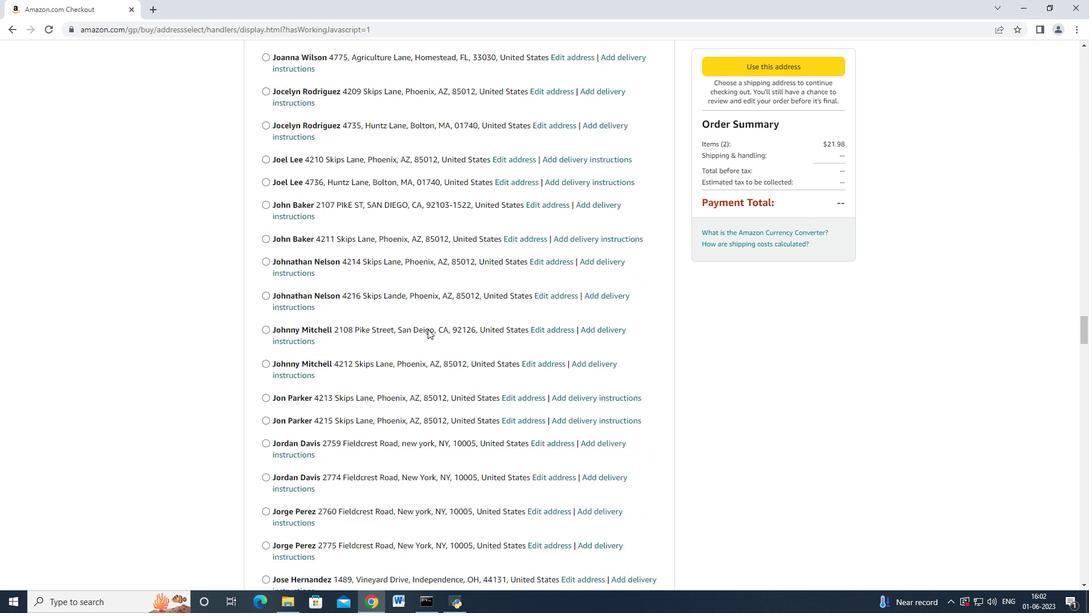 
Action: Mouse scrolled (427, 328) with delta (0, -1)
Screenshot: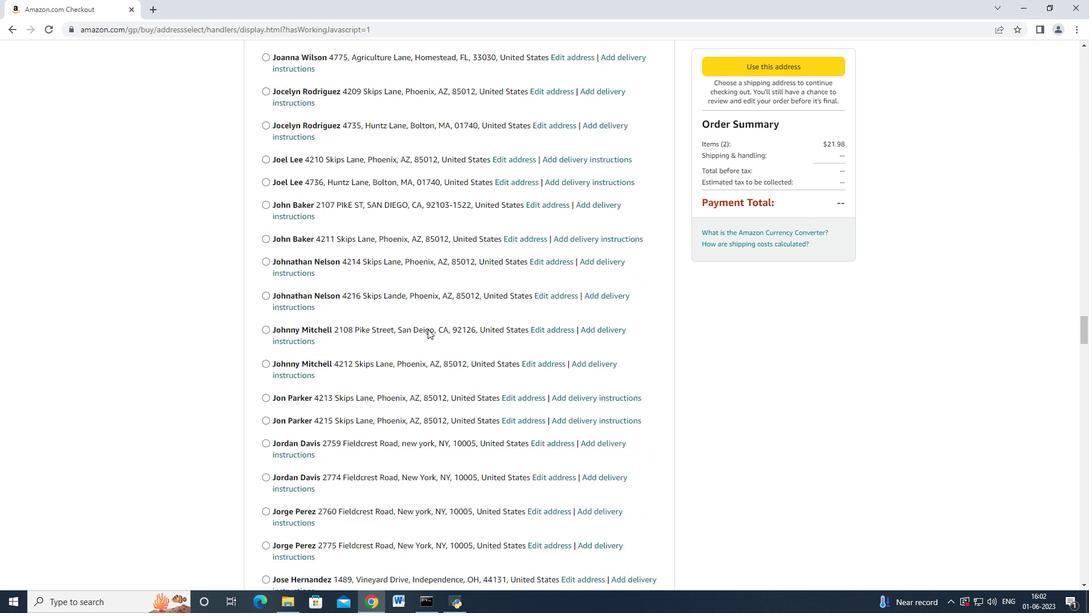 
Action: Mouse scrolled (427, 328) with delta (0, 0)
Screenshot: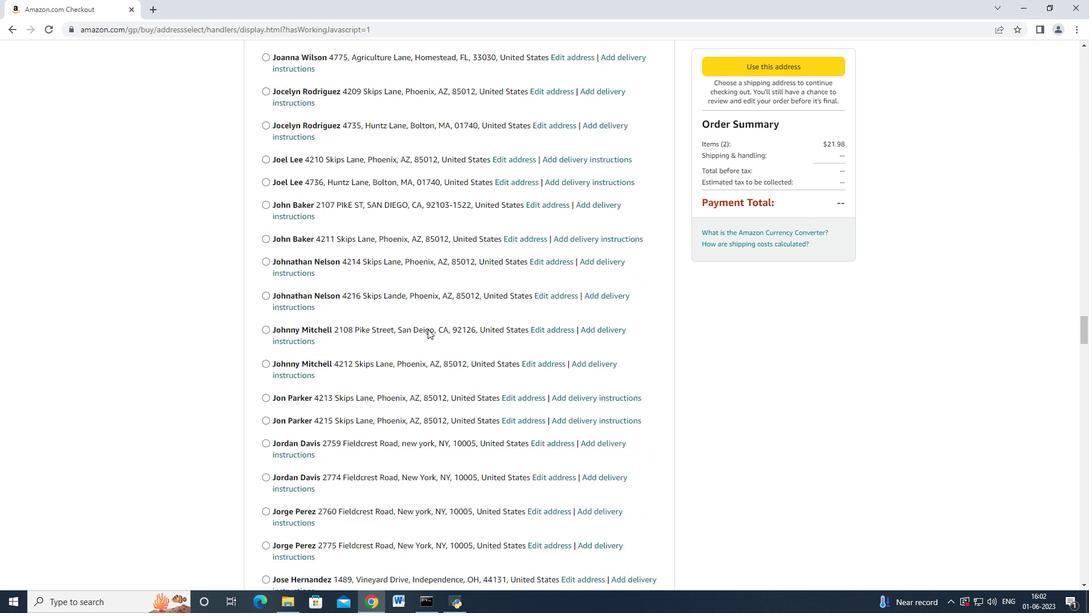 
Action: Mouse scrolled (427, 328) with delta (0, 0)
Screenshot: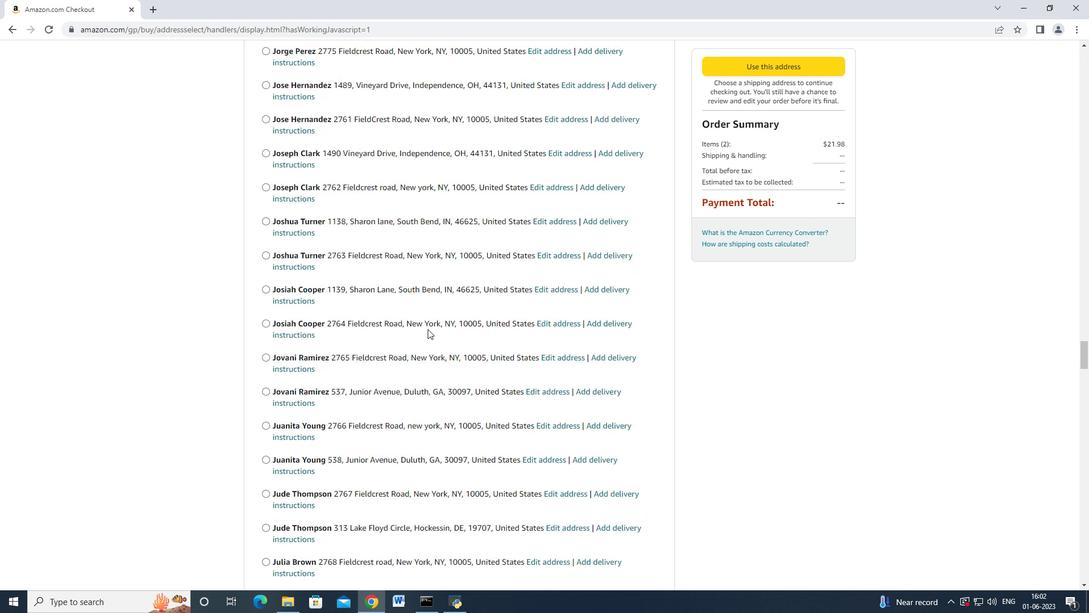 
Action: Mouse moved to (427, 329)
Screenshot: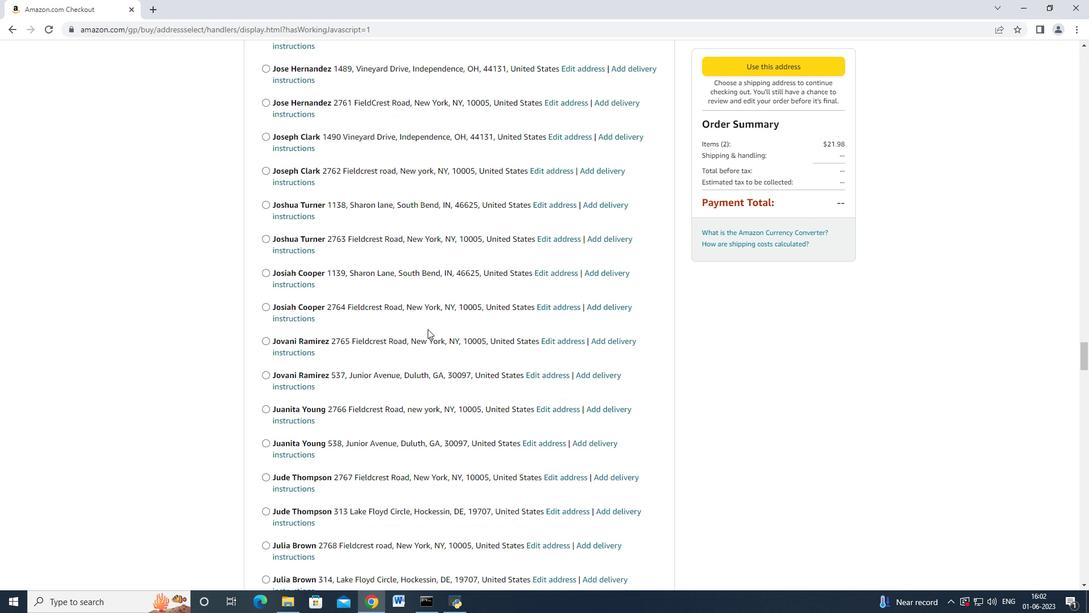 
Action: Mouse scrolled (427, 329) with delta (0, 0)
Screenshot: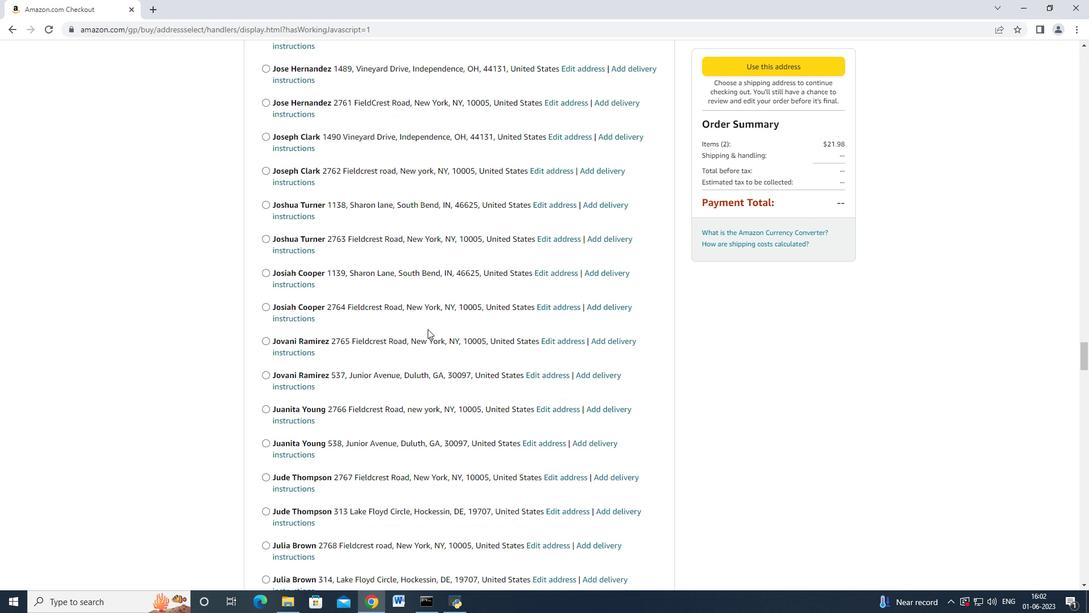 
Action: Mouse moved to (427, 330)
Screenshot: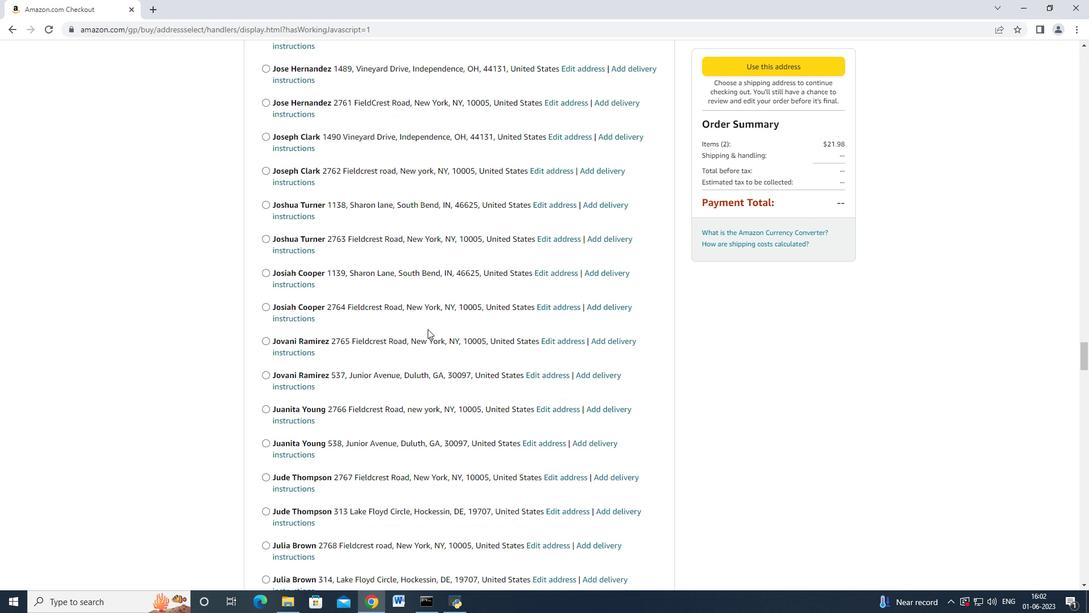 
Action: Mouse scrolled (427, 329) with delta (0, 0)
Screenshot: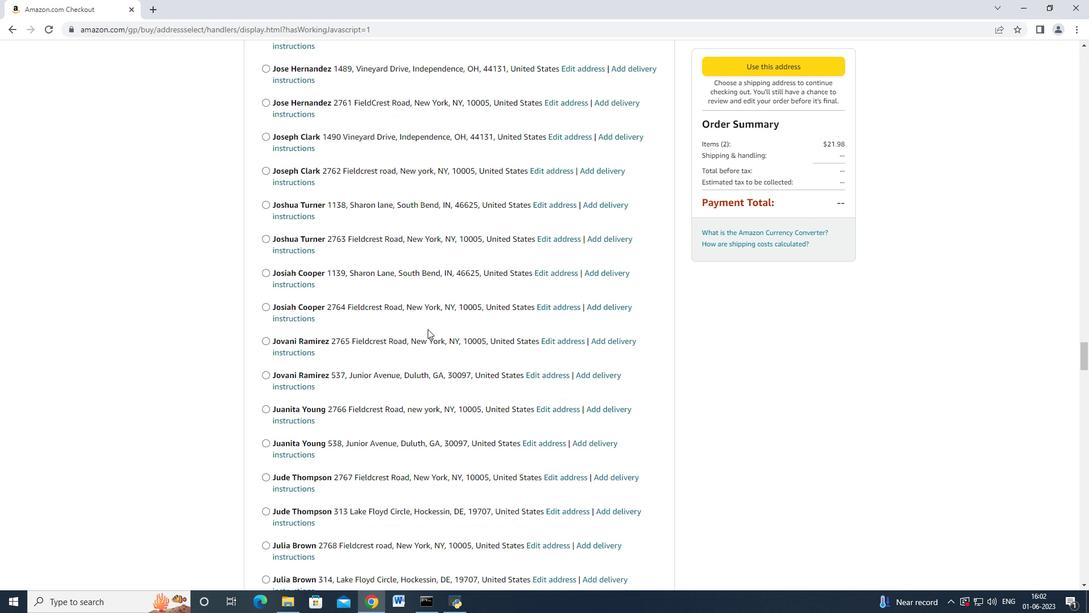 
Action: Mouse scrolled (427, 329) with delta (0, 0)
Screenshot: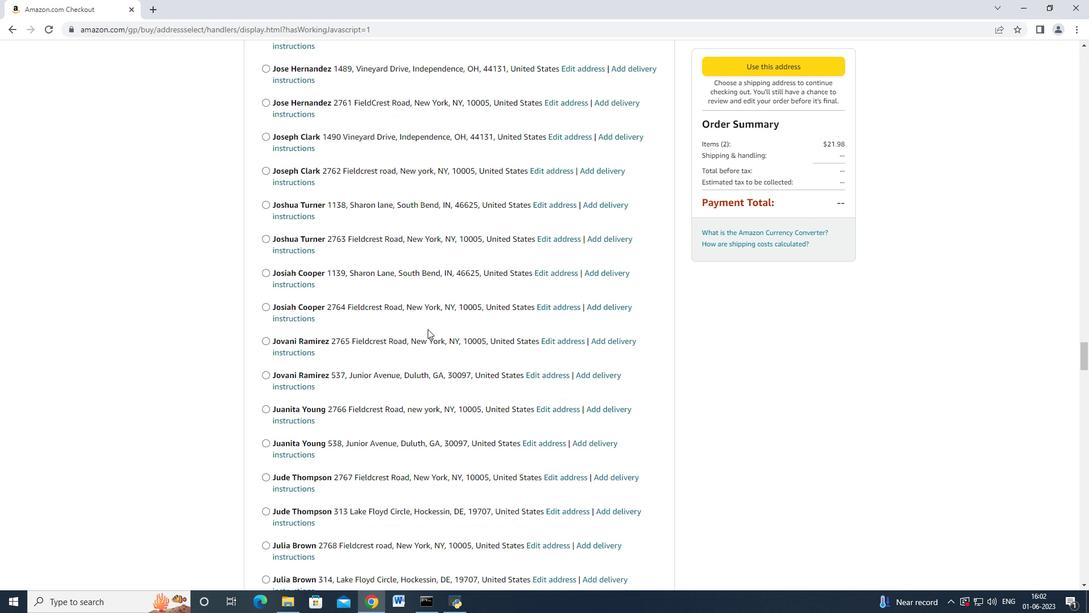 
Action: Mouse scrolled (427, 328) with delta (0, -1)
Screenshot: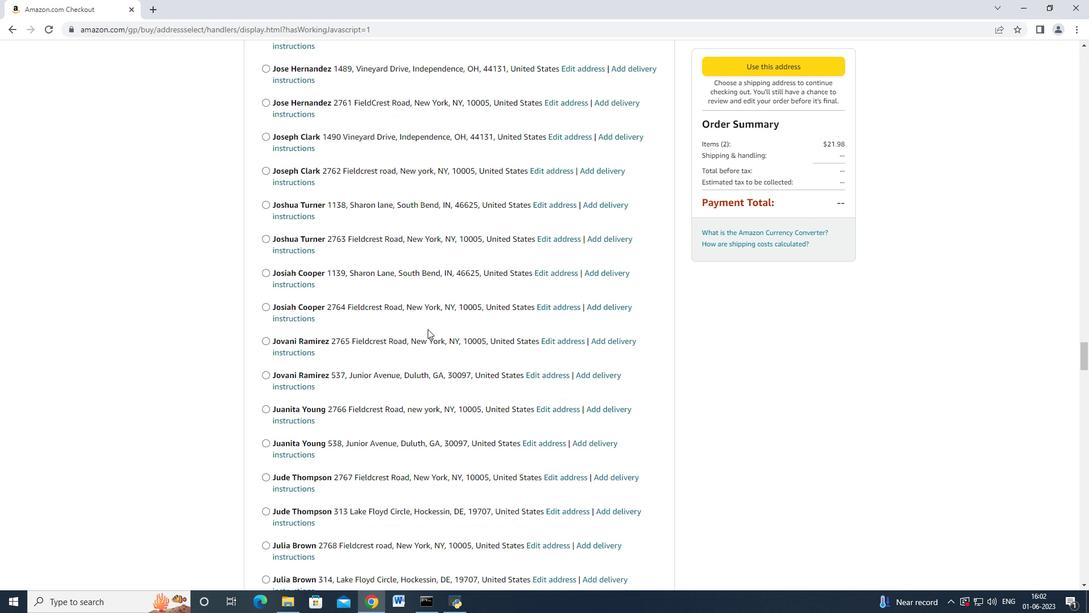 
Action: Mouse scrolled (427, 328) with delta (0, -1)
Screenshot: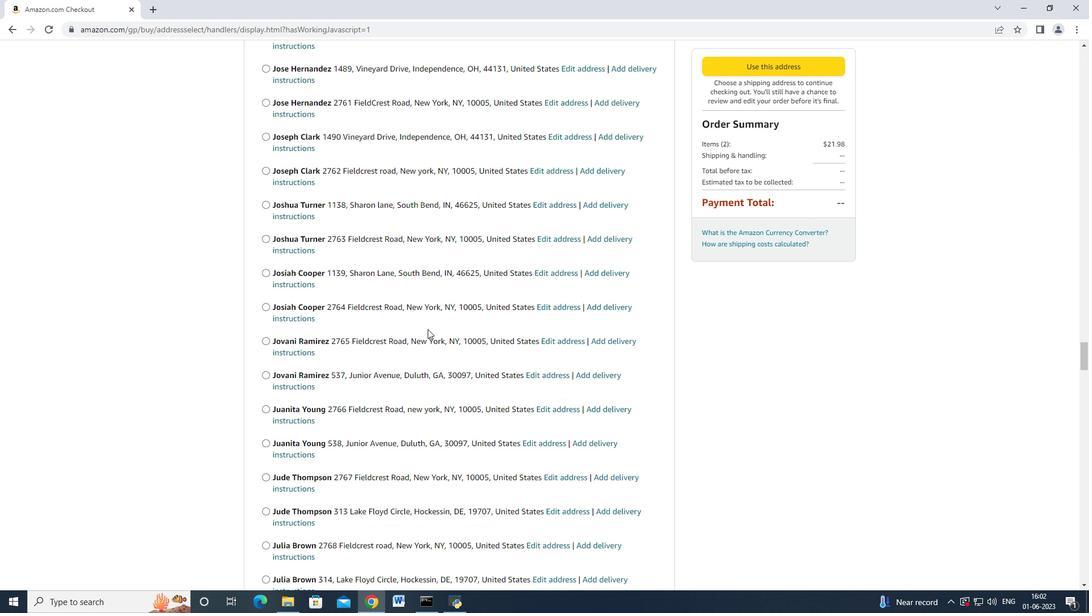 
Action: Mouse scrolled (427, 329) with delta (0, 0)
Screenshot: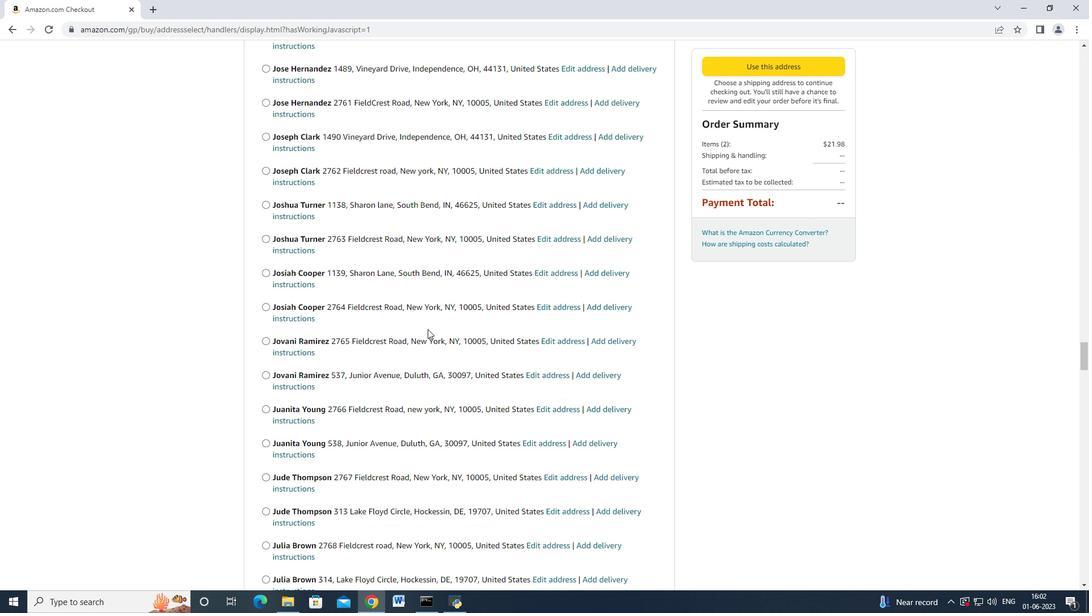 
Action: Mouse scrolled (427, 329) with delta (0, 0)
Screenshot: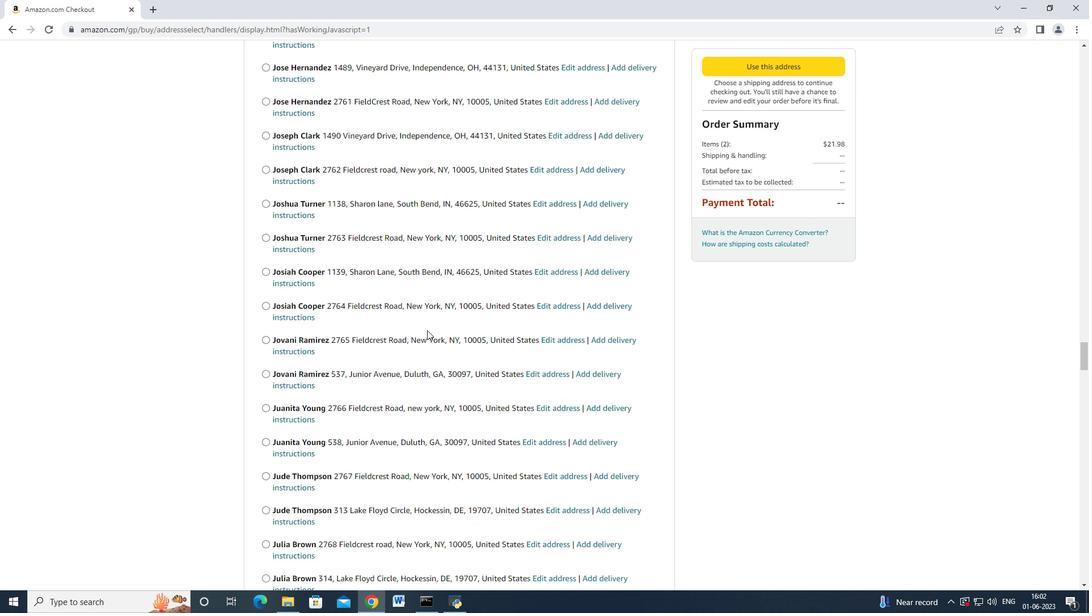 
Action: Mouse scrolled (427, 329) with delta (0, 0)
Screenshot: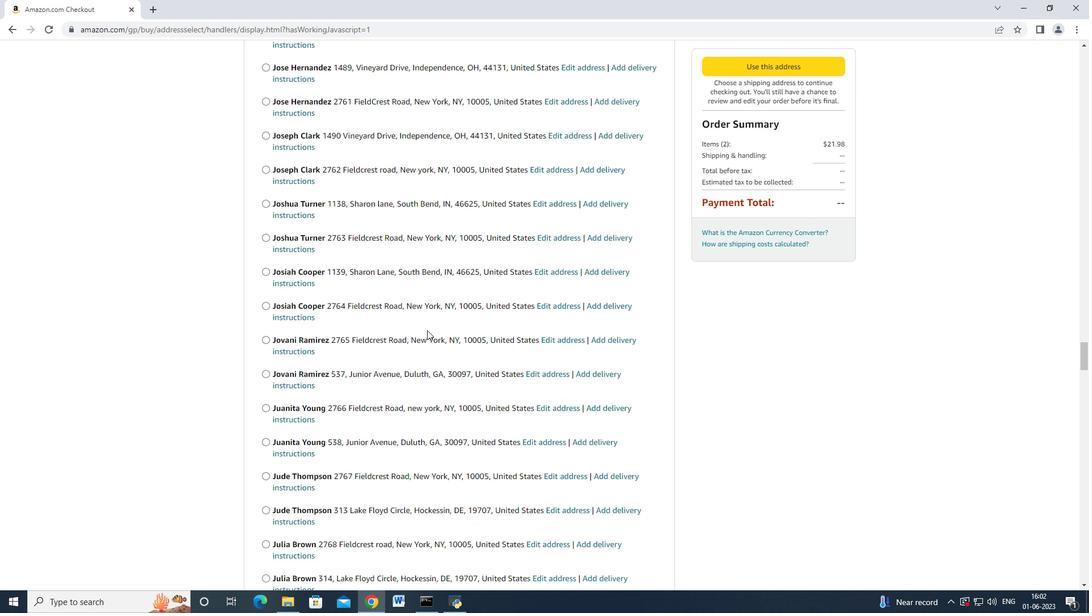 
Action: Mouse moved to (427, 330)
Screenshot: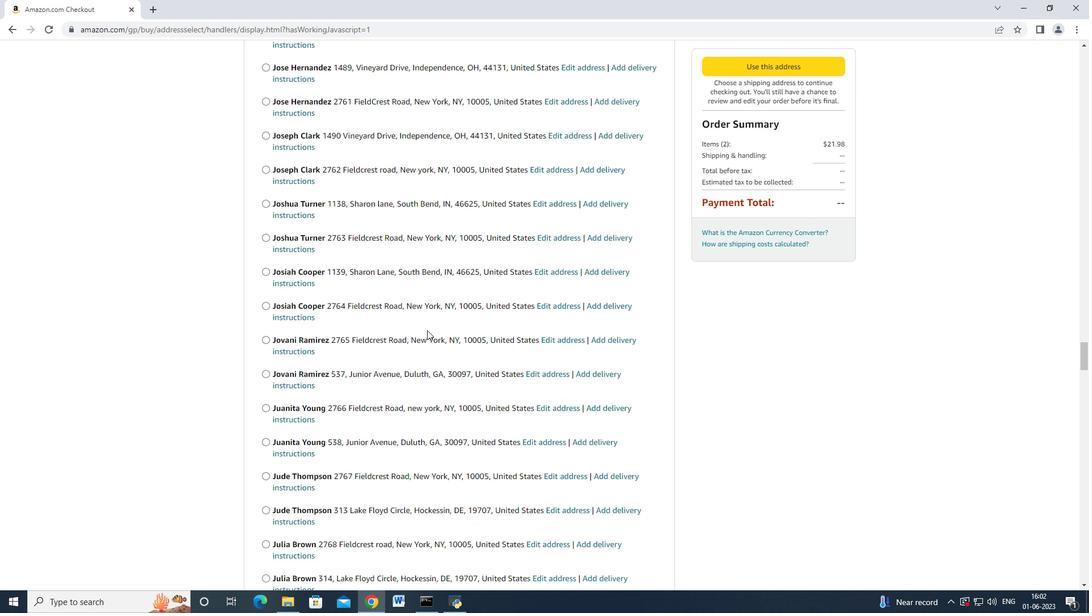 
Action: Mouse scrolled (427, 329) with delta (0, 0)
Screenshot: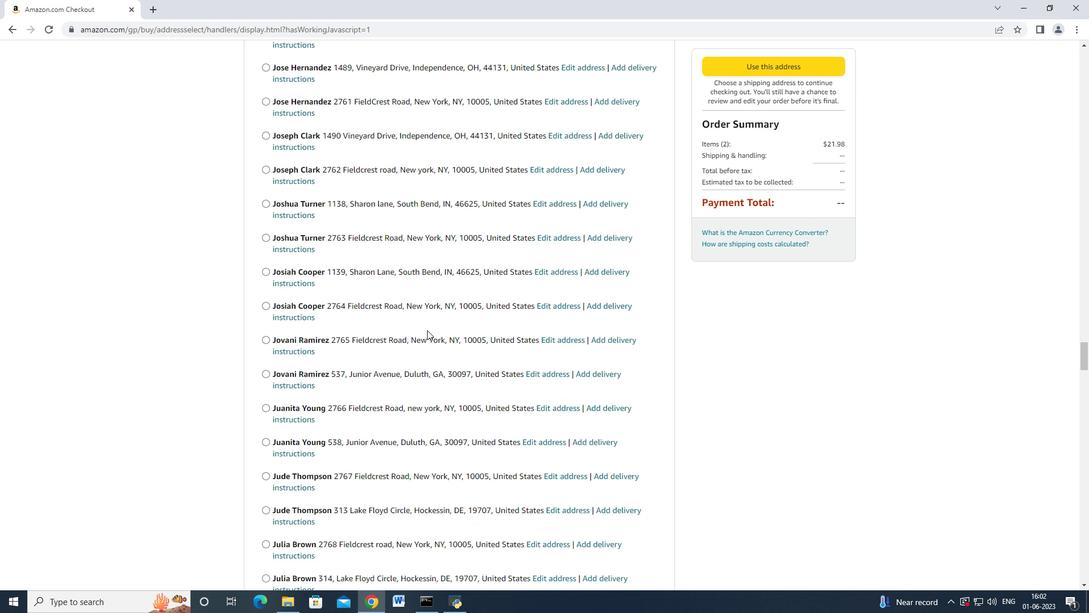 
Action: Mouse scrolled (427, 329) with delta (0, -1)
Screenshot: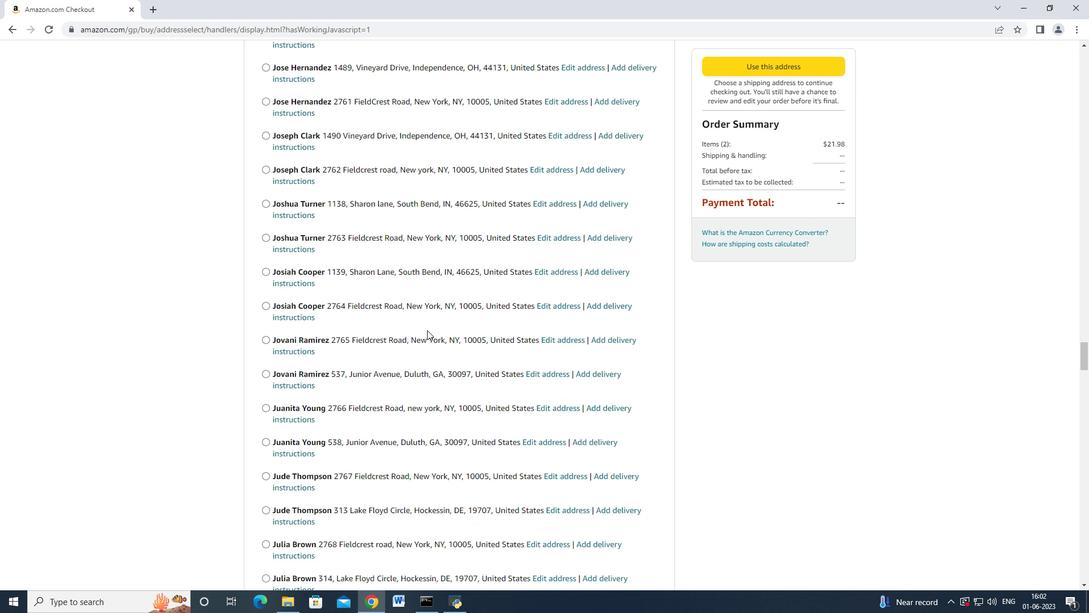 
Action: Mouse scrolled (427, 329) with delta (0, 0)
Screenshot: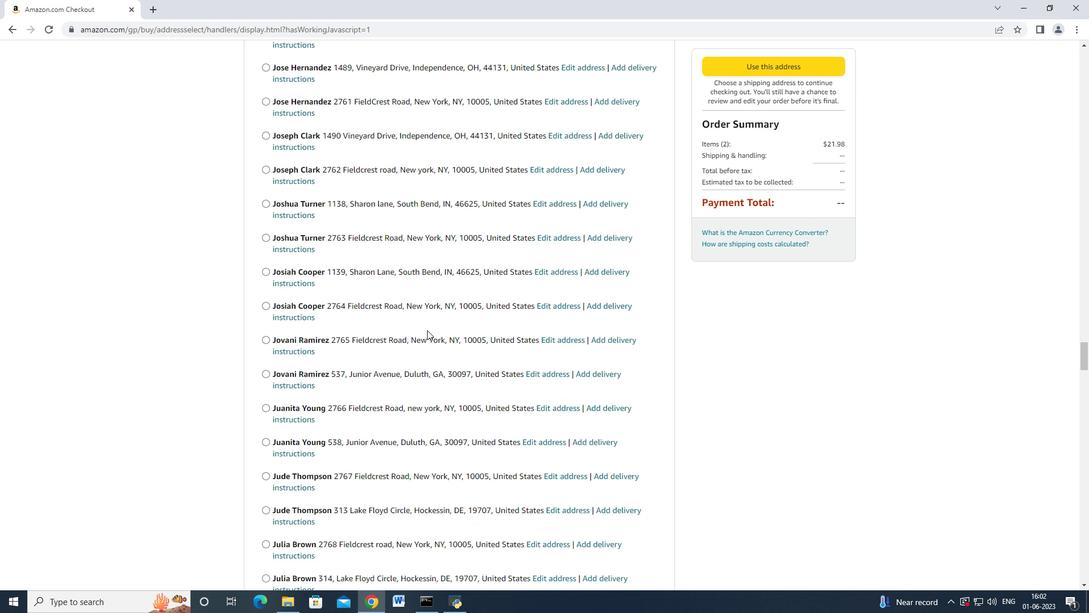 
Action: Mouse scrolled (427, 329) with delta (0, -1)
Screenshot: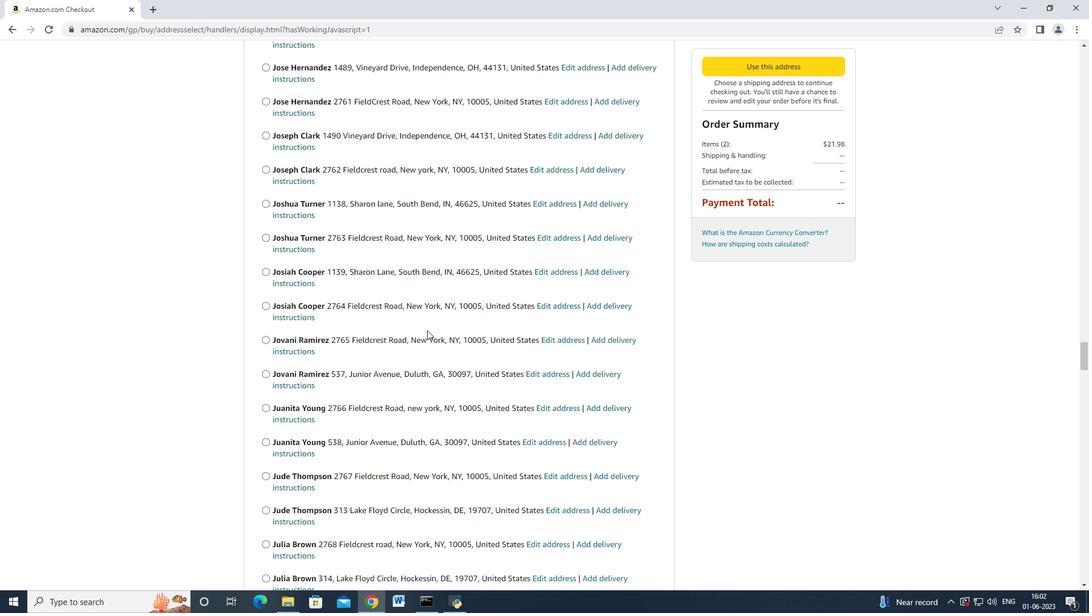 
Action: Mouse moved to (427, 330)
Screenshot: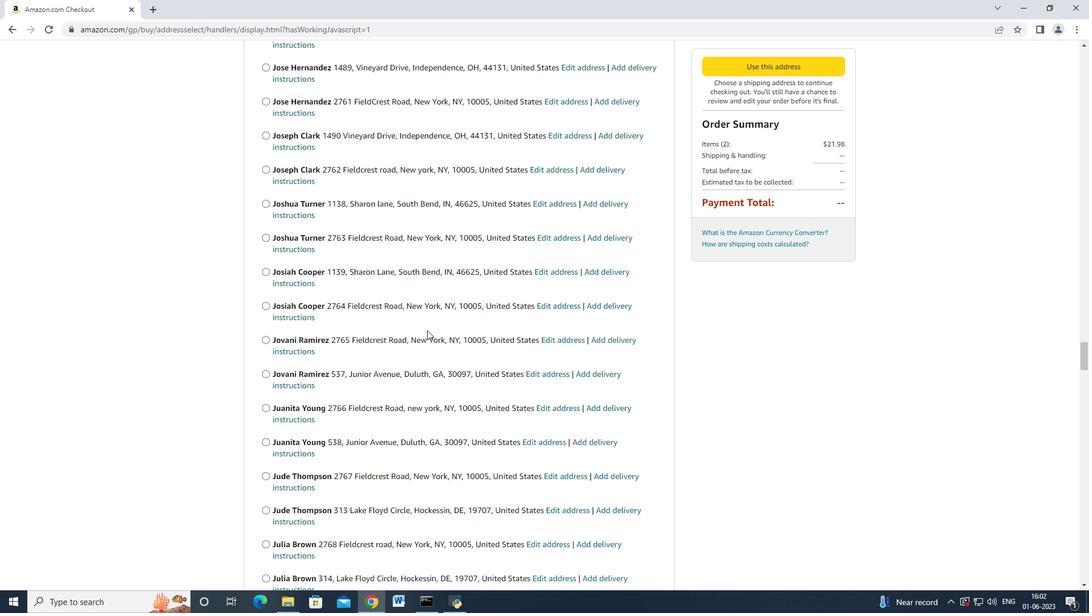 
Action: Mouse scrolled (427, 329) with delta (0, 0)
Screenshot: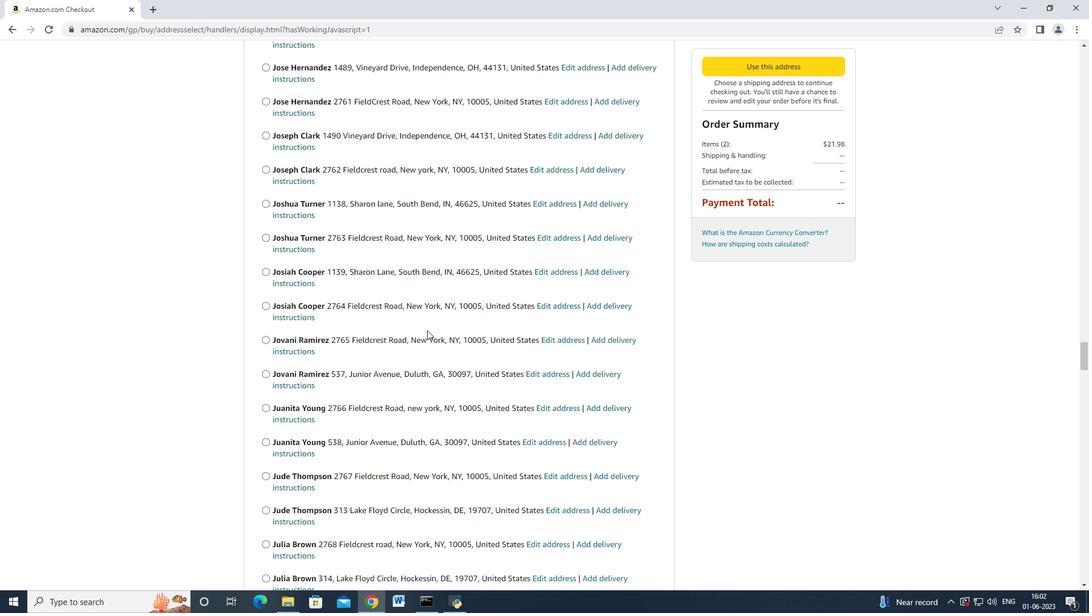 
Action: Mouse moved to (426, 330)
Screenshot: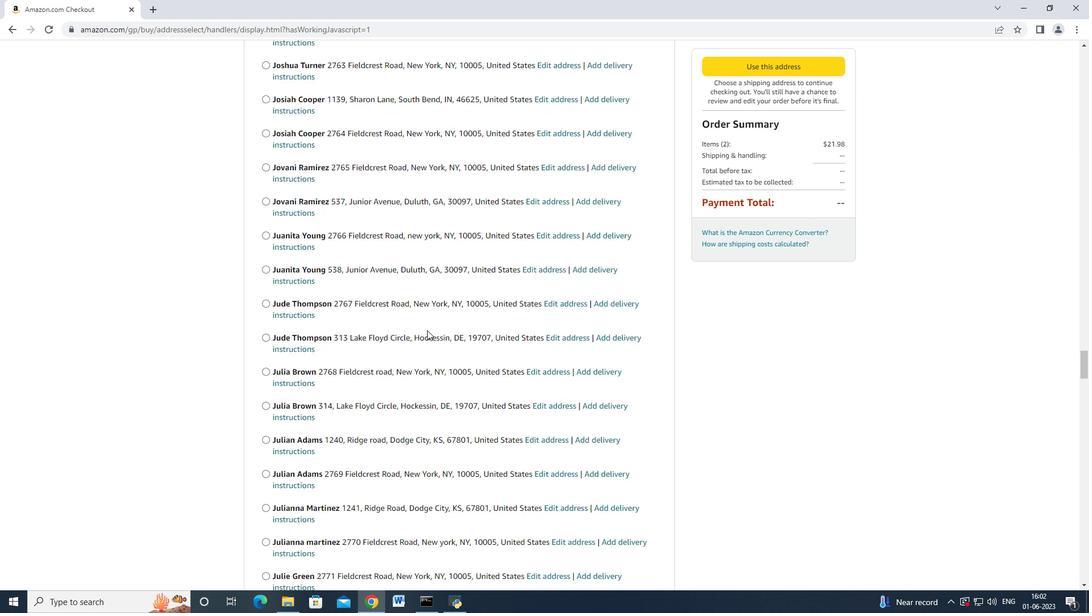 
Action: Mouse scrolled (426, 329) with delta (0, 0)
Screenshot: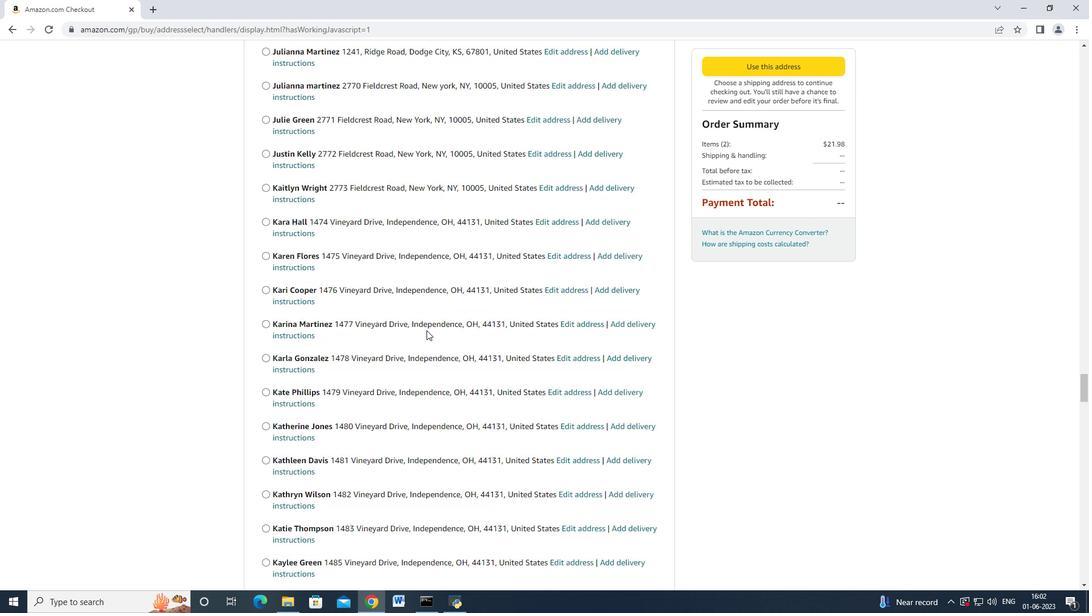 
Action: Mouse scrolled (426, 329) with delta (0, 0)
Screenshot: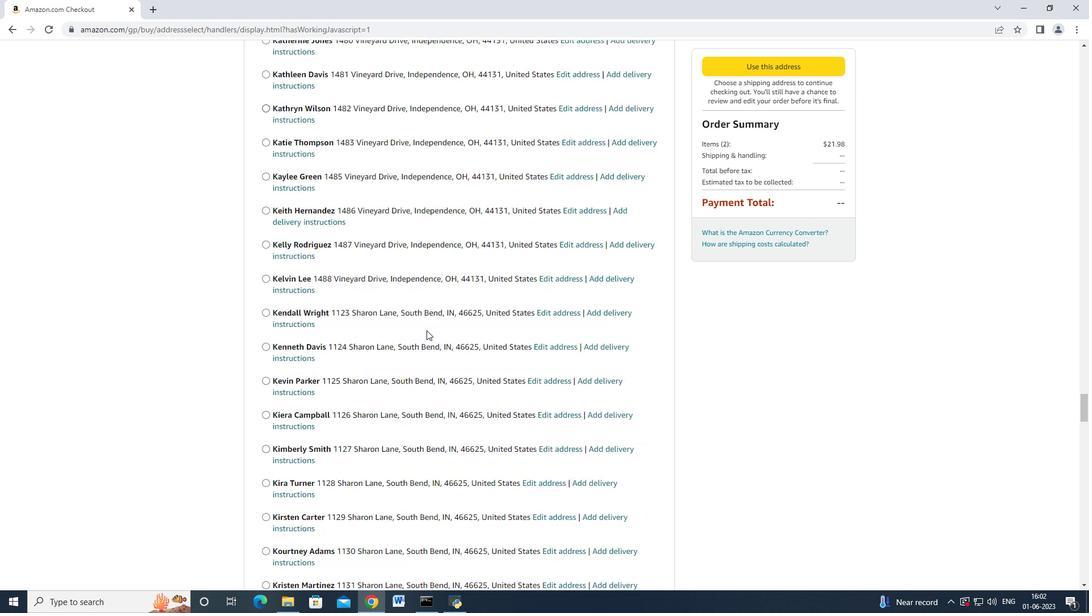 
Action: Mouse scrolled (426, 329) with delta (0, 0)
Screenshot: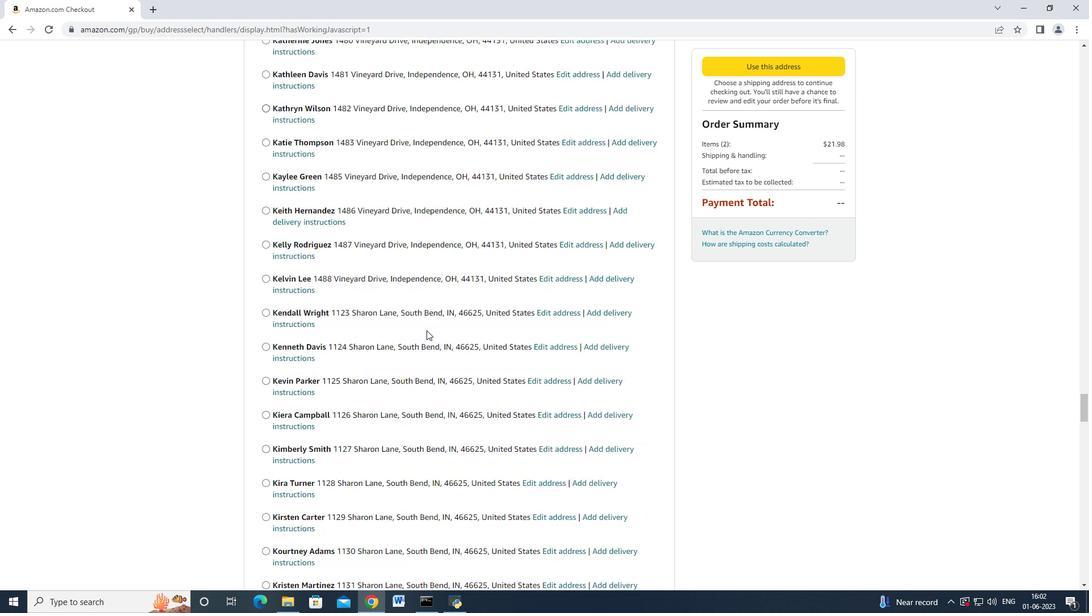 
Action: Mouse scrolled (426, 329) with delta (0, 0)
Screenshot: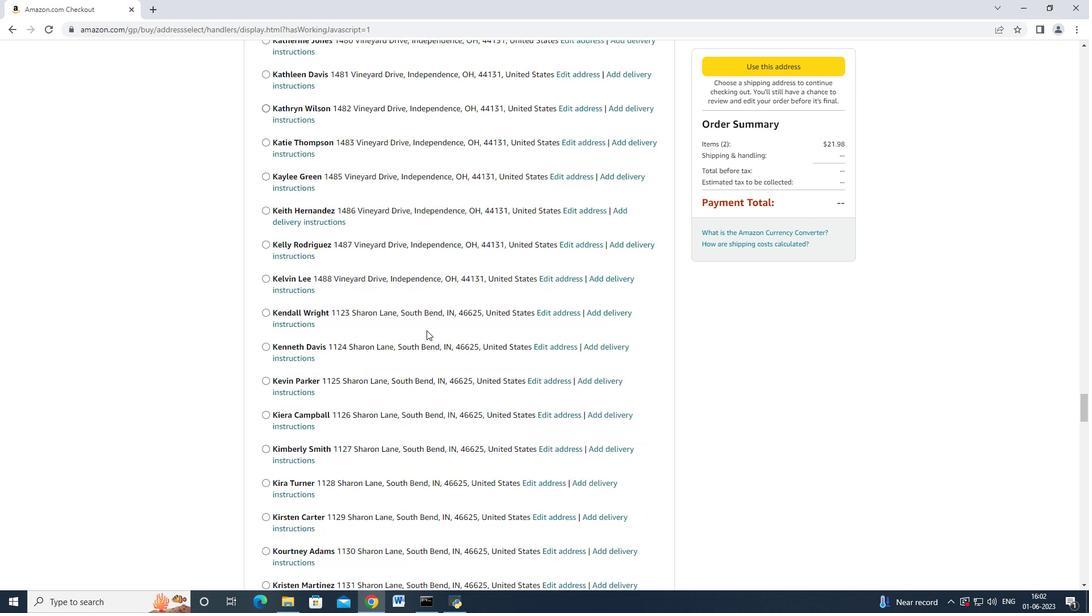 
Action: Mouse scrolled (426, 329) with delta (0, -1)
Screenshot: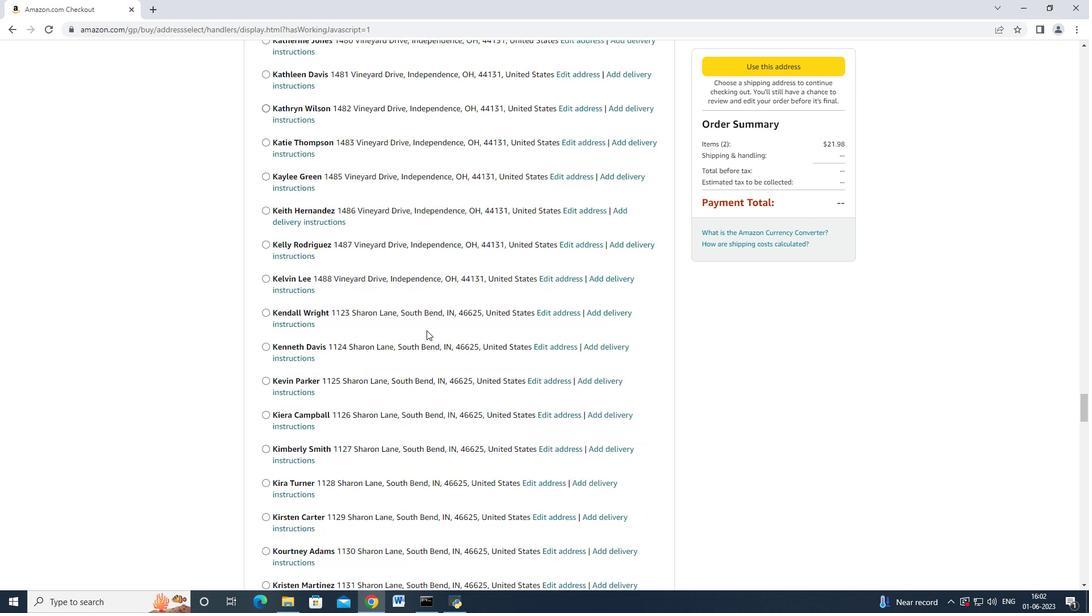 
Action: Mouse scrolled (426, 329) with delta (0, 0)
Screenshot: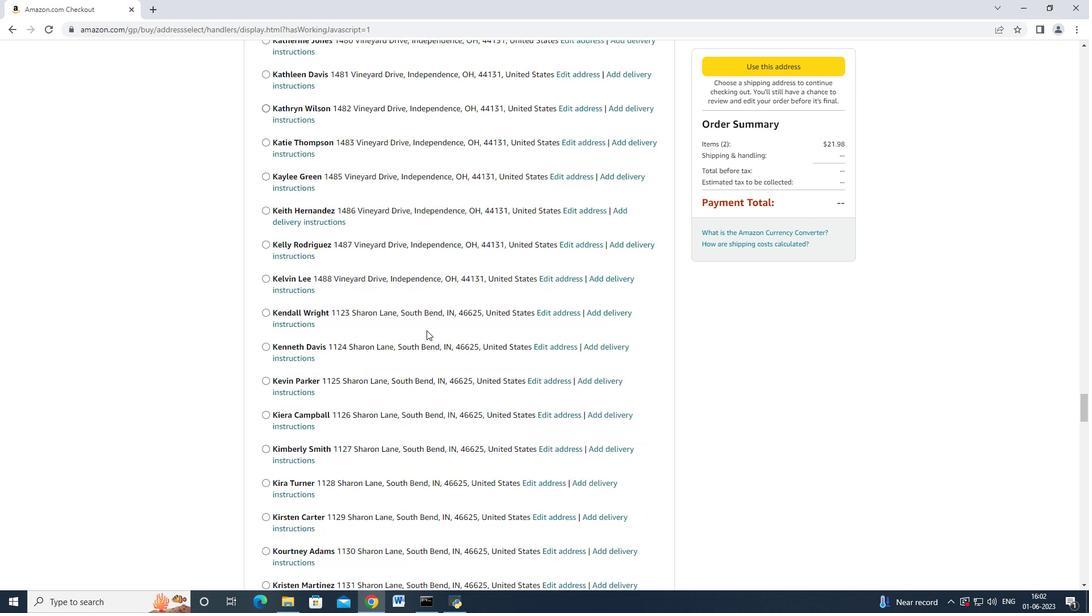 
Action: Mouse scrolled (426, 329) with delta (0, 0)
Screenshot: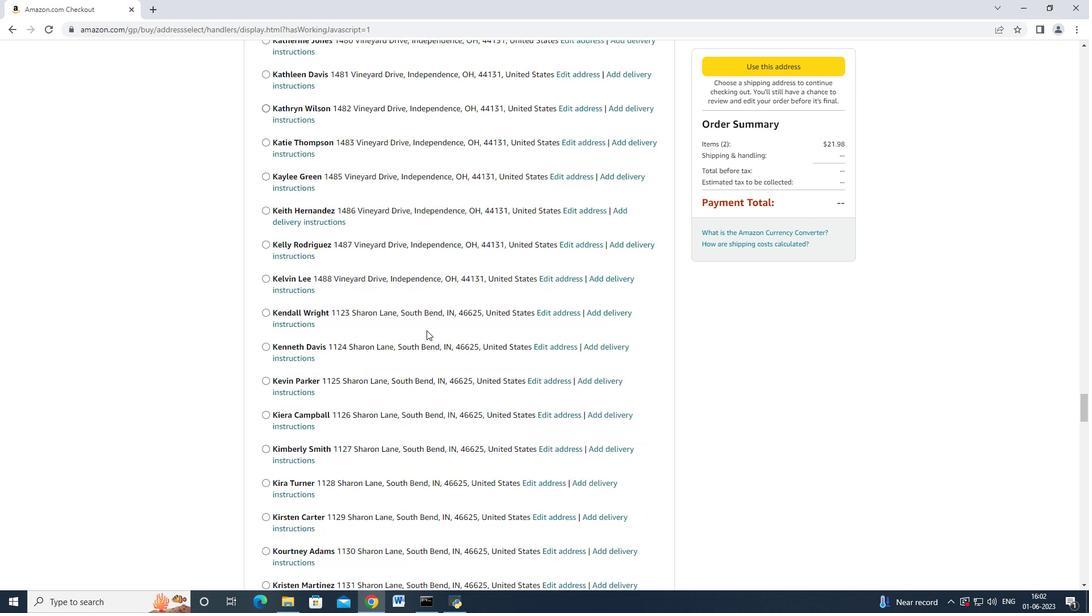 
Action: Mouse scrolled (426, 329) with delta (0, 0)
Screenshot: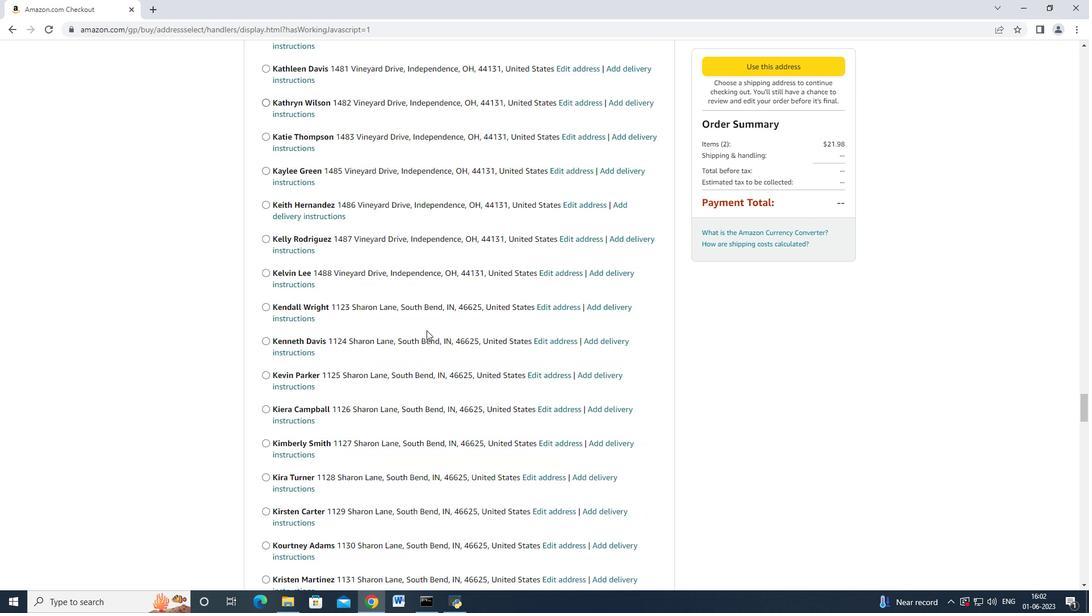 
Action: Mouse scrolled (426, 329) with delta (0, 0)
Screenshot: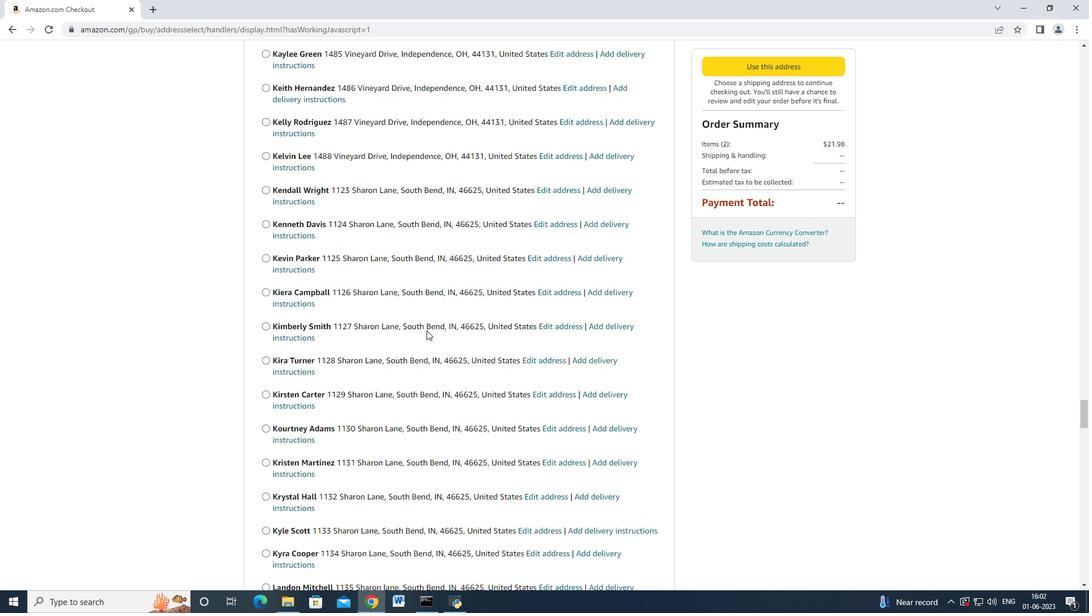
Action: Mouse scrolled (426, 329) with delta (0, 0)
Screenshot: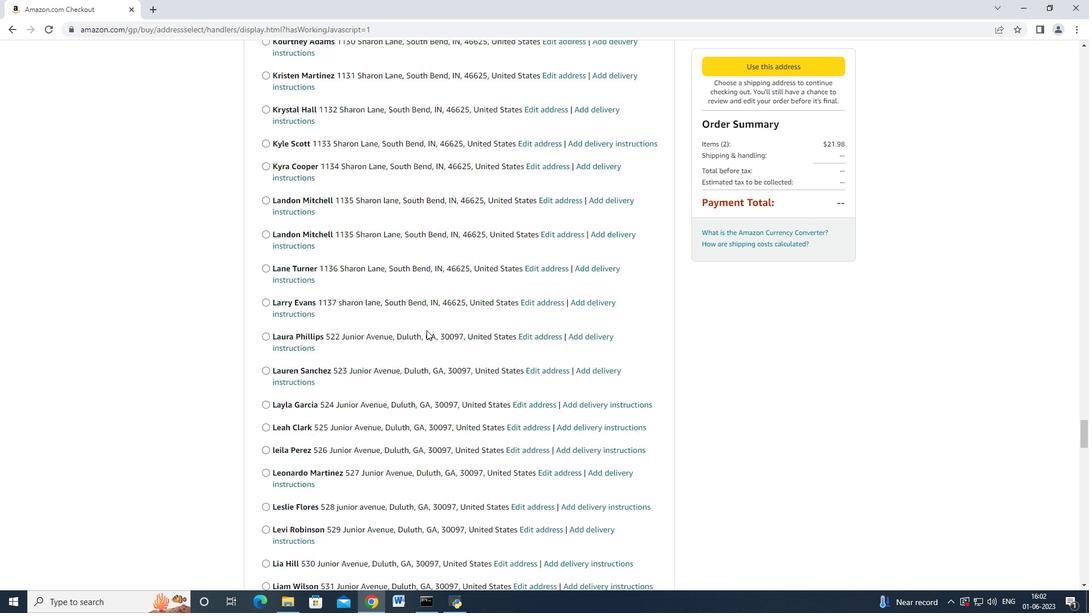 
Action: Mouse scrolled (426, 329) with delta (0, 0)
Screenshot: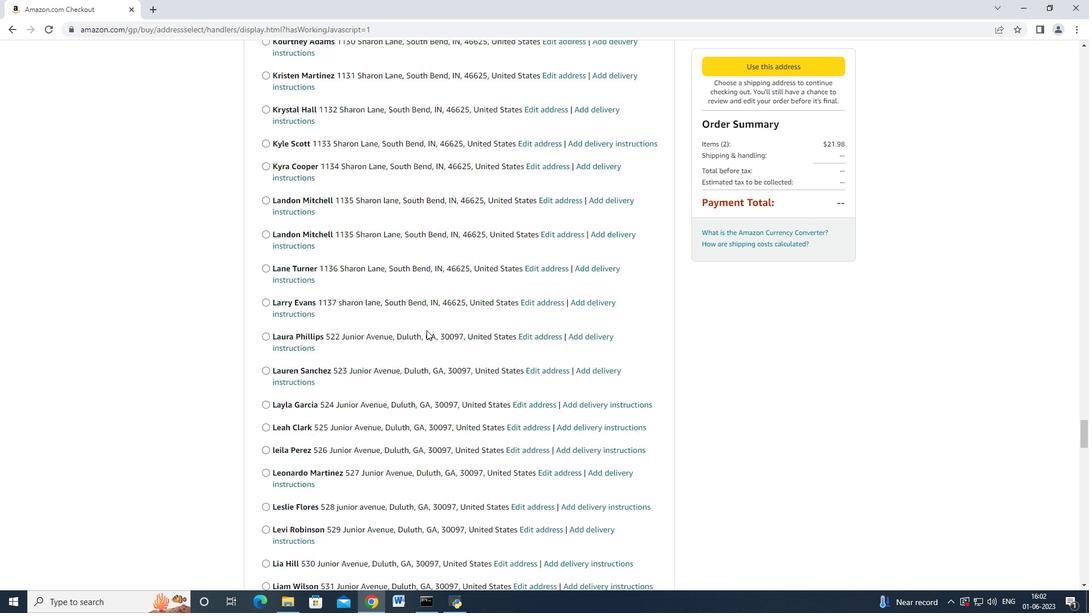 
Action: Mouse scrolled (426, 329) with delta (0, 0)
Screenshot: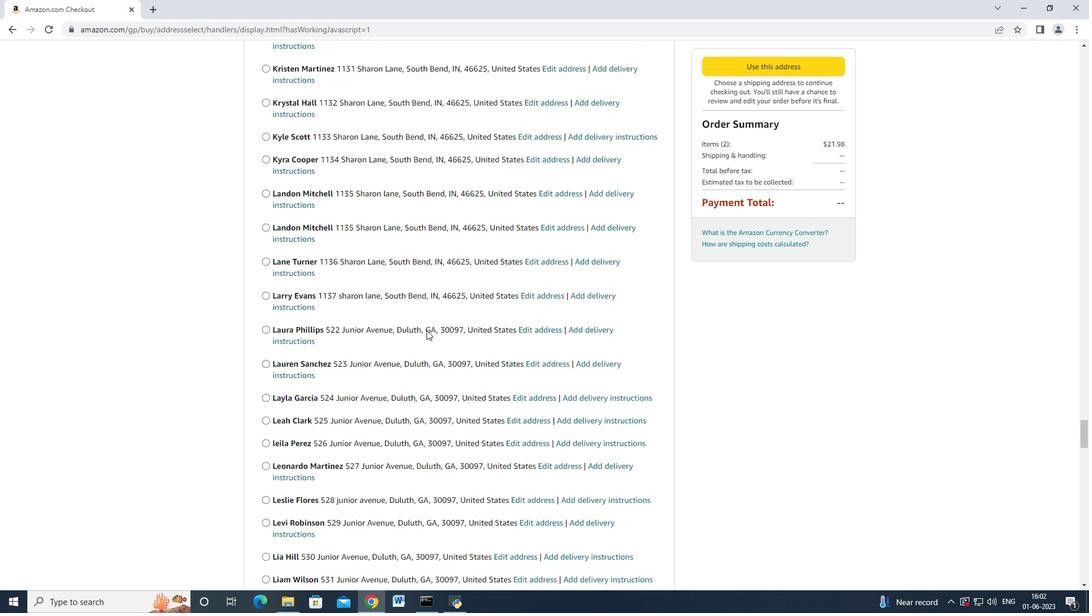 
Action: Mouse scrolled (426, 329) with delta (0, -1)
Screenshot: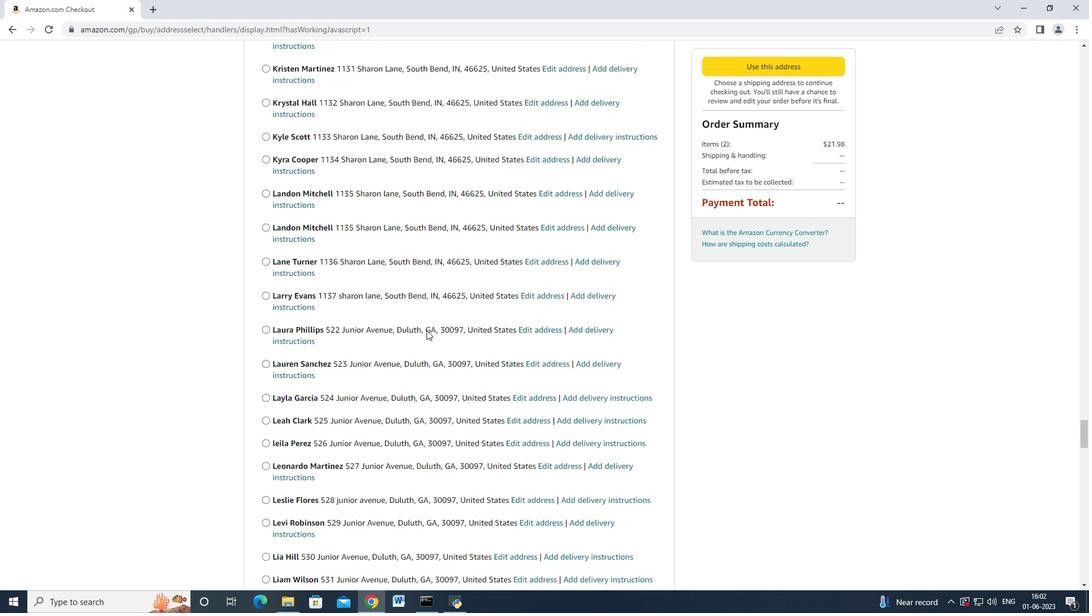 
Action: Mouse scrolled (426, 329) with delta (0, -1)
Screenshot: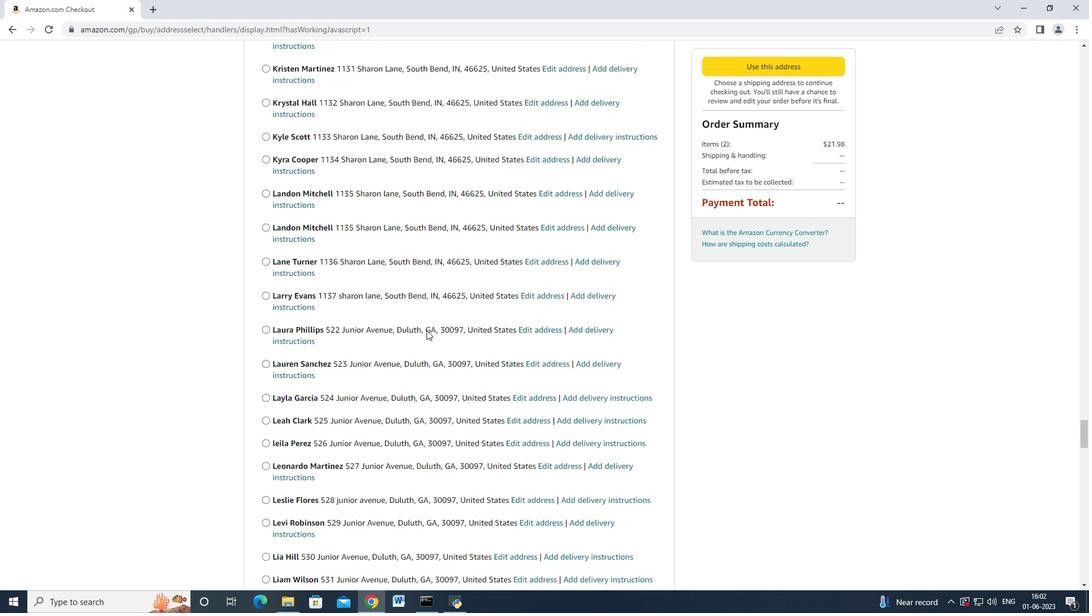 
Action: Mouse scrolled (426, 329) with delta (0, 0)
Screenshot: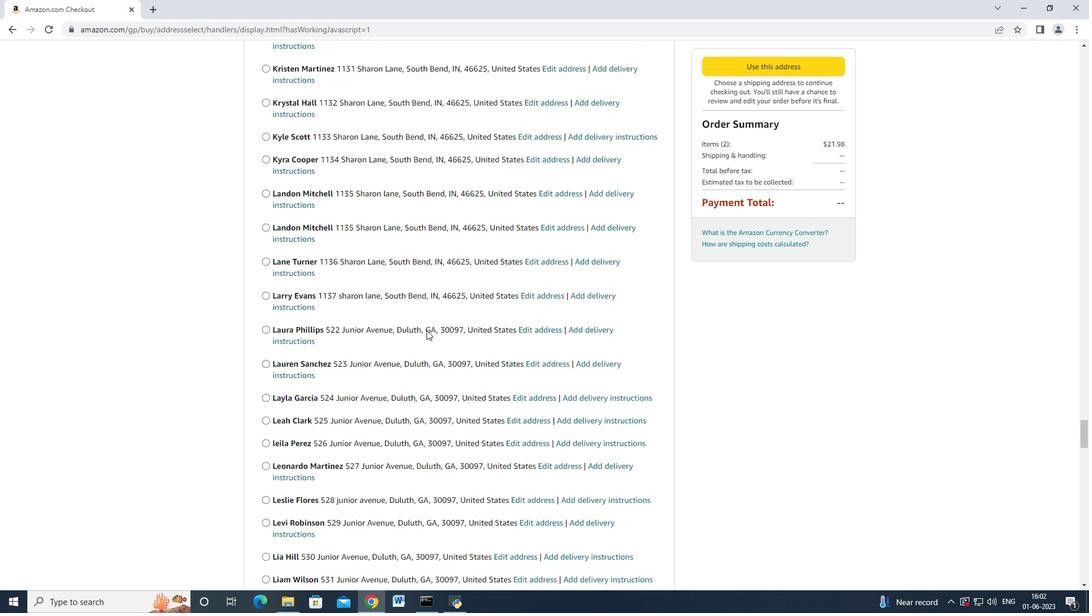
Action: Mouse scrolled (426, 329) with delta (0, 0)
Screenshot: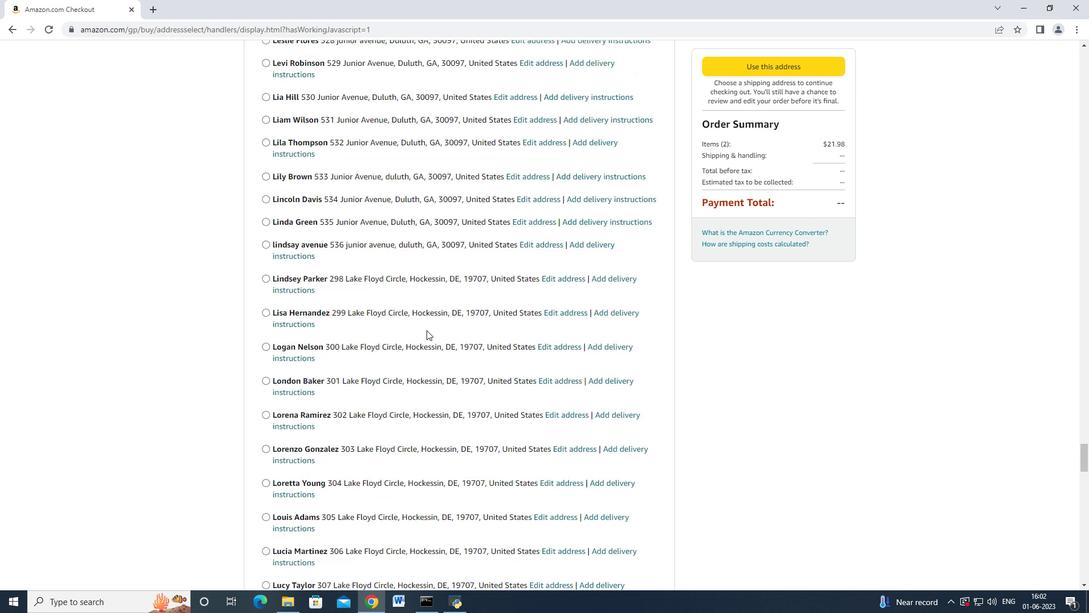 
Action: Mouse scrolled (426, 329) with delta (0, 0)
Screenshot: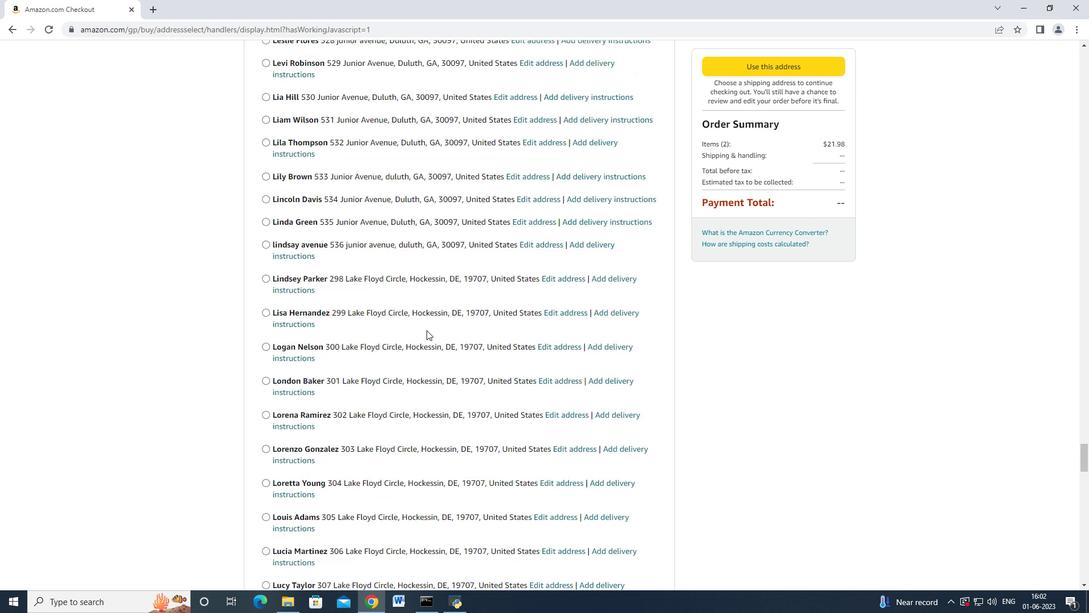 
Action: Mouse scrolled (426, 329) with delta (0, 0)
Screenshot: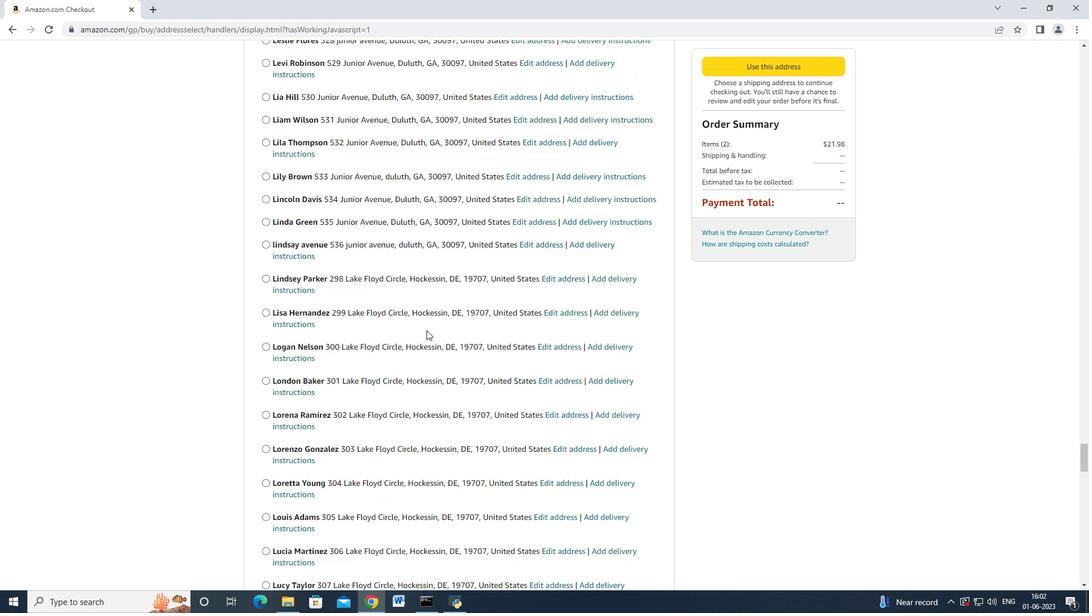 
Action: Mouse scrolled (426, 329) with delta (0, -1)
Screenshot: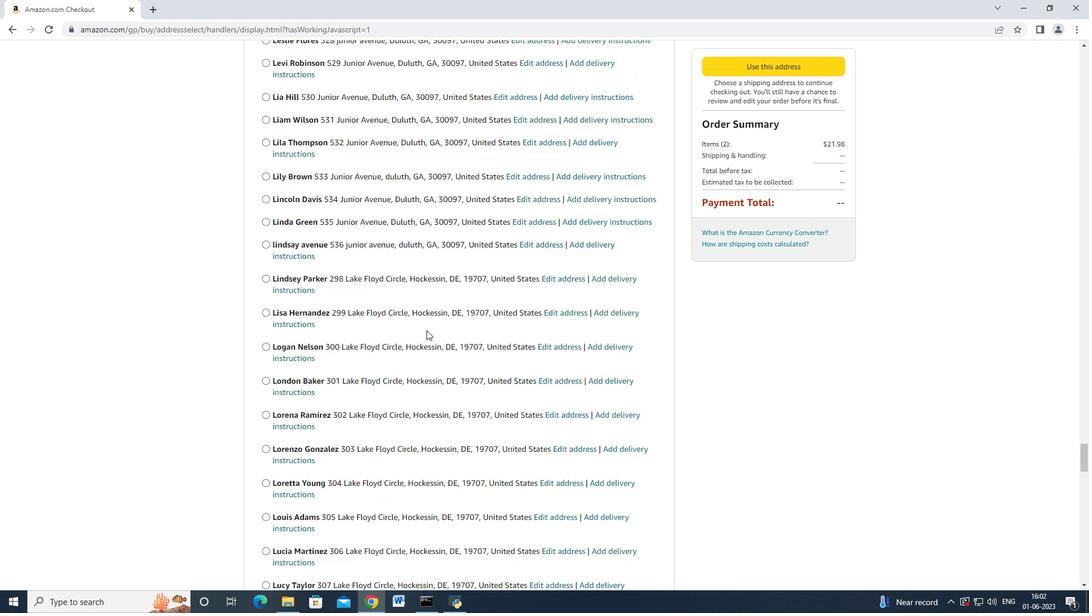 
Action: Mouse scrolled (426, 329) with delta (0, -1)
Screenshot: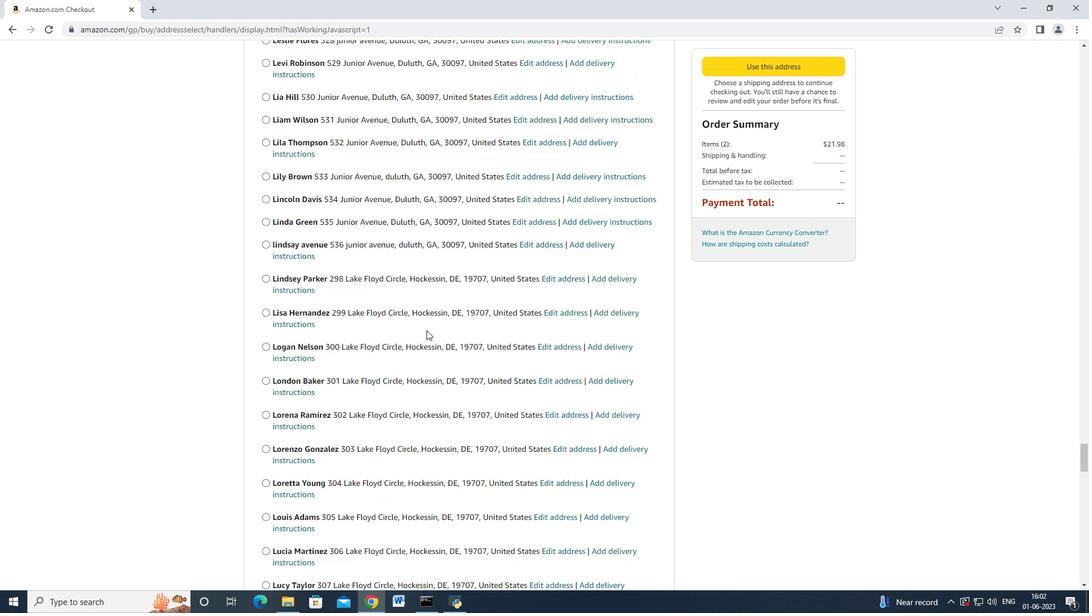 
Action: Mouse scrolled (426, 329) with delta (0, 0)
Screenshot: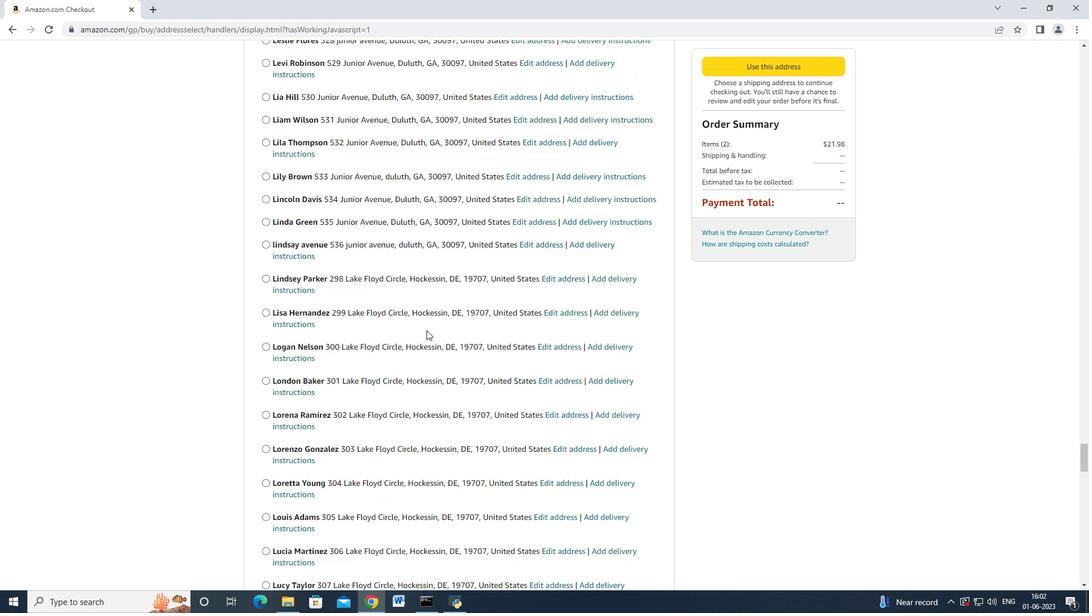 
Action: Mouse scrolled (426, 329) with delta (0, 0)
Screenshot: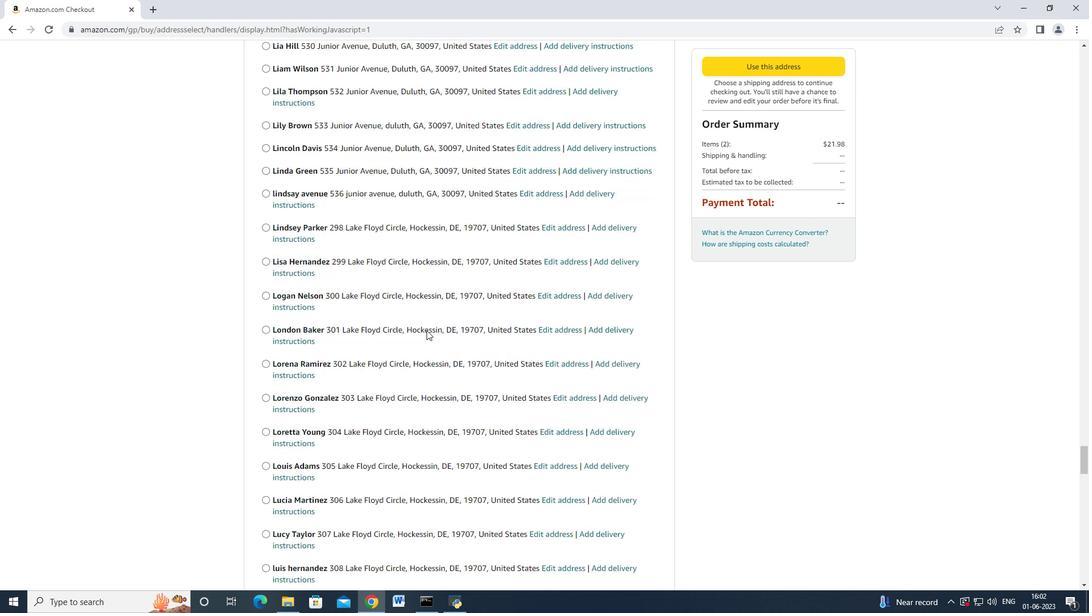 
Action: Mouse scrolled (426, 329) with delta (0, 0)
Screenshot: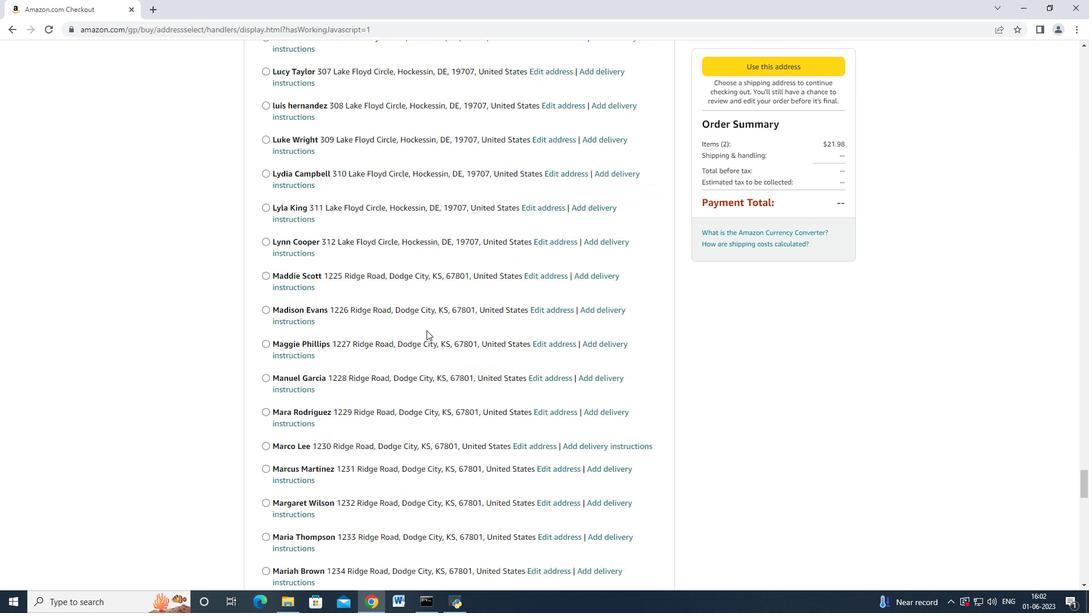 
Action: Mouse scrolled (426, 329) with delta (0, 0)
Screenshot: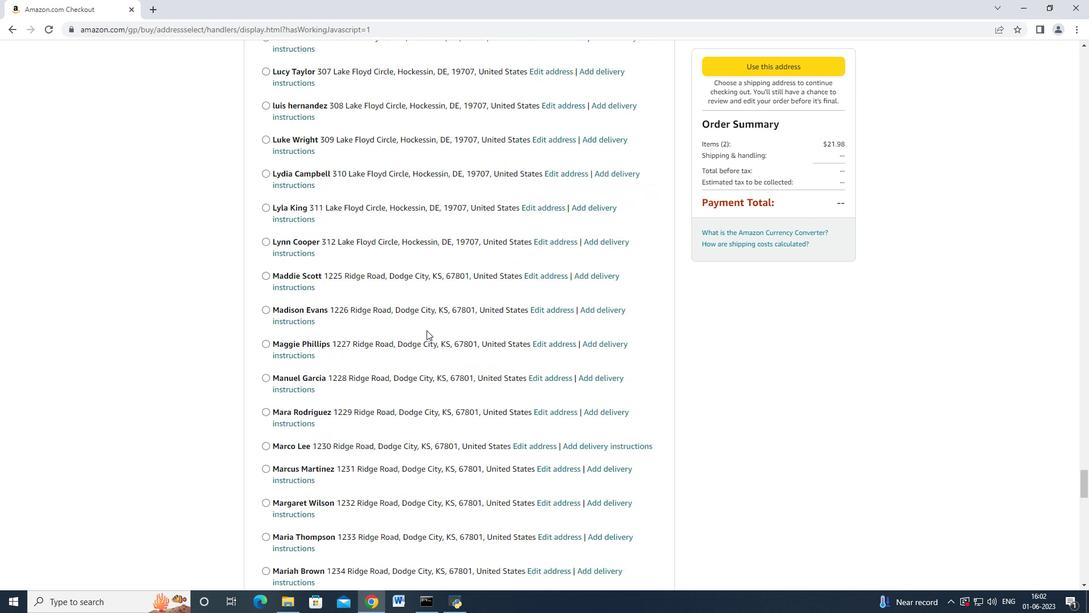 
Action: Mouse scrolled (426, 329) with delta (0, 0)
Screenshot: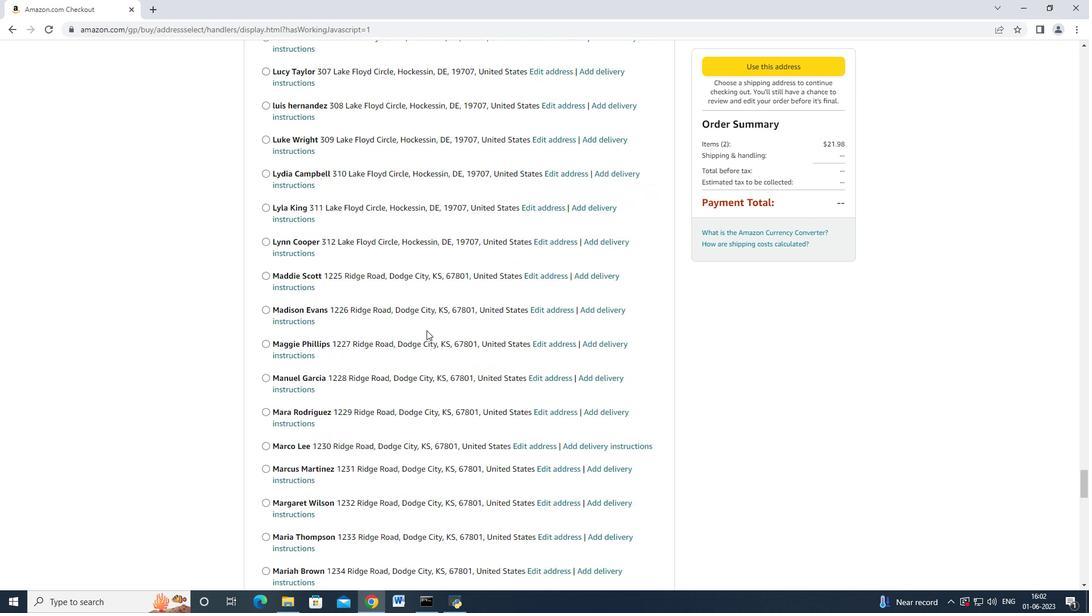 
Action: Mouse scrolled (426, 329) with delta (0, 0)
